 Task: Find and add the Samsung Galaxy S20 FE 5G (Cloud Mint, 8GB RAM, 128GB Storage) to your cart on Amazon.
Action: Mouse moved to (326, 340)
Screenshot: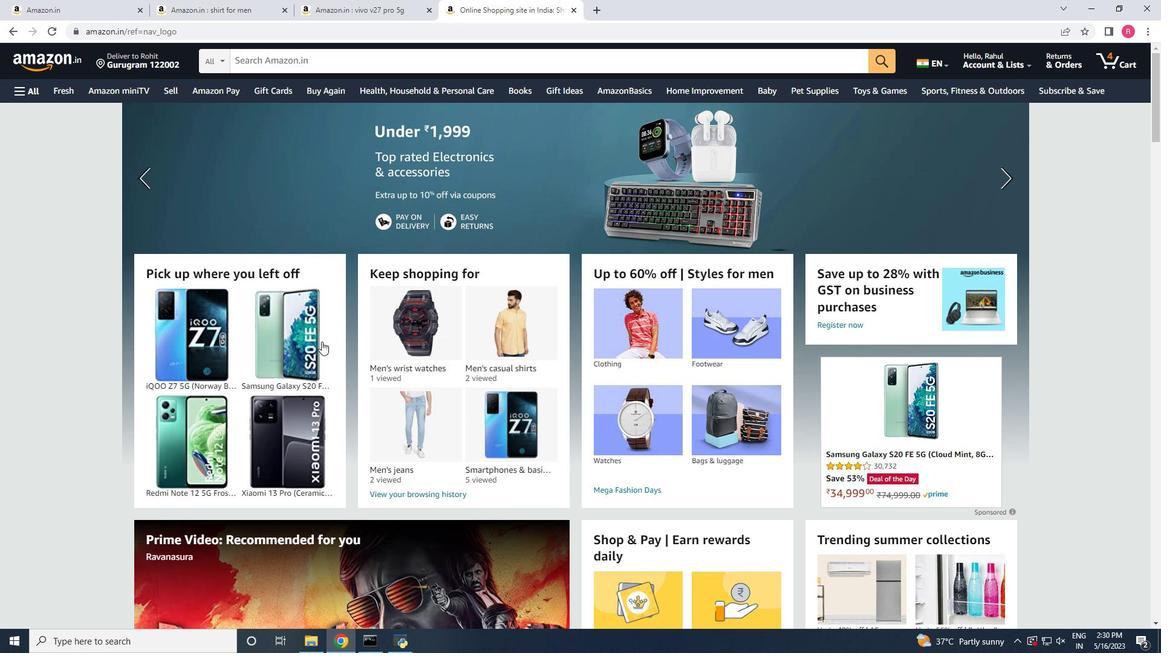 
Action: Mouse pressed left at (326, 340)
Screenshot: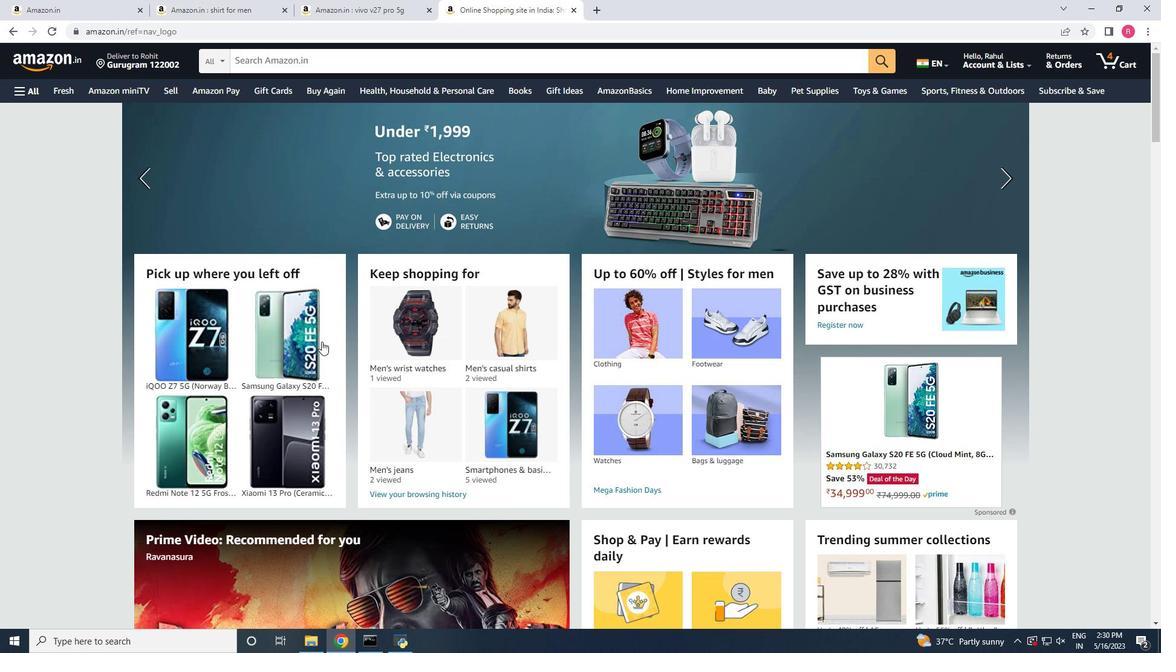 
Action: Mouse moved to (626, 574)
Screenshot: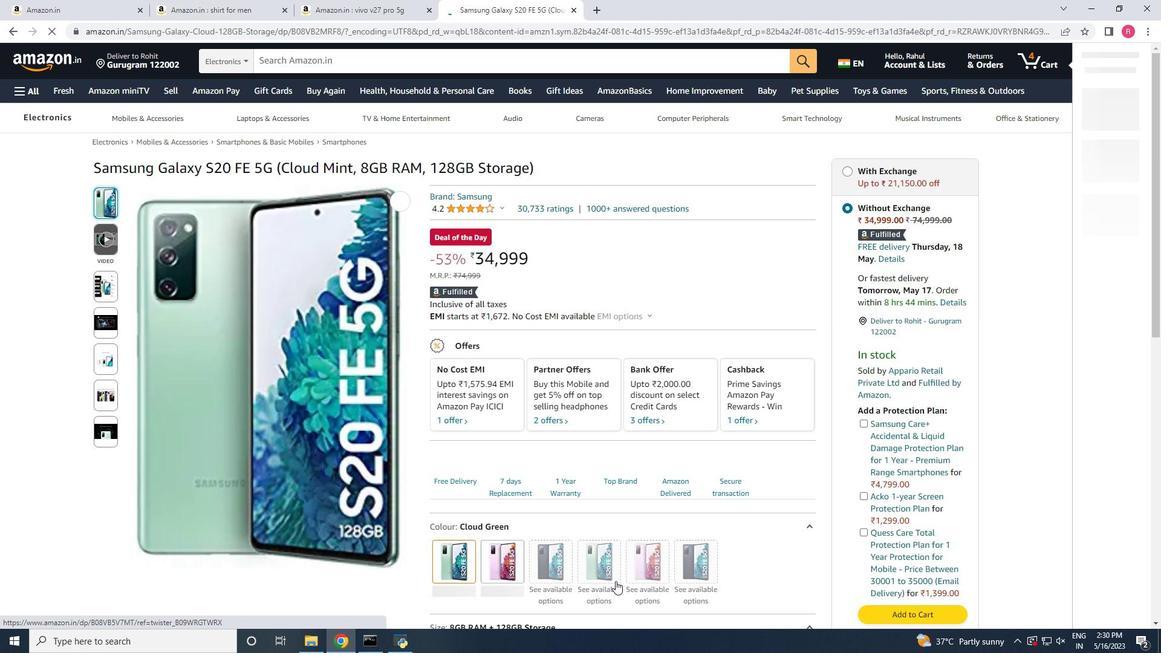 
Action: Mouse scrolled (626, 574) with delta (0, 0)
Screenshot: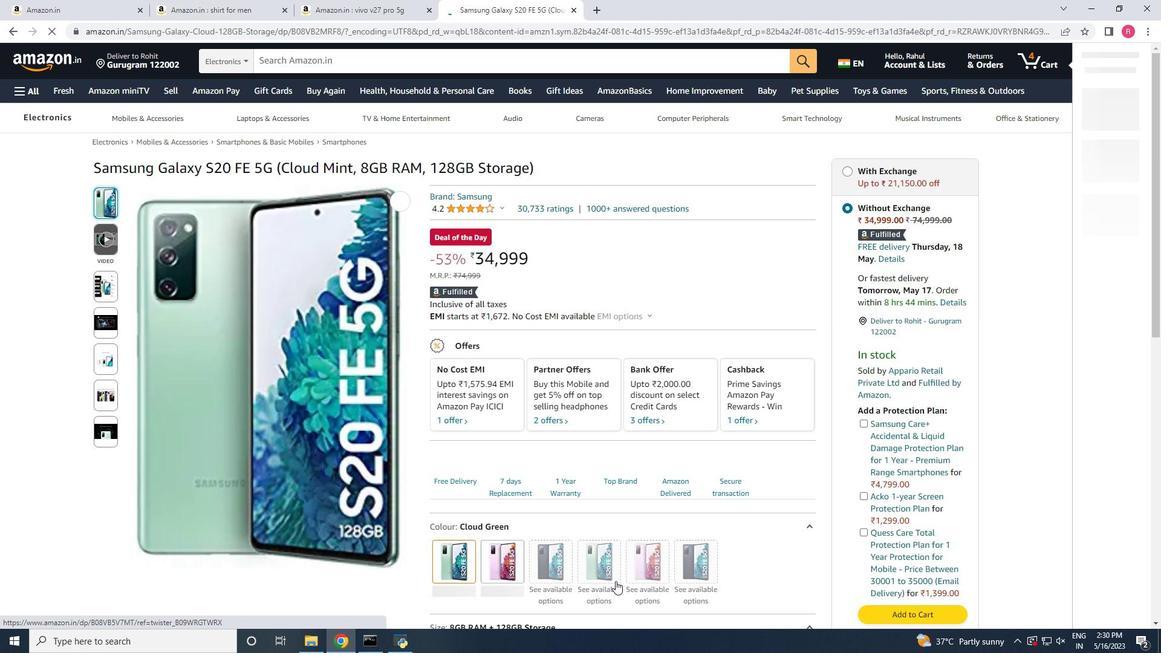 
Action: Mouse moved to (627, 574)
Screenshot: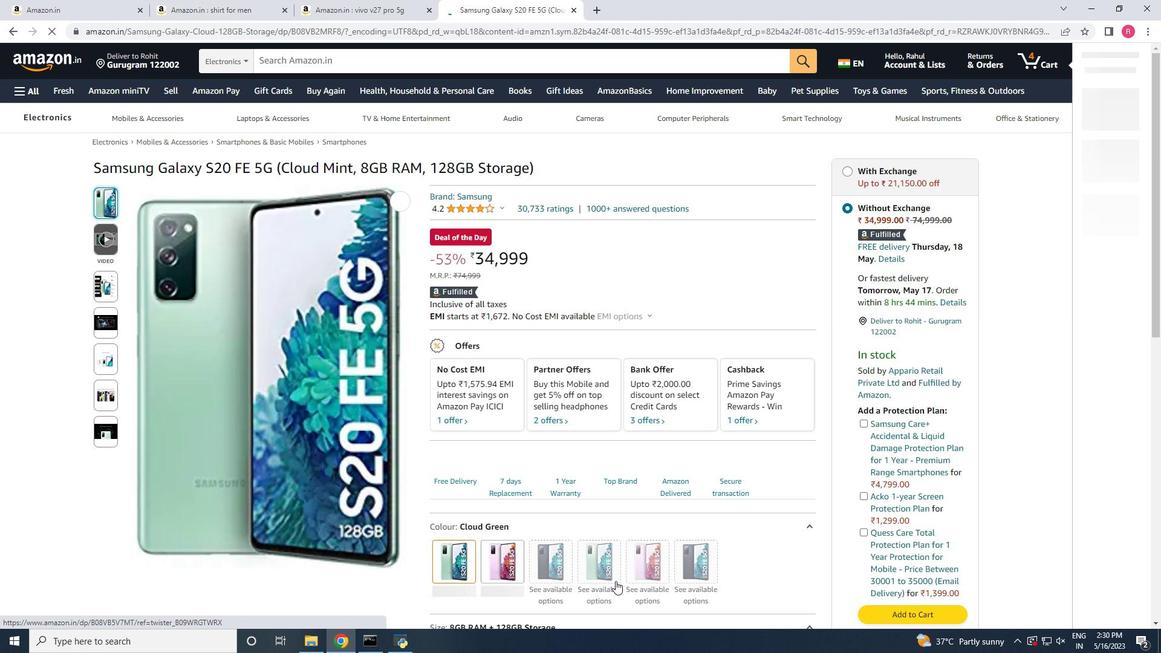 
Action: Mouse scrolled (627, 573) with delta (0, 0)
Screenshot: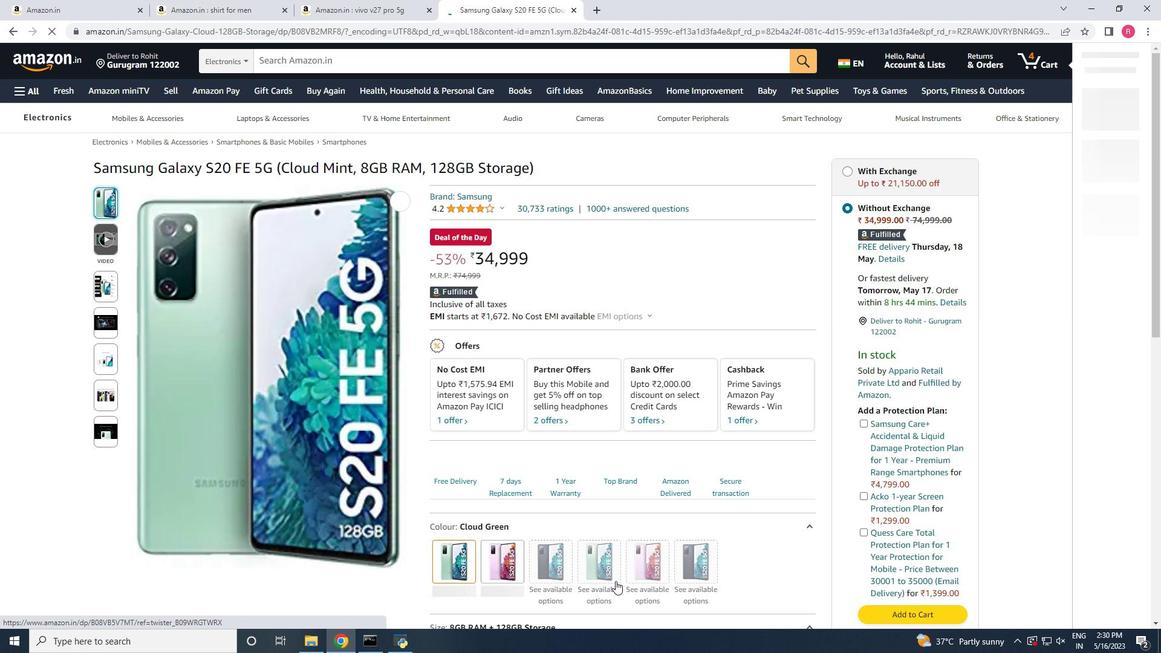 
Action: Mouse moved to (627, 573)
Screenshot: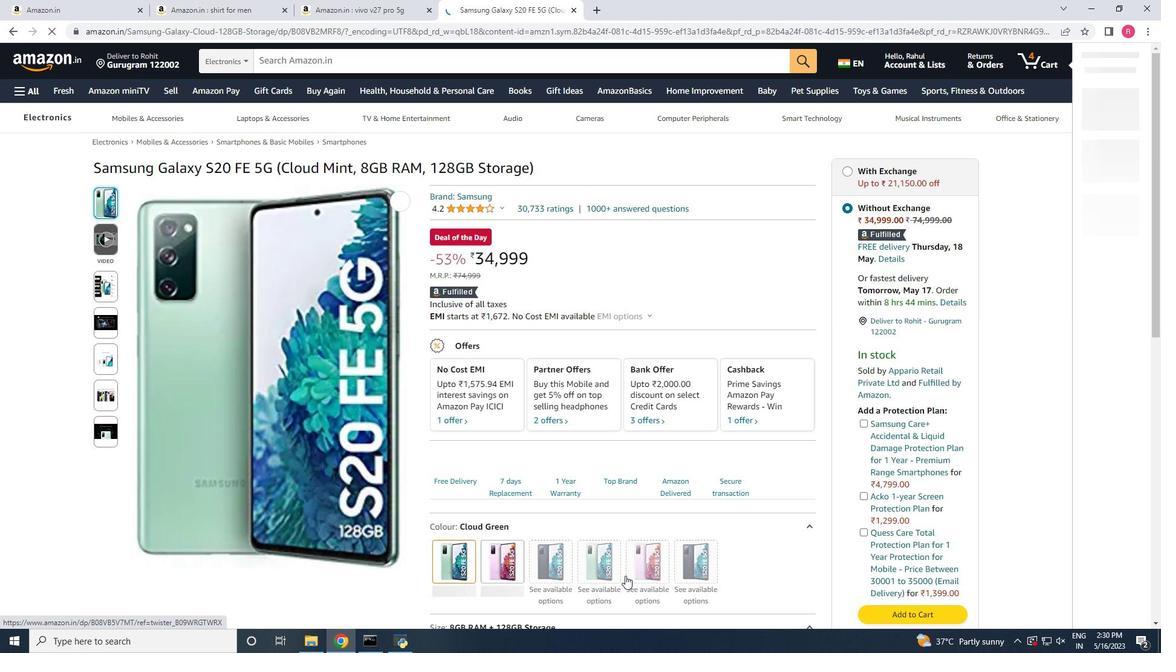
Action: Mouse scrolled (627, 572) with delta (0, 0)
Screenshot: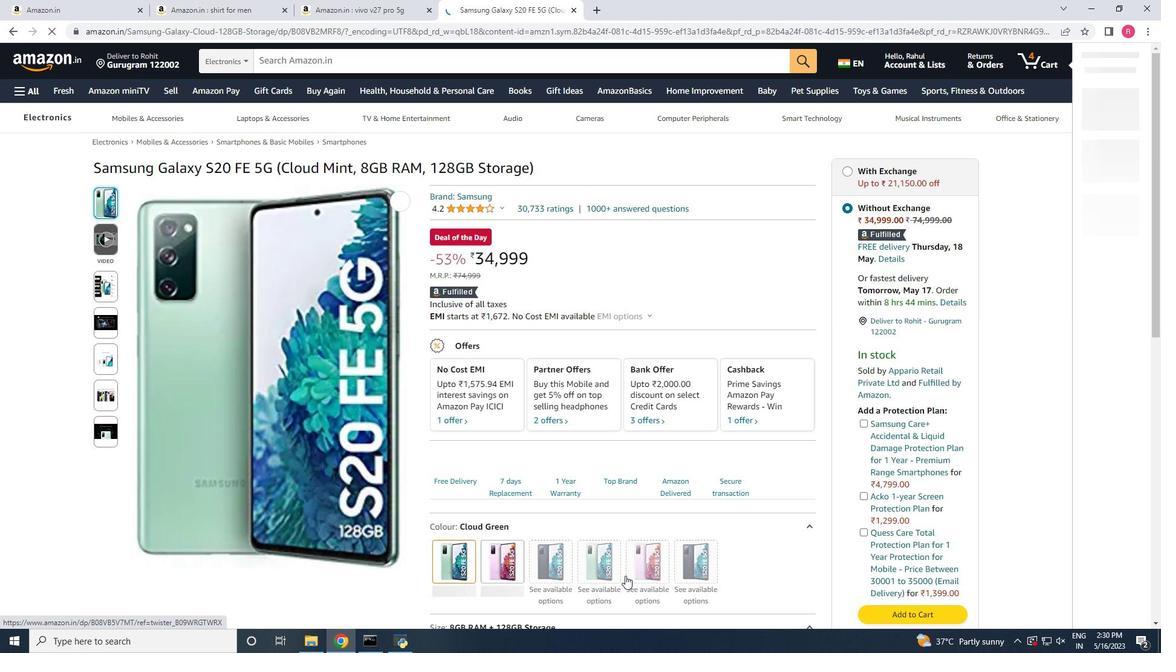 
Action: Mouse moved to (904, 434)
Screenshot: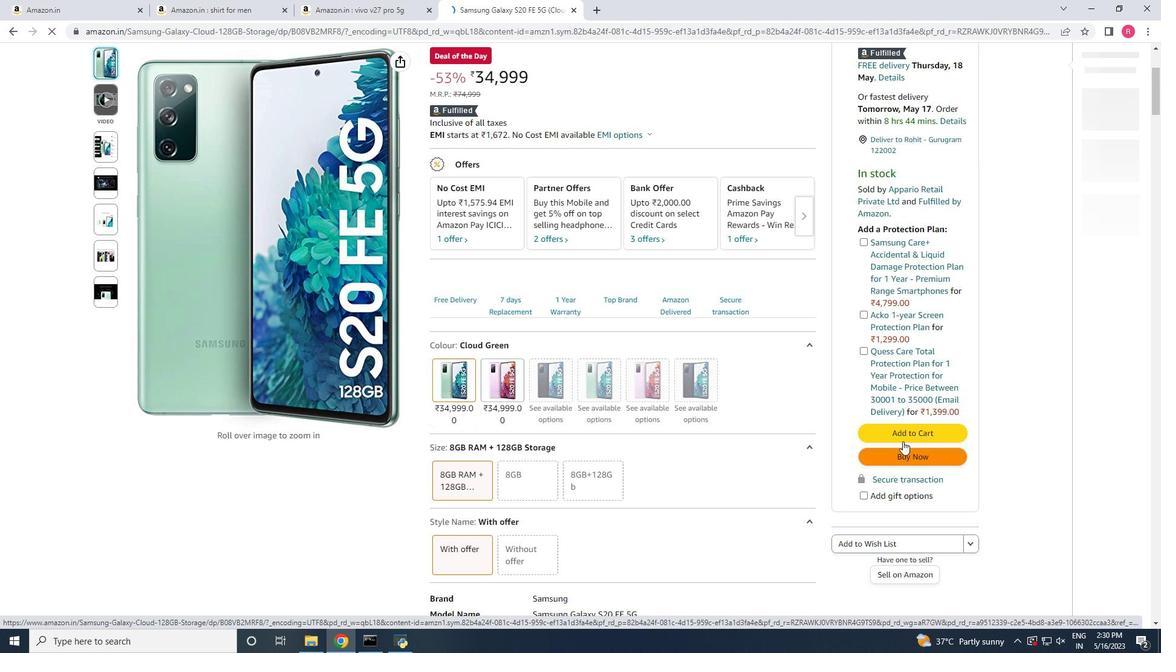 
Action: Mouse pressed left at (904, 434)
Screenshot: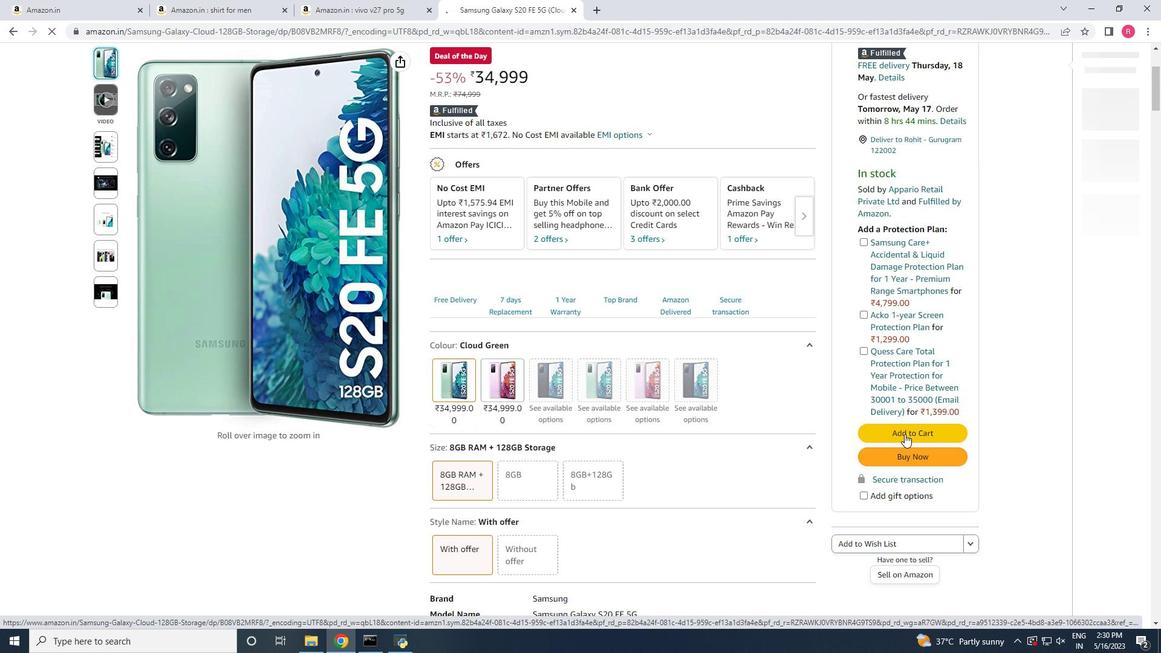 
Action: Mouse moved to (459, 459)
Screenshot: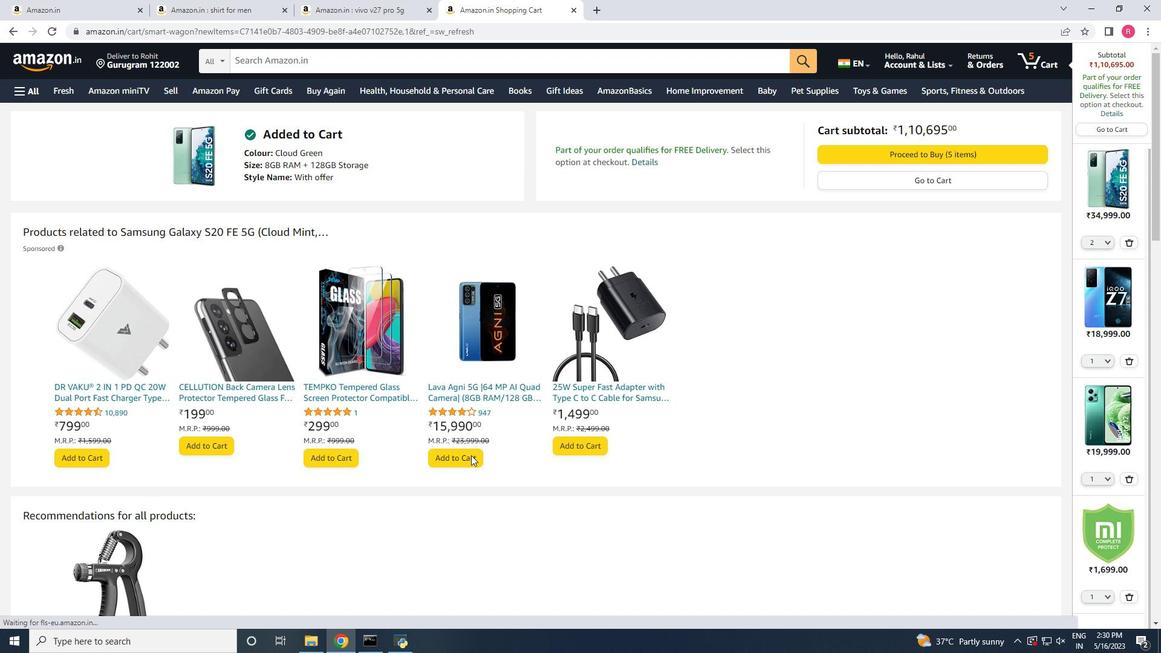 
Action: Mouse scrolled (459, 458) with delta (0, 0)
Screenshot: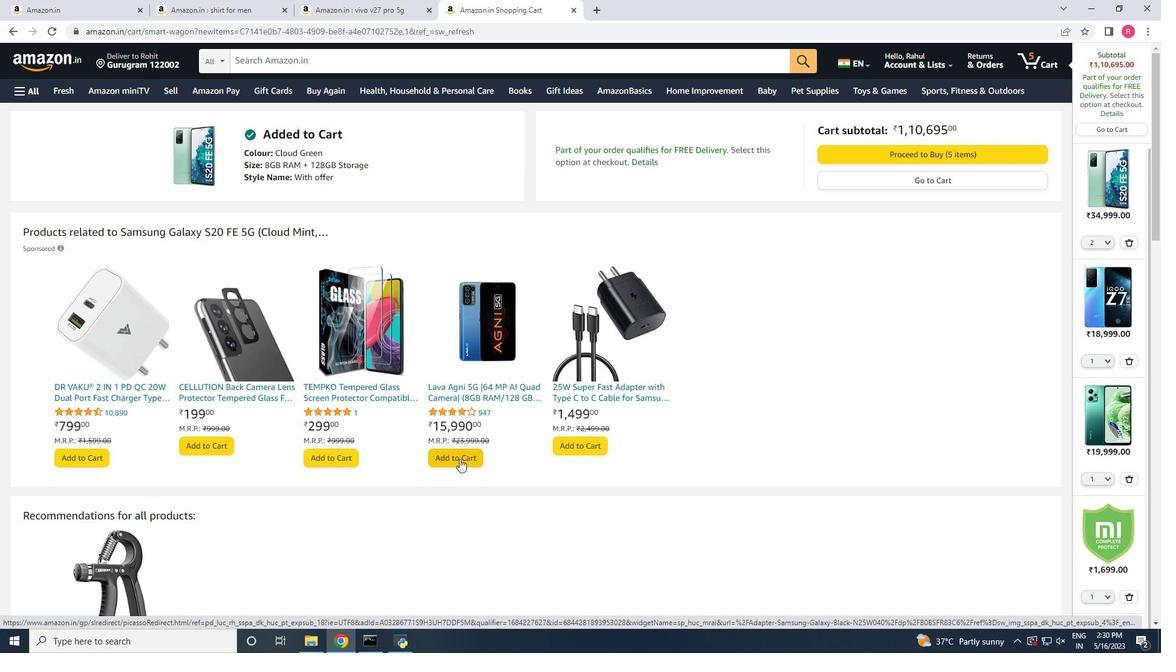 
Action: Mouse scrolled (459, 458) with delta (0, 0)
Screenshot: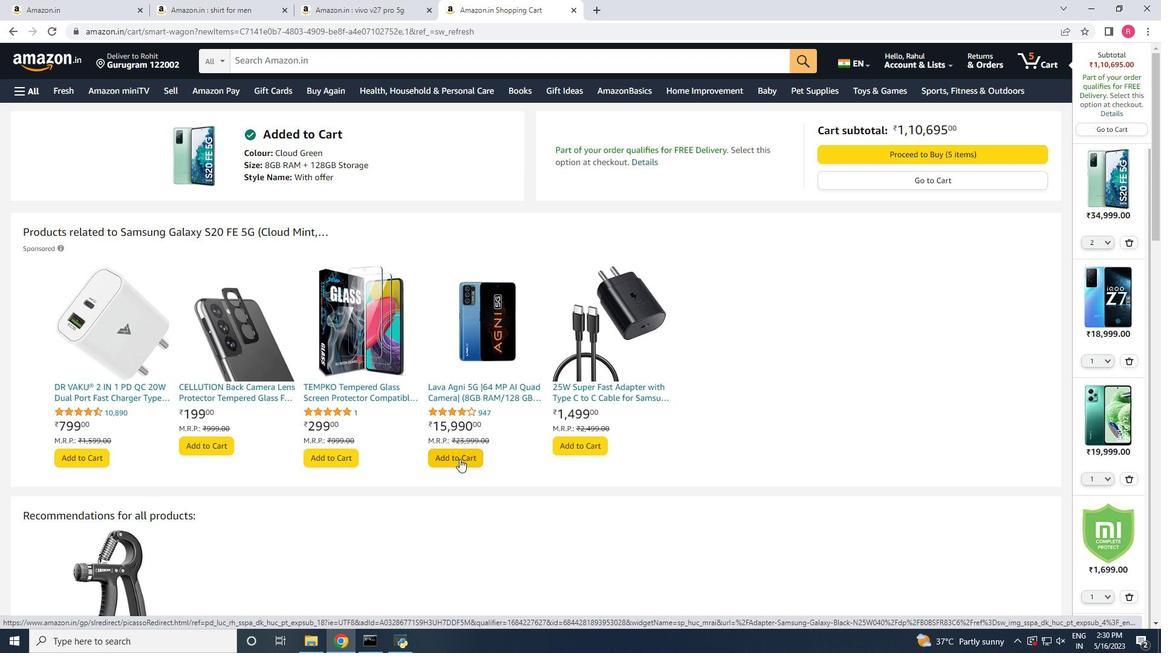 
Action: Mouse scrolled (459, 458) with delta (0, 0)
Screenshot: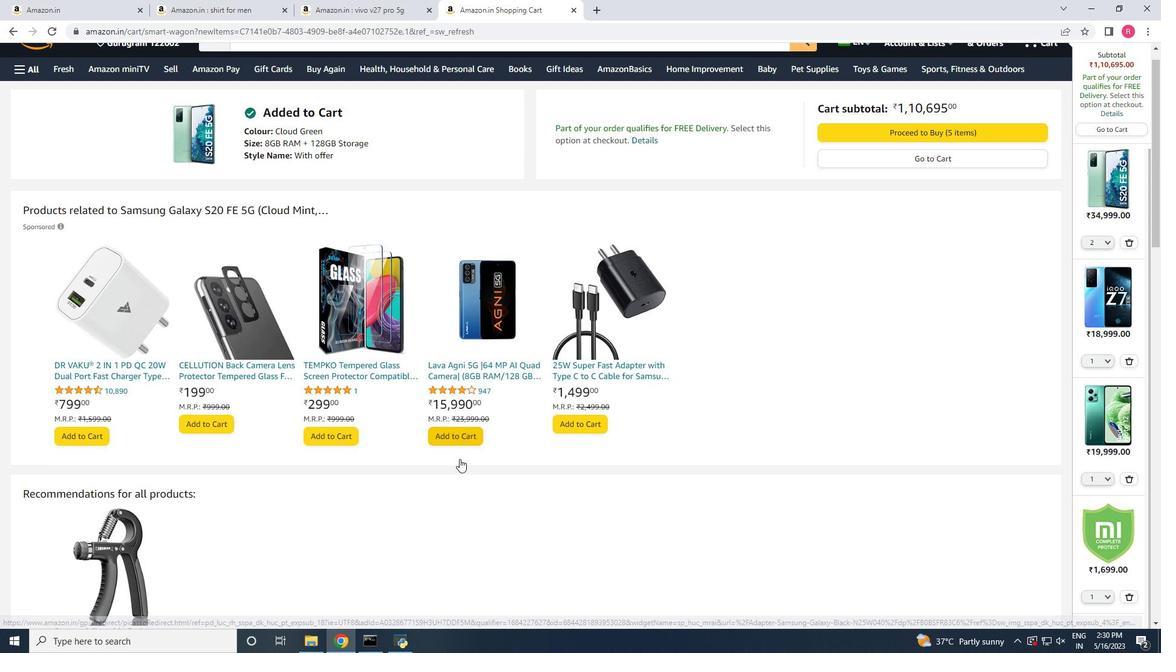 
Action: Mouse scrolled (459, 458) with delta (0, 0)
Screenshot: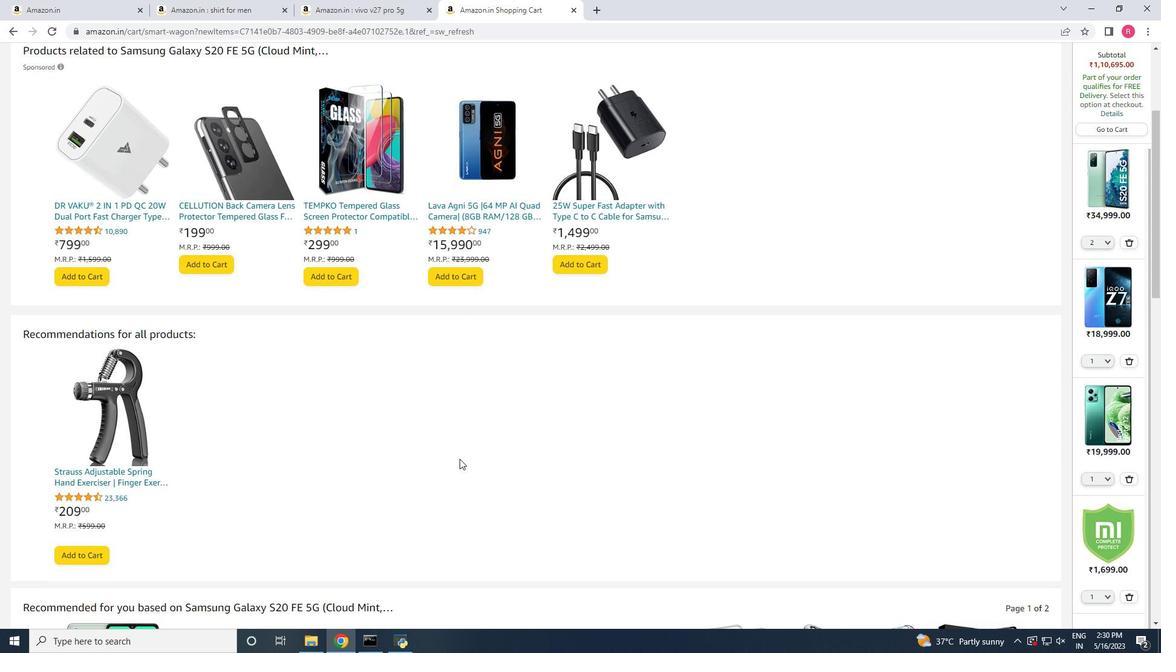 
Action: Mouse scrolled (459, 459) with delta (0, 0)
Screenshot: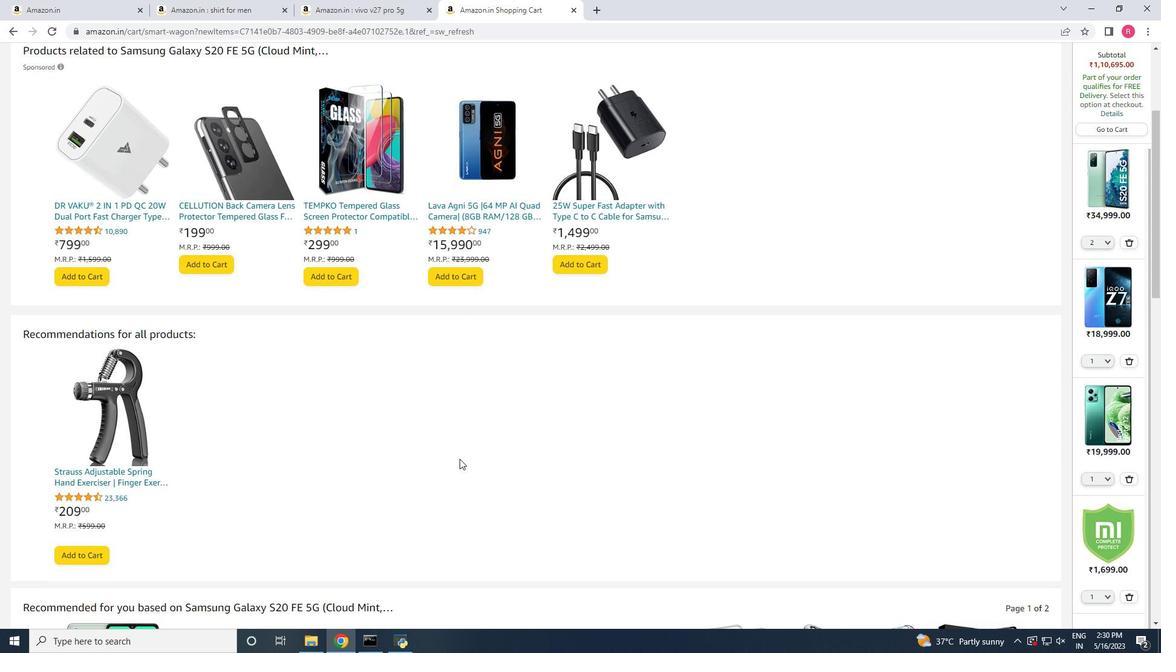 
Action: Mouse scrolled (459, 459) with delta (0, 0)
Screenshot: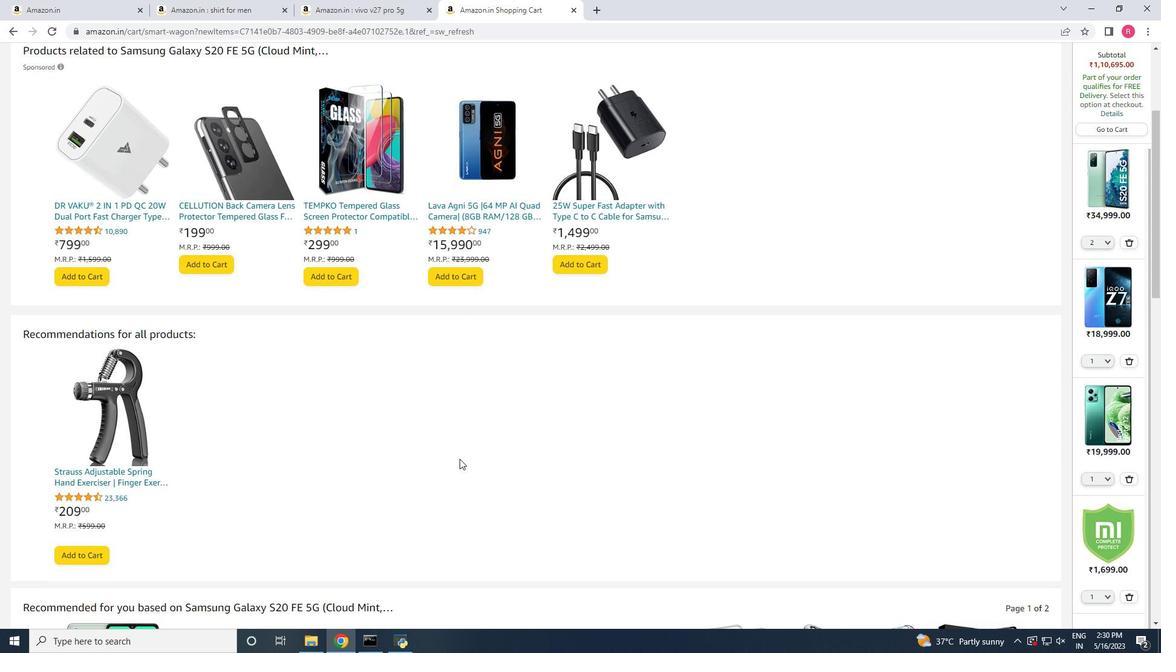 
Action: Mouse moved to (459, 459)
Screenshot: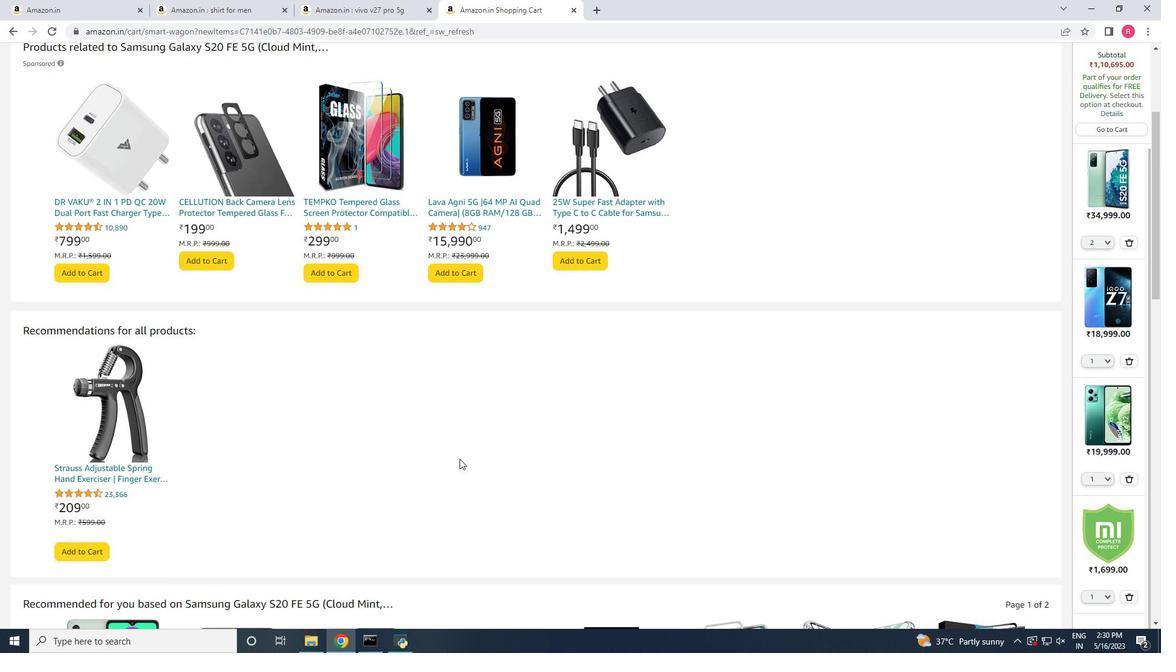 
Action: Mouse scrolled (459, 459) with delta (0, 0)
Screenshot: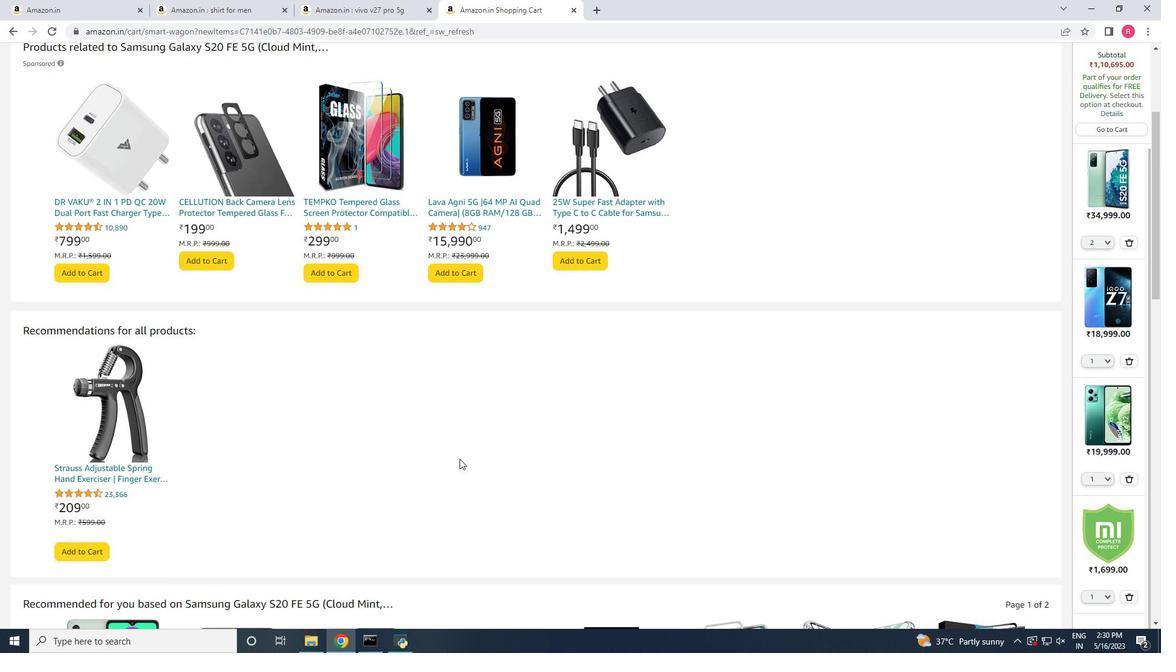 
Action: Mouse moved to (460, 456)
Screenshot: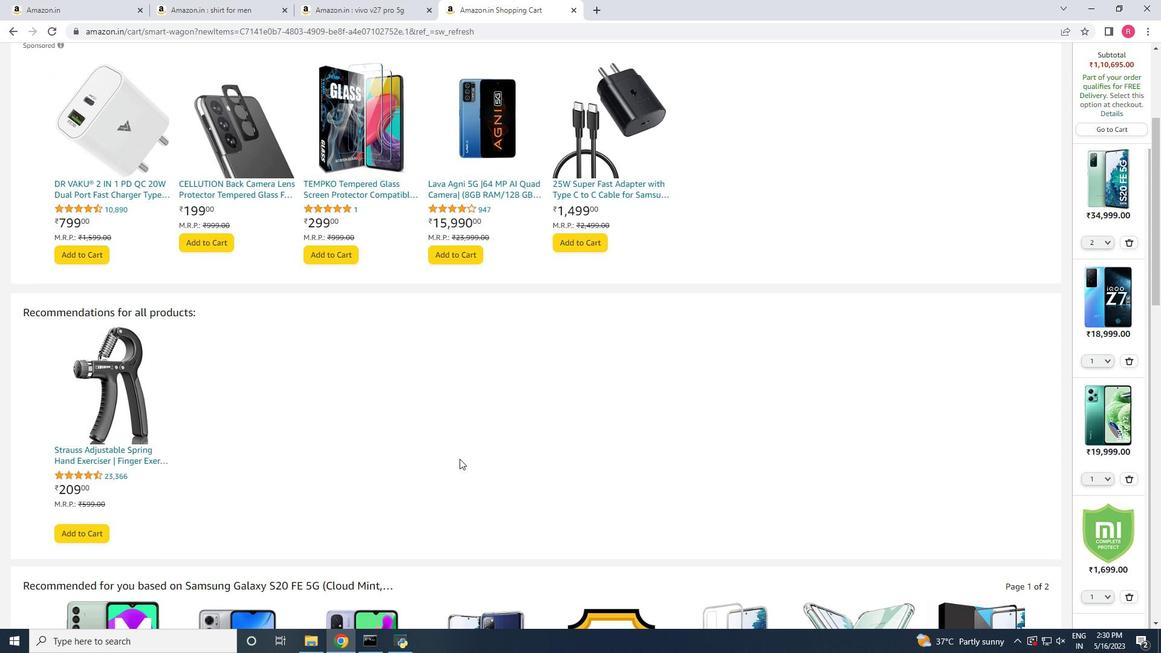 
Action: Mouse scrolled (460, 456) with delta (0, 0)
Screenshot: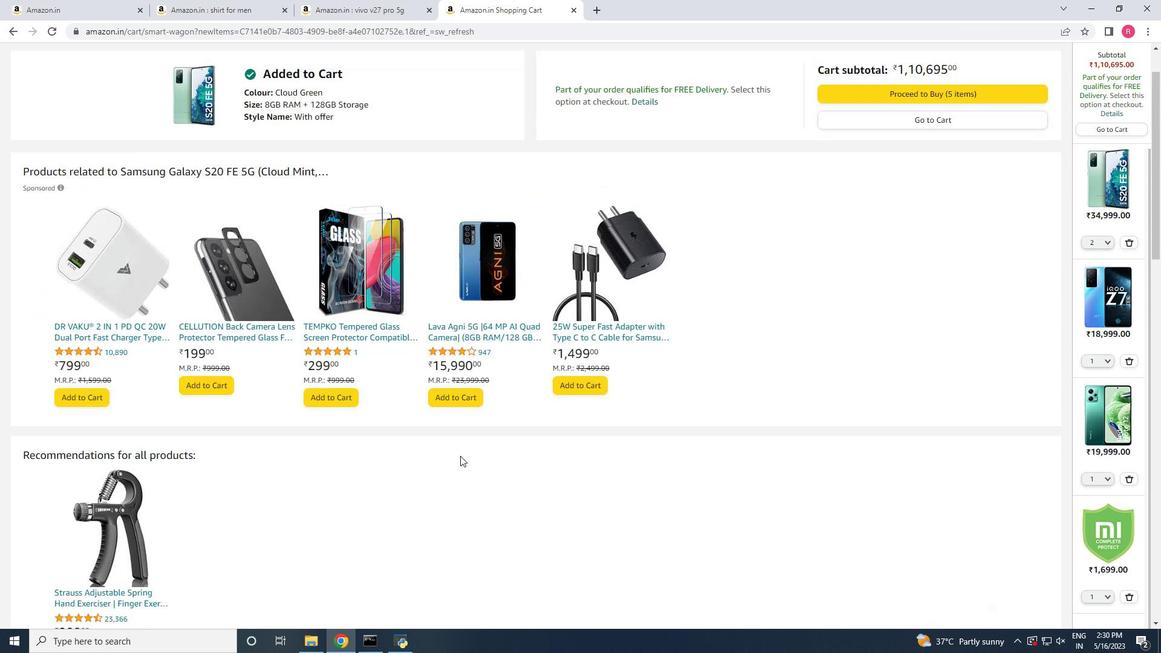 
Action: Mouse scrolled (460, 456) with delta (0, 0)
Screenshot: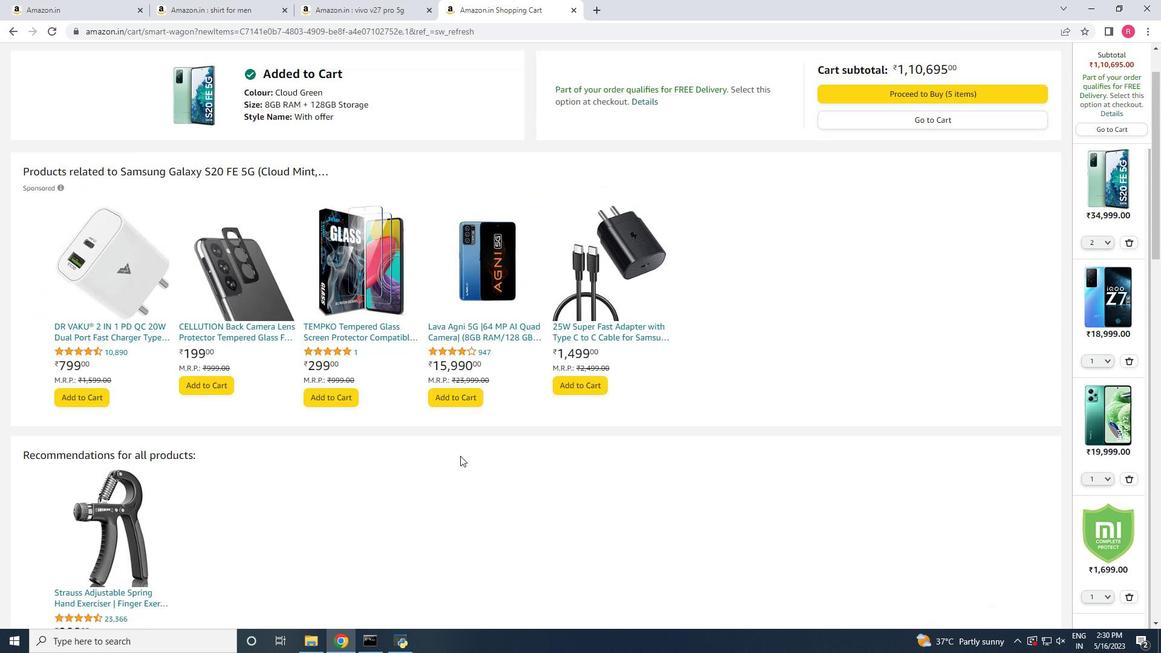 
Action: Mouse scrolled (460, 456) with delta (0, 0)
Screenshot: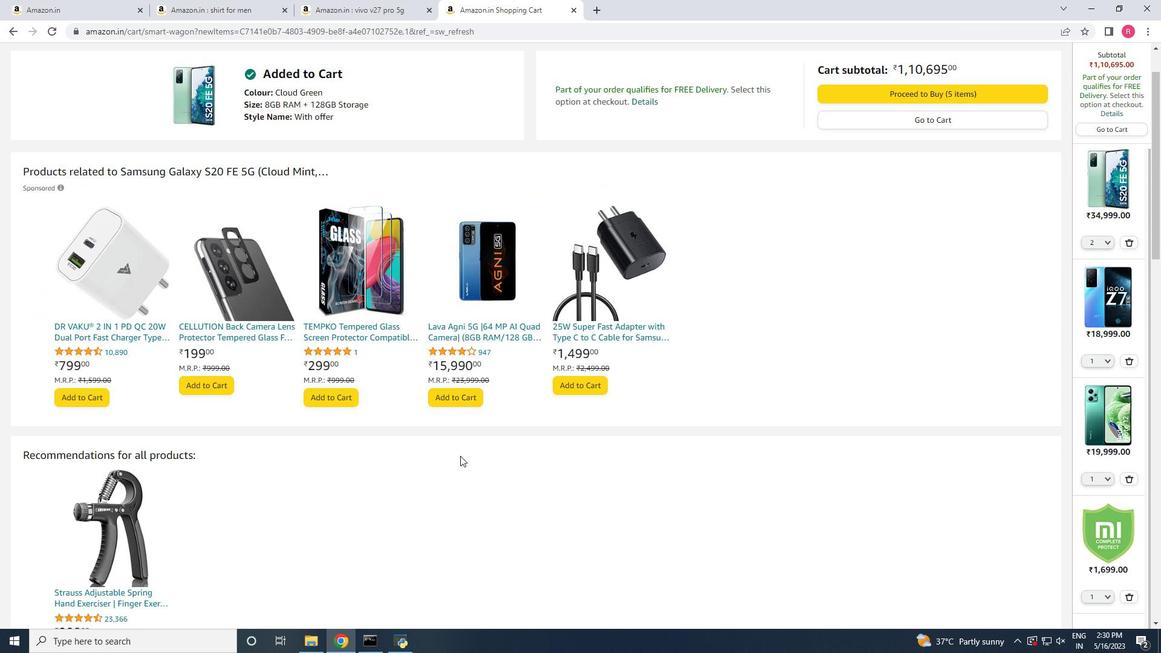 
Action: Mouse scrolled (460, 455) with delta (0, 0)
Screenshot: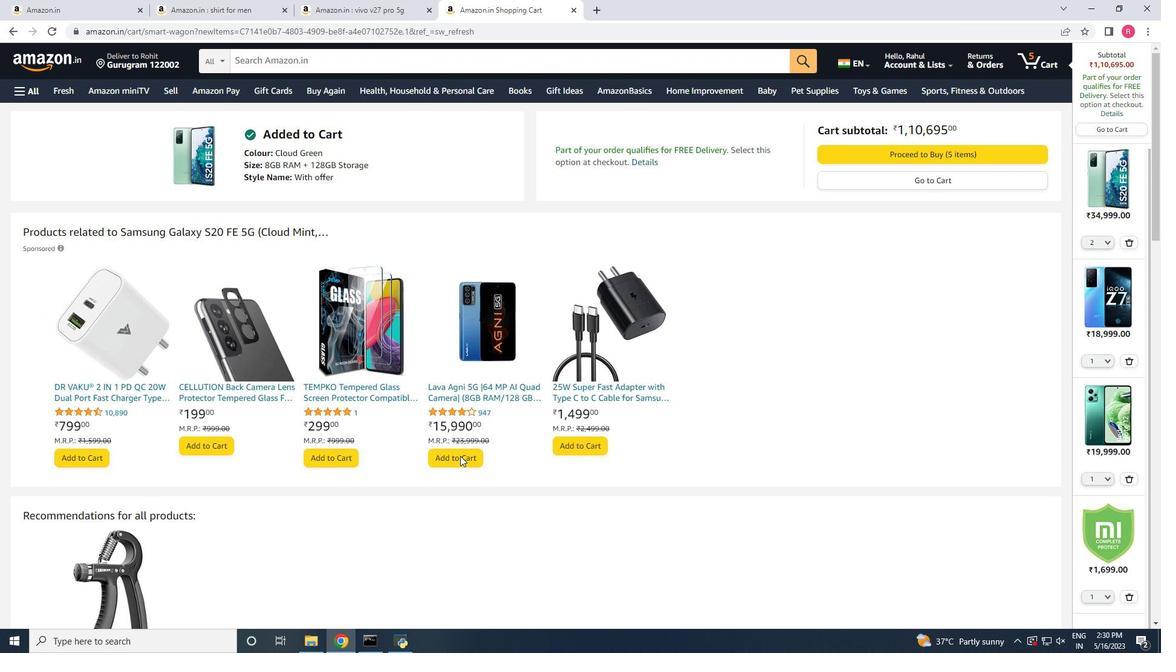 
Action: Mouse scrolled (460, 455) with delta (0, 0)
Screenshot: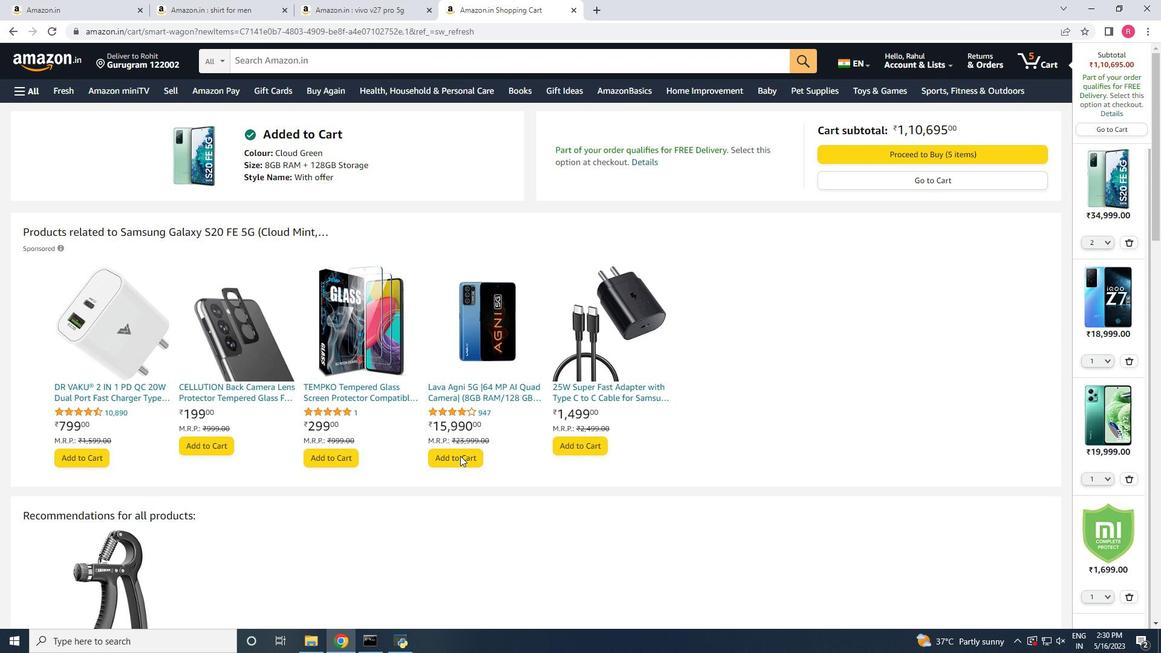 
Action: Mouse scrolled (460, 455) with delta (0, 0)
Screenshot: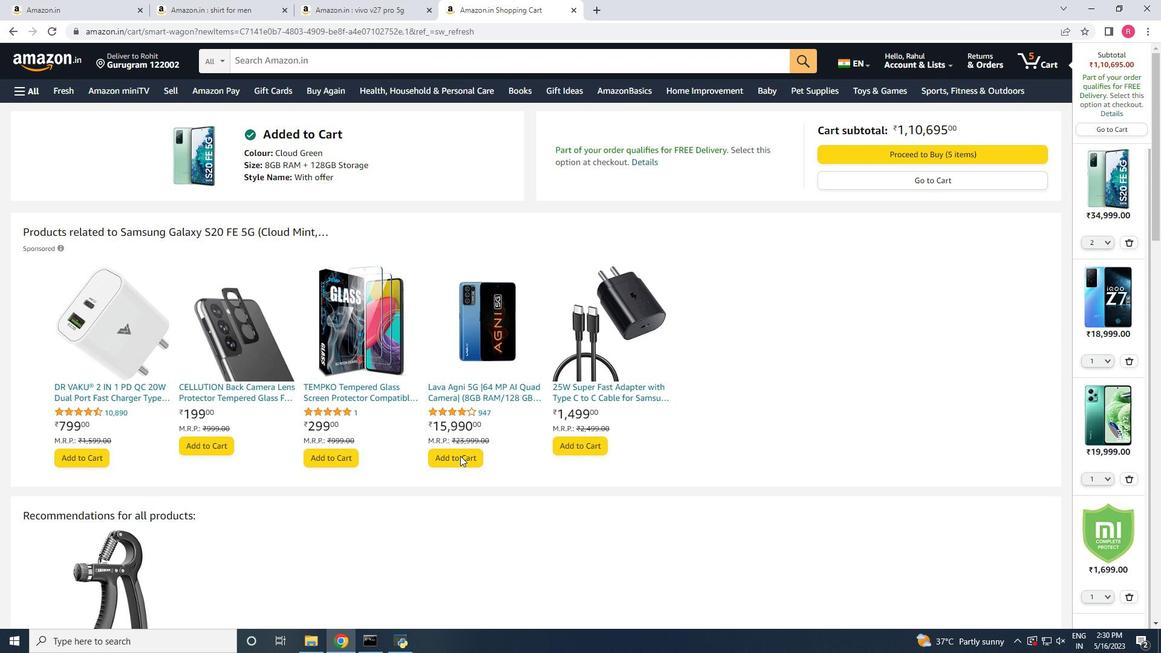 
Action: Mouse scrolled (460, 455) with delta (0, 0)
Screenshot: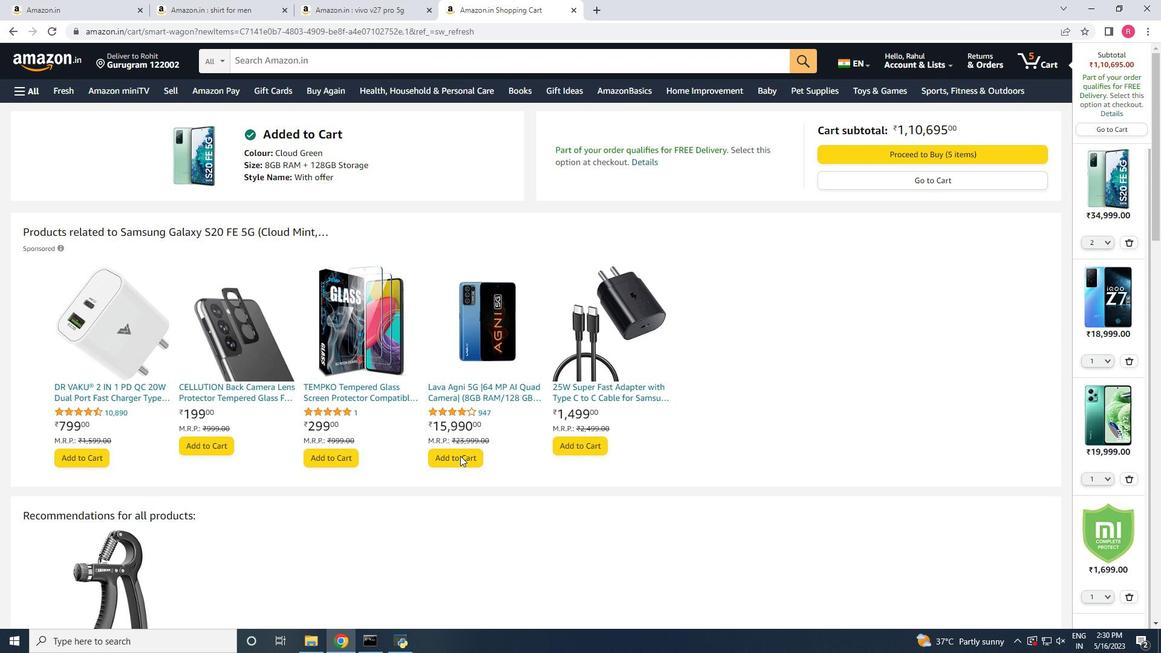 
Action: Mouse scrolled (460, 455) with delta (0, 0)
Screenshot: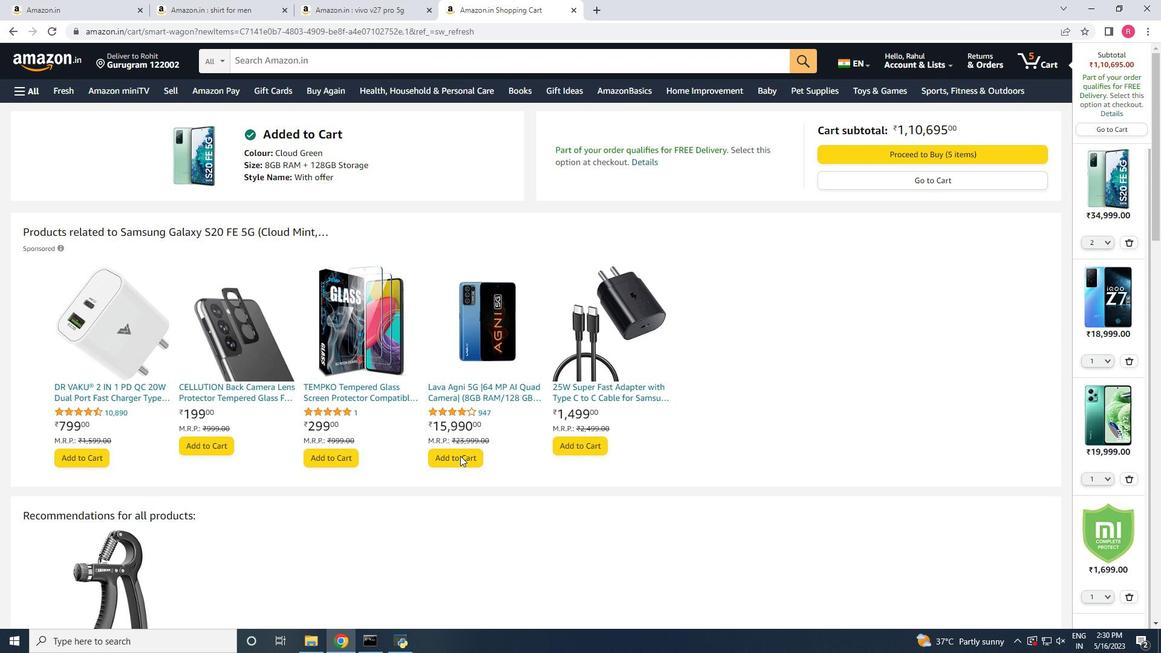 
Action: Mouse scrolled (460, 455) with delta (0, 0)
Screenshot: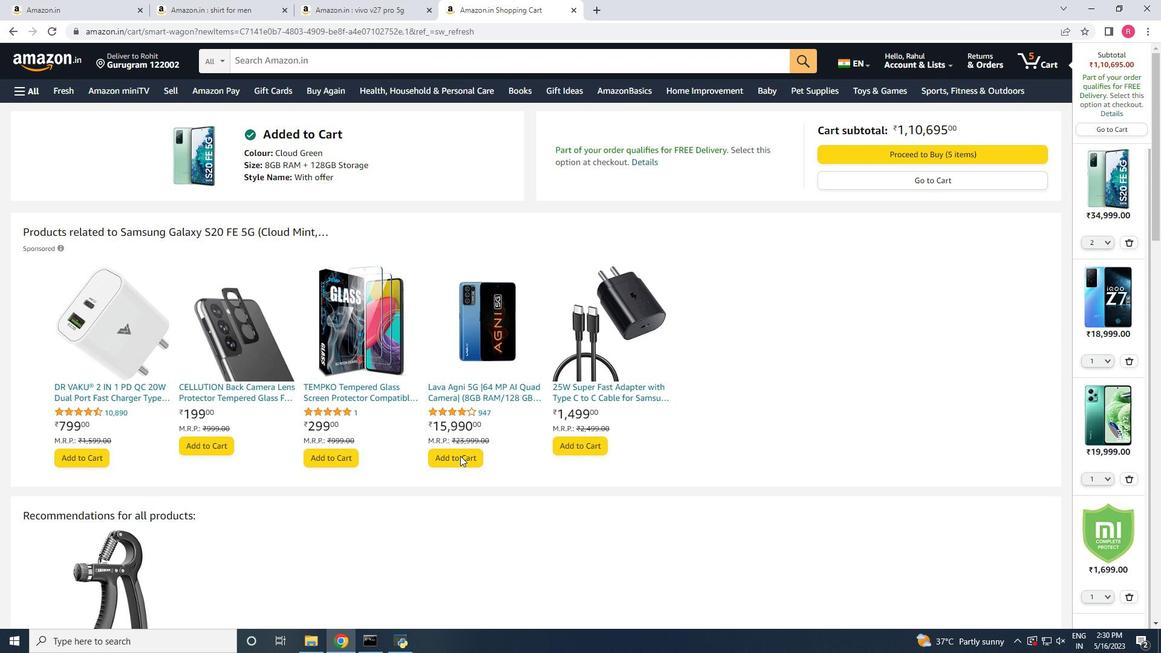 
Action: Mouse scrolled (460, 455) with delta (0, 0)
Screenshot: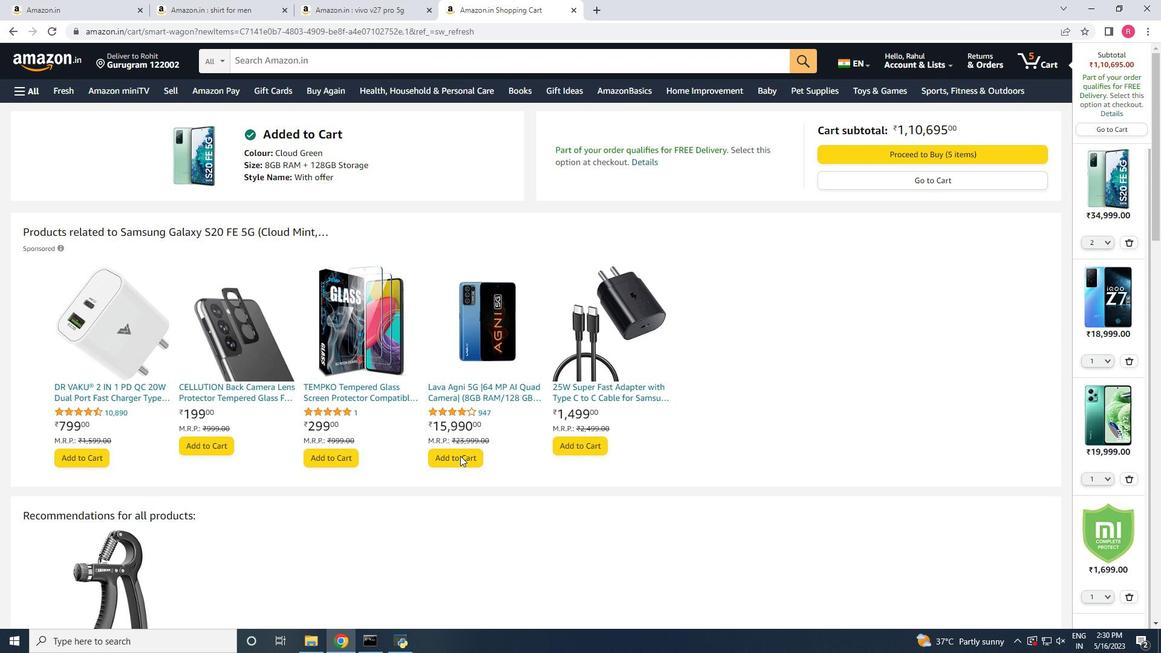 
Action: Mouse scrolled (460, 455) with delta (0, 0)
Screenshot: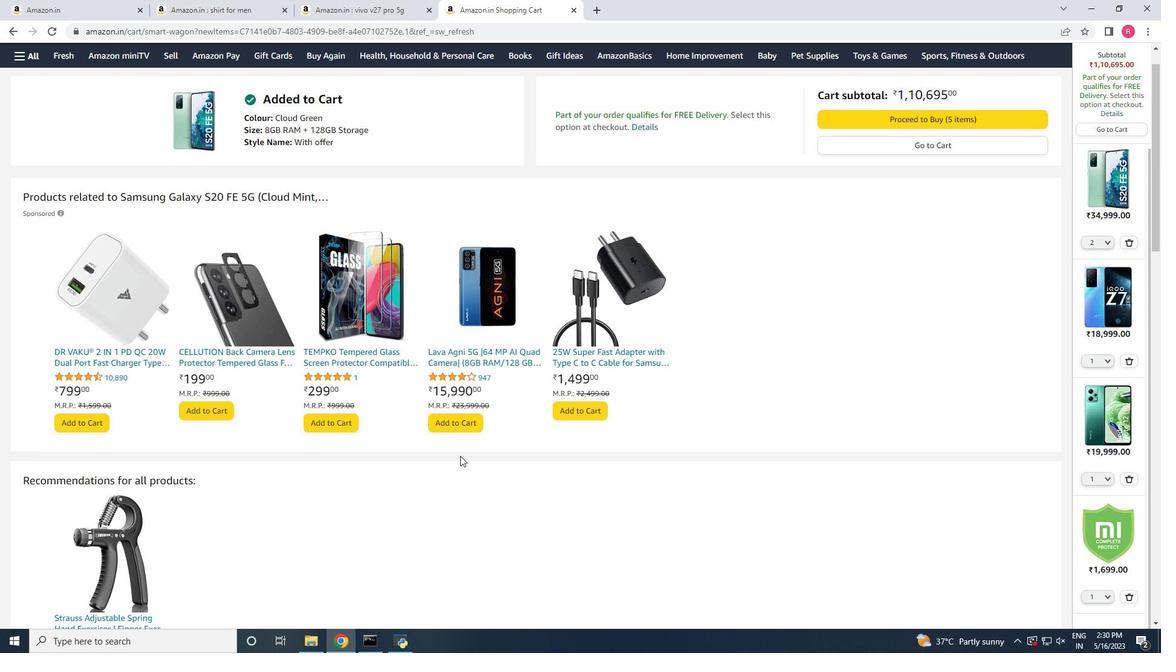 
Action: Mouse scrolled (460, 455) with delta (0, 0)
Screenshot: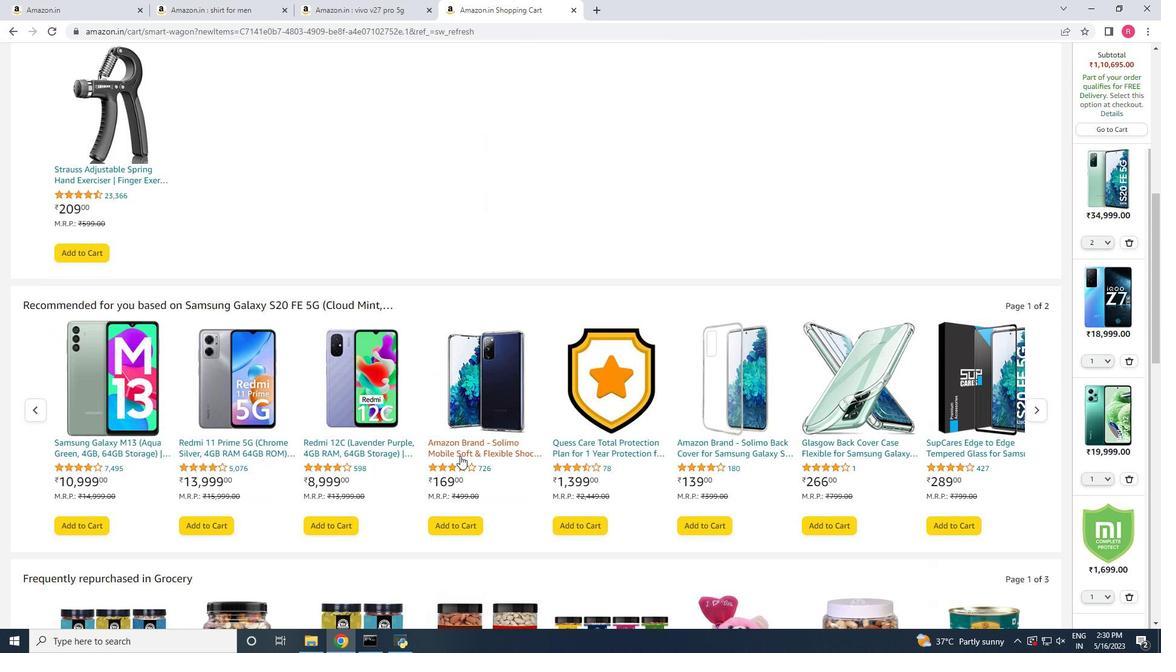 
Action: Mouse scrolled (460, 455) with delta (0, 0)
Screenshot: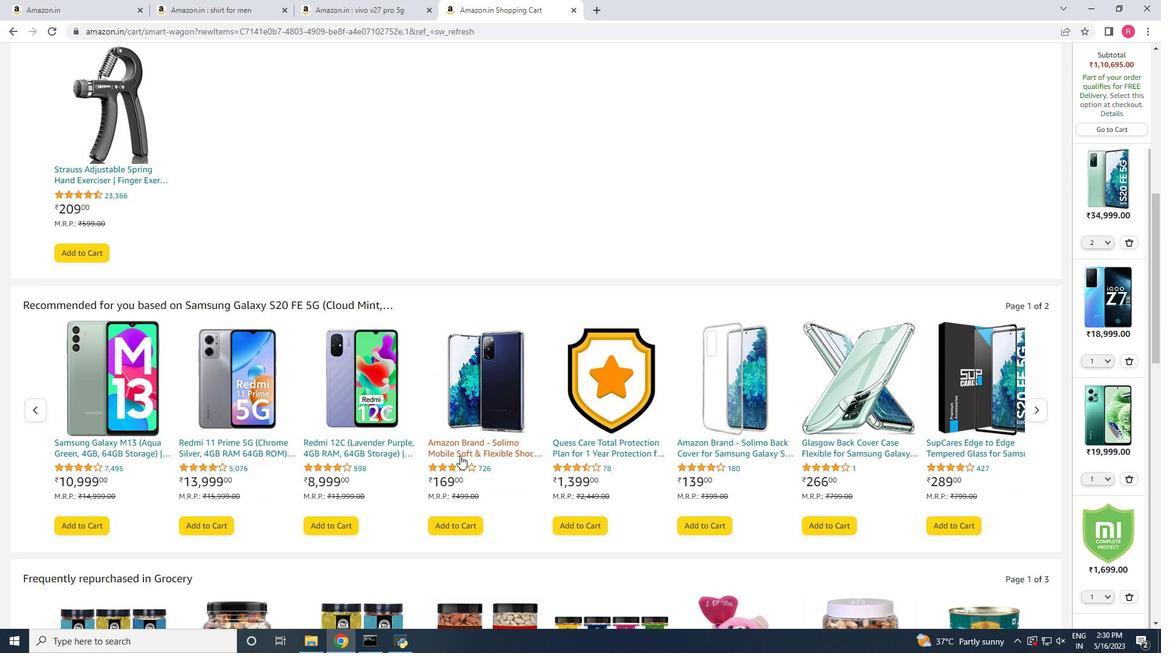 
Action: Mouse scrolled (460, 455) with delta (0, 0)
Screenshot: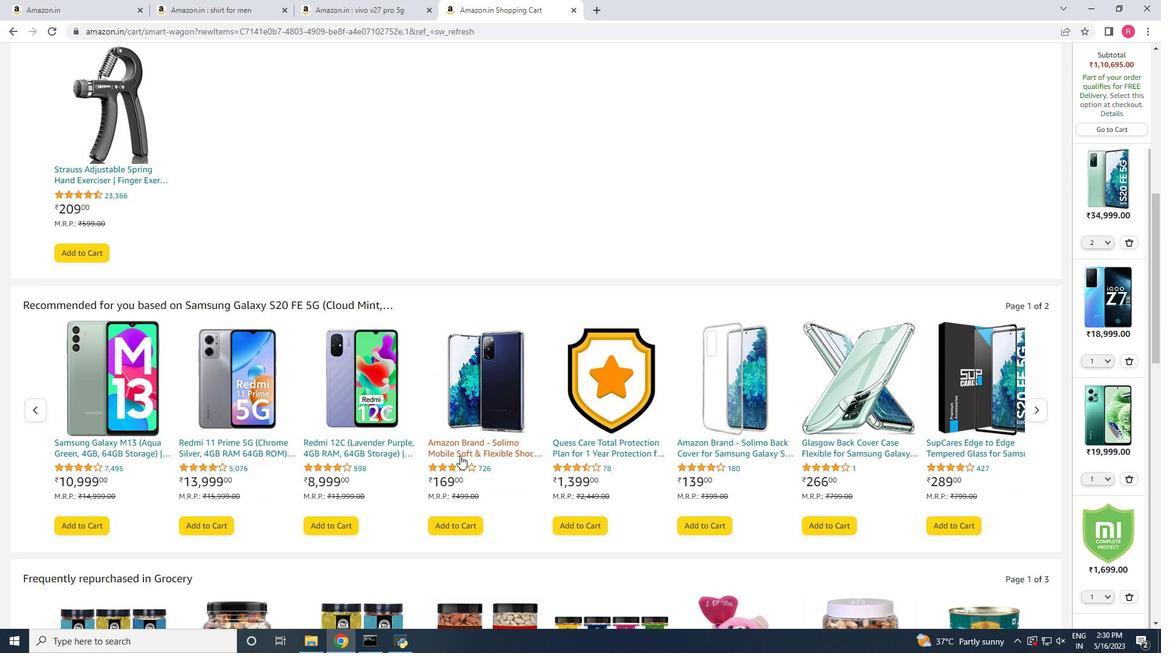 
Action: Mouse scrolled (460, 455) with delta (0, 0)
Screenshot: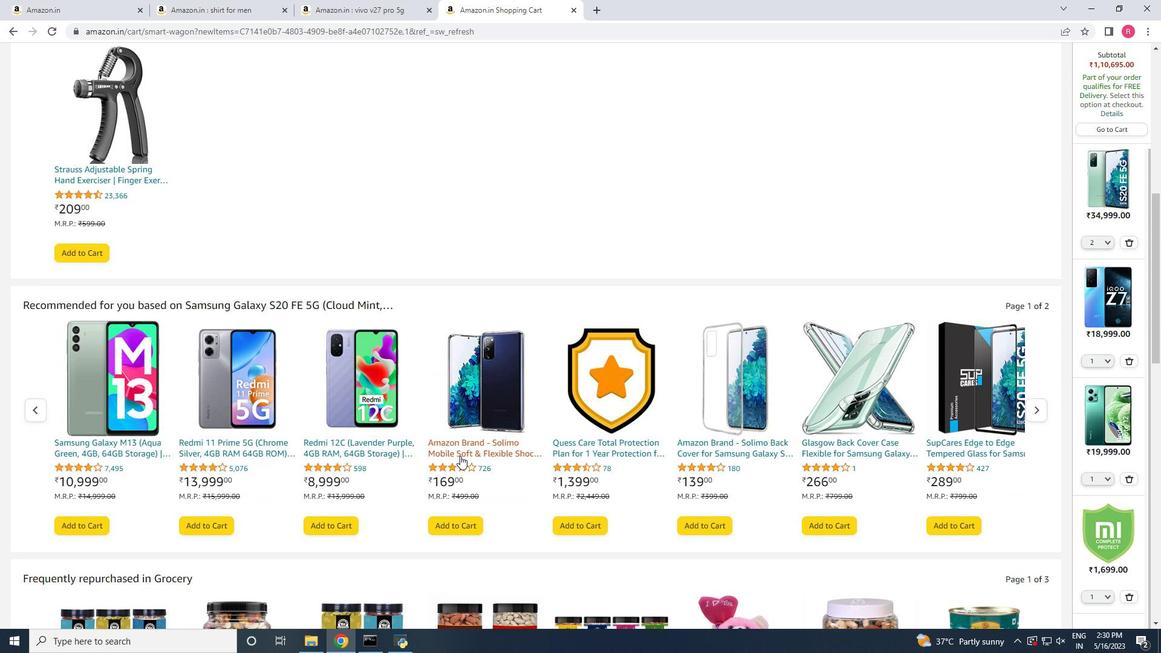 
Action: Mouse scrolled (460, 455) with delta (0, 0)
Screenshot: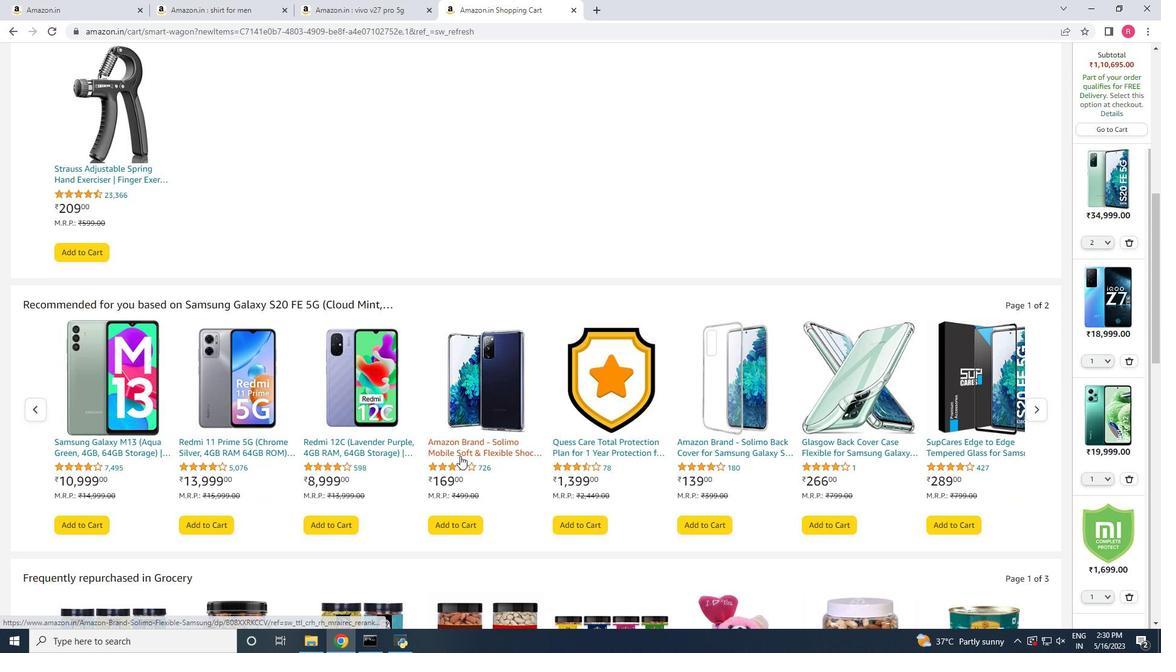 
Action: Mouse scrolled (460, 456) with delta (0, 0)
Screenshot: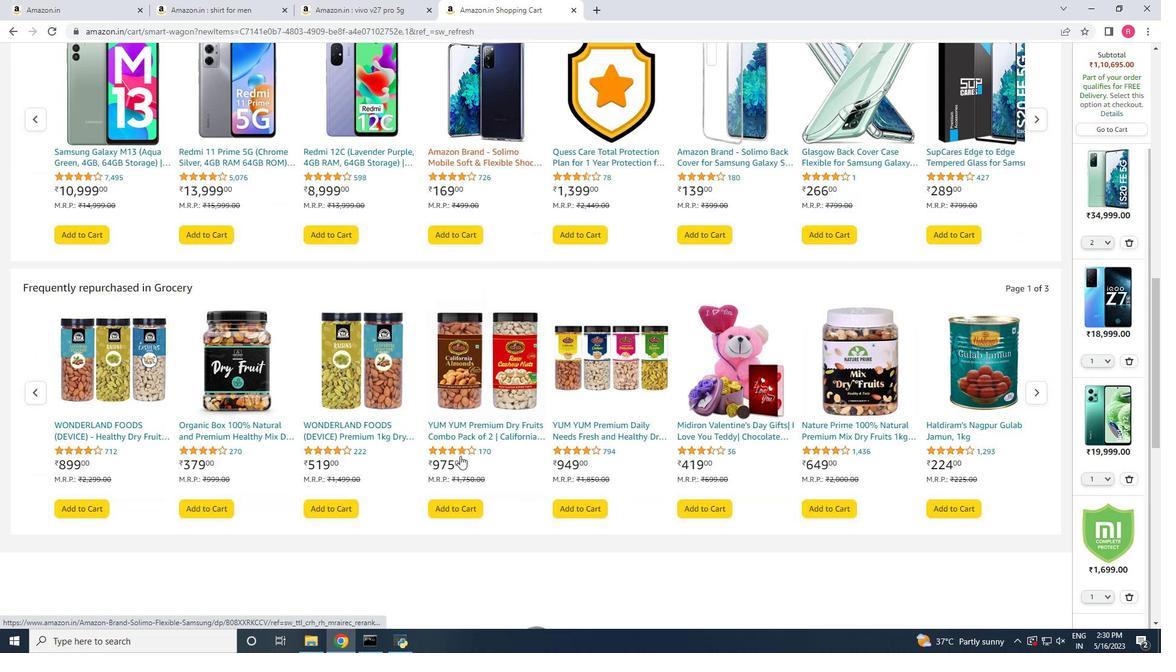 
Action: Mouse scrolled (460, 456) with delta (0, 0)
Screenshot: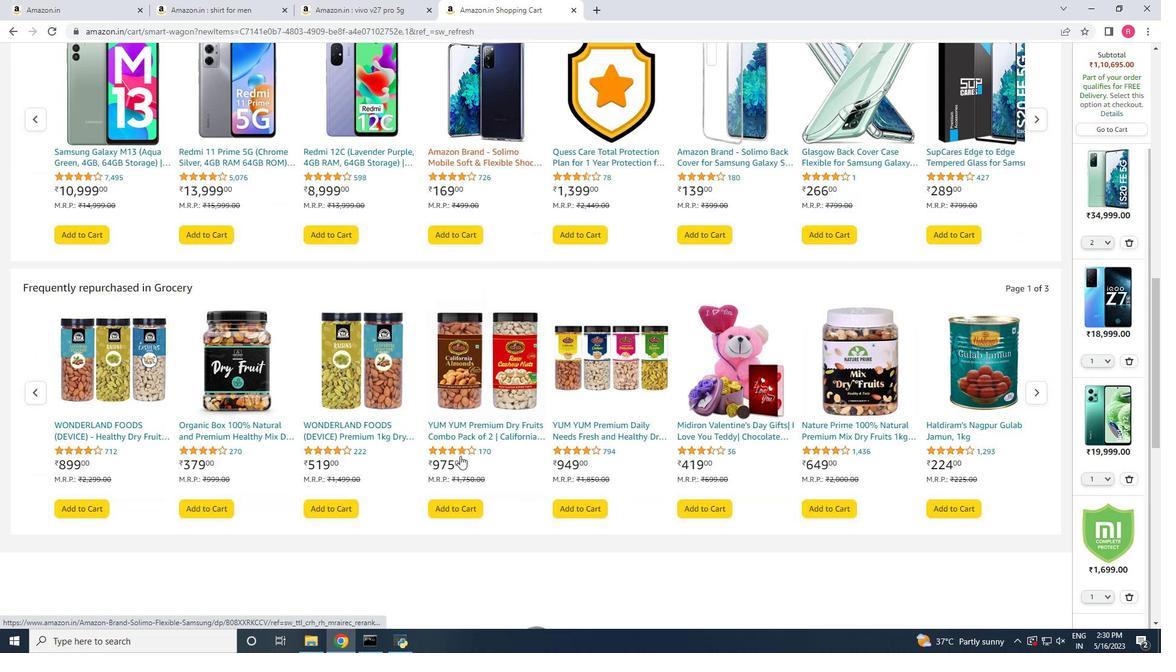 
Action: Mouse scrolled (460, 456) with delta (0, 0)
Screenshot: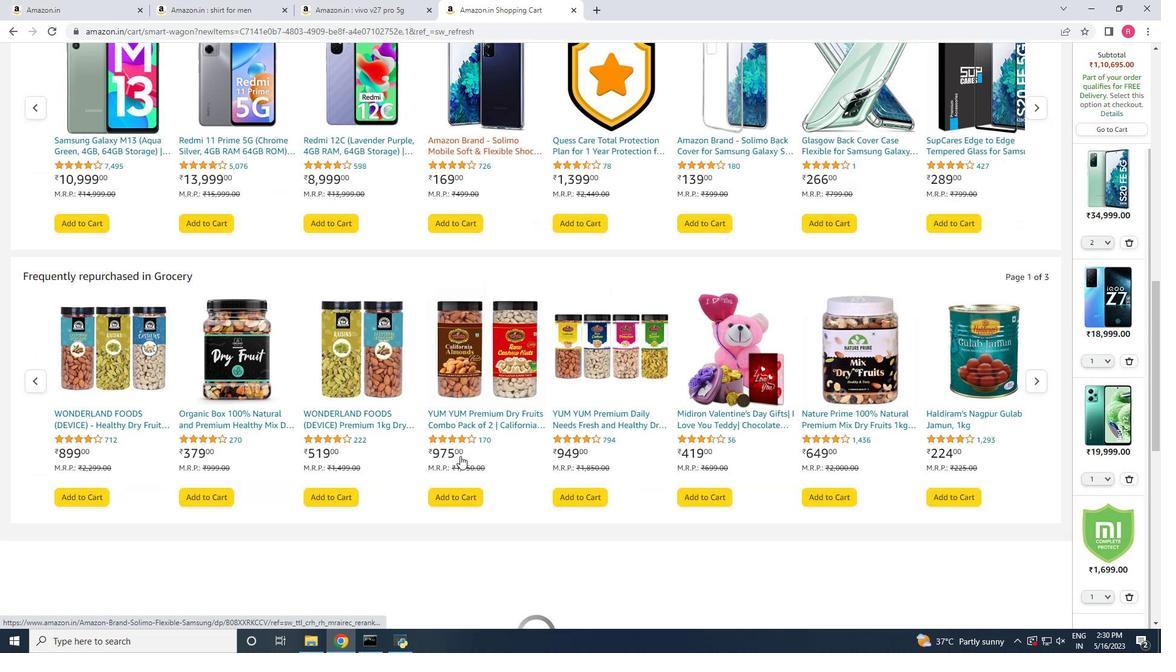 
Action: Mouse scrolled (460, 456) with delta (0, 0)
Screenshot: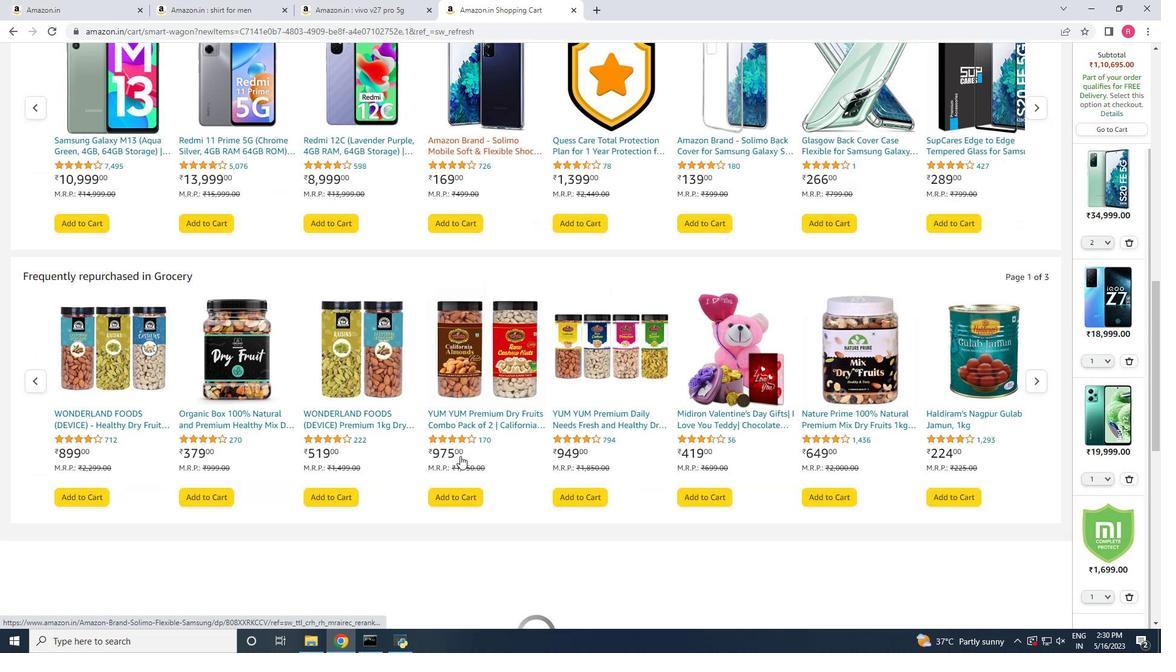 
Action: Mouse scrolled (460, 456) with delta (0, 0)
Screenshot: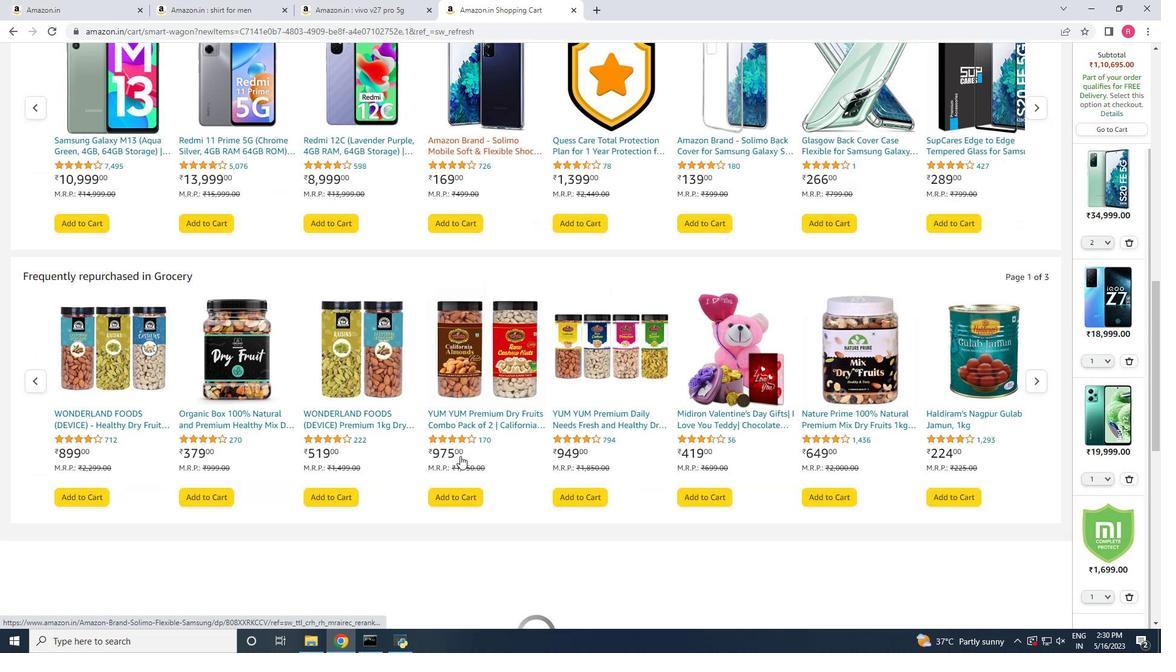 
Action: Mouse scrolled (460, 456) with delta (0, 0)
Screenshot: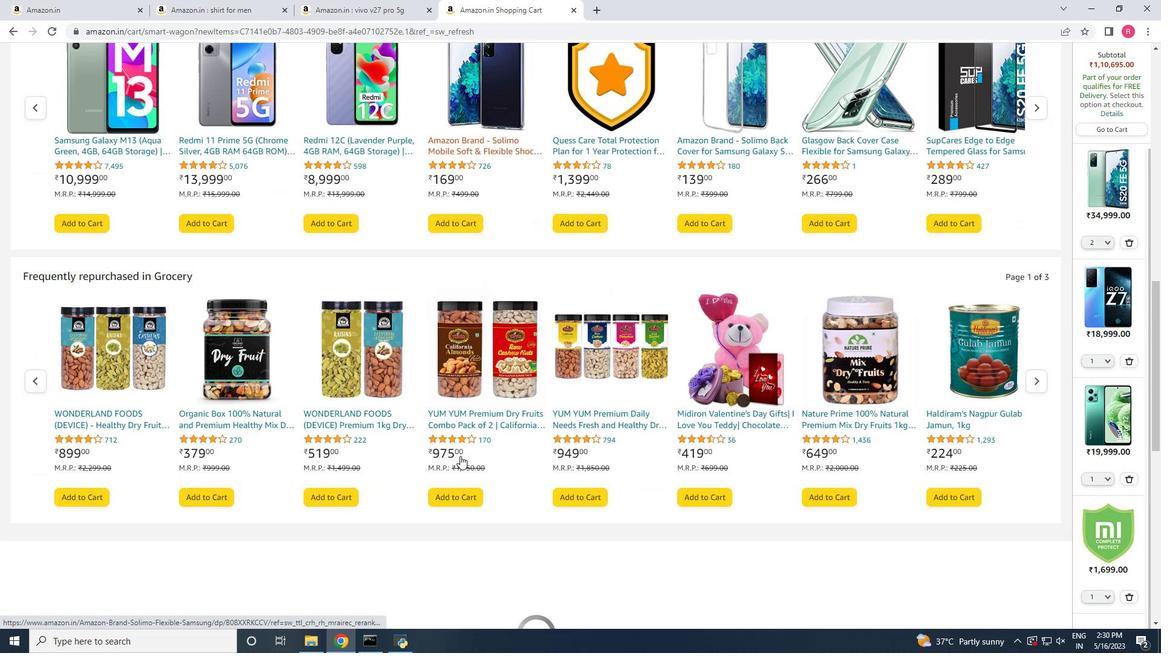 
Action: Mouse scrolled (460, 456) with delta (0, 0)
Screenshot: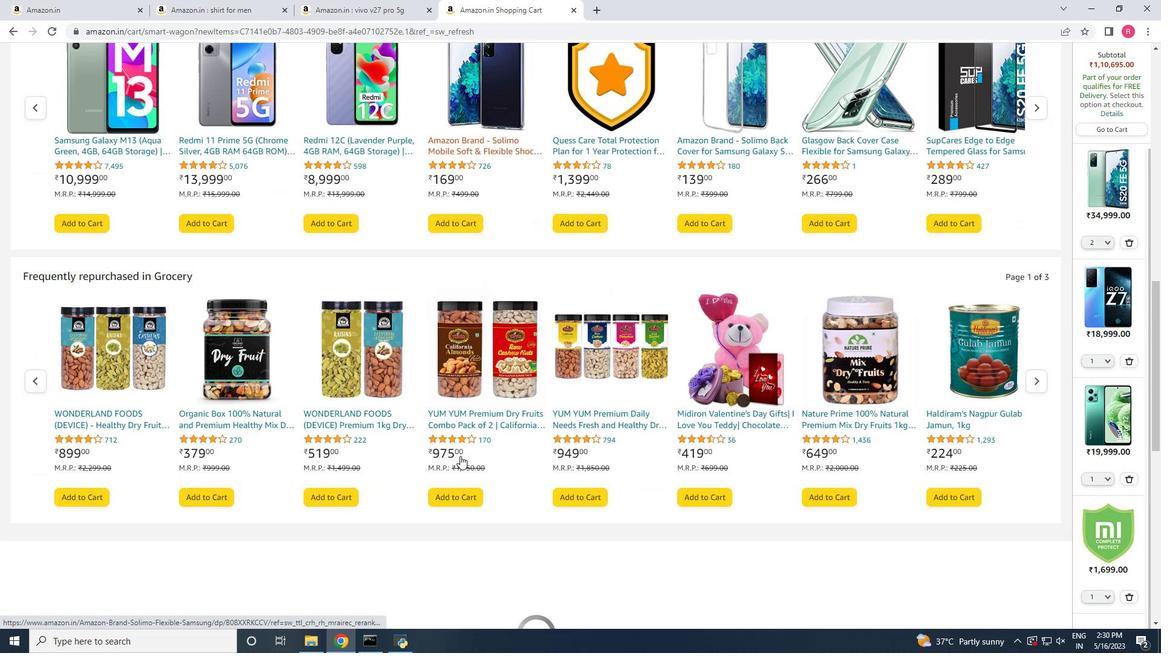 
Action: Mouse scrolled (460, 455) with delta (0, 0)
Screenshot: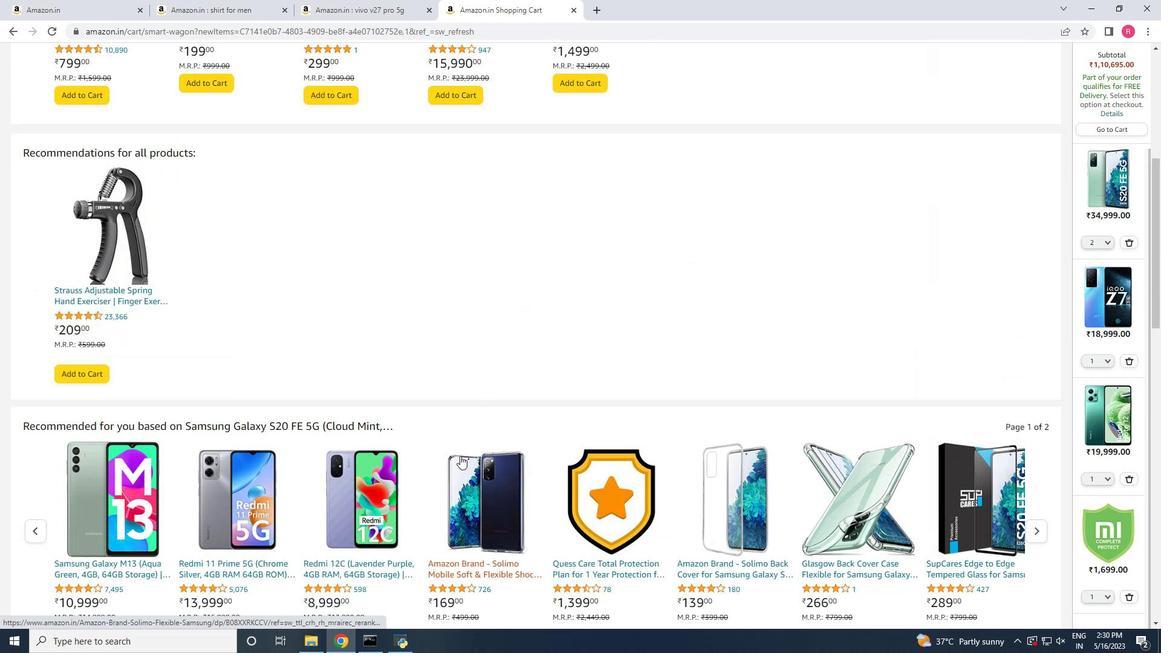 
Action: Mouse scrolled (460, 455) with delta (0, 0)
Screenshot: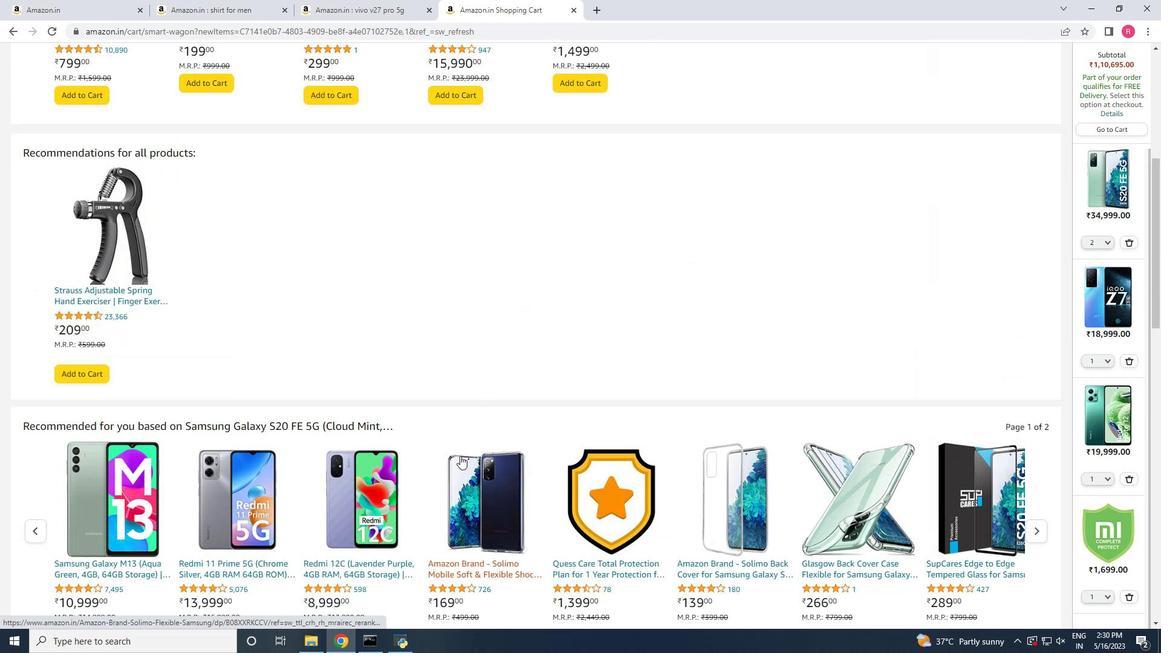 
Action: Mouse scrolled (460, 455) with delta (0, 0)
Screenshot: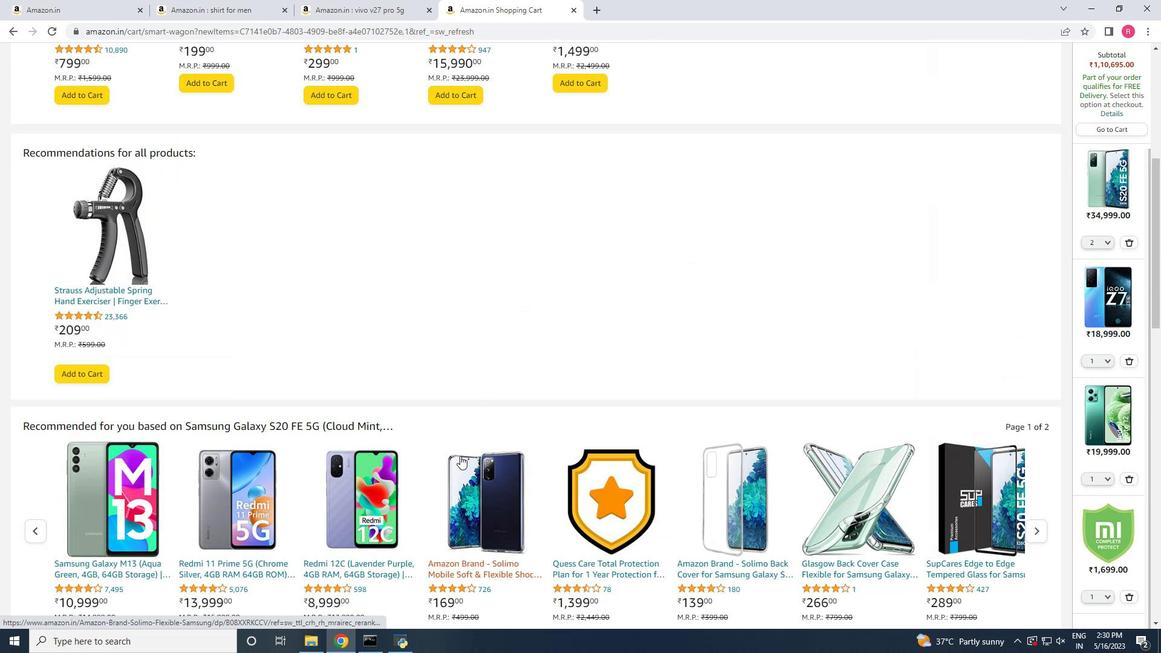 
Action: Mouse scrolled (460, 455) with delta (0, 0)
Screenshot: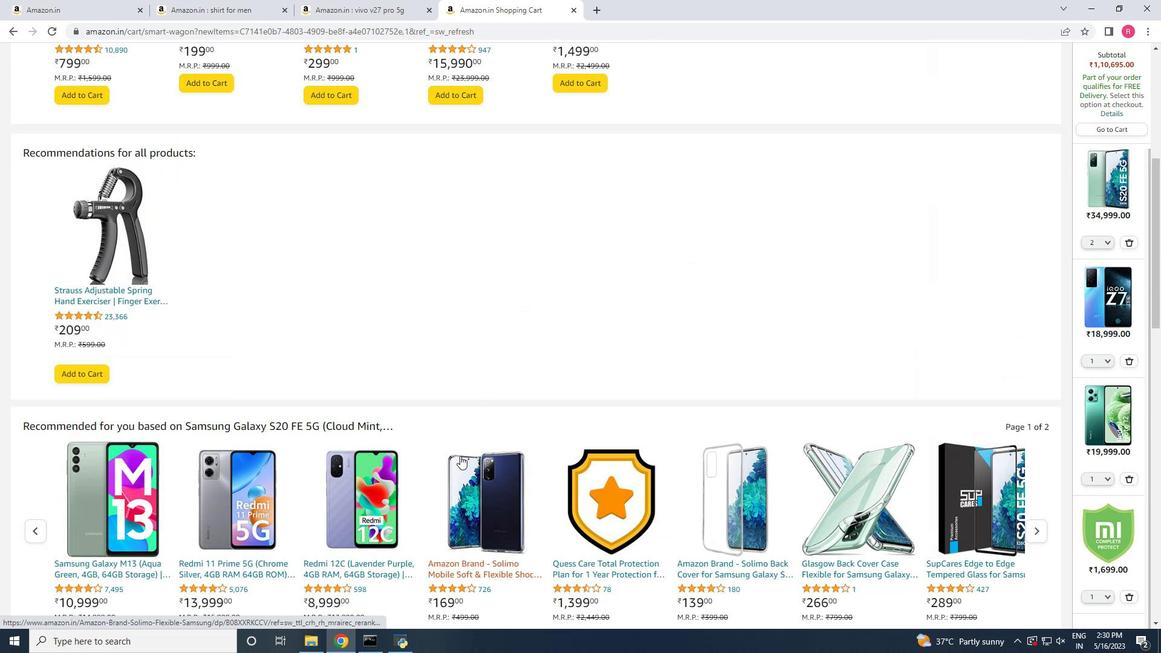 
Action: Mouse scrolled (460, 455) with delta (0, 0)
Screenshot: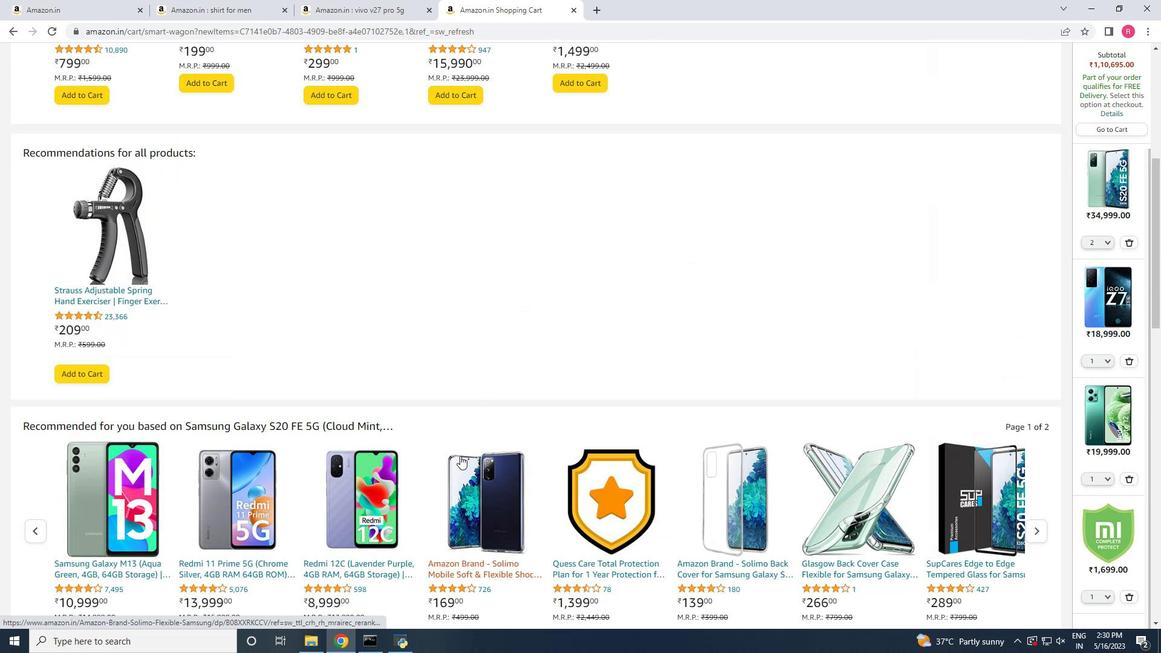 
Action: Mouse scrolled (460, 455) with delta (0, 0)
Screenshot: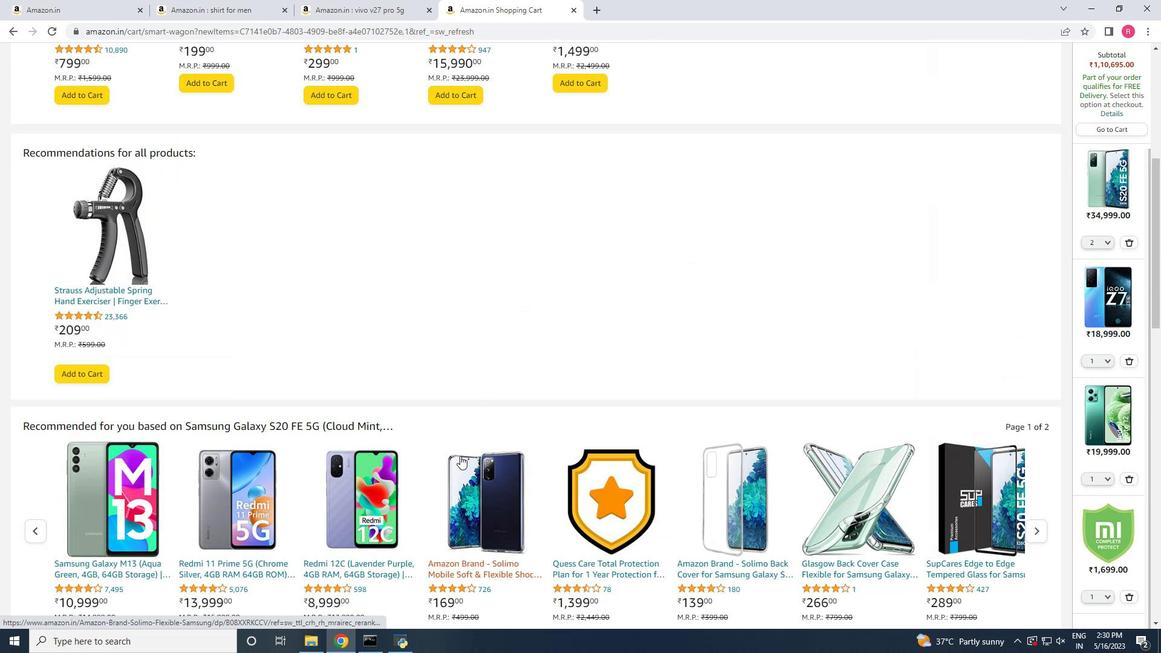 
Action: Mouse scrolled (460, 455) with delta (0, 0)
Screenshot: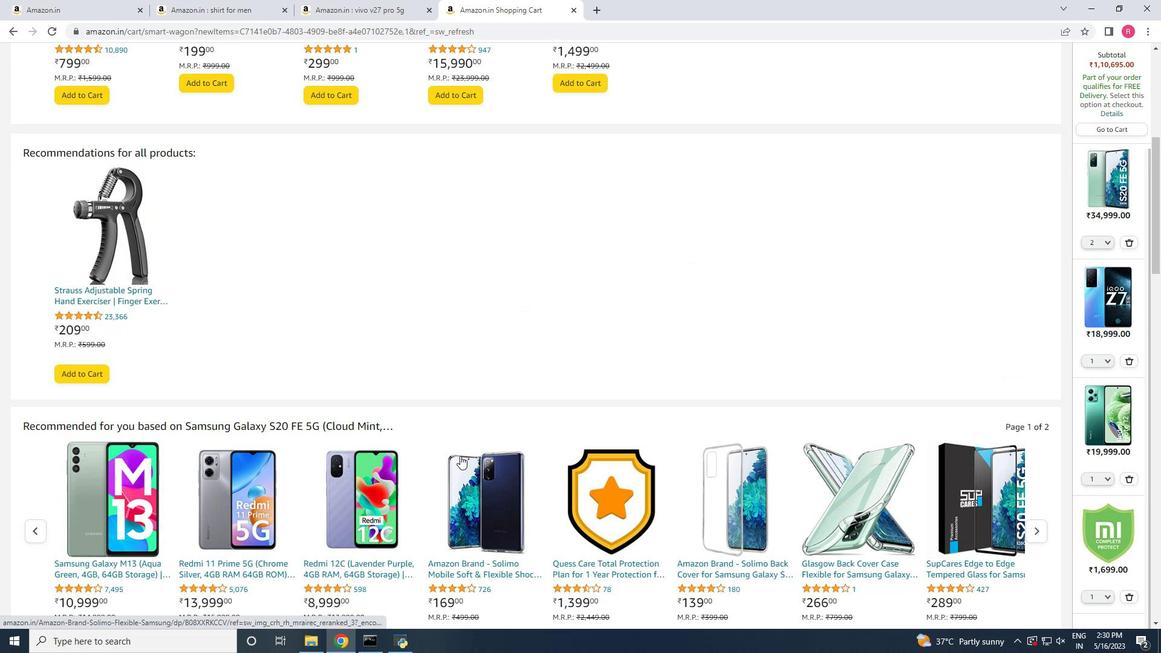 
Action: Mouse scrolled (460, 455) with delta (0, 0)
Screenshot: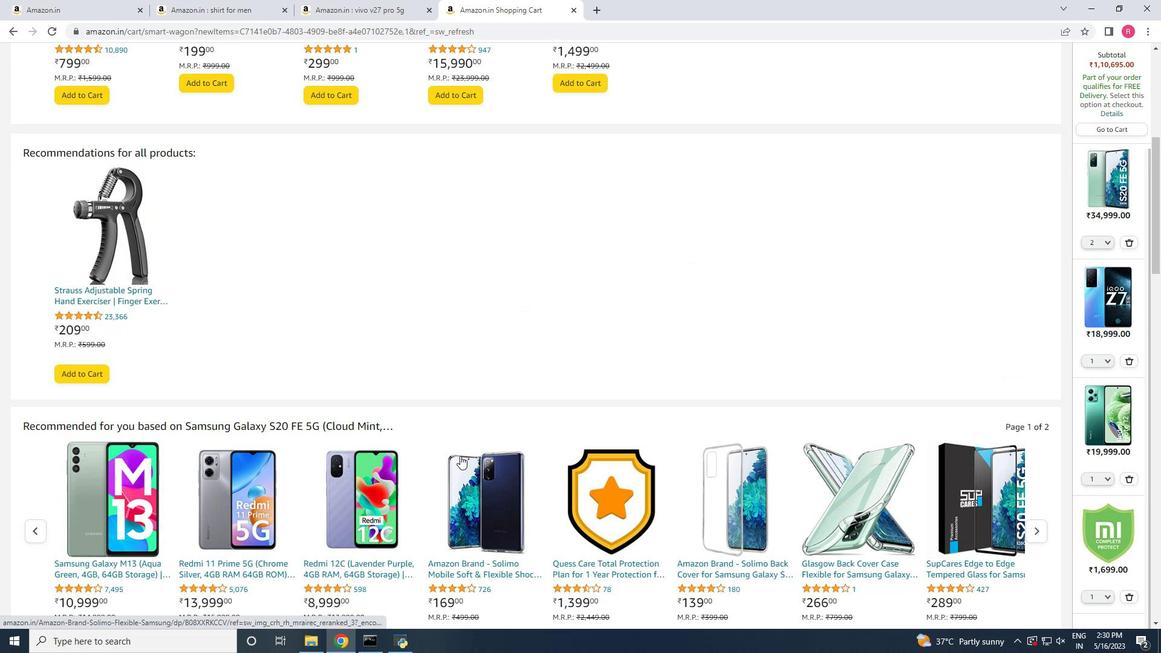 
Action: Mouse scrolled (460, 455) with delta (0, 0)
Screenshot: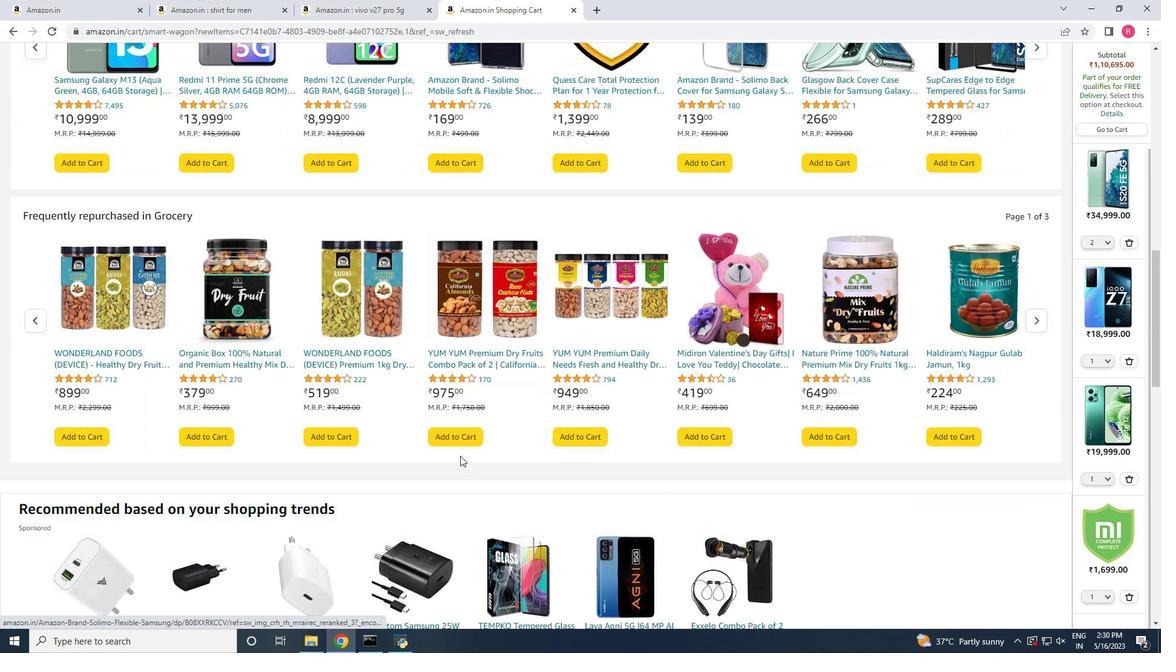 
Action: Mouse scrolled (460, 455) with delta (0, 0)
Screenshot: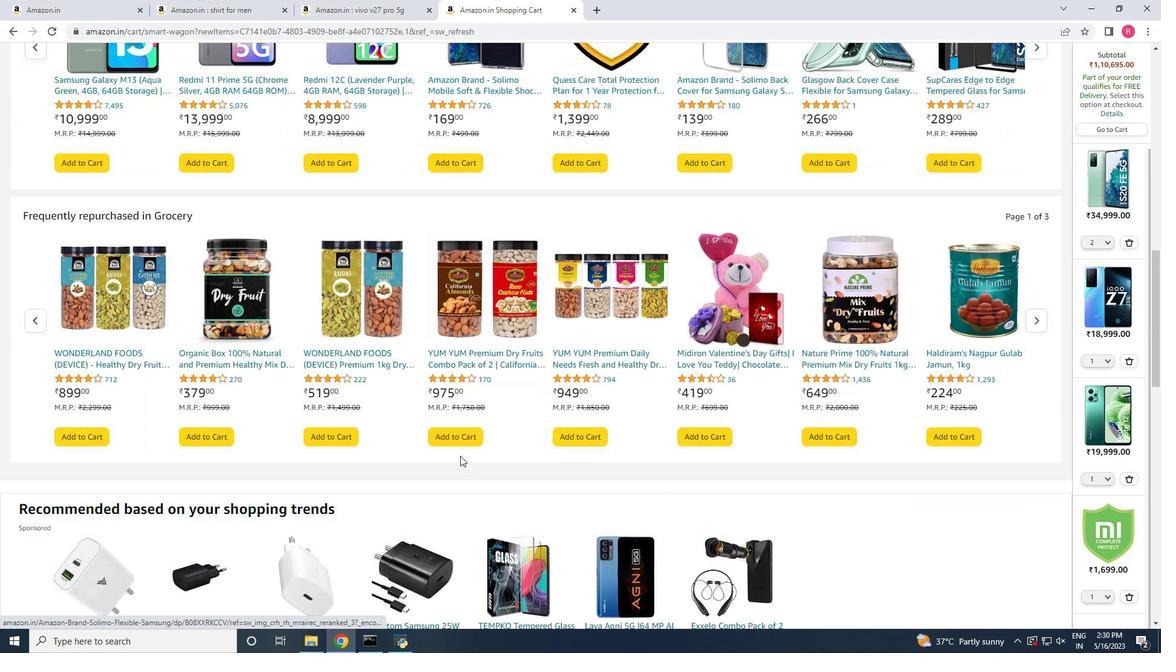 
Action: Mouse scrolled (460, 455) with delta (0, 0)
Screenshot: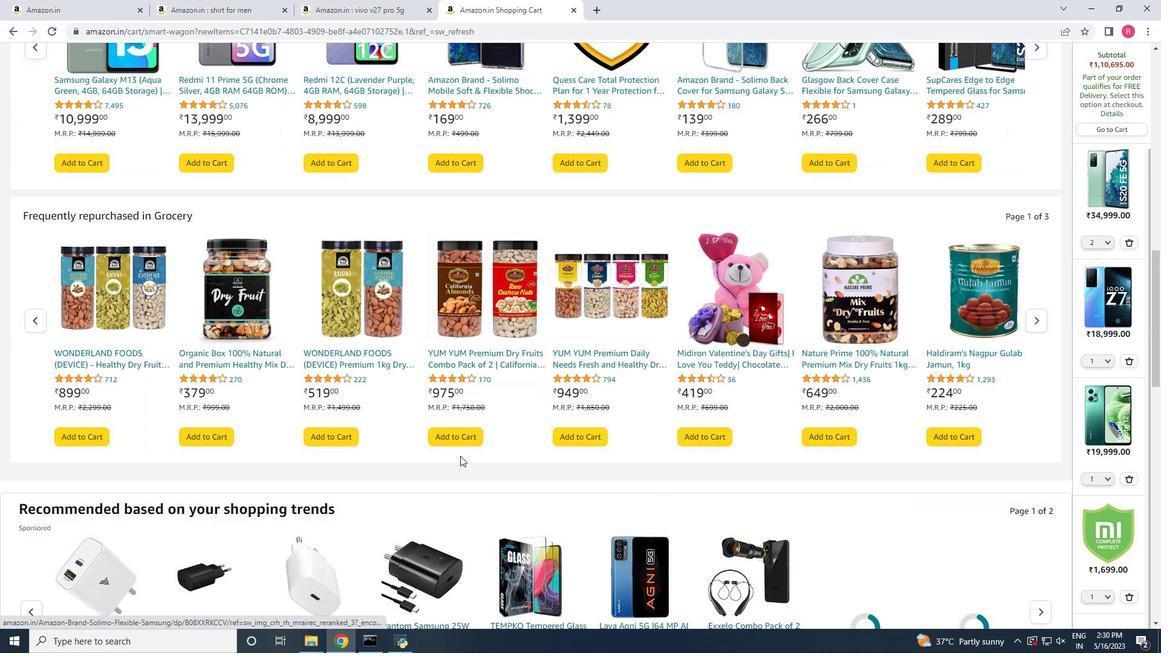 
Action: Mouse scrolled (460, 455) with delta (0, 0)
Screenshot: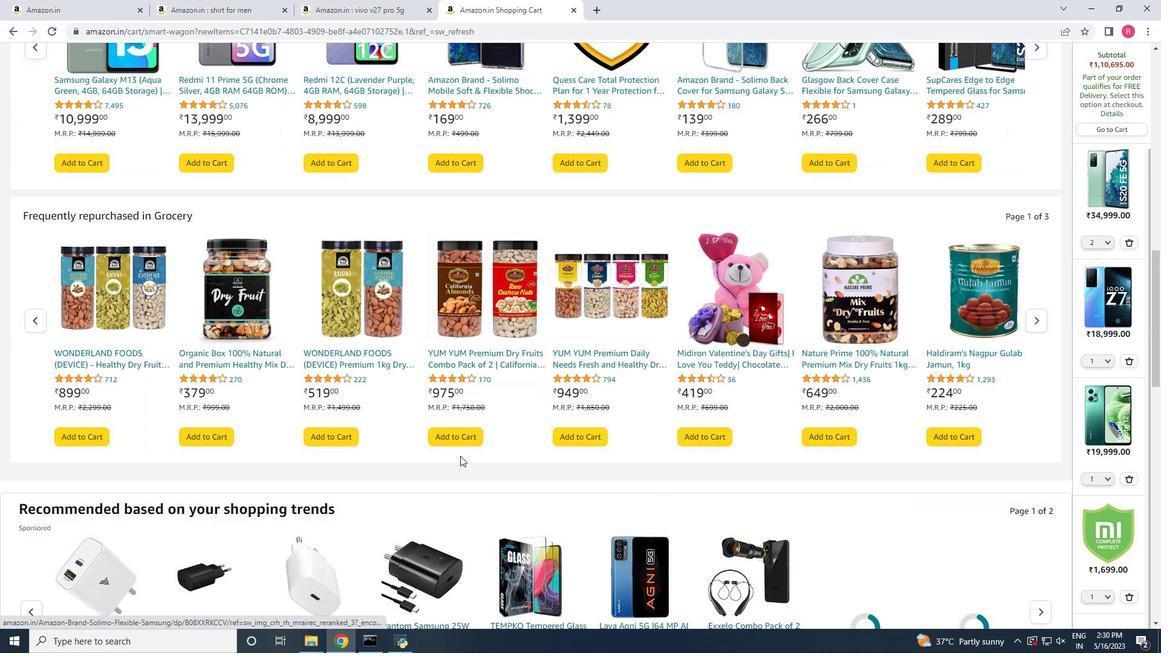 
Action: Mouse scrolled (460, 455) with delta (0, 0)
Screenshot: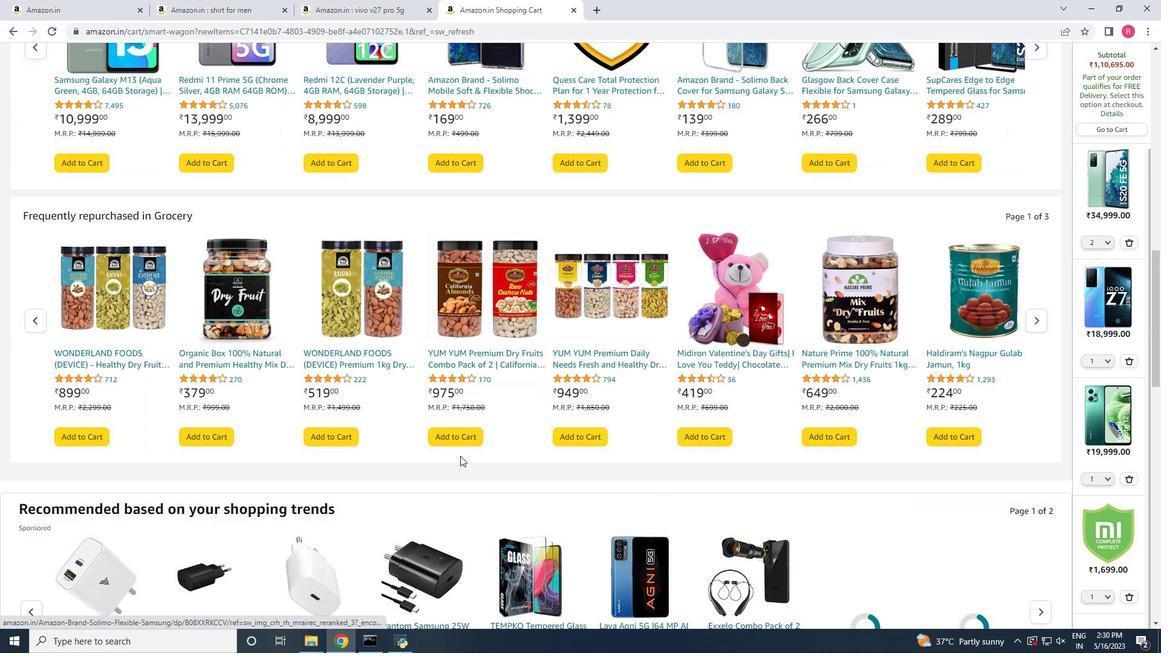 
Action: Mouse scrolled (460, 455) with delta (0, 0)
Screenshot: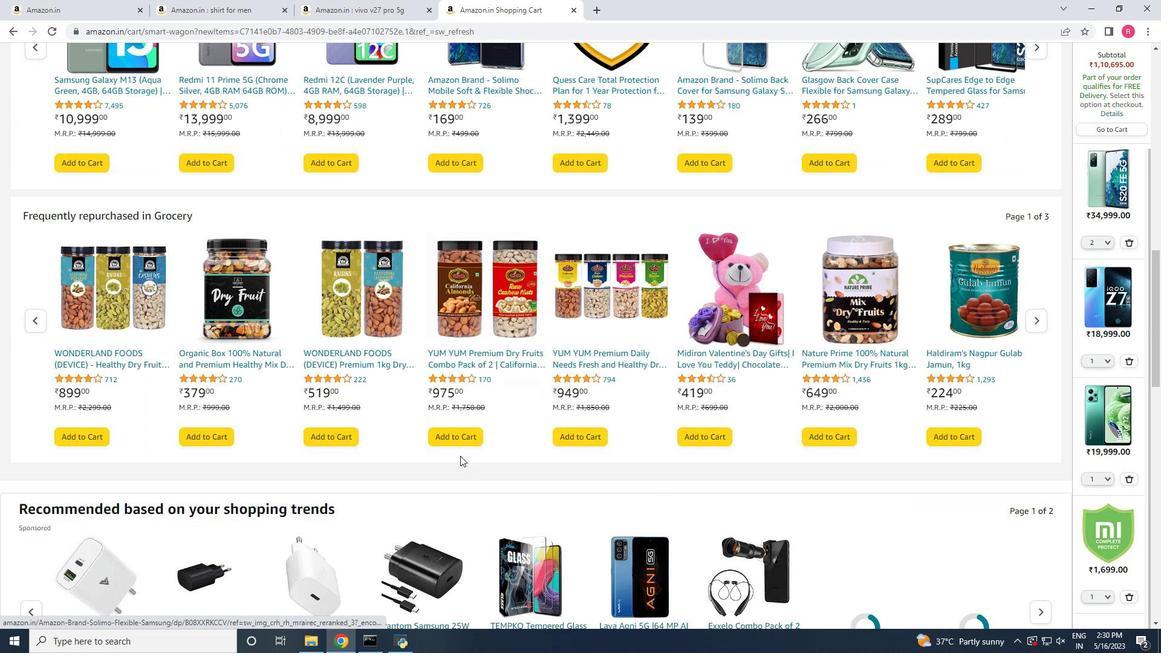 
Action: Mouse scrolled (460, 455) with delta (0, 0)
Screenshot: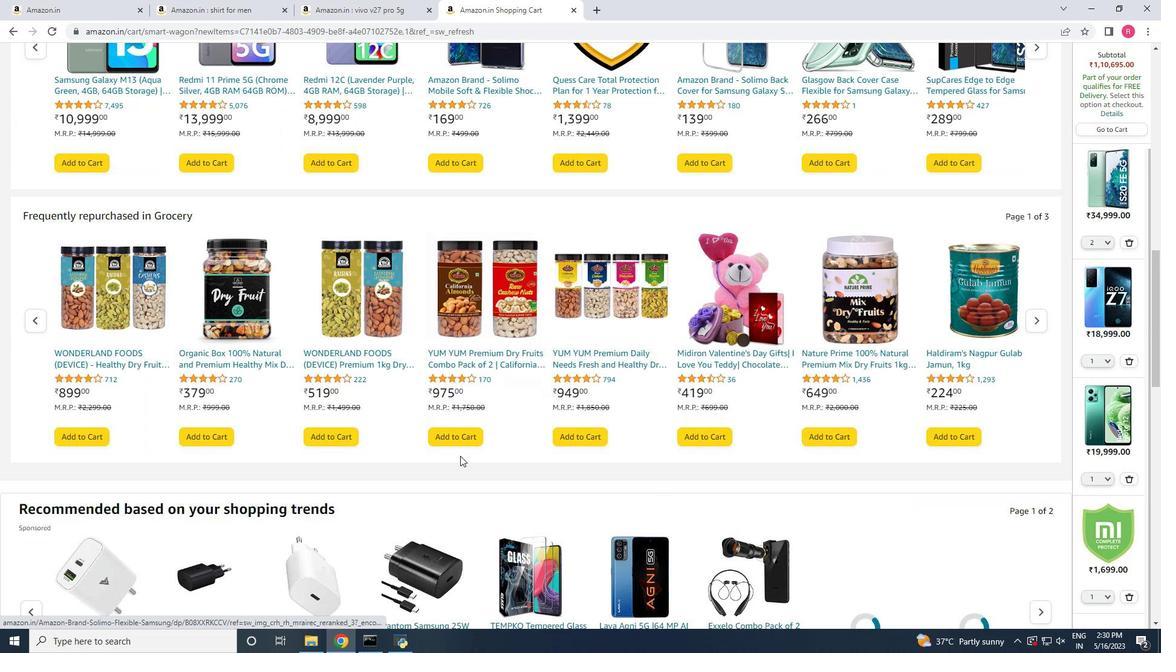 
Action: Mouse moved to (459, 454)
Screenshot: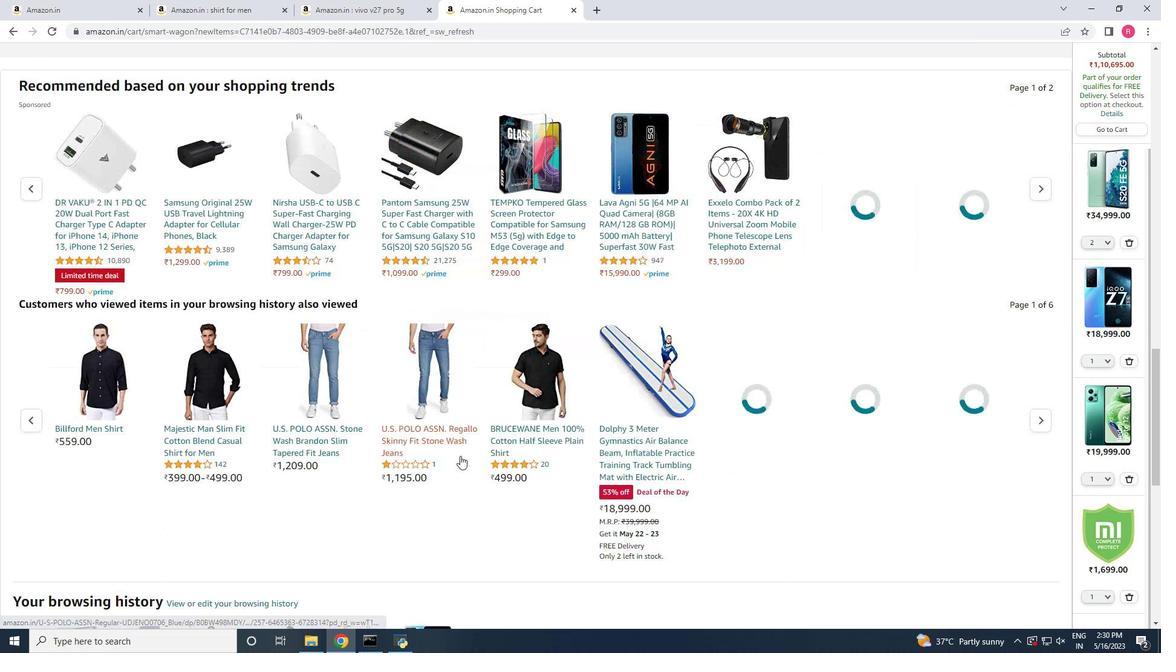 
Action: Mouse scrolled (459, 453) with delta (0, 0)
Screenshot: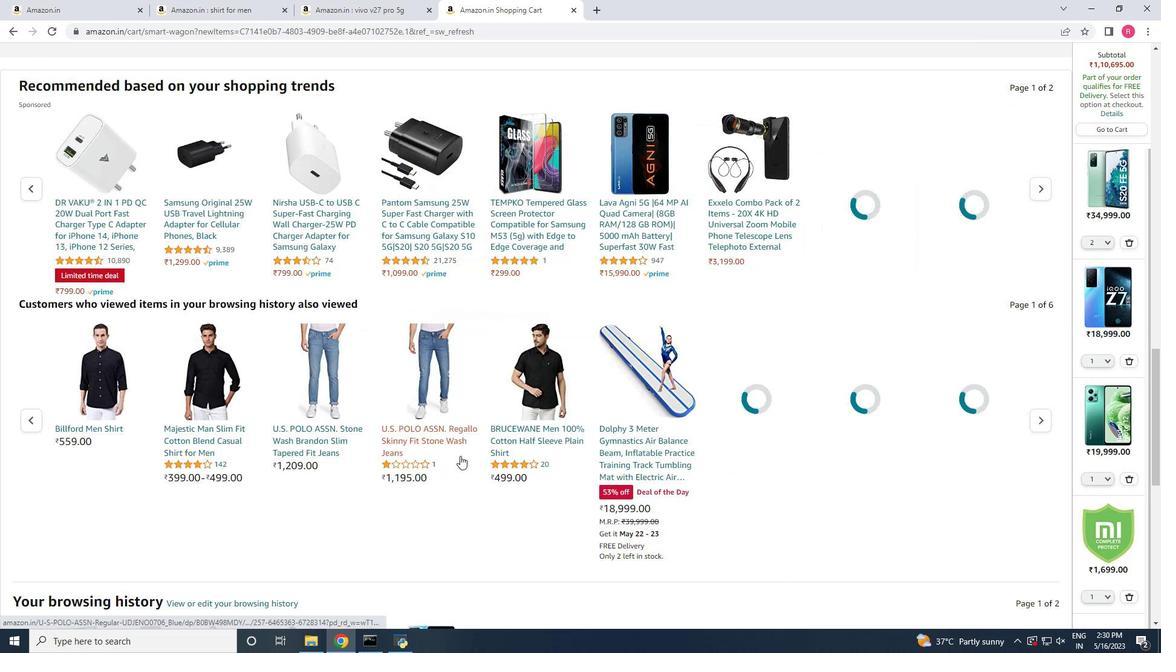 
Action: Mouse scrolled (459, 453) with delta (0, 0)
Screenshot: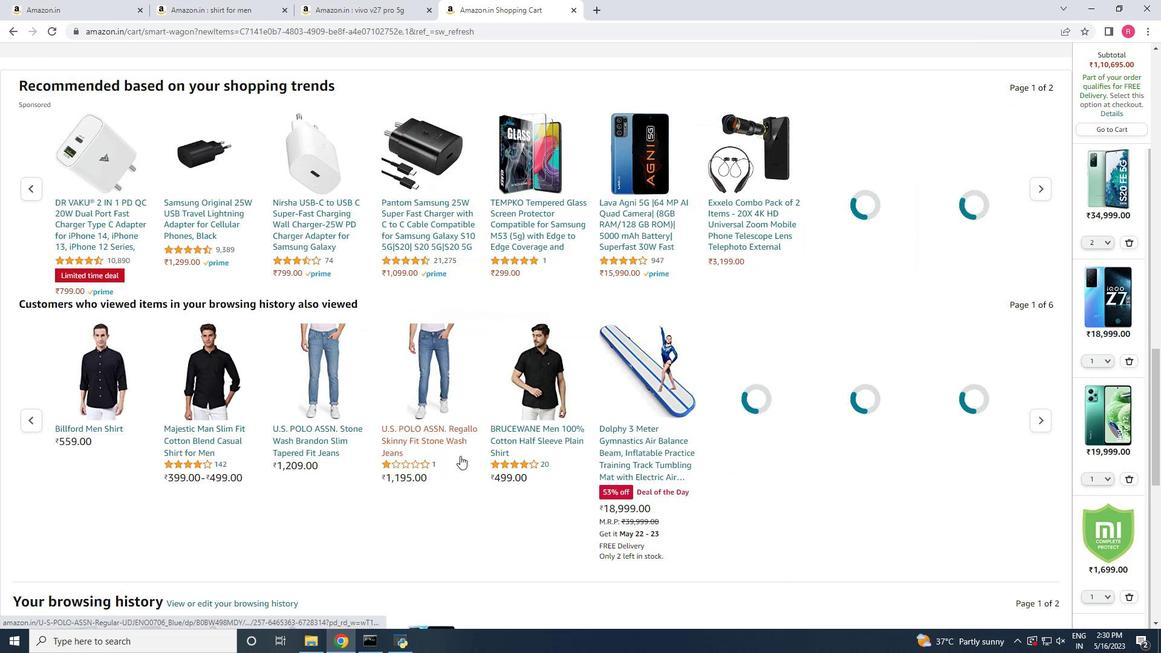 
Action: Mouse scrolled (459, 453) with delta (0, 0)
Screenshot: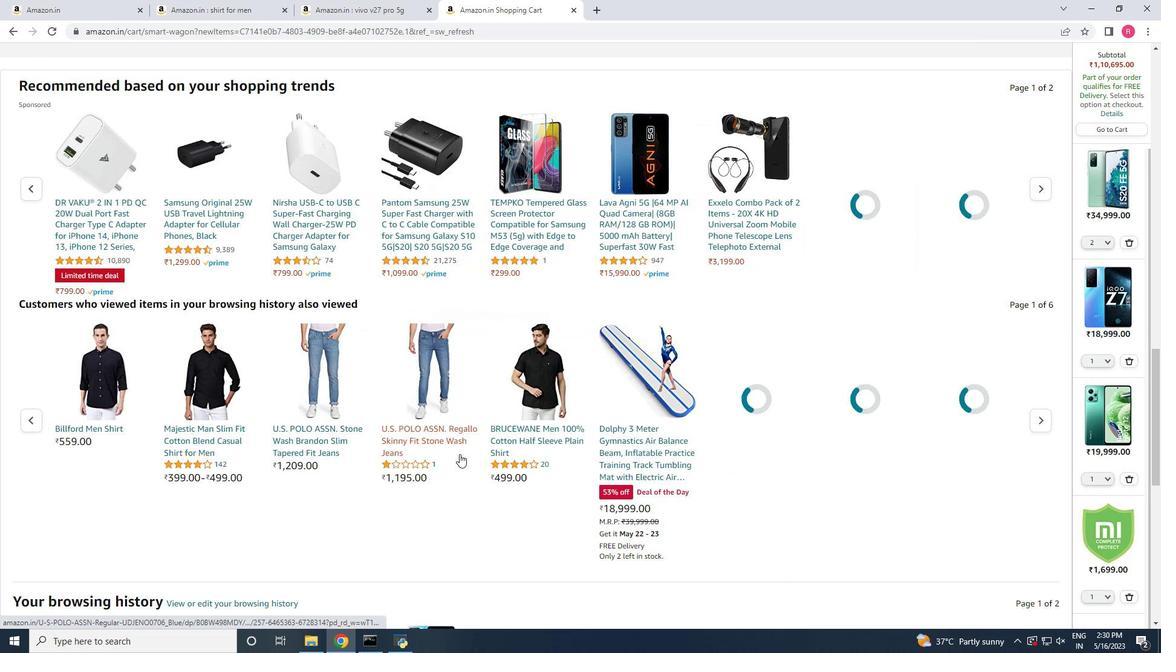 
Action: Mouse scrolled (459, 453) with delta (0, 0)
Screenshot: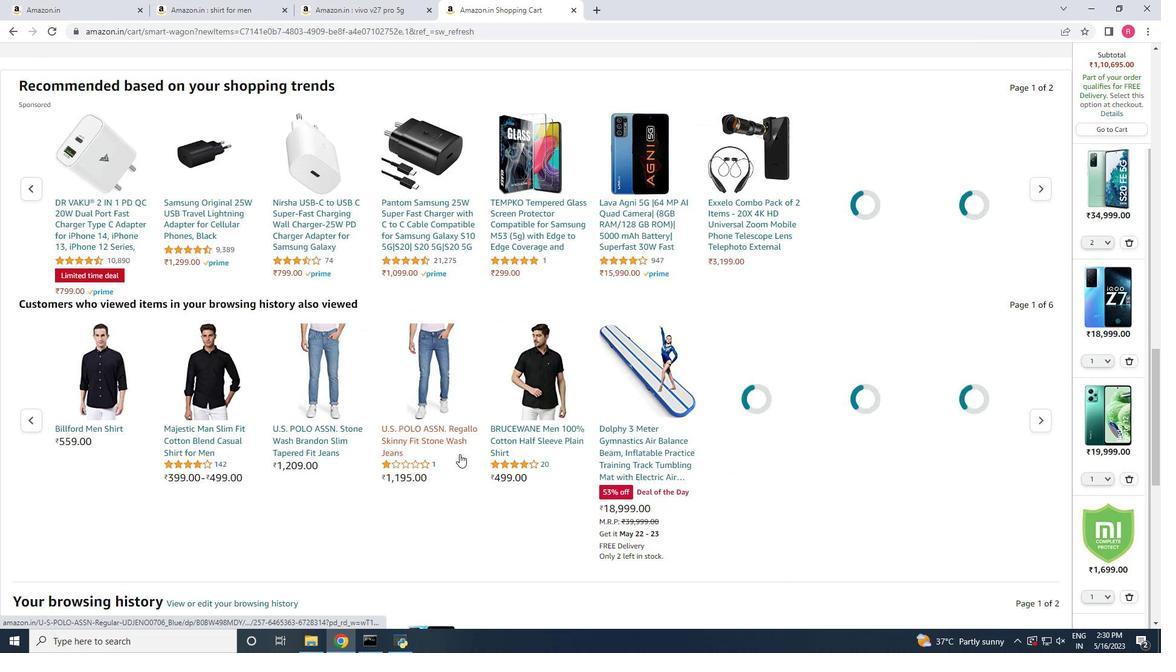 
Action: Mouse scrolled (459, 453) with delta (0, 0)
Screenshot: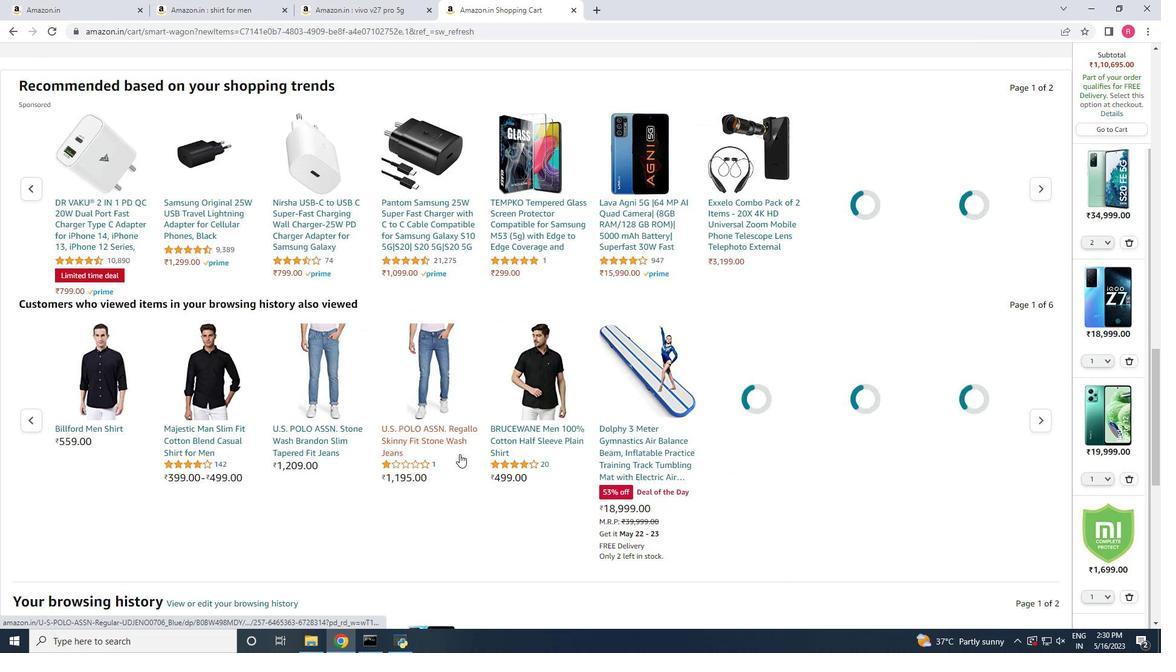 
Action: Mouse scrolled (459, 453) with delta (0, 0)
Screenshot: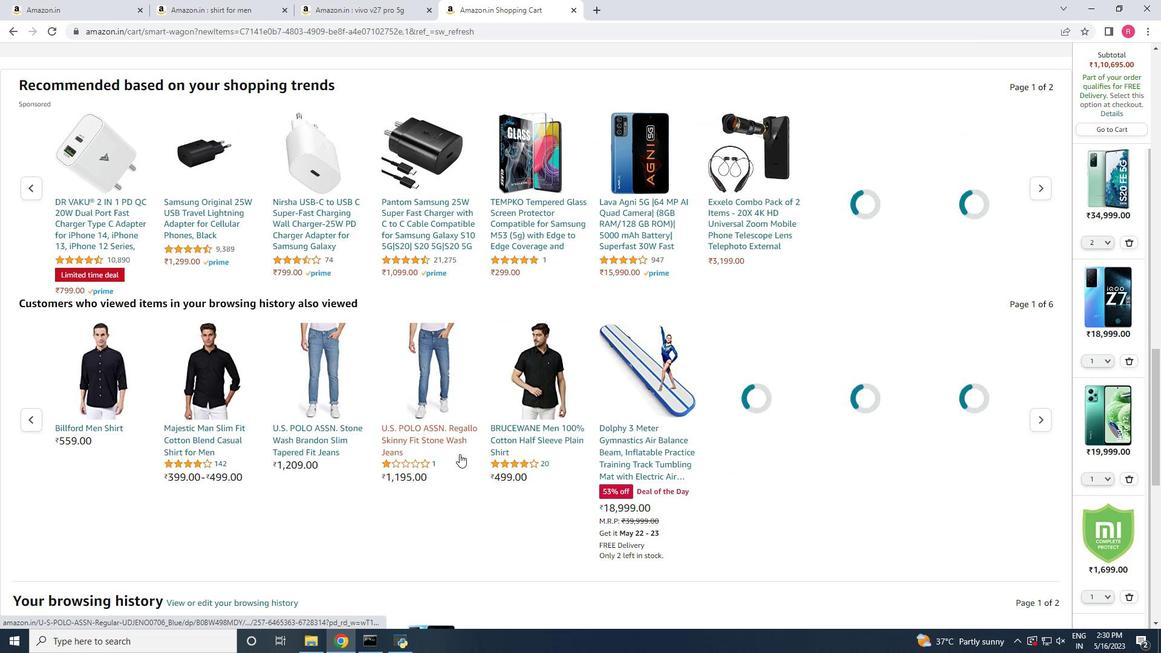 
Action: Mouse scrolled (459, 453) with delta (0, 0)
Screenshot: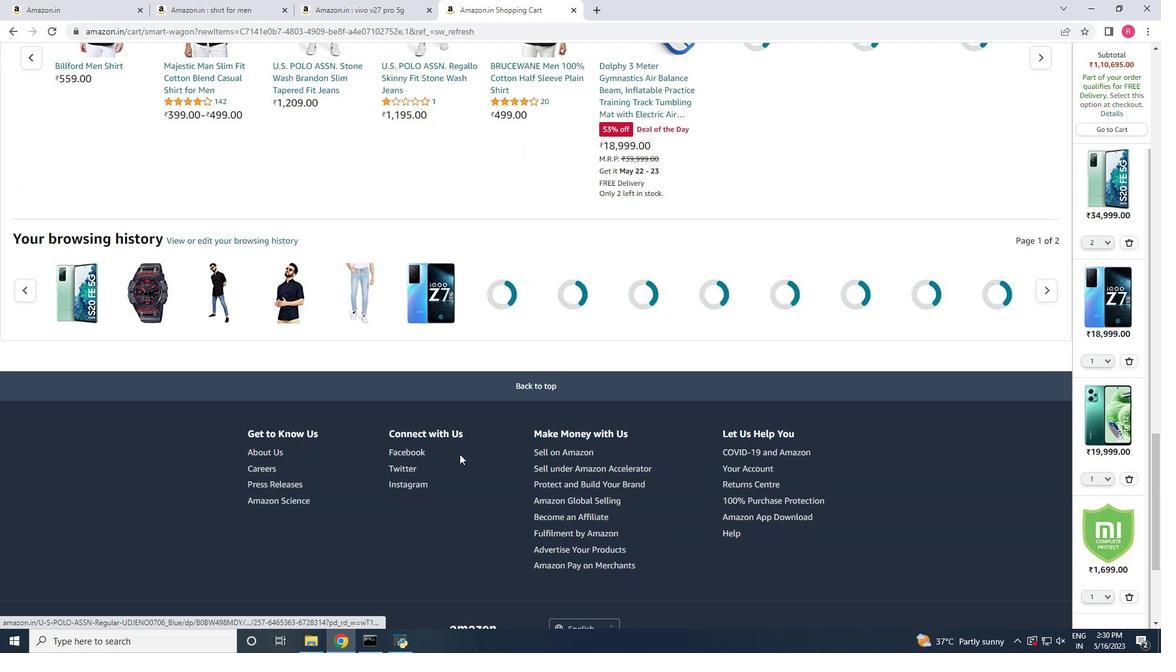
Action: Mouse scrolled (459, 453) with delta (0, 0)
Screenshot: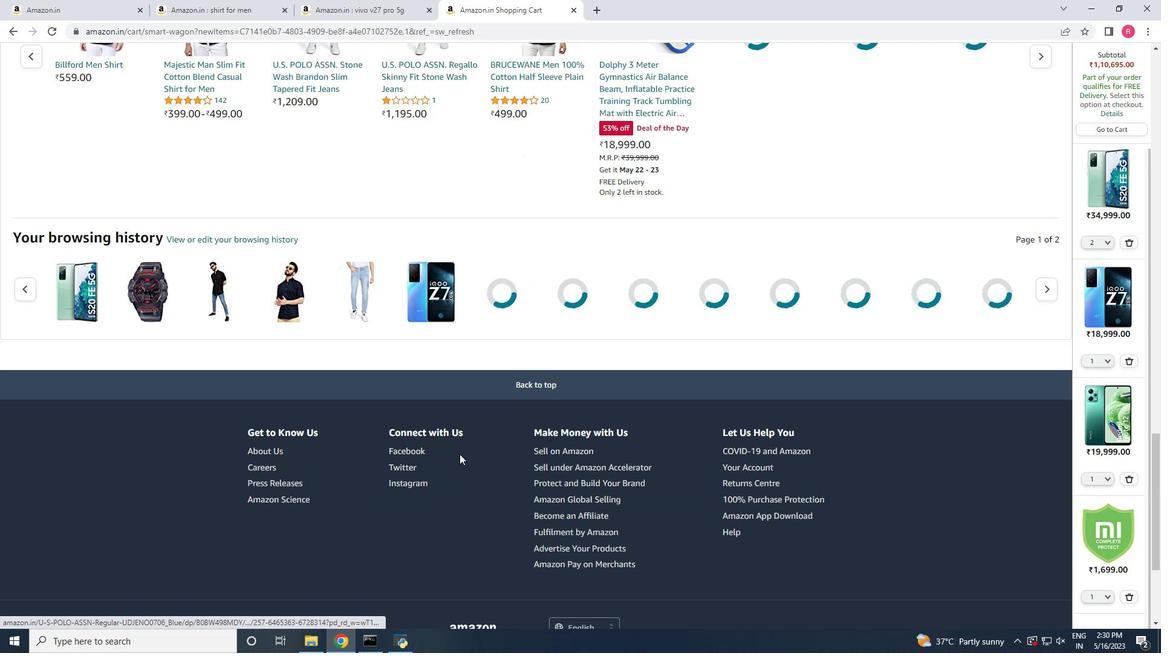 
Action: Mouse moved to (459, 453)
Screenshot: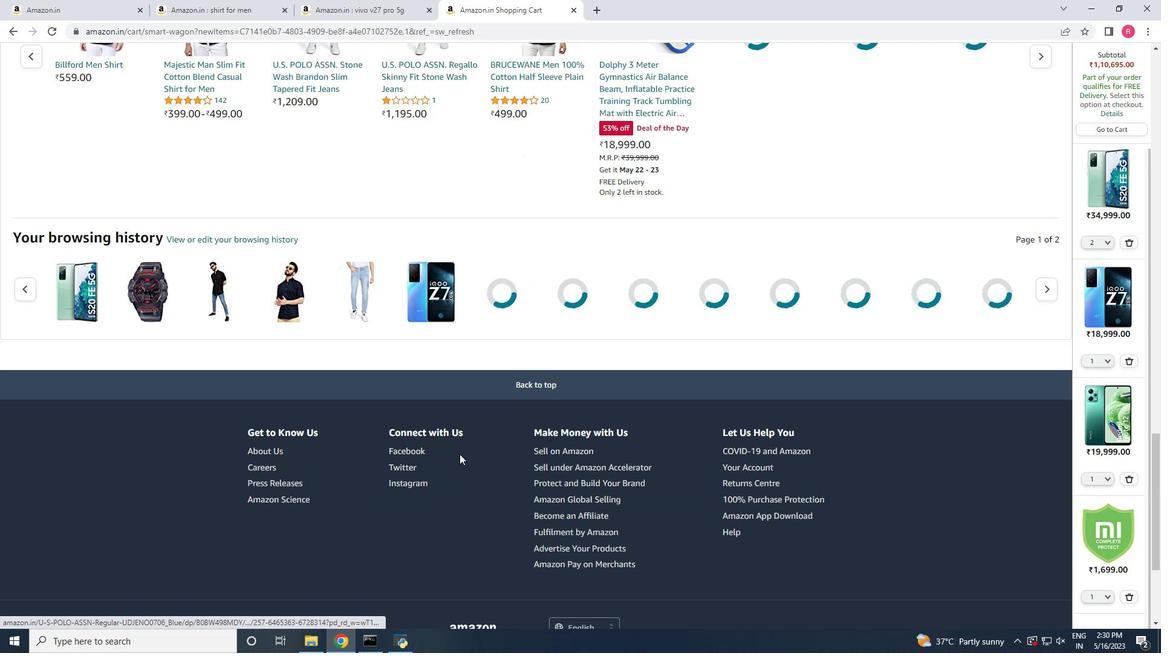 
Action: Mouse scrolled (459, 454) with delta (0, 0)
Screenshot: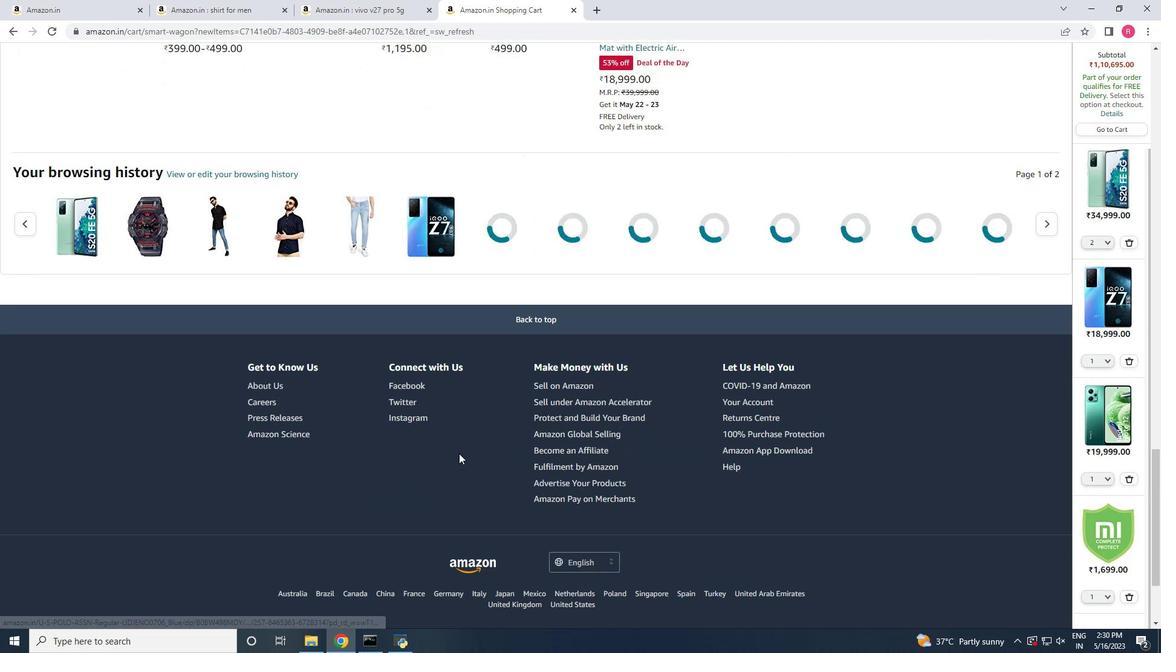 
Action: Mouse scrolled (459, 453) with delta (0, 0)
Screenshot: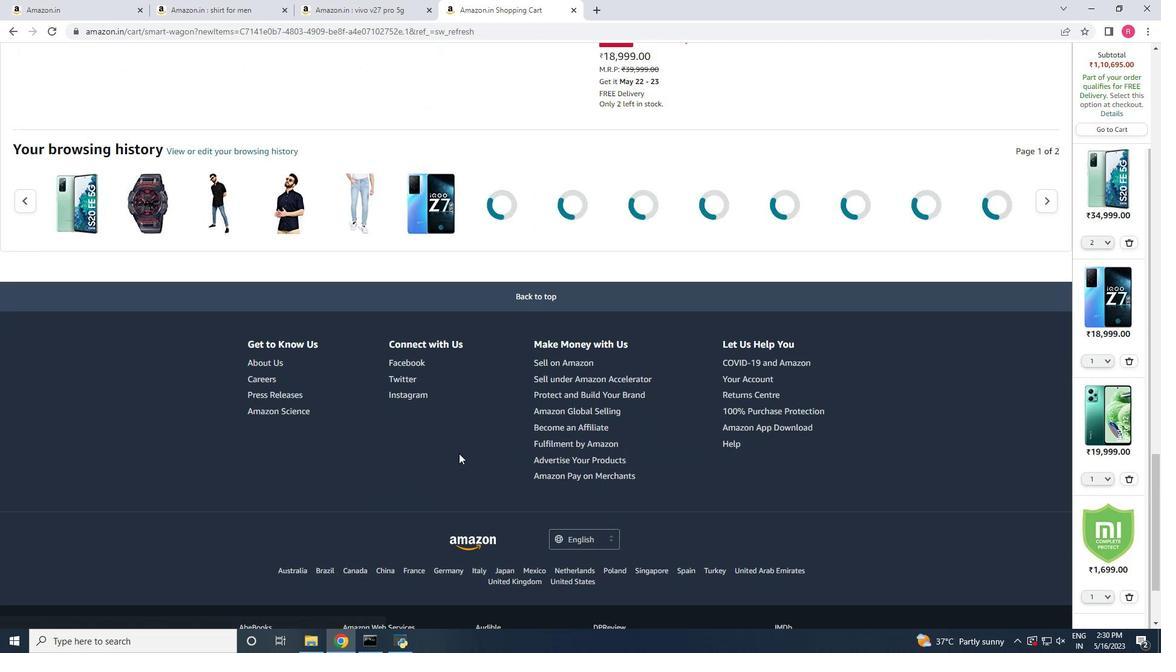 
Action: Mouse scrolled (459, 454) with delta (0, 0)
Screenshot: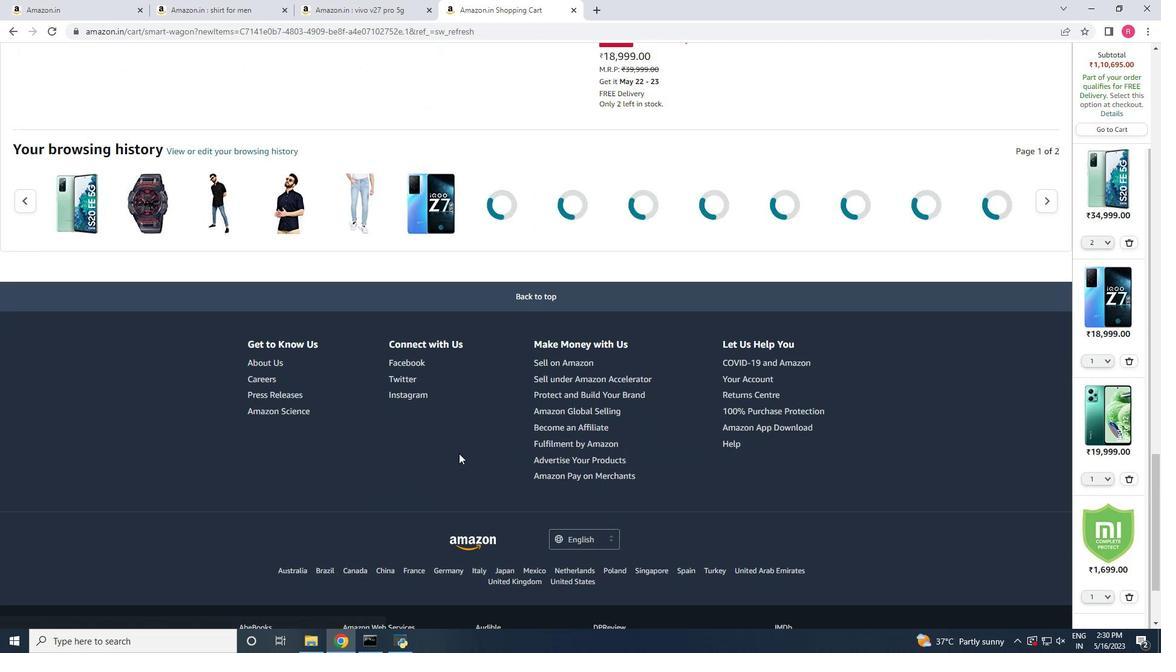 
Action: Mouse scrolled (459, 454) with delta (0, 0)
Screenshot: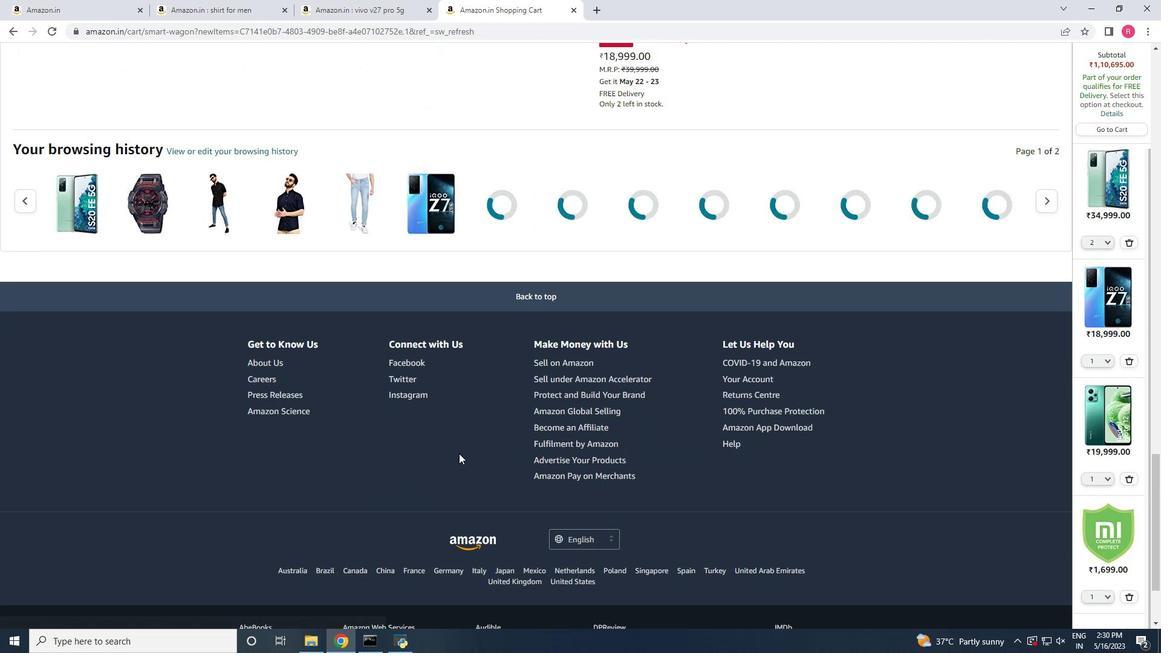 
Action: Mouse scrolled (459, 454) with delta (0, 0)
Screenshot: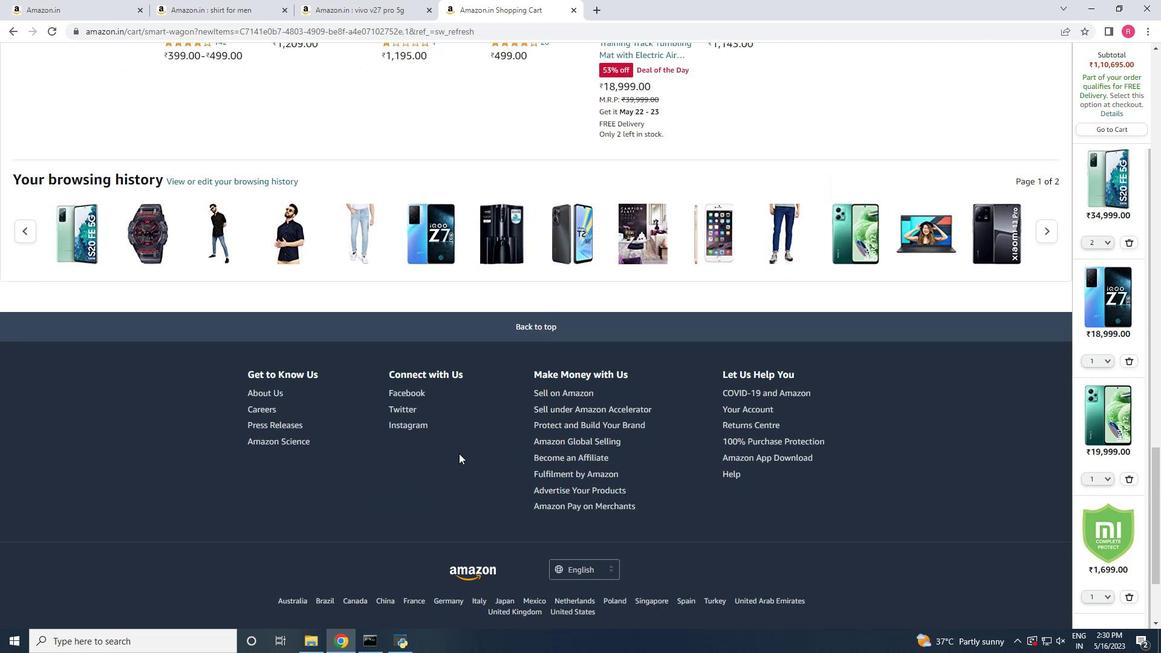 
Action: Mouse scrolled (459, 454) with delta (0, 0)
Screenshot: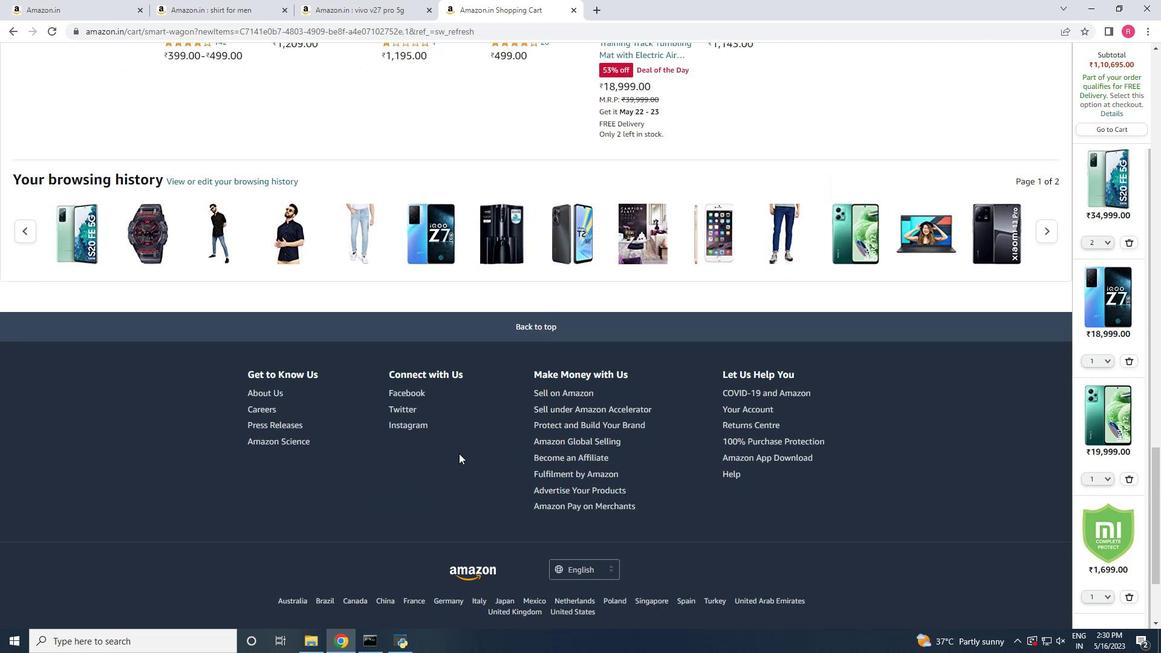 
Action: Mouse scrolled (459, 454) with delta (0, 0)
Screenshot: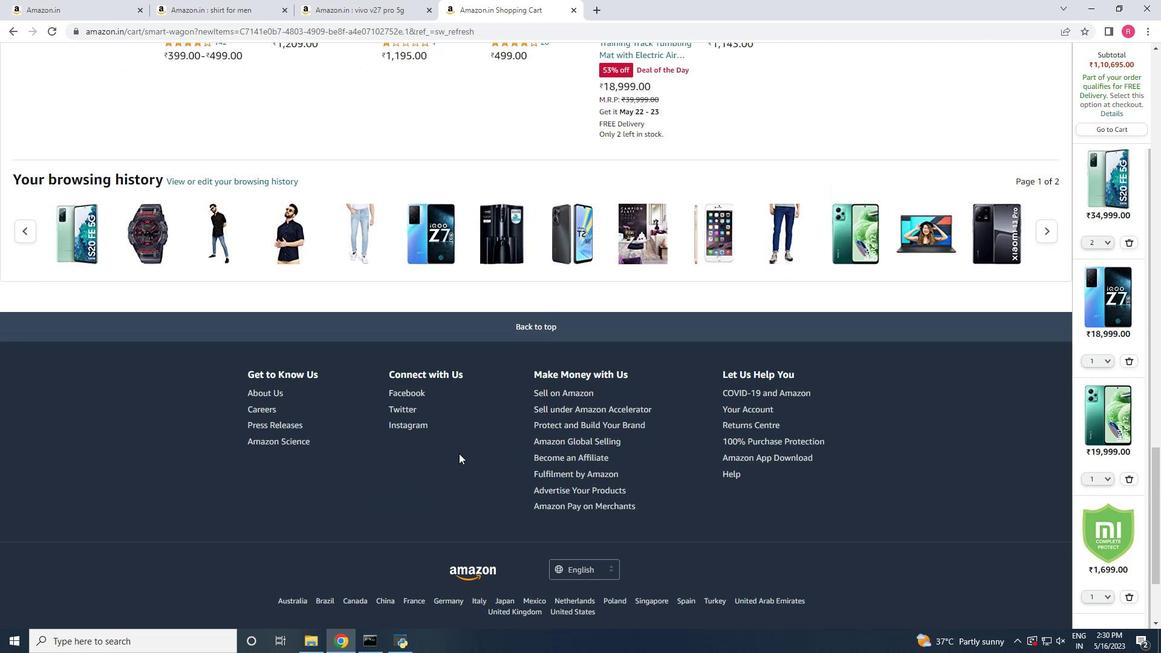 
Action: Mouse scrolled (459, 454) with delta (0, 0)
Screenshot: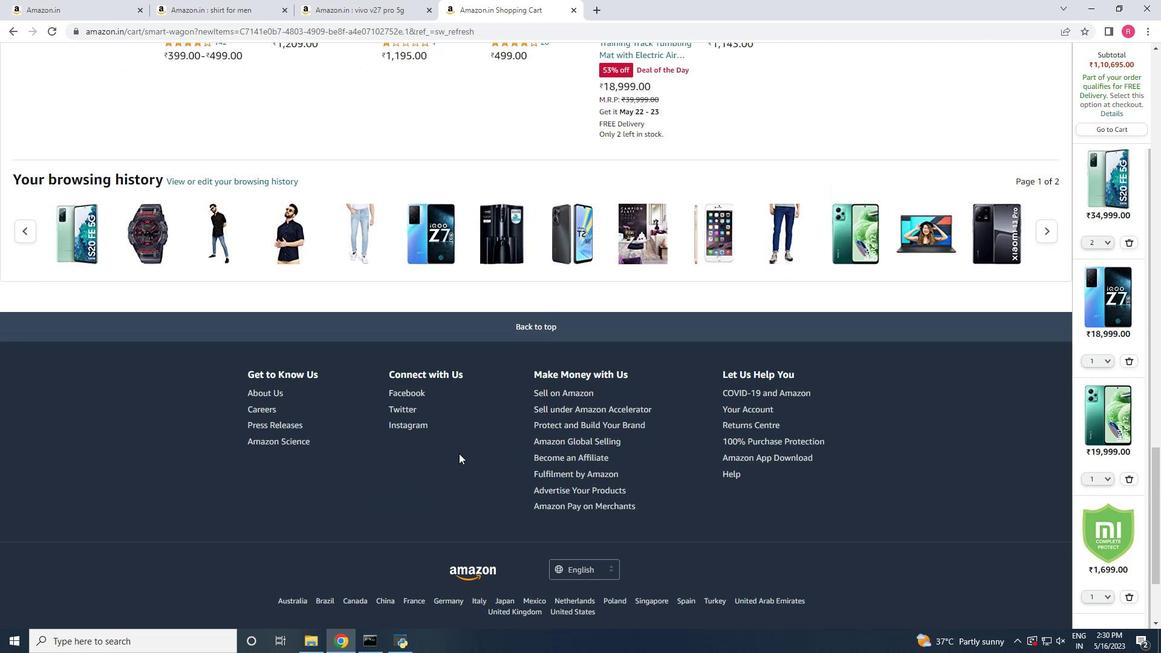 
Action: Mouse scrolled (459, 454) with delta (0, 0)
Screenshot: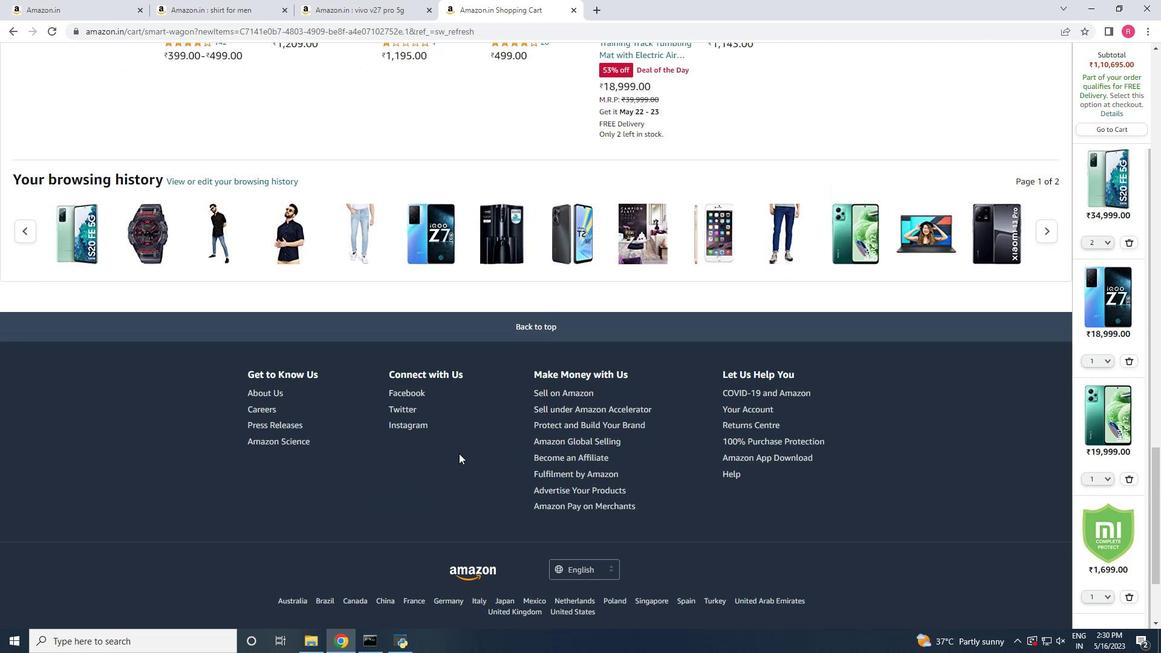 
Action: Mouse scrolled (459, 454) with delta (0, 0)
Screenshot: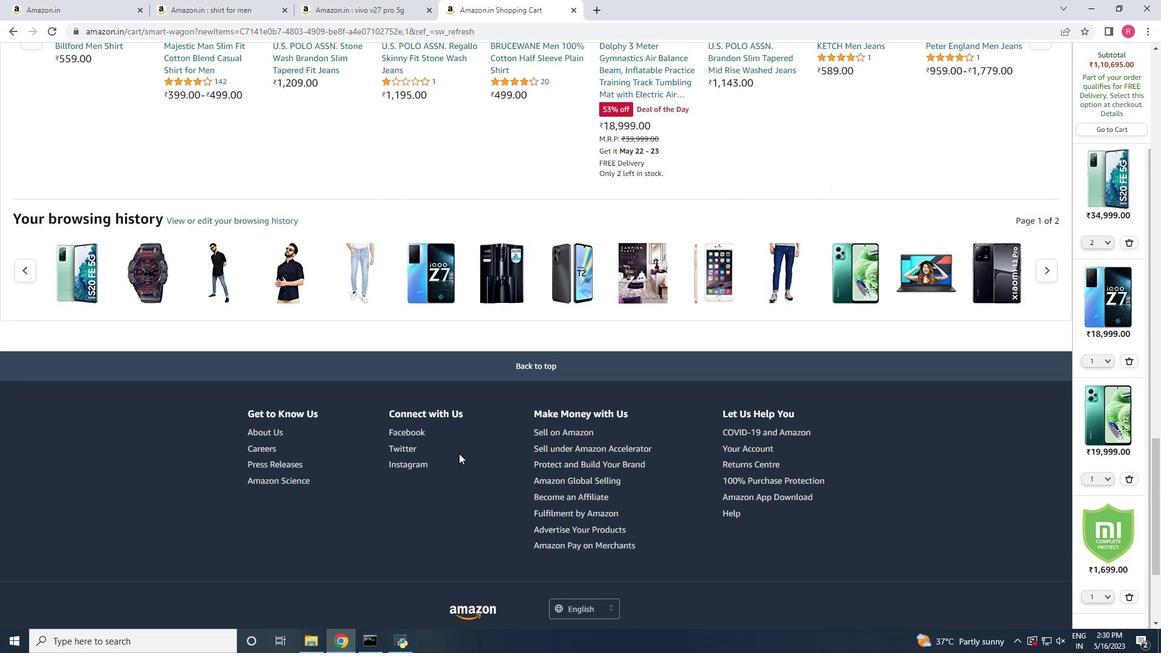 
Action: Mouse scrolled (459, 454) with delta (0, 0)
Screenshot: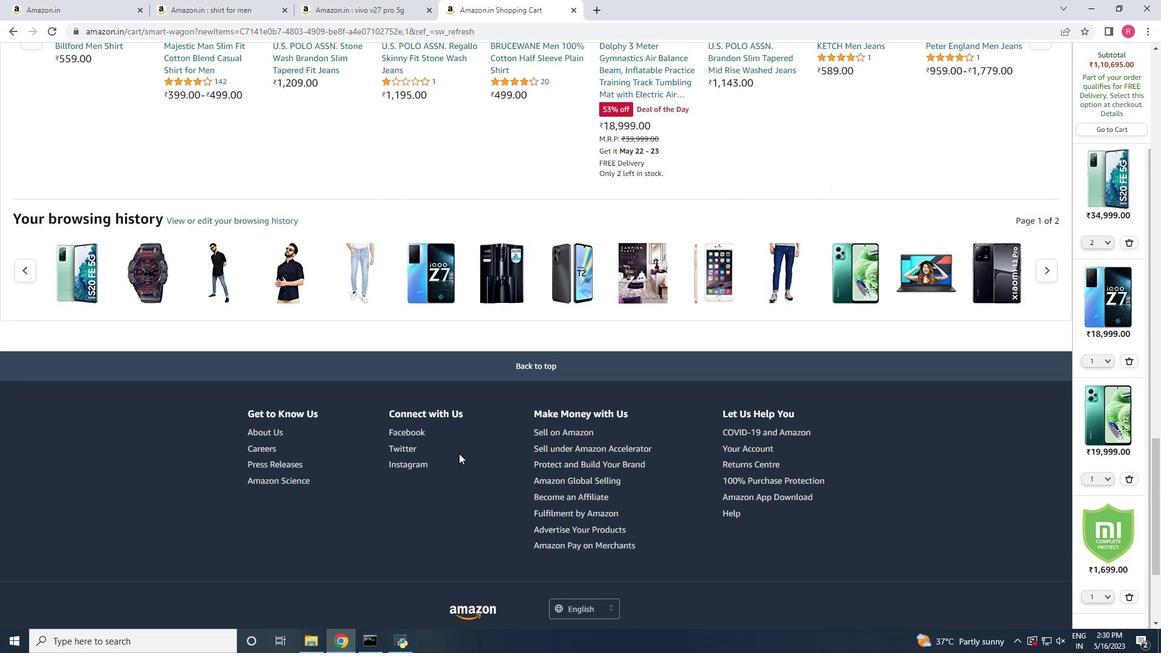 
Action: Mouse scrolled (459, 454) with delta (0, 0)
Screenshot: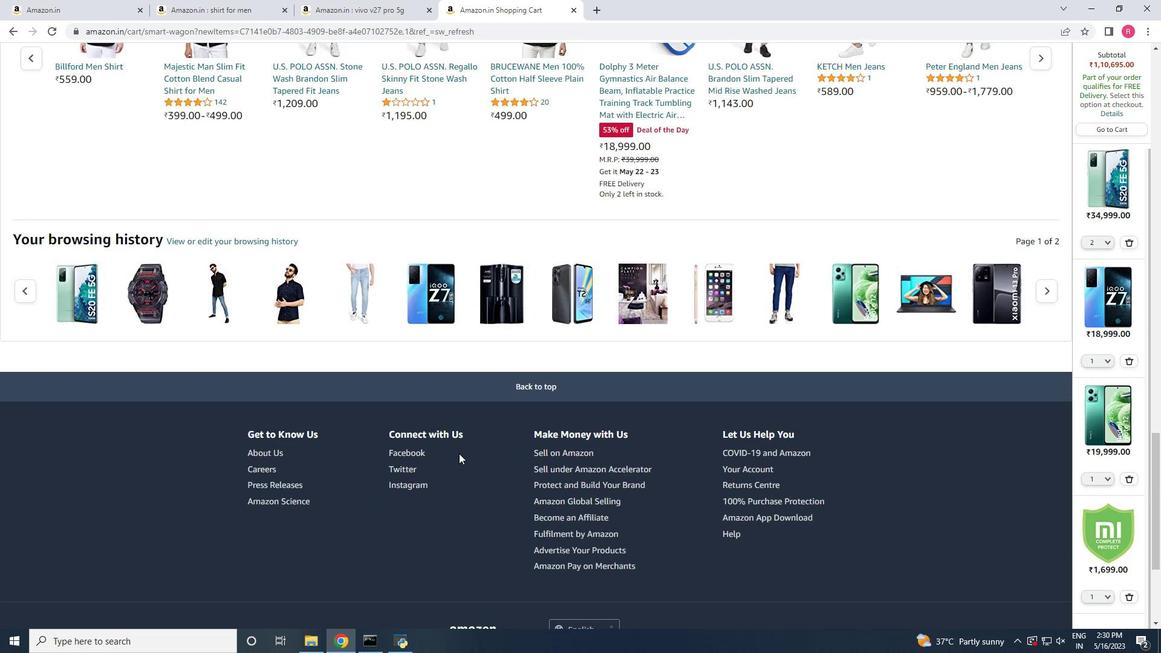 
Action: Mouse scrolled (459, 454) with delta (0, 0)
Screenshot: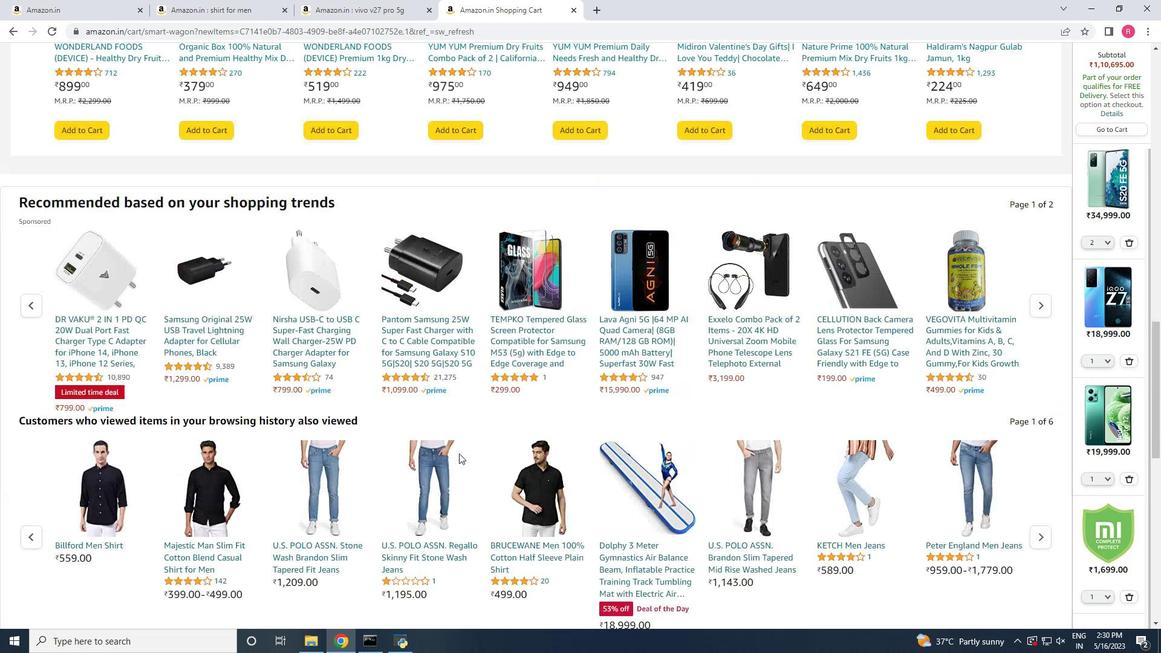 
Action: Mouse scrolled (459, 454) with delta (0, 0)
Screenshot: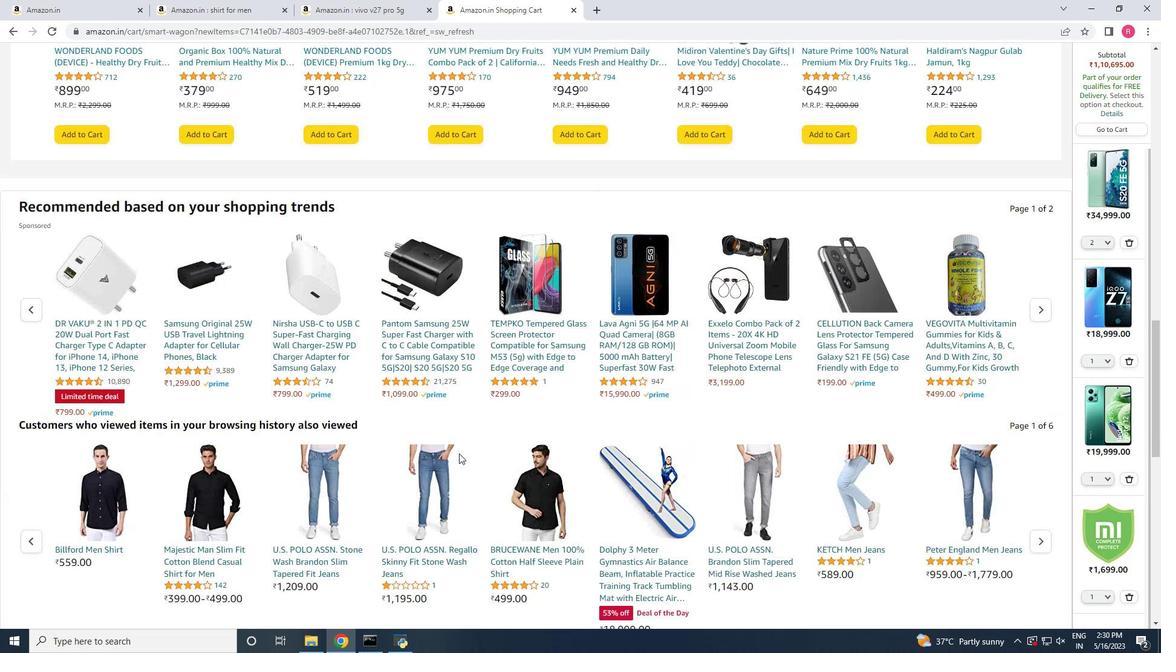 
Action: Mouse scrolled (459, 454) with delta (0, 0)
Screenshot: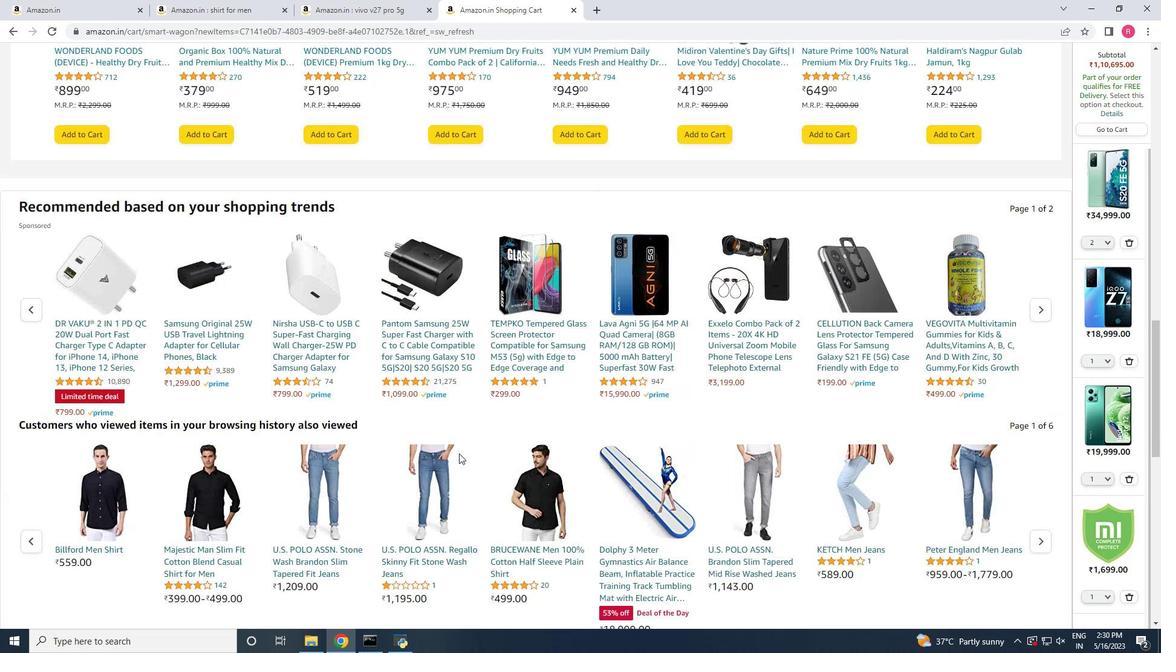 
Action: Mouse scrolled (459, 454) with delta (0, 0)
Screenshot: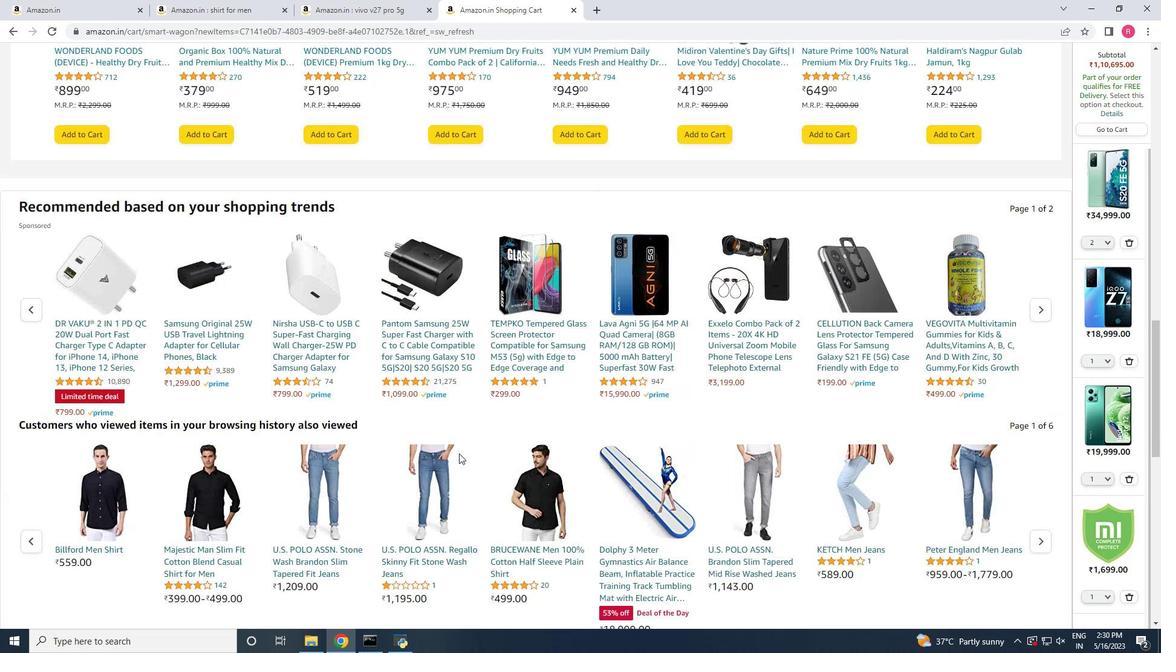 
Action: Mouse scrolled (459, 454) with delta (0, 0)
Screenshot: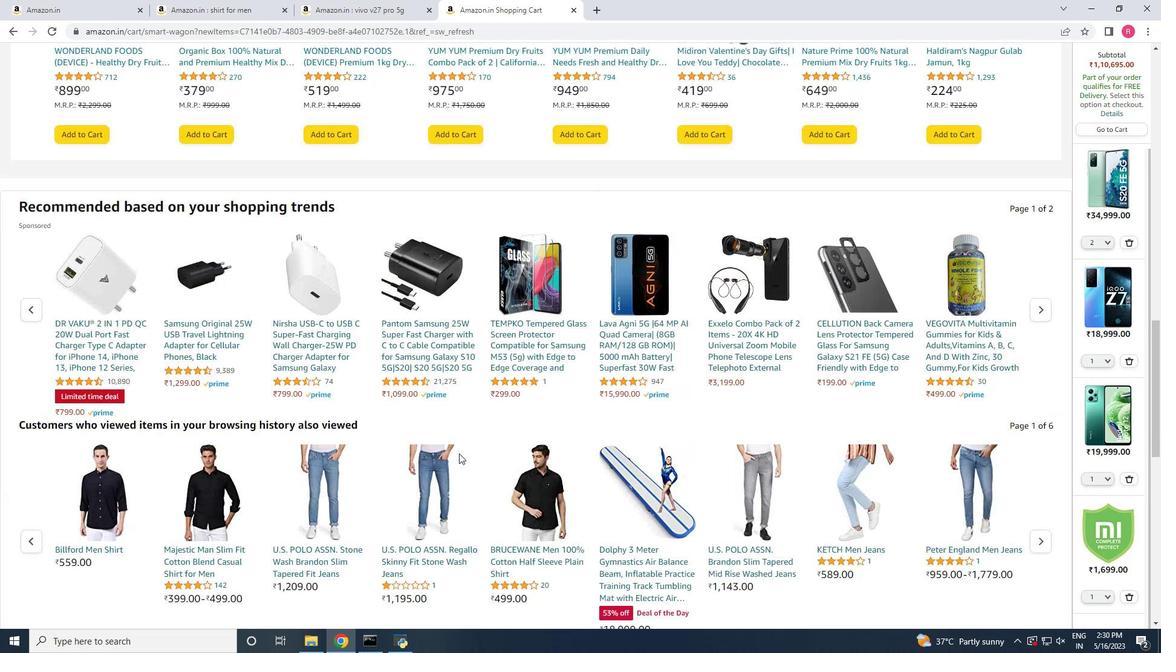
Action: Mouse scrolled (459, 454) with delta (0, 0)
Screenshot: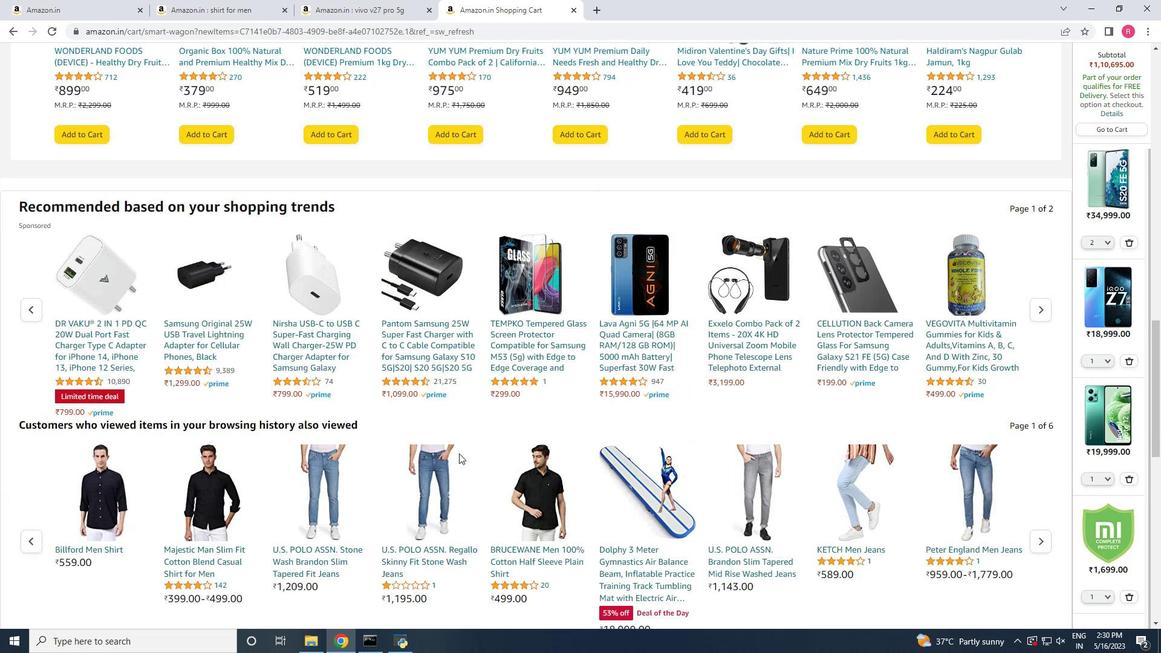 
Action: Mouse scrolled (459, 454) with delta (0, 0)
Screenshot: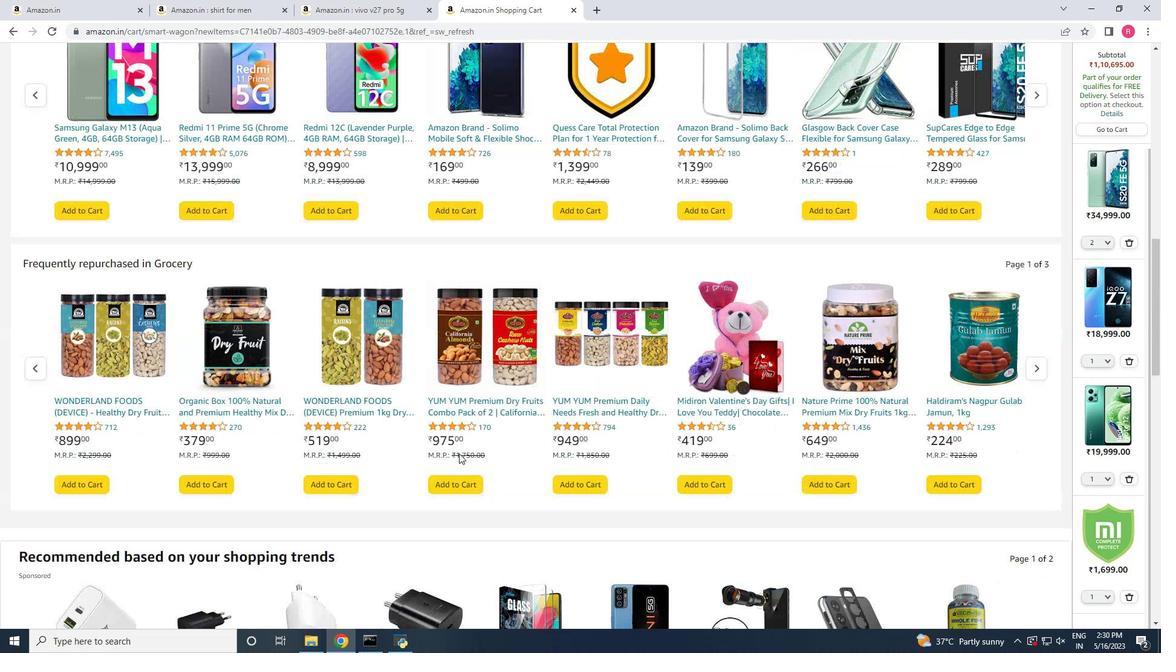 
Action: Mouse scrolled (459, 454) with delta (0, 0)
Screenshot: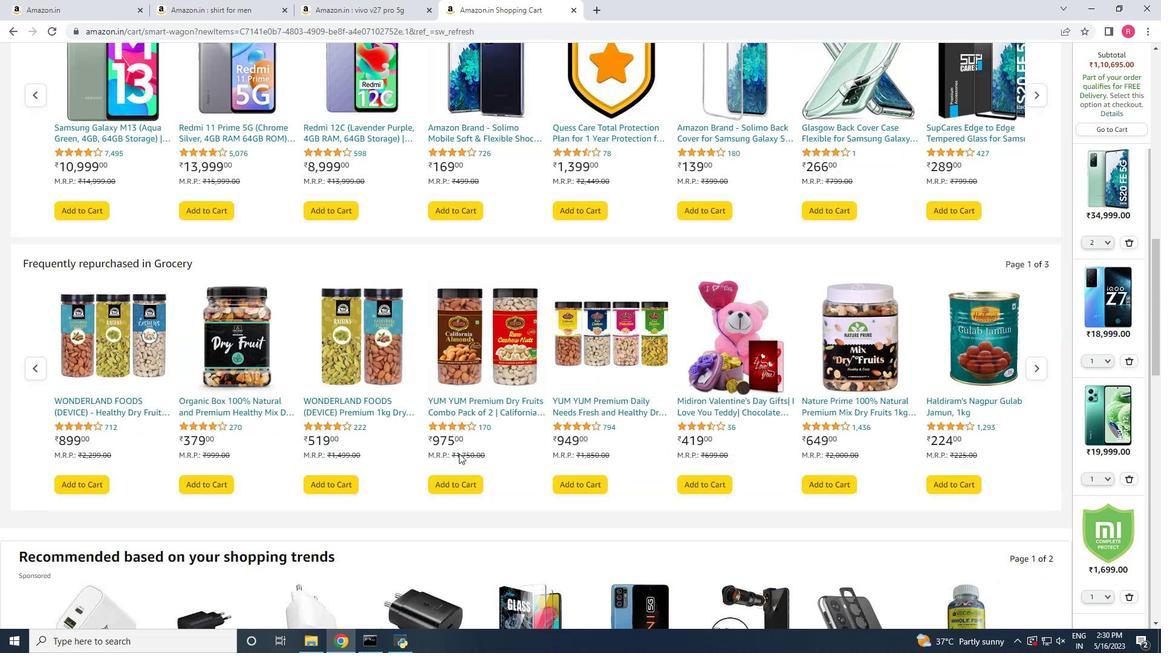 
Action: Mouse scrolled (459, 454) with delta (0, 0)
Screenshot: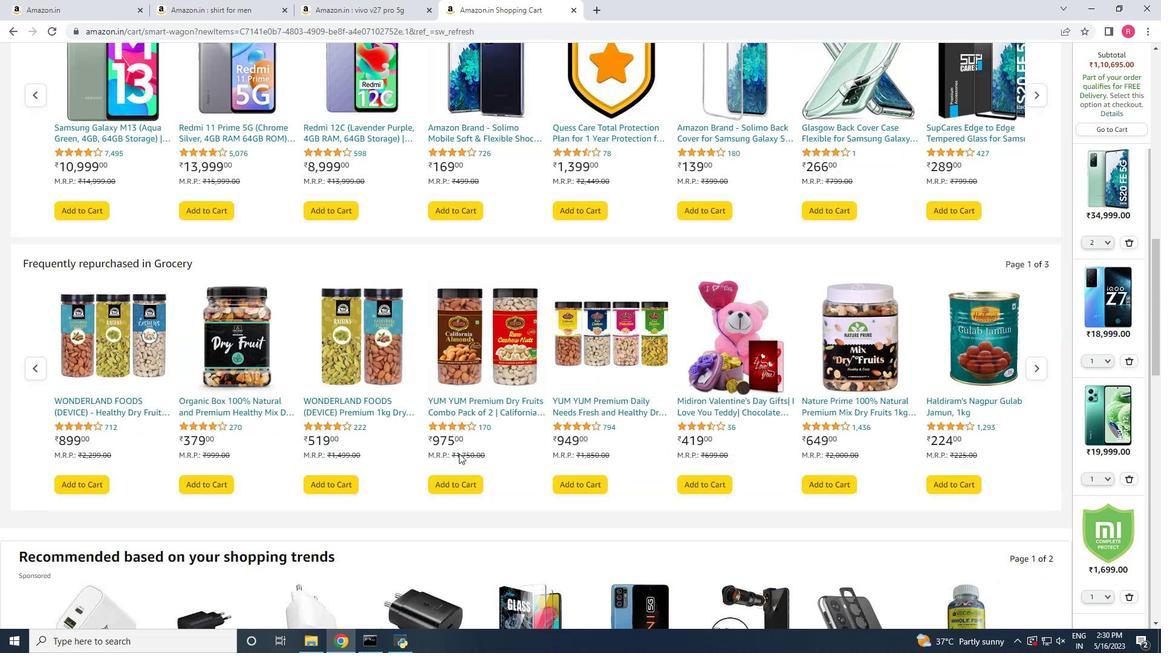 
Action: Mouse scrolled (459, 454) with delta (0, 1)
Screenshot: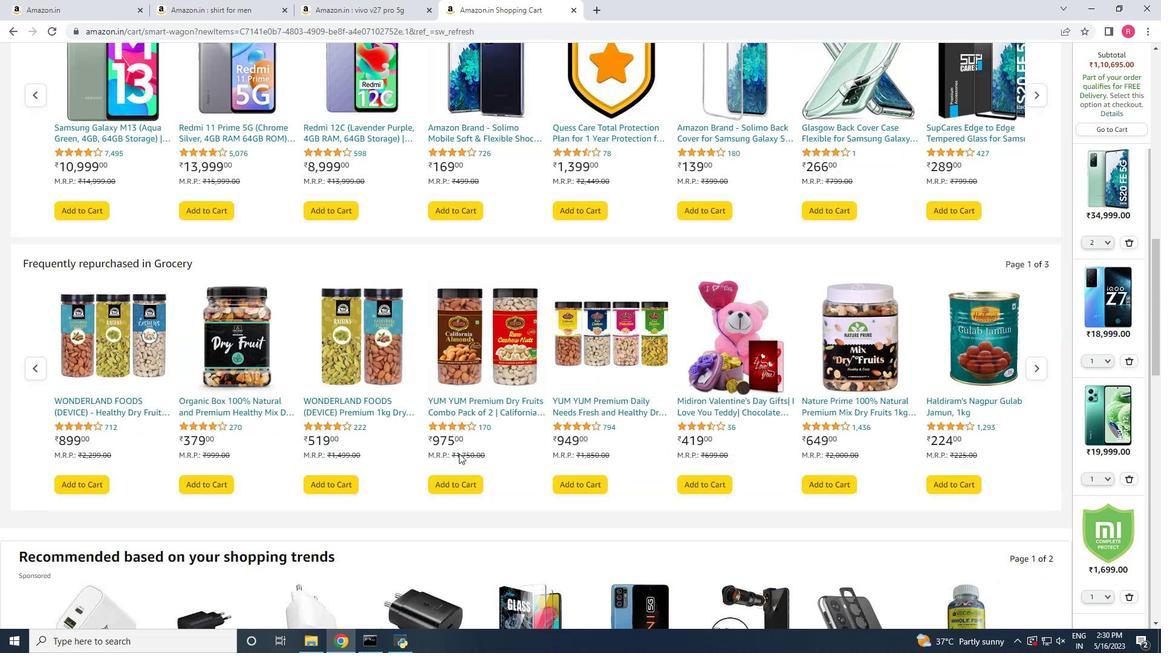 
Action: Mouse scrolled (459, 454) with delta (0, 0)
Screenshot: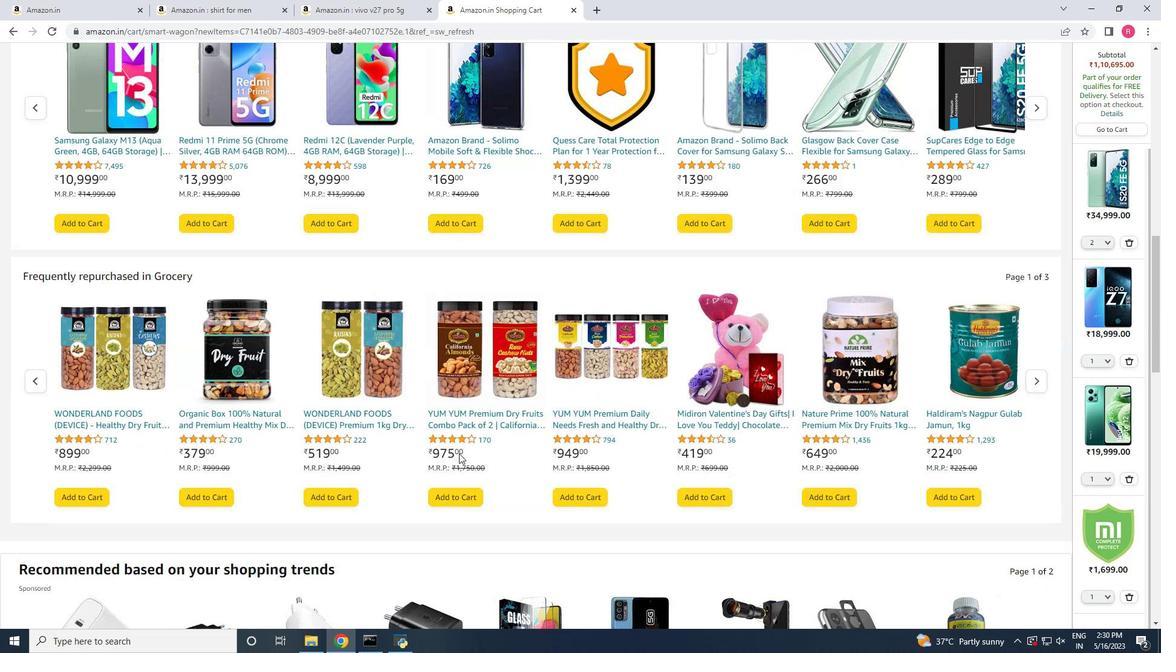 
Action: Mouse scrolled (459, 454) with delta (0, 0)
Screenshot: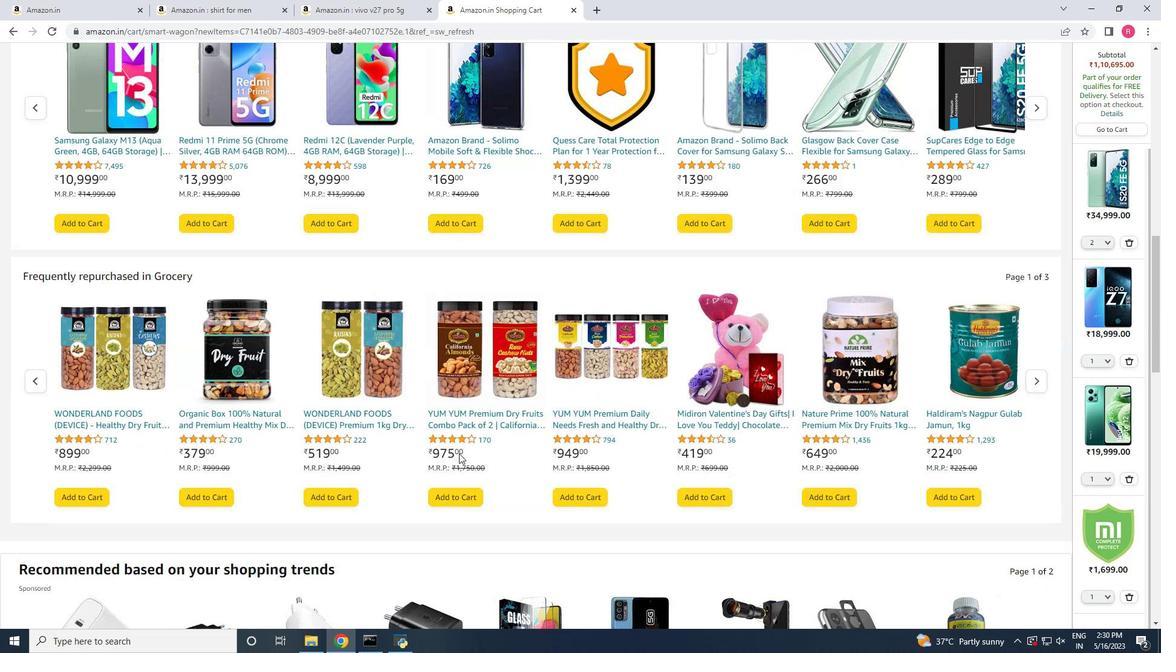 
Action: Mouse scrolled (459, 454) with delta (0, 0)
Screenshot: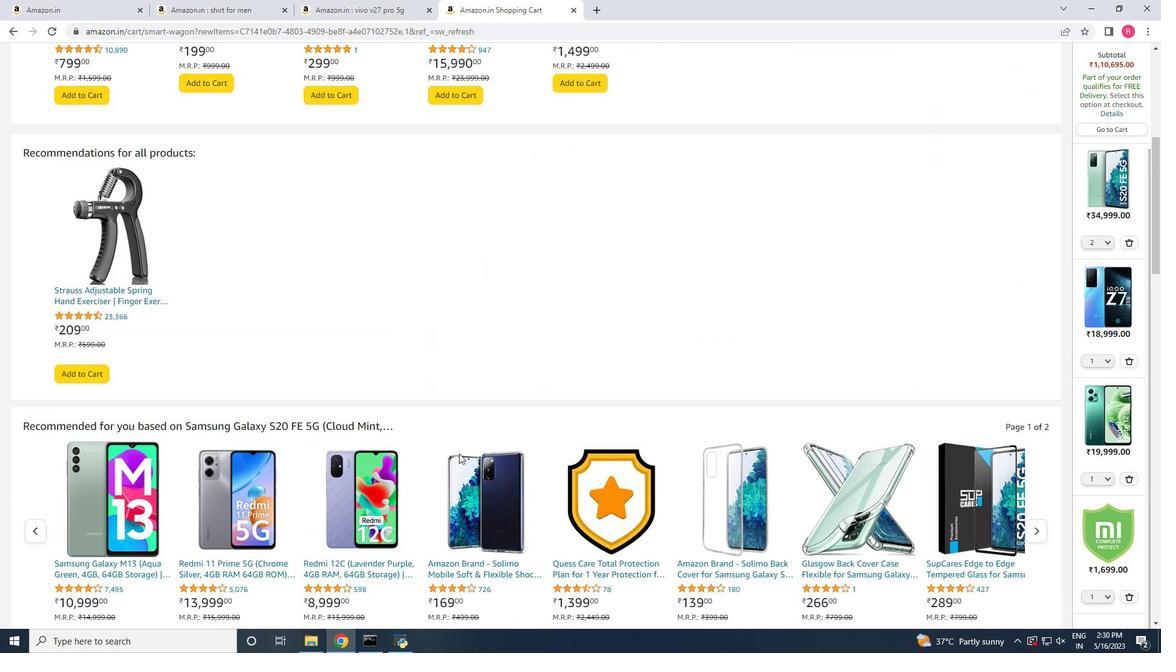 
Action: Mouse scrolled (459, 454) with delta (0, 0)
Screenshot: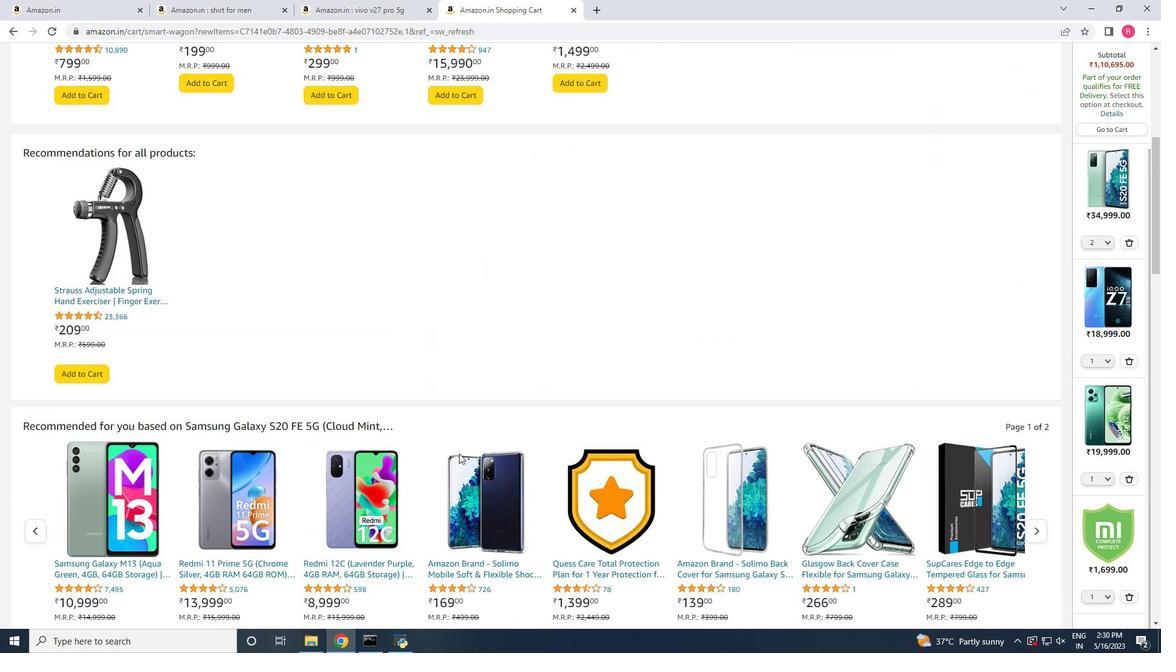
Action: Mouse scrolled (459, 454) with delta (0, 0)
Screenshot: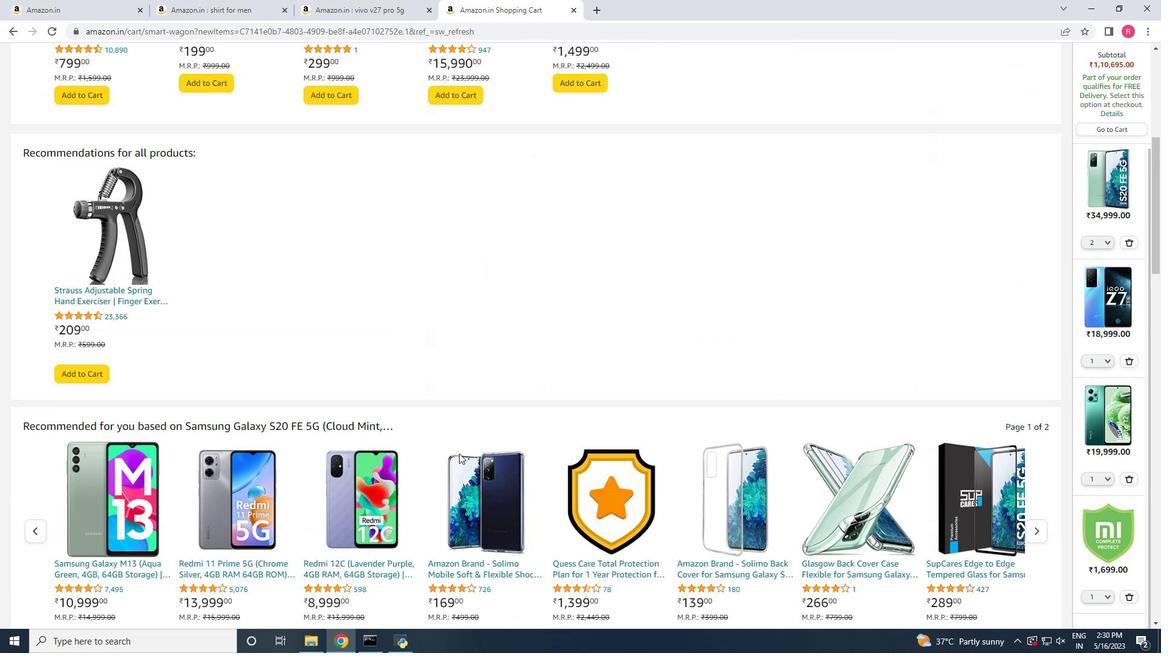 
Action: Mouse scrolled (459, 454) with delta (0, 0)
Screenshot: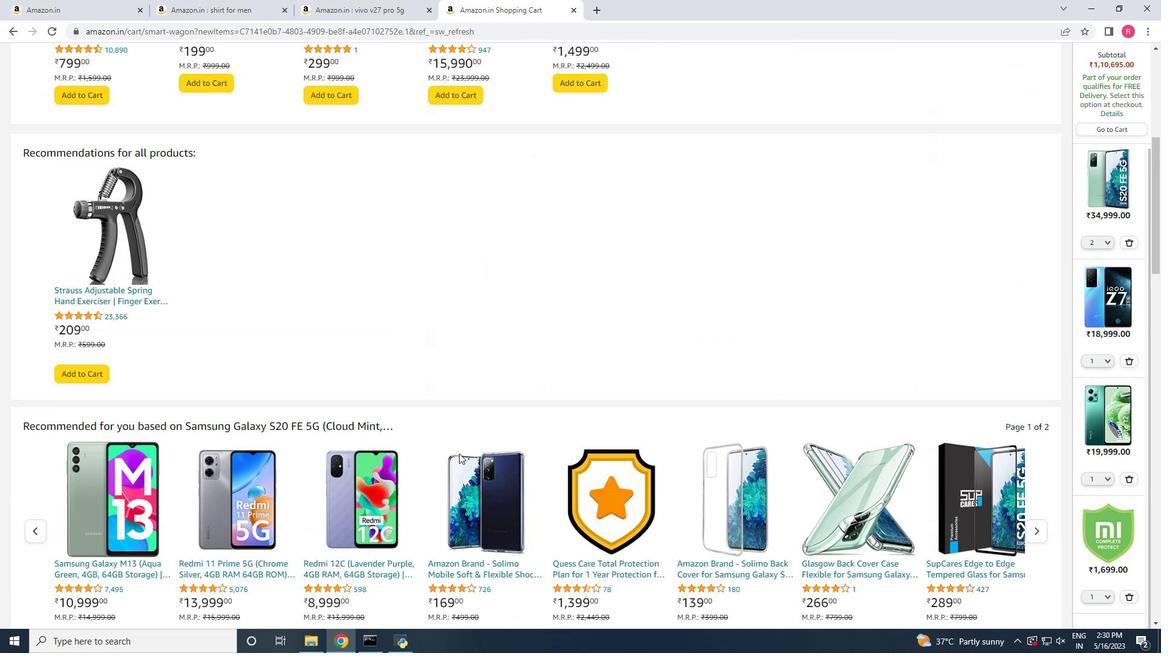 
Action: Mouse scrolled (459, 454) with delta (0, 0)
Screenshot: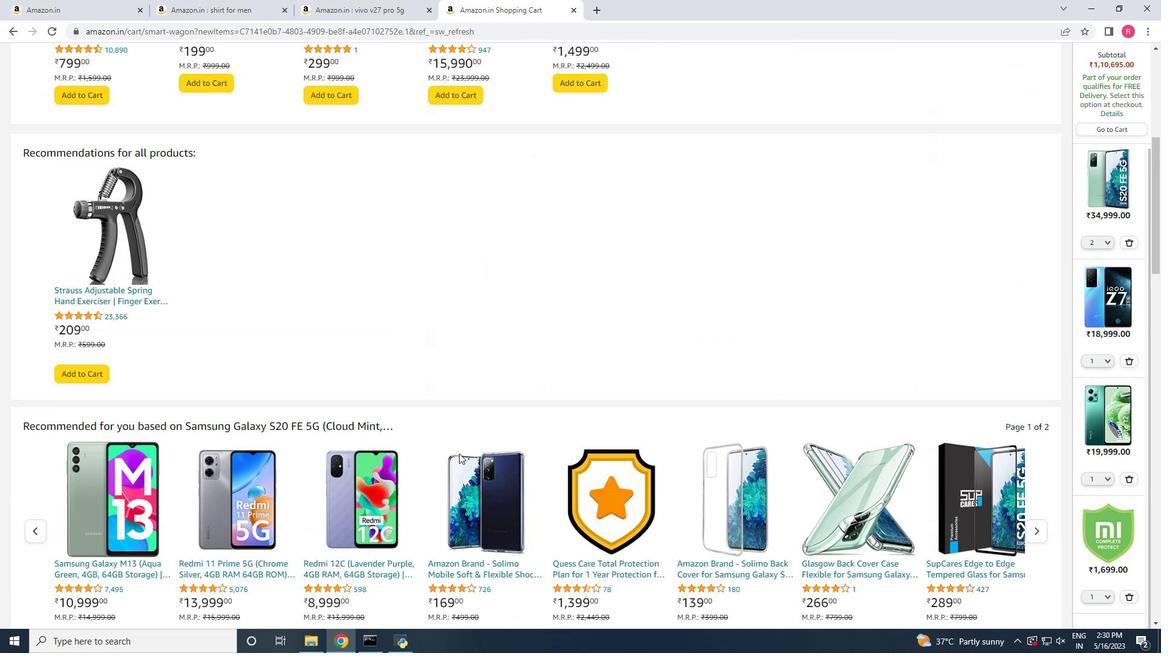 
Action: Mouse scrolled (459, 454) with delta (0, 0)
Screenshot: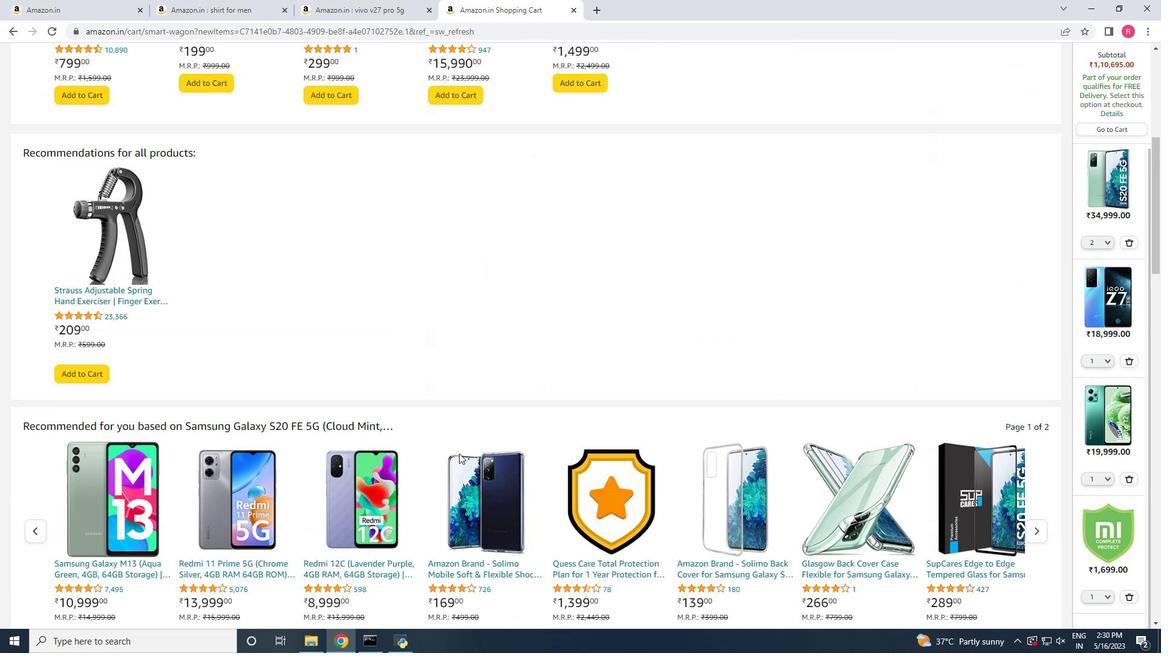 
Action: Mouse moved to (319, 151)
Screenshot: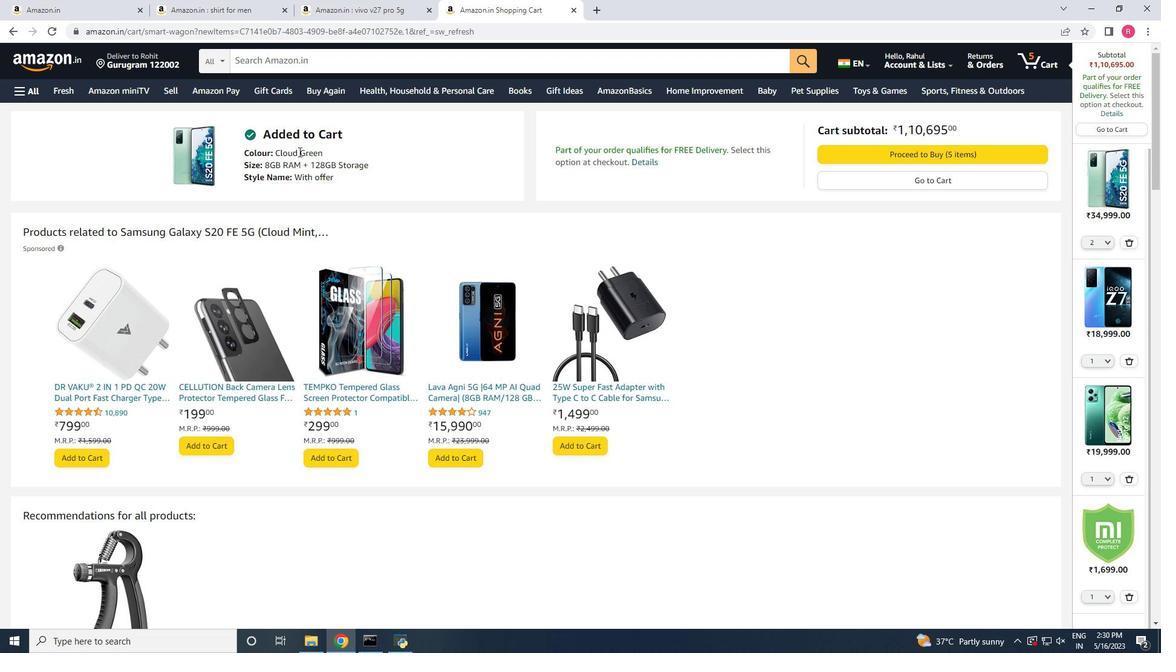 
Action: Mouse pressed left at (319, 151)
Screenshot: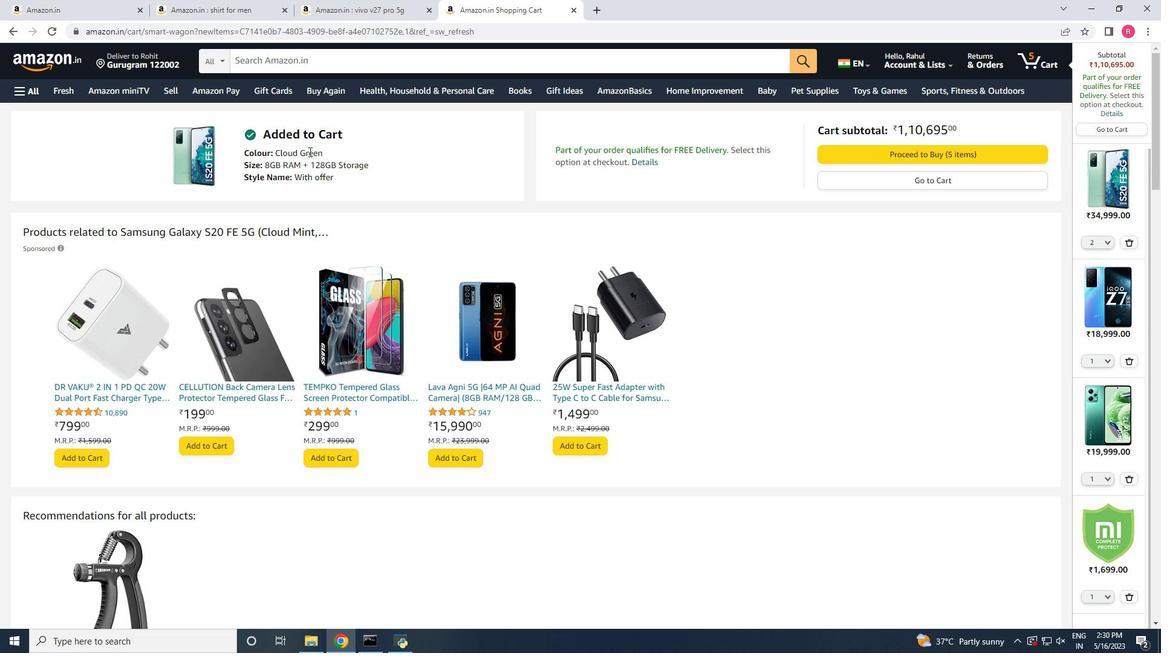 
Action: Mouse moved to (270, 170)
Screenshot: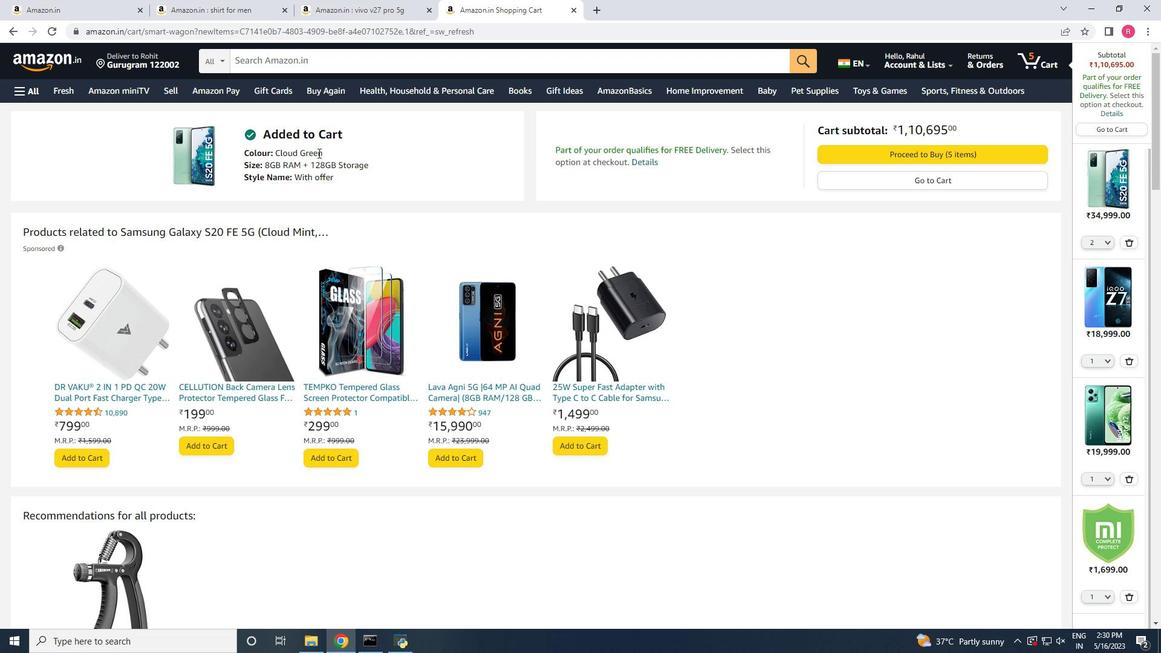 
Action: Mouse pressed left at (270, 170)
Screenshot: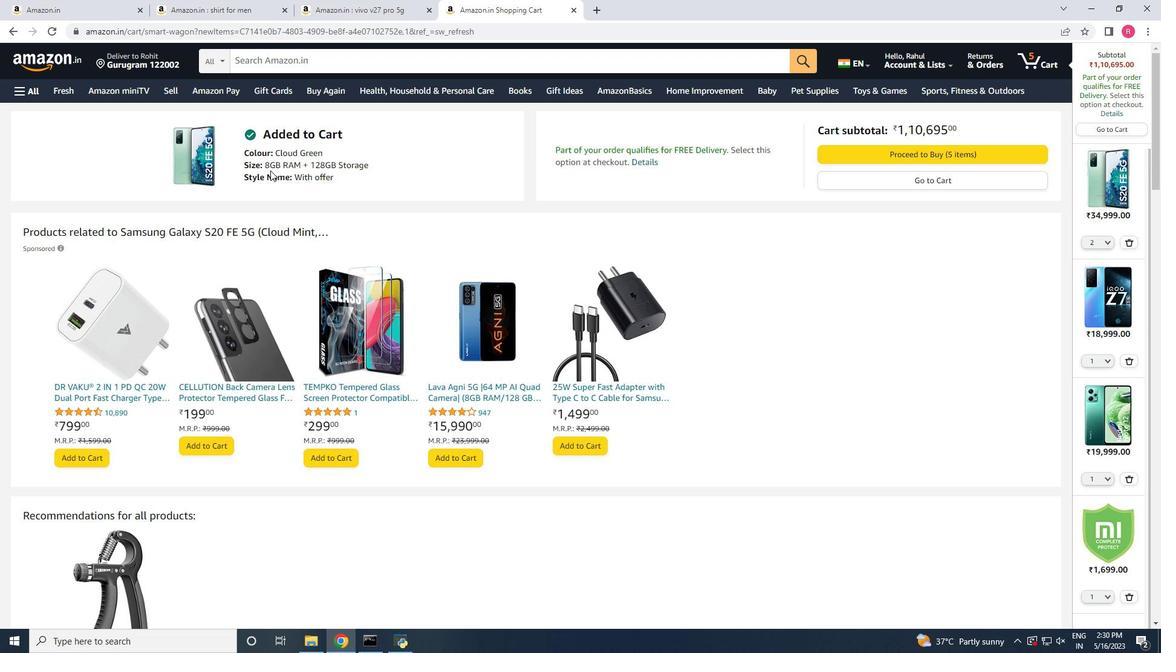 
Action: Mouse moved to (894, 180)
Screenshot: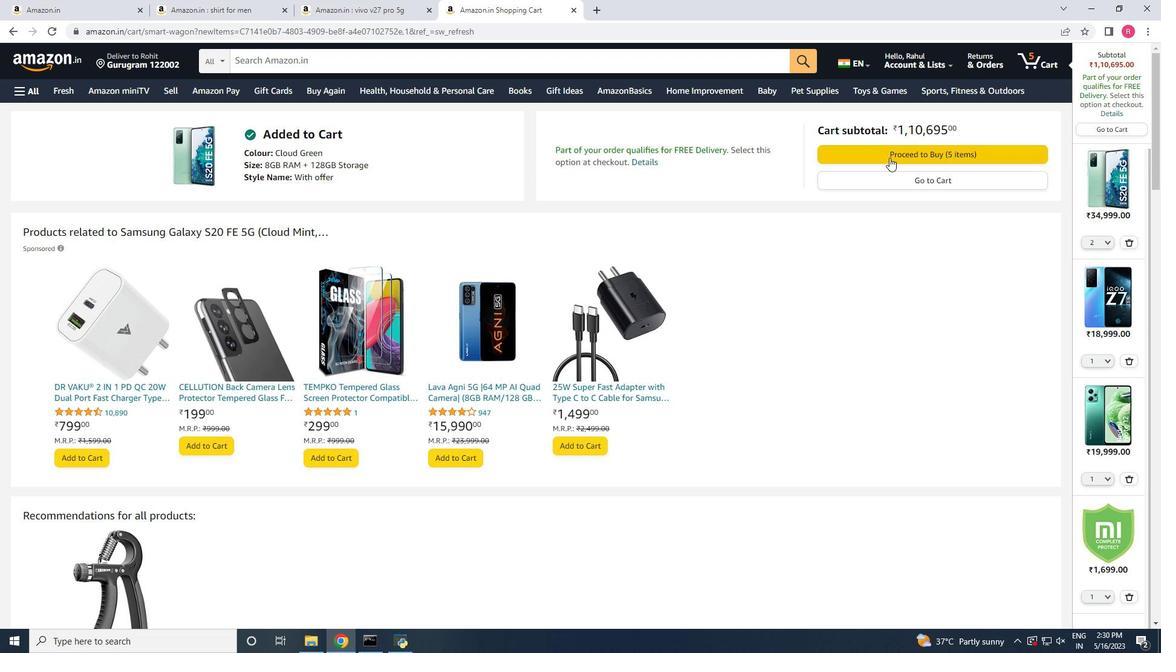 
Action: Mouse pressed left at (894, 180)
Screenshot: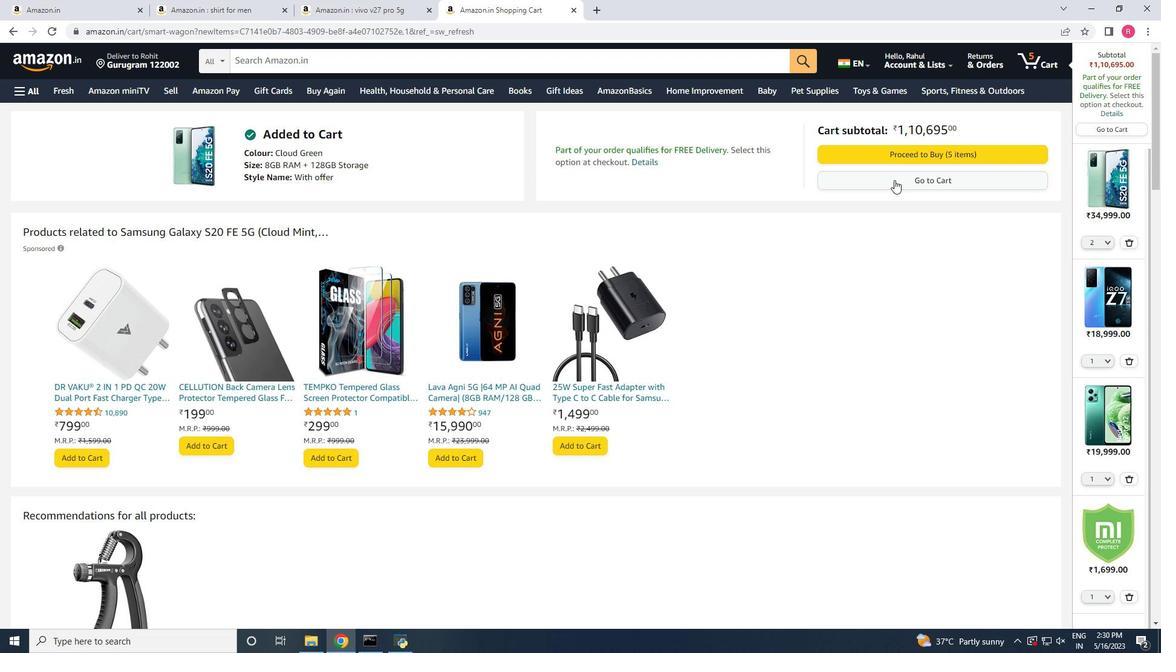 
Action: Mouse moved to (236, 395)
Screenshot: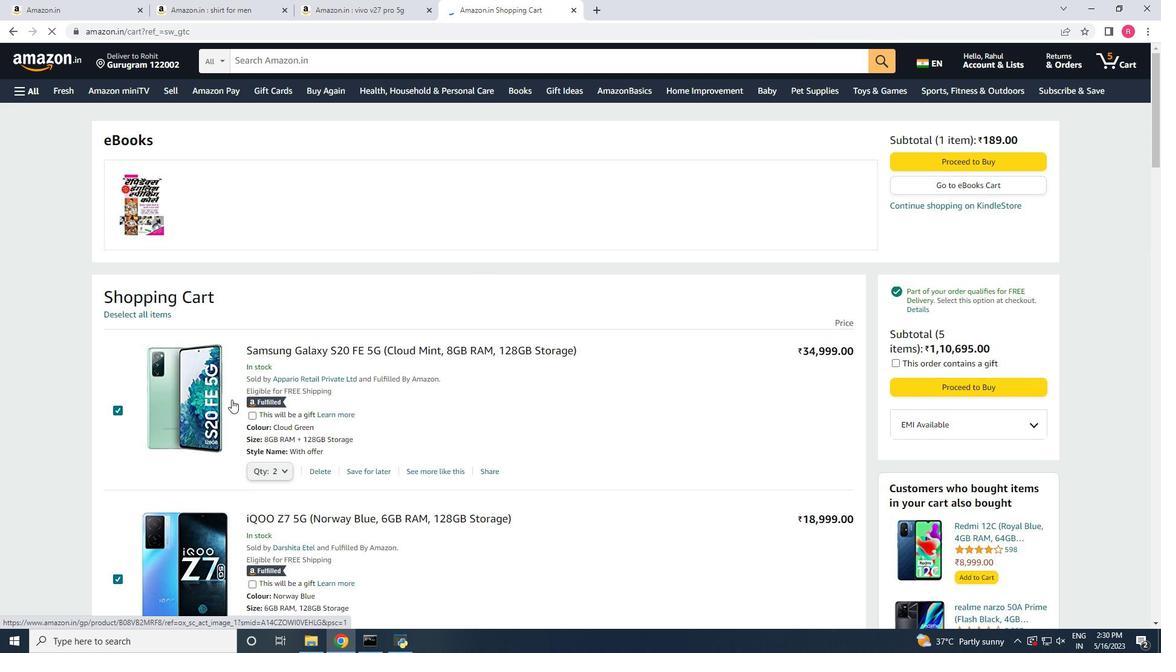 
Action: Mouse pressed left at (236, 395)
Screenshot: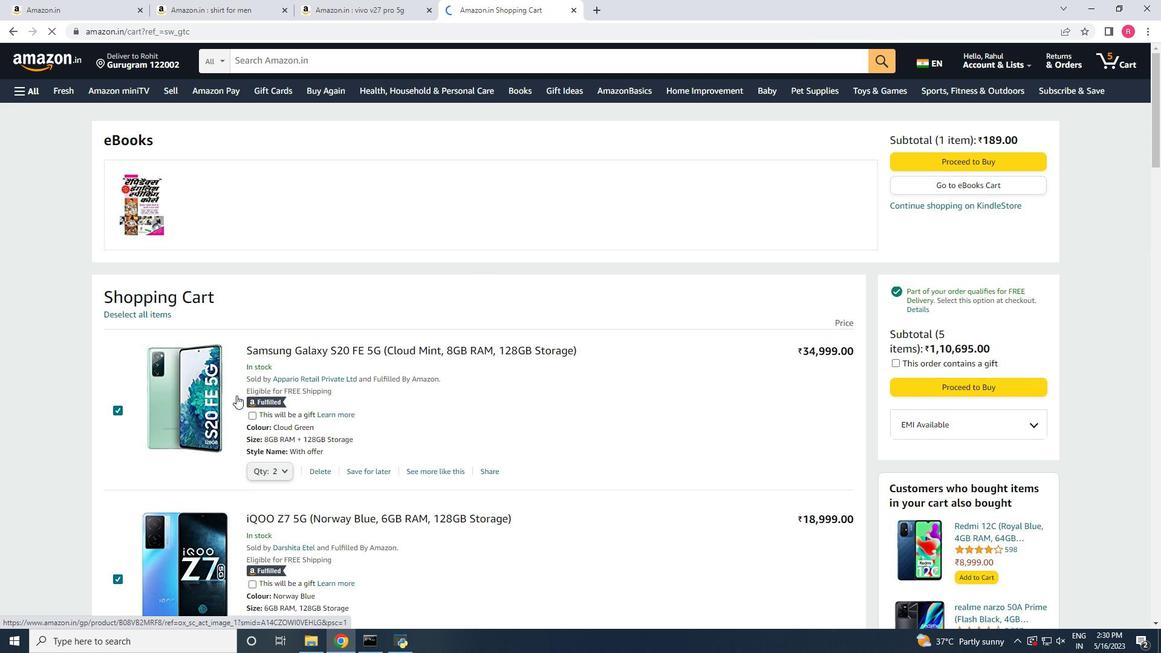 
Action: Mouse moved to (335, 392)
Screenshot: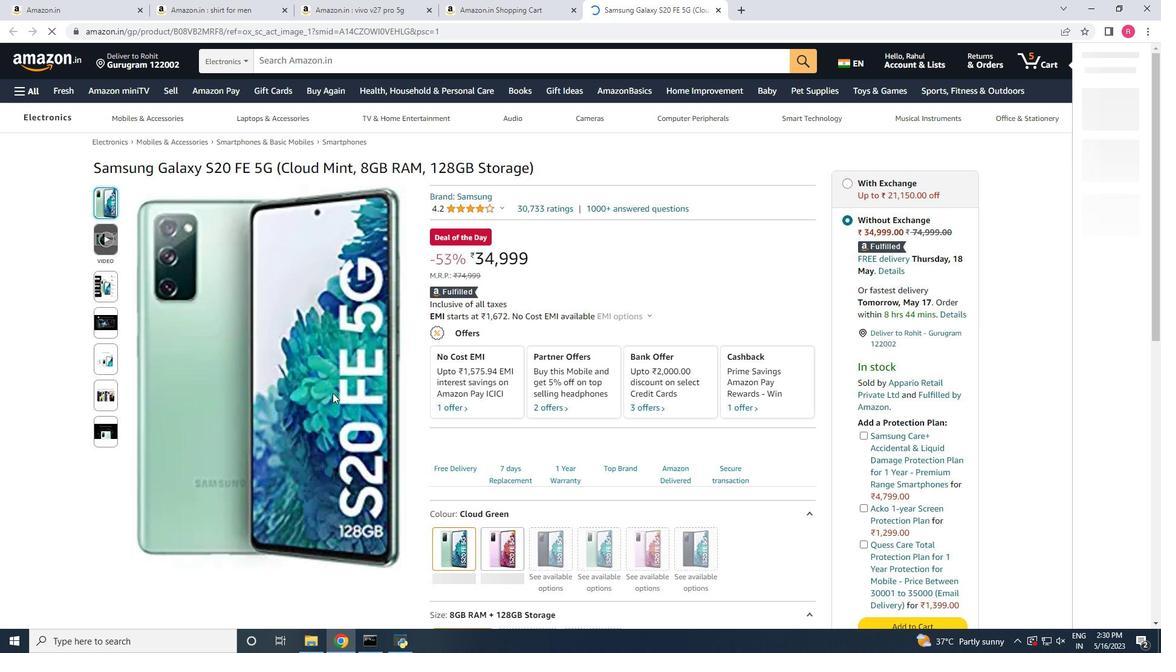 
Action: Mouse scrolled (335, 391) with delta (0, 0)
Screenshot: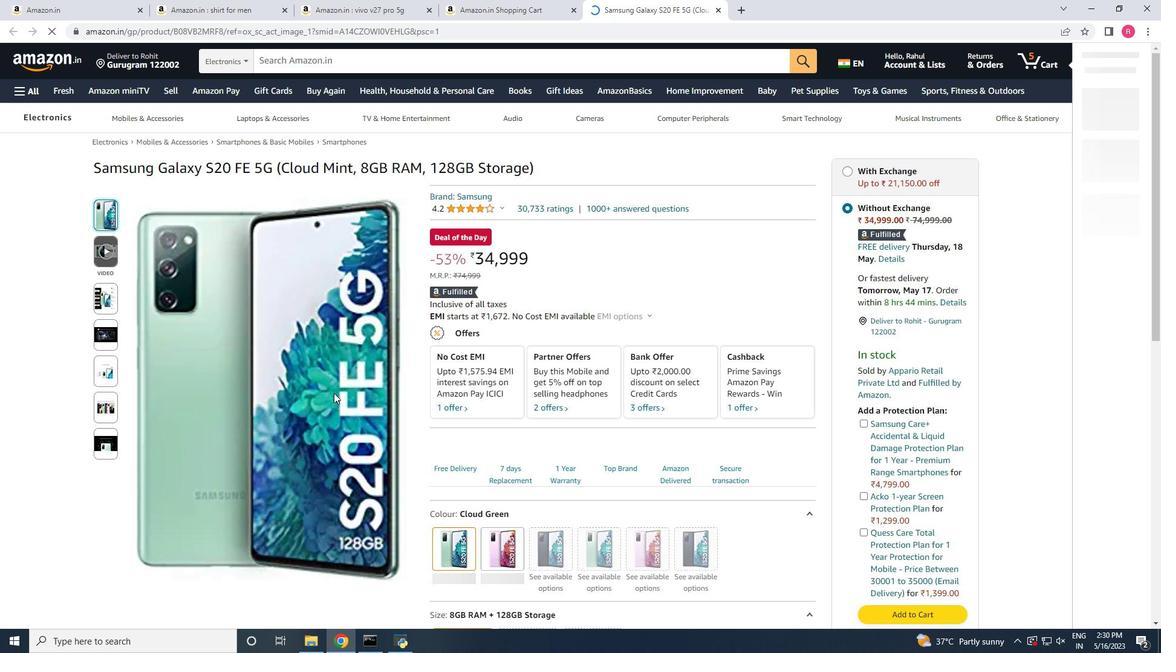 
Action: Mouse scrolled (335, 391) with delta (0, 0)
Screenshot: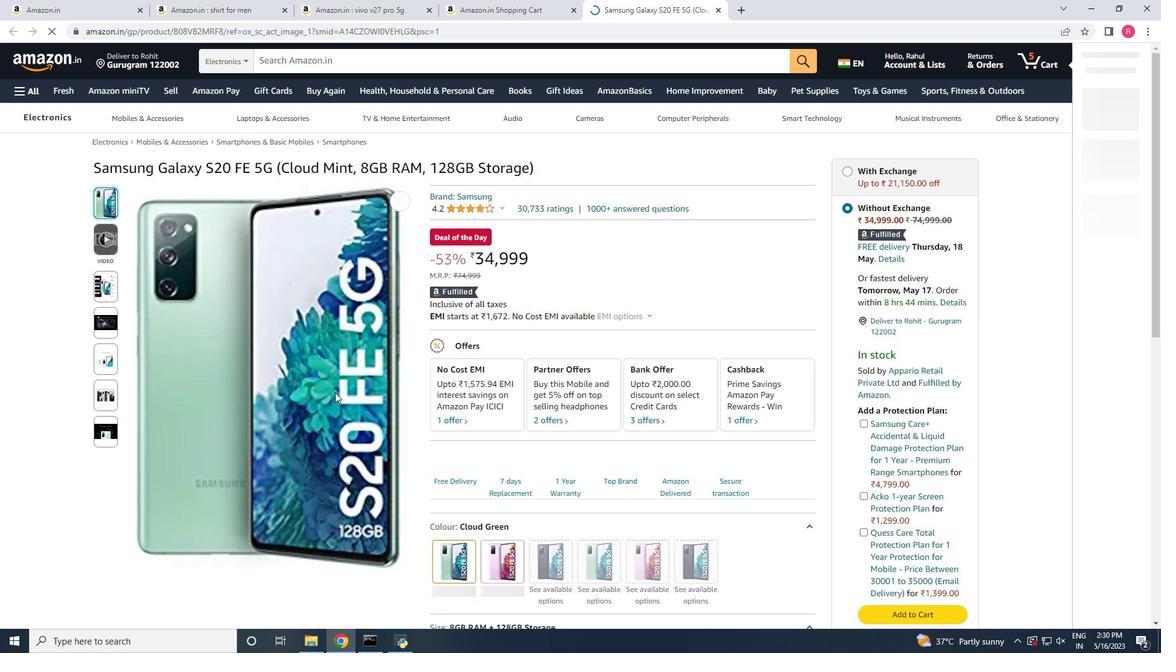 
Action: Mouse scrolled (335, 391) with delta (0, 0)
Screenshot: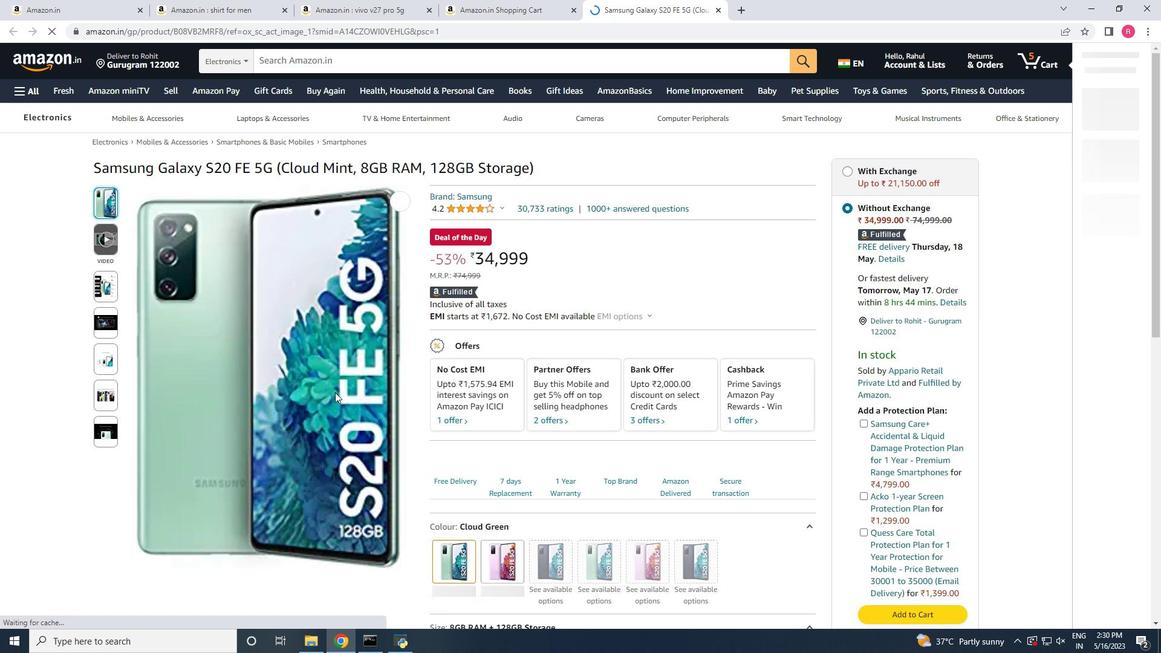 
Action: Mouse scrolled (335, 391) with delta (0, 0)
Screenshot: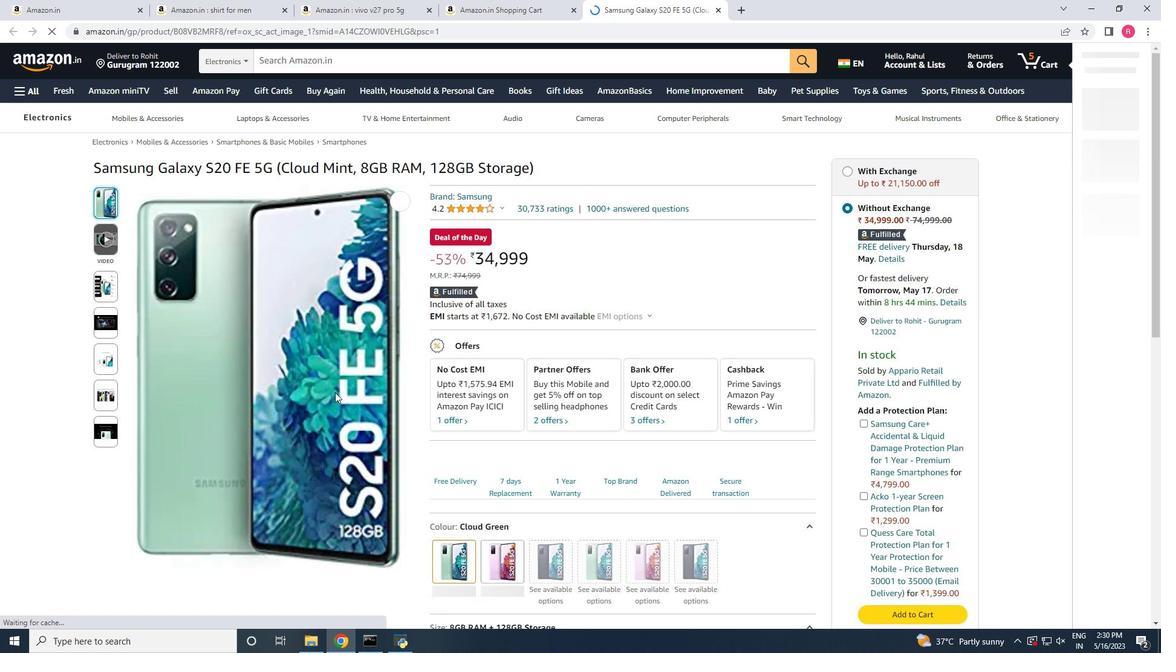 
Action: Mouse scrolled (335, 391) with delta (0, 0)
Screenshot: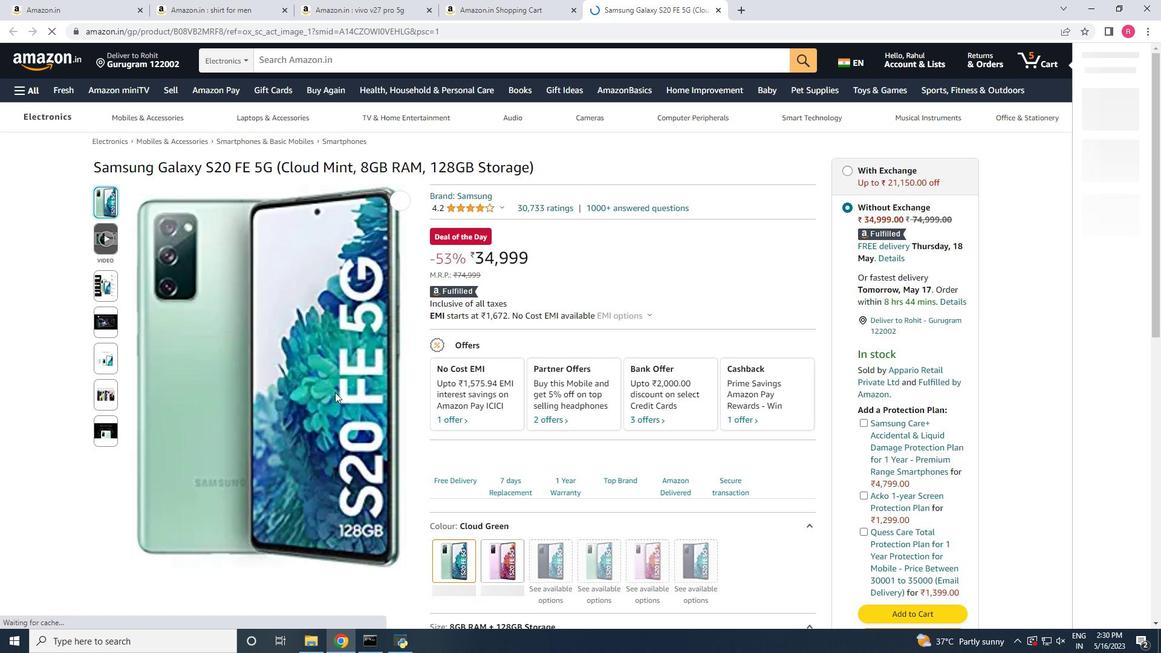 
Action: Mouse scrolled (335, 391) with delta (0, 0)
Screenshot: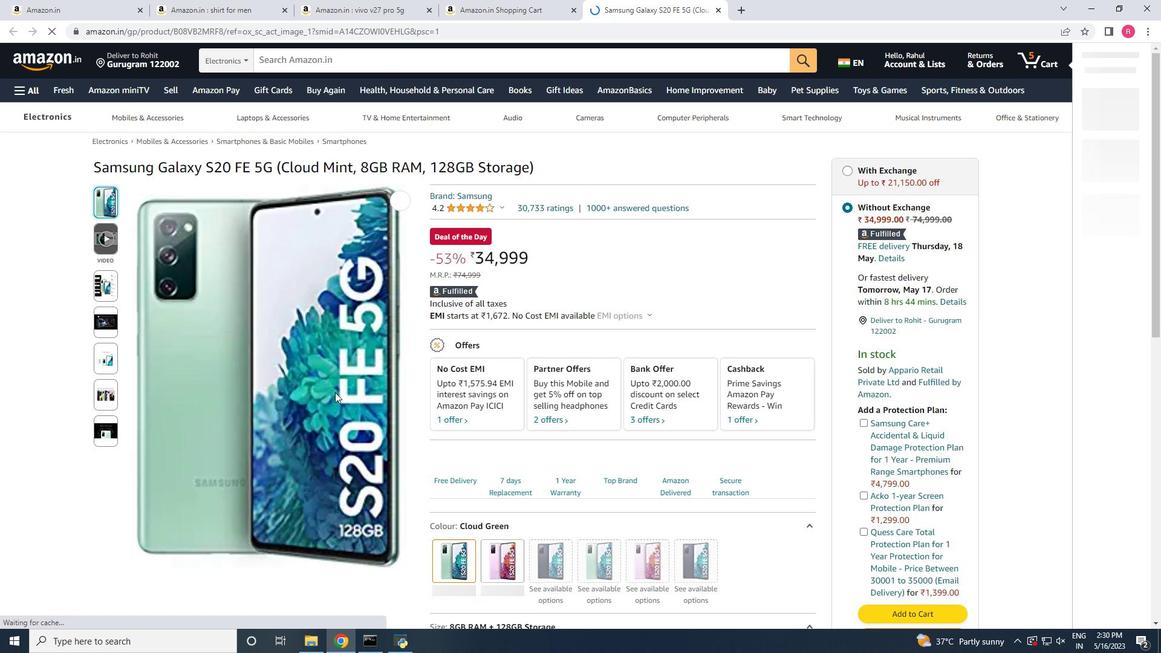 
Action: Mouse scrolled (335, 391) with delta (0, 0)
Screenshot: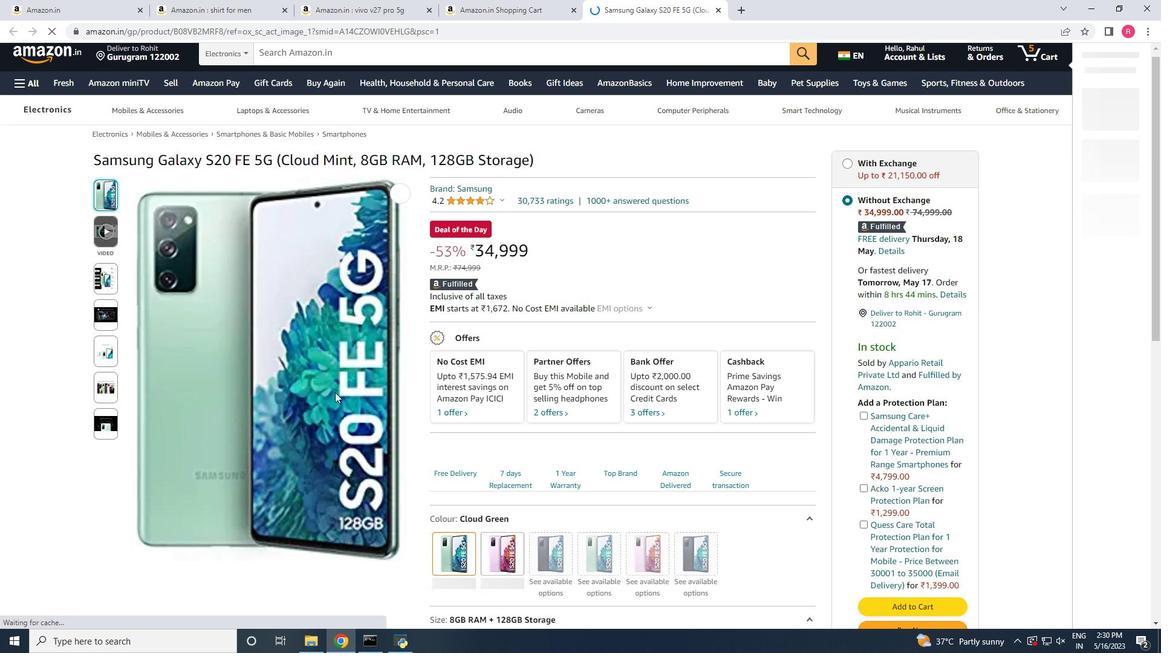 
Action: Mouse moved to (336, 390)
Screenshot: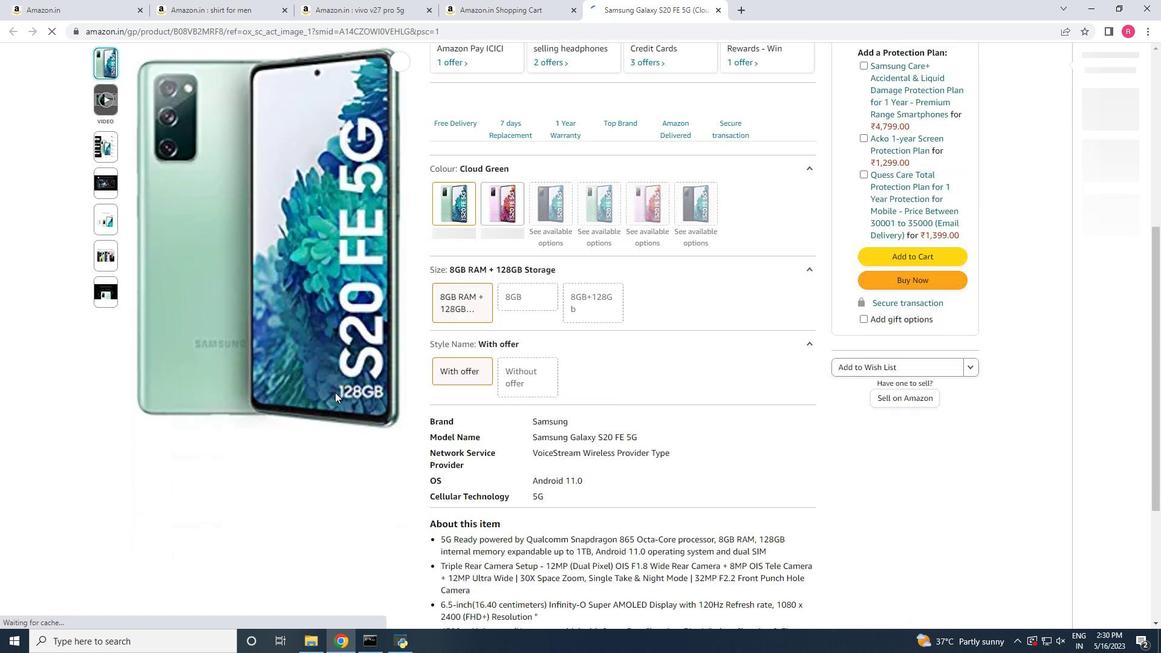 
Action: Mouse scrolled (336, 390) with delta (0, 0)
Screenshot: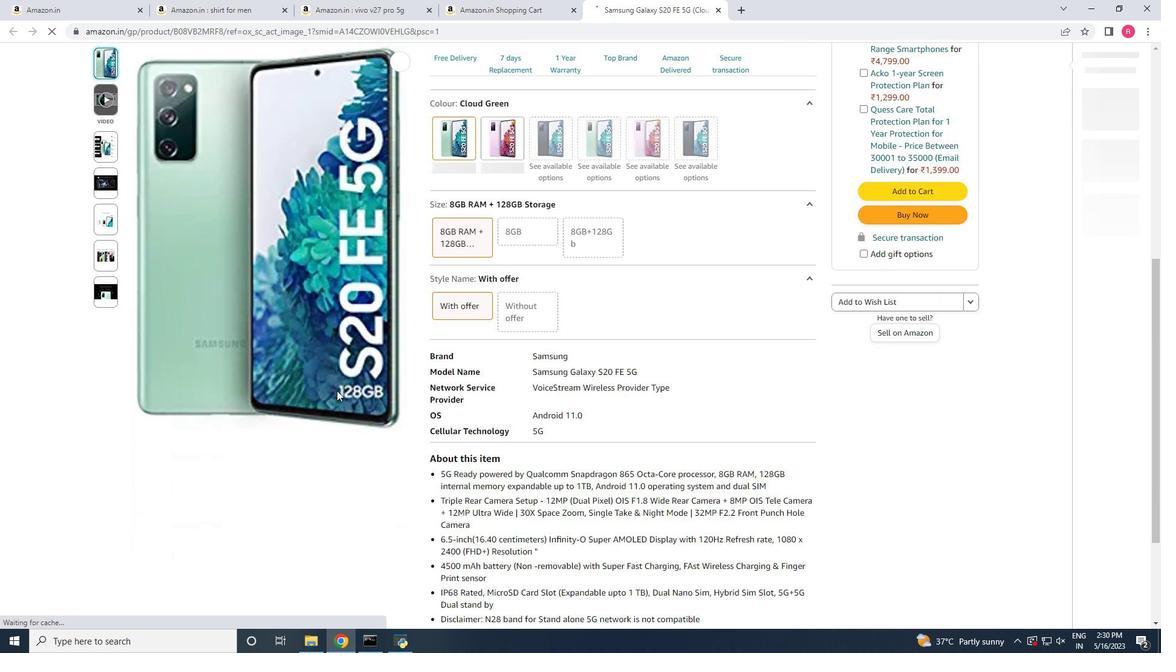 
Action: Mouse scrolled (336, 390) with delta (0, 0)
Screenshot: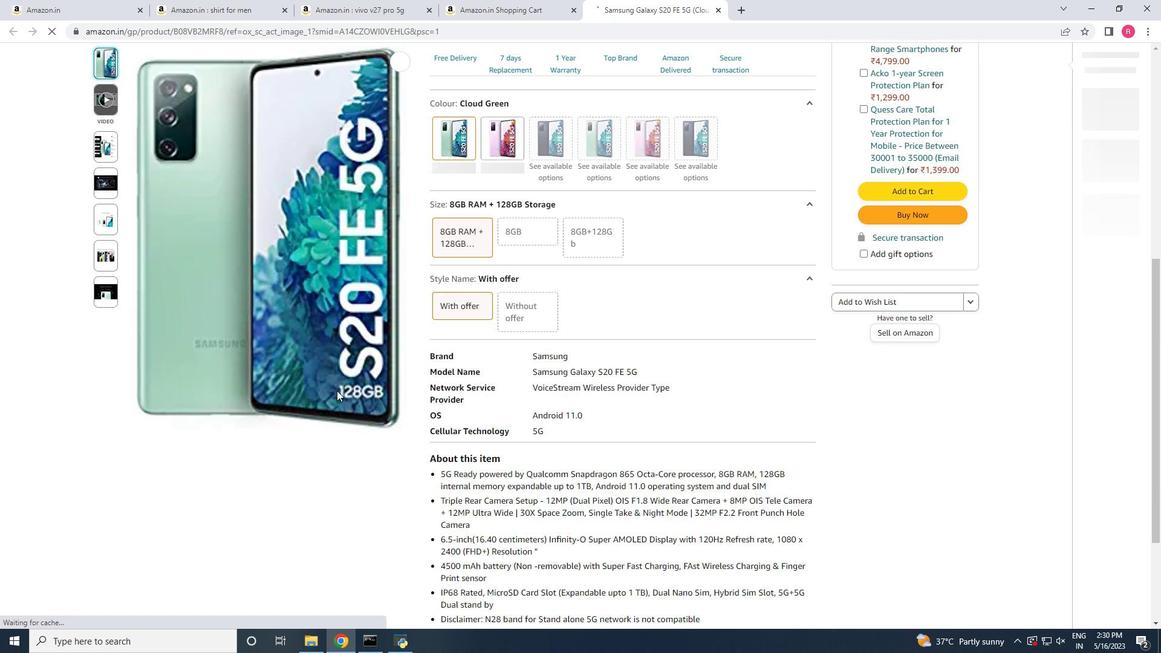 
Action: Mouse scrolled (336, 390) with delta (0, 0)
Screenshot: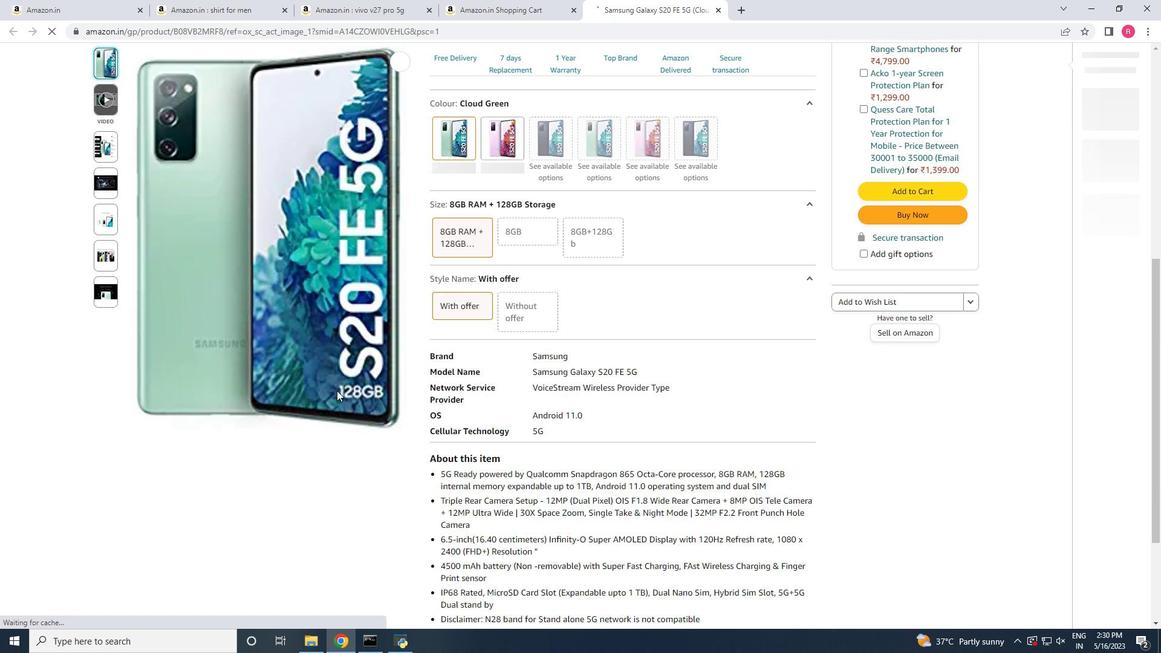
Action: Mouse scrolled (336, 390) with delta (0, 0)
Screenshot: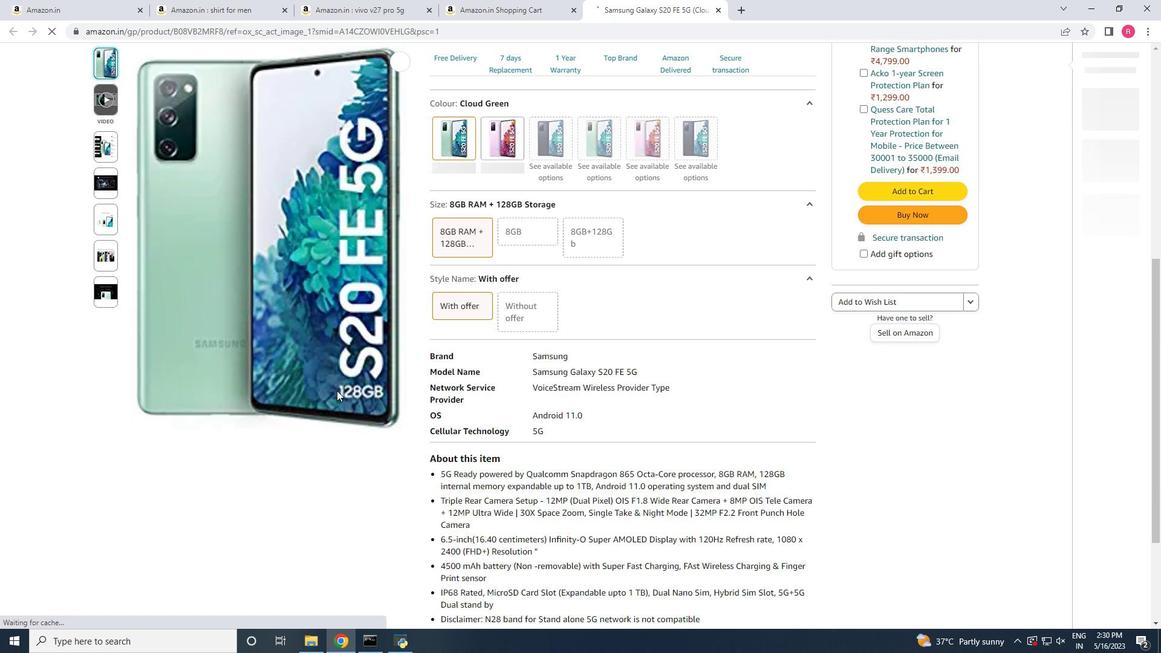 
Action: Mouse scrolled (336, 390) with delta (0, 0)
Screenshot: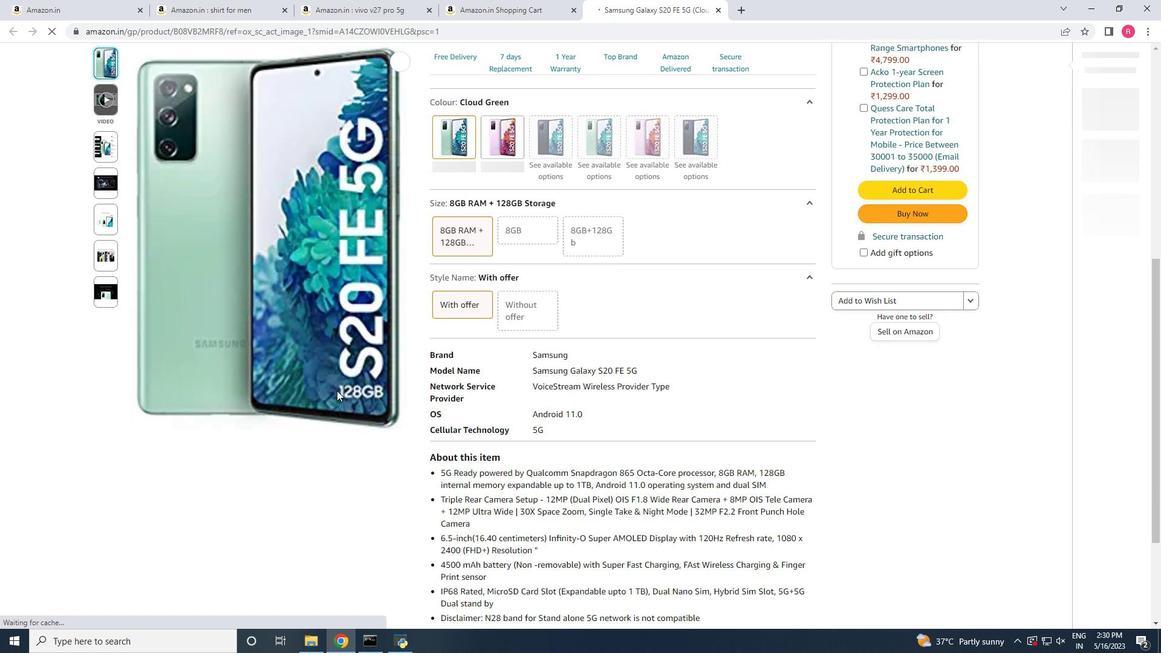 
Action: Mouse scrolled (336, 390) with delta (0, 0)
Screenshot: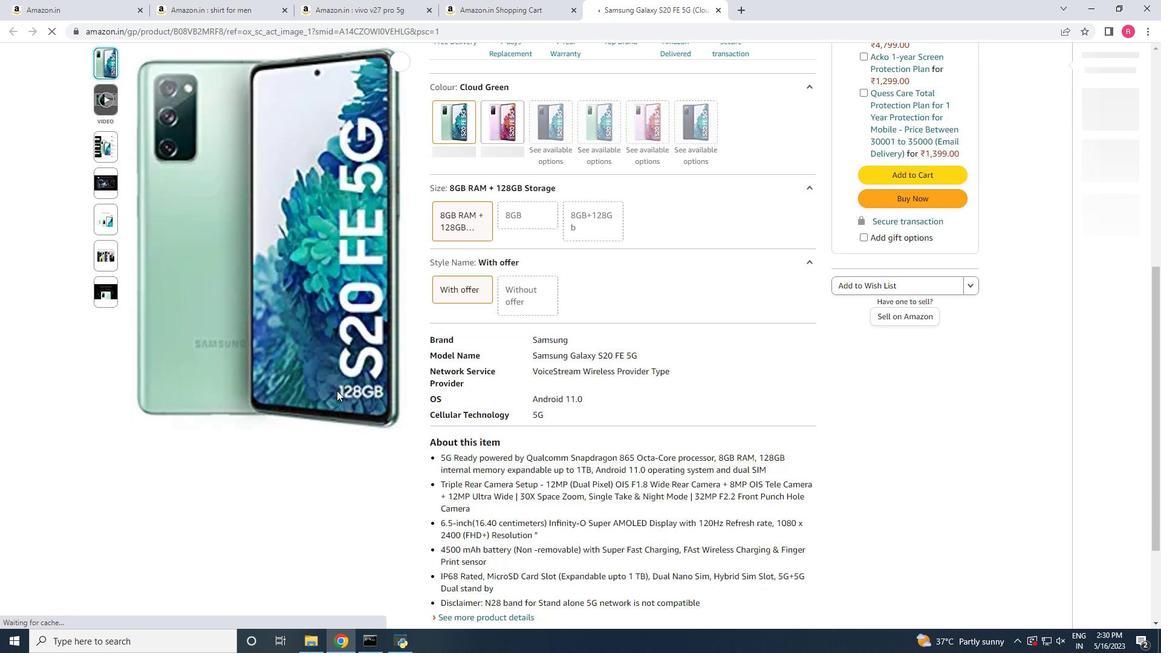 
Action: Mouse scrolled (336, 390) with delta (0, 0)
Screenshot: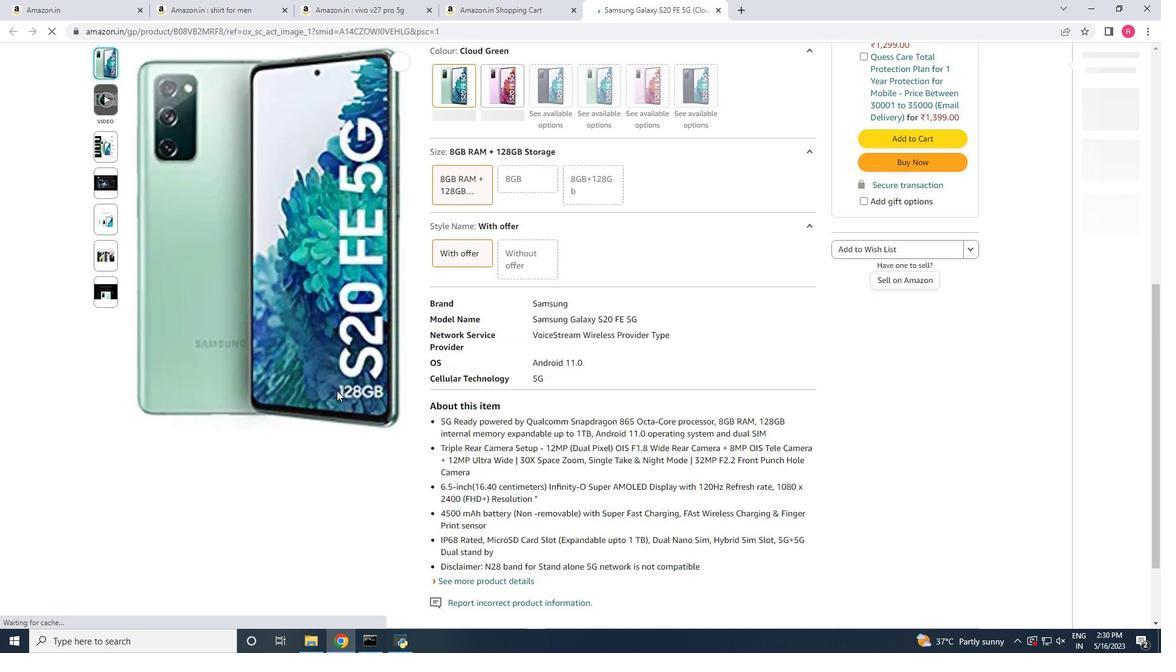 
Action: Mouse moved to (459, 434)
Screenshot: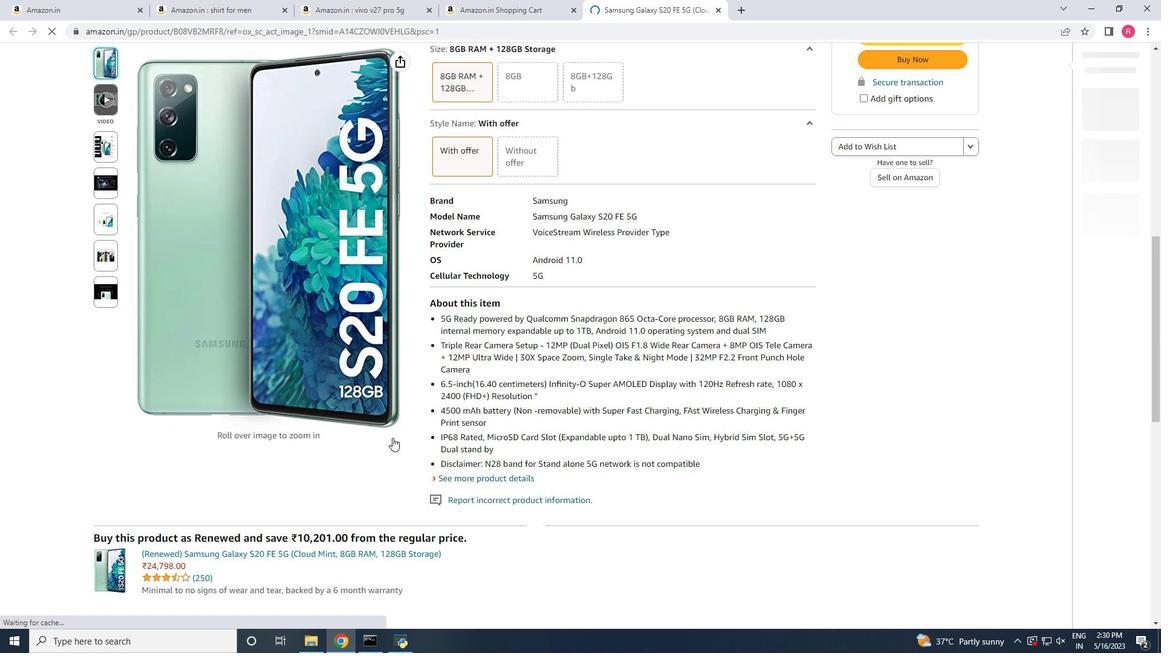 
Action: Mouse scrolled (459, 434) with delta (0, 0)
Screenshot: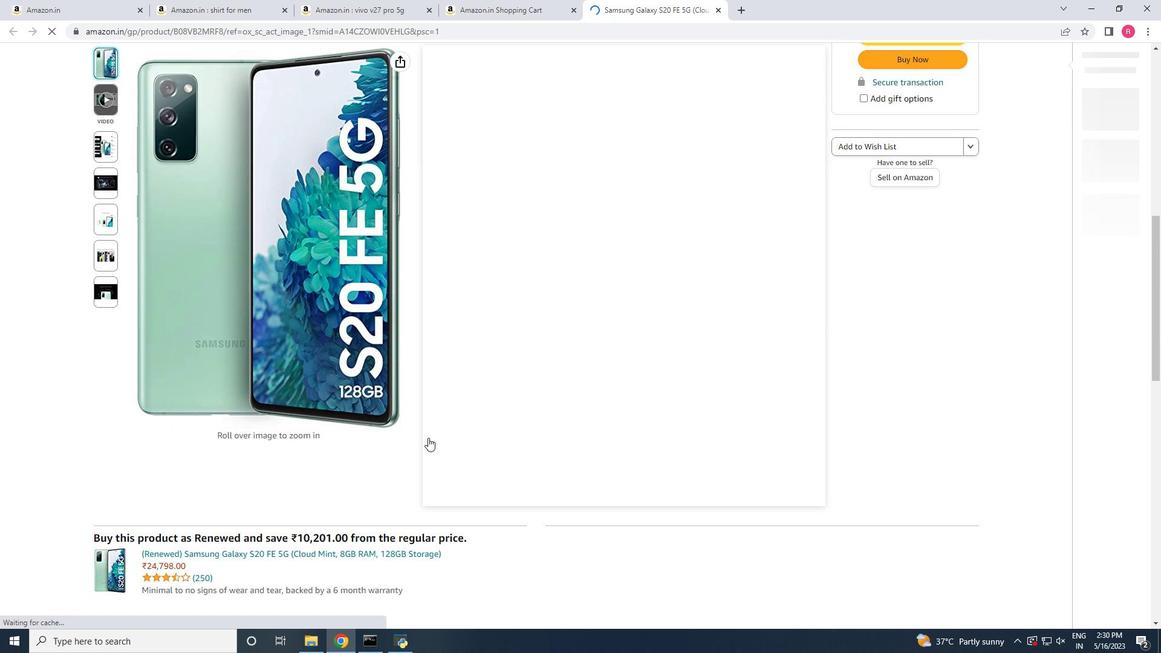
Action: Mouse scrolled (459, 434) with delta (0, 0)
Screenshot: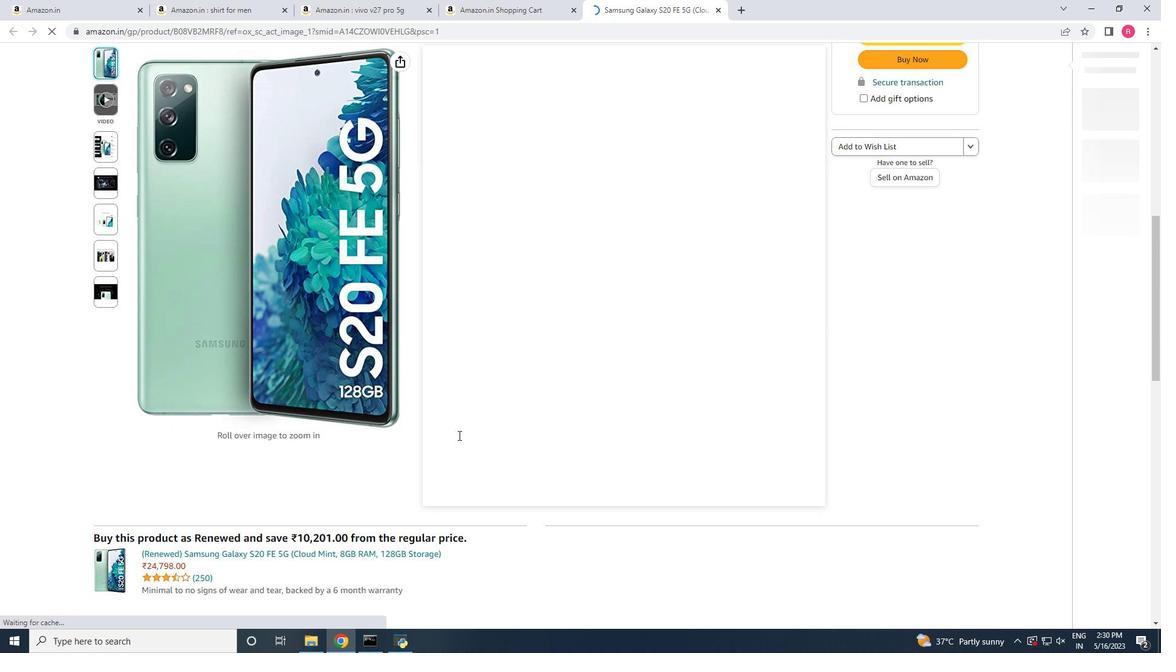 
Action: Mouse scrolled (459, 434) with delta (0, 0)
Screenshot: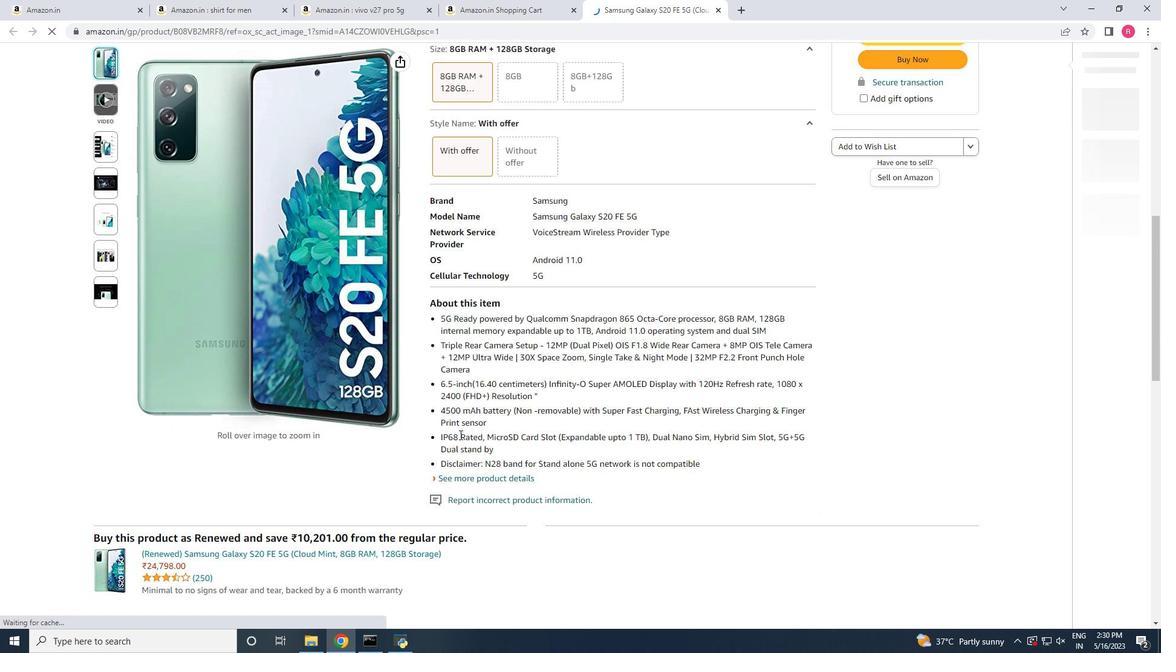 
Action: Mouse scrolled (459, 434) with delta (0, 0)
Screenshot: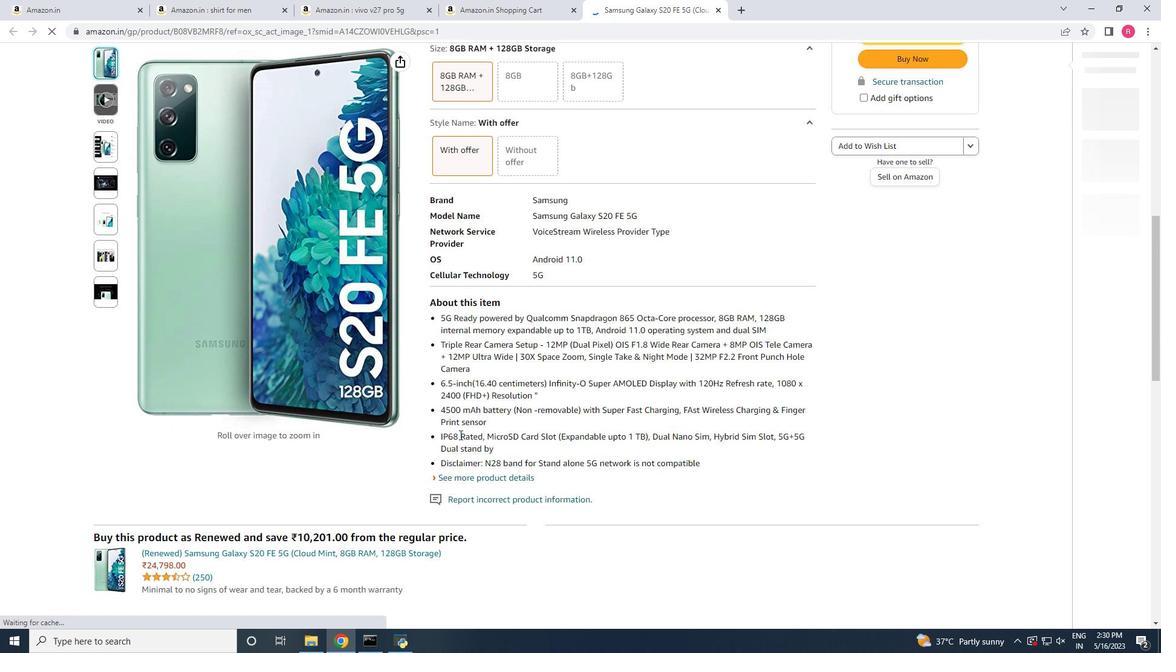 
Action: Mouse scrolled (459, 434) with delta (0, 0)
Screenshot: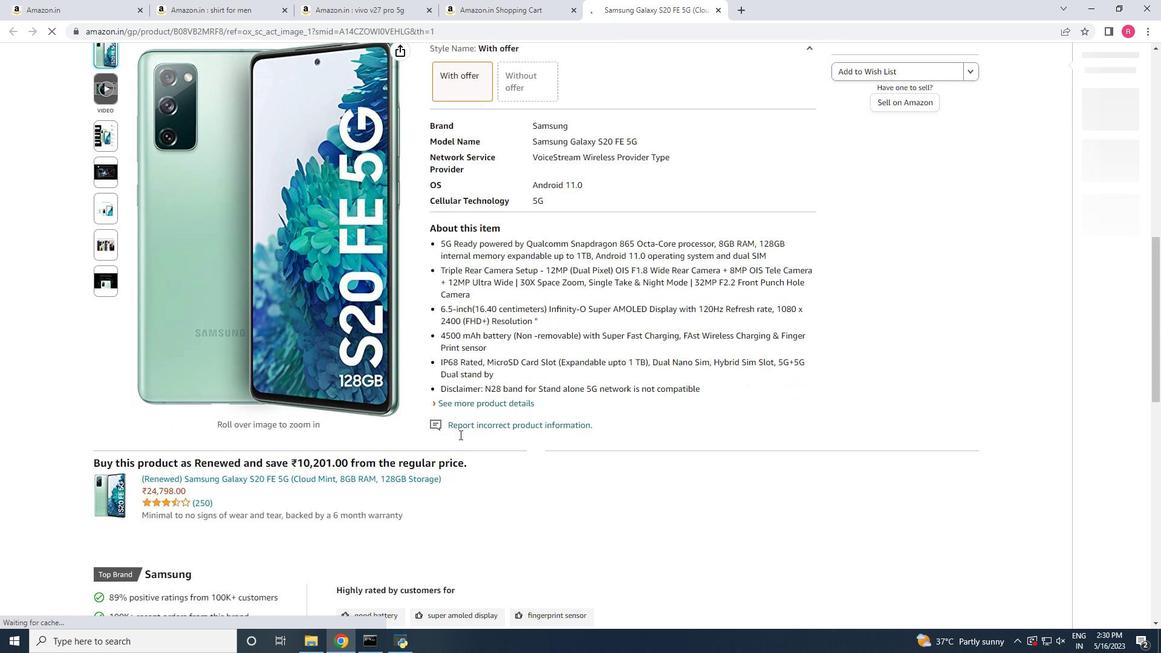 
Action: Mouse scrolled (459, 434) with delta (0, 0)
Screenshot: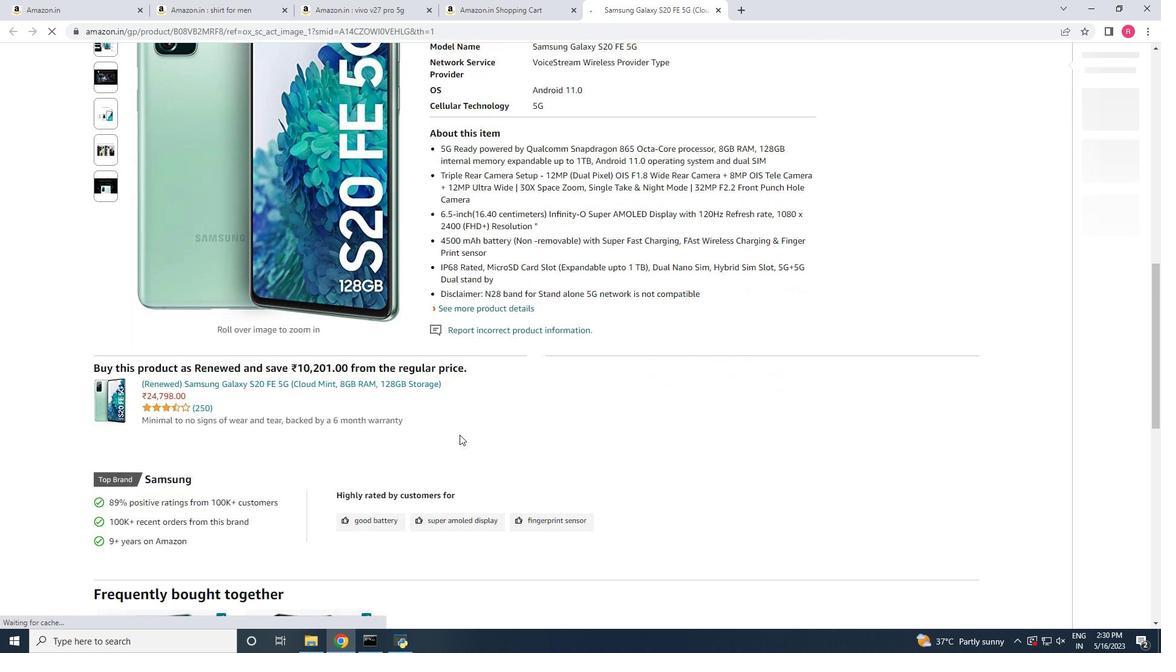 
Action: Mouse moved to (459, 432)
Screenshot: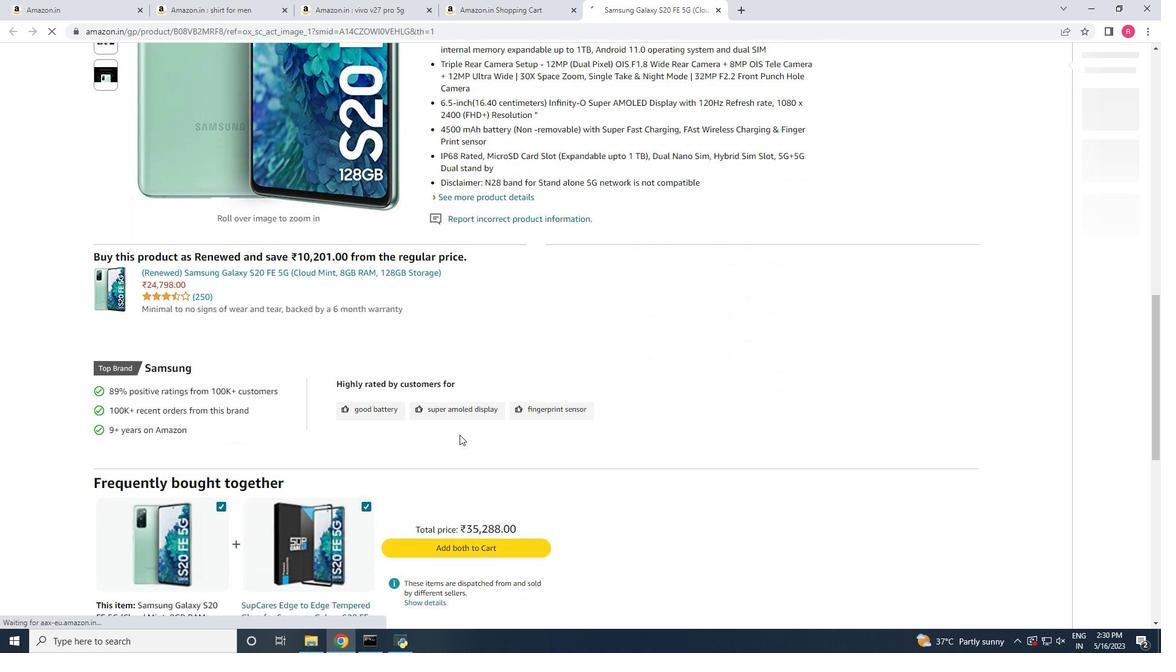 
Action: Mouse scrolled (459, 431) with delta (0, 0)
Screenshot: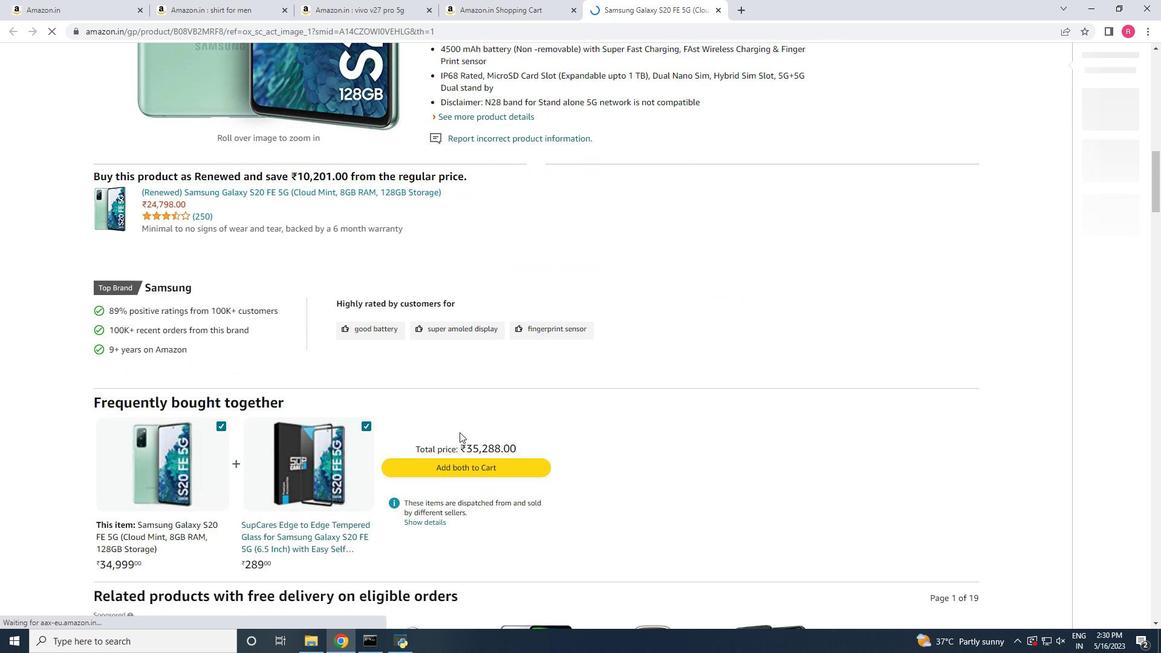 
Action: Mouse scrolled (459, 431) with delta (0, 0)
Screenshot: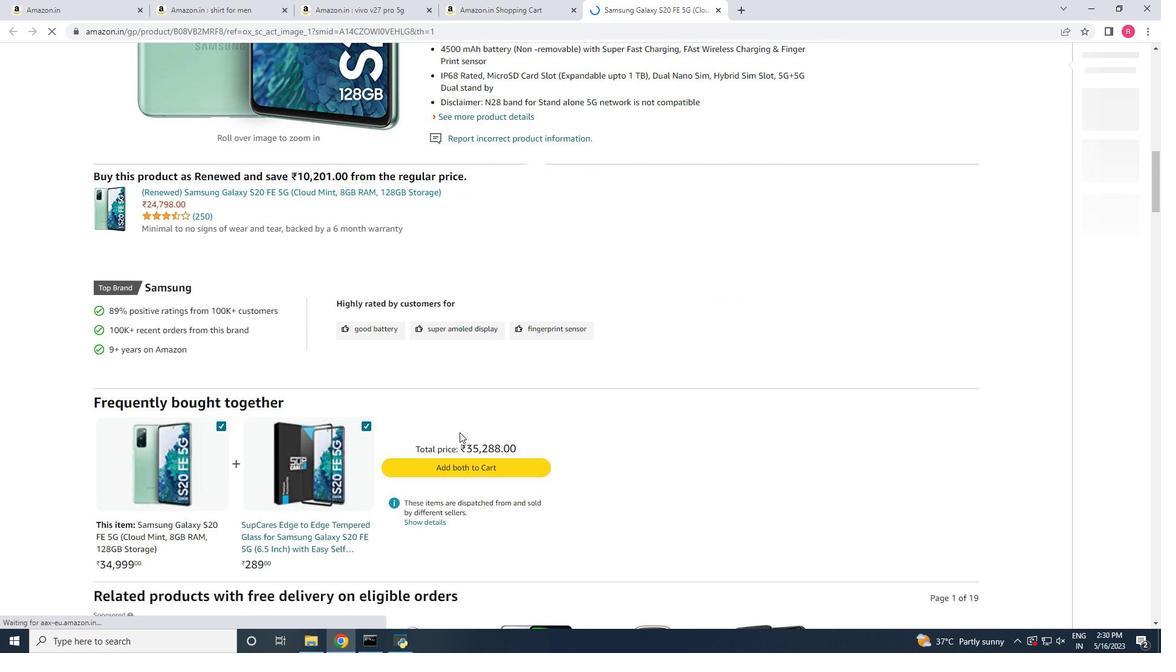 
Action: Mouse scrolled (459, 431) with delta (0, 0)
Screenshot: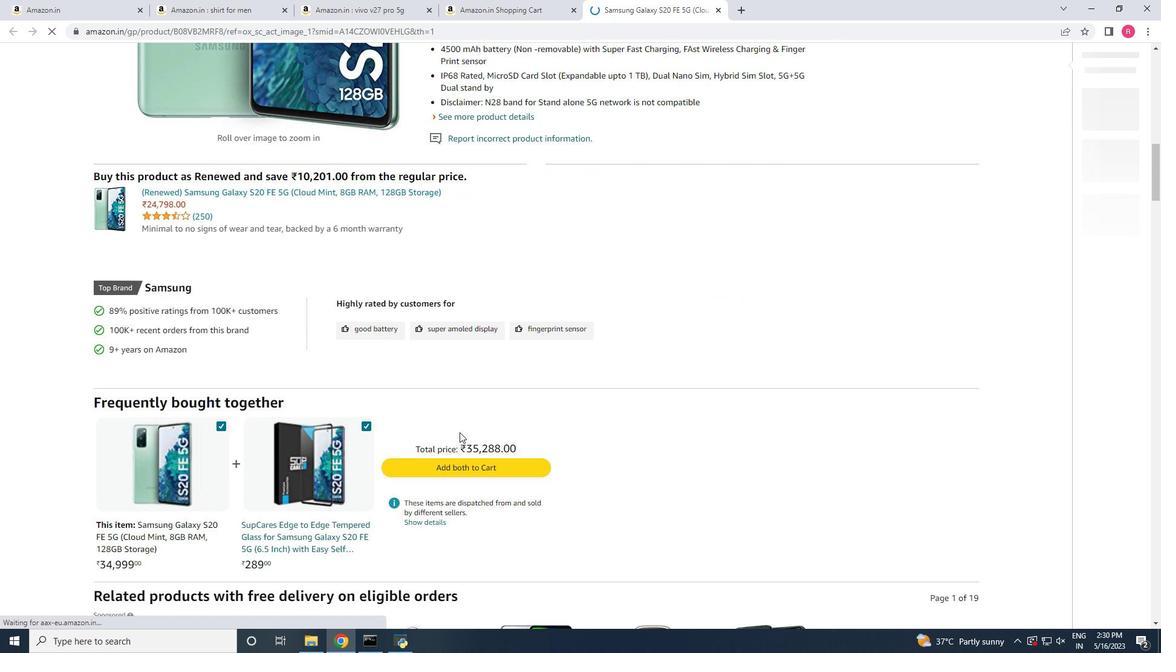 
Action: Mouse moved to (460, 431)
Screenshot: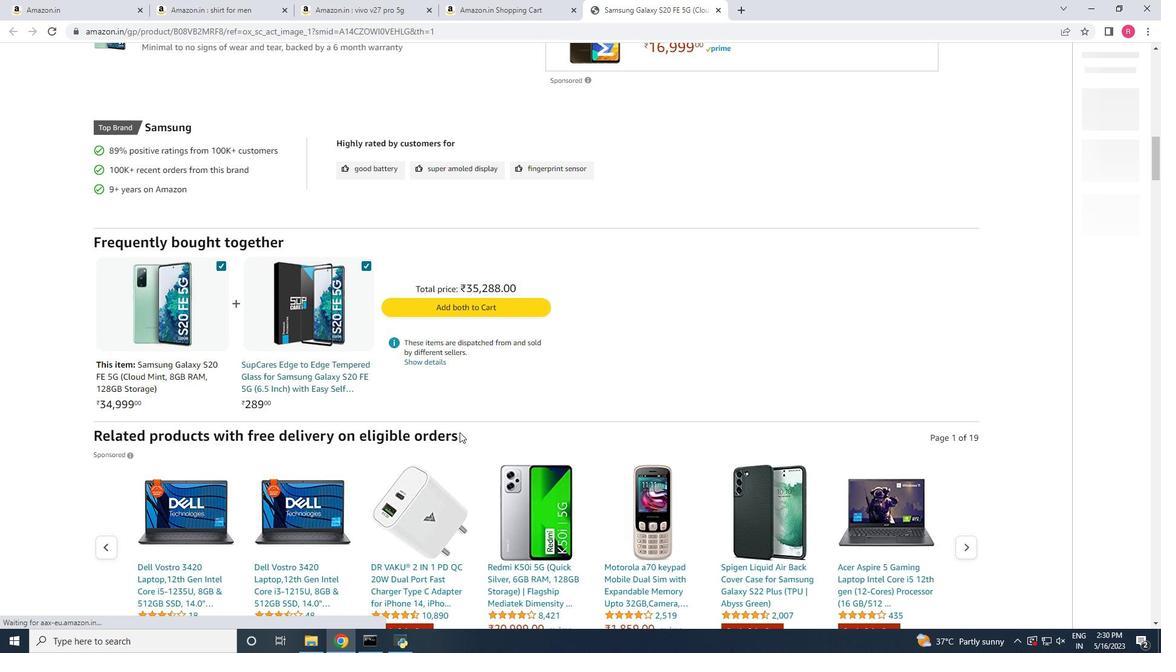
Action: Mouse scrolled (460, 432) with delta (0, 0)
Screenshot: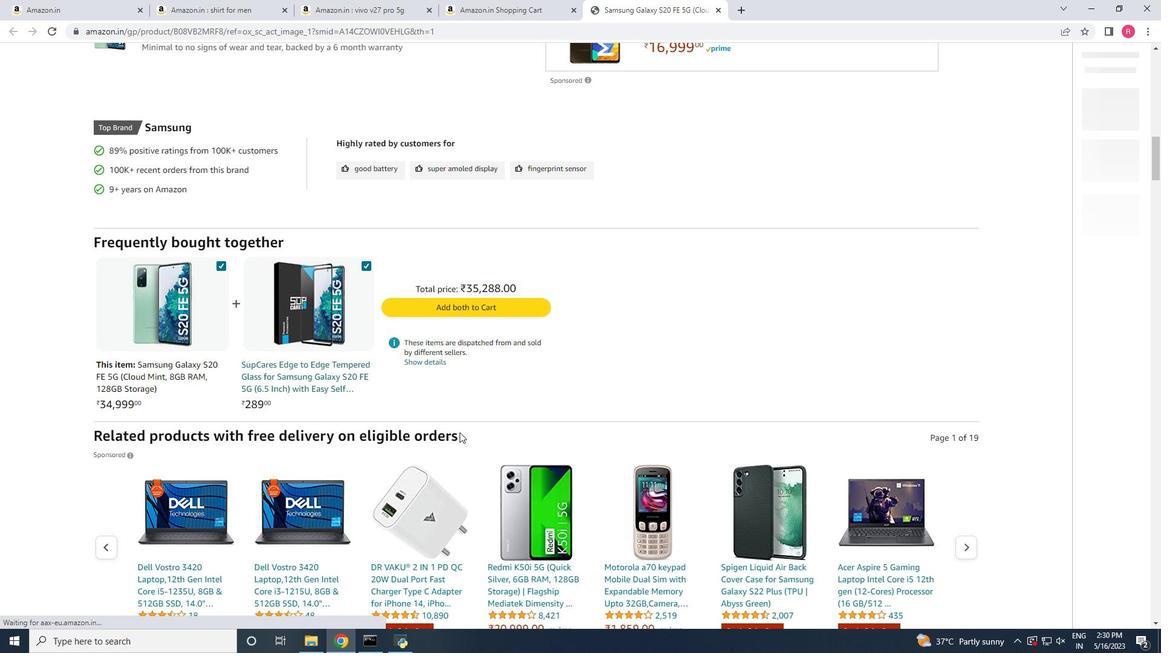 
Action: Mouse moved to (460, 431)
Screenshot: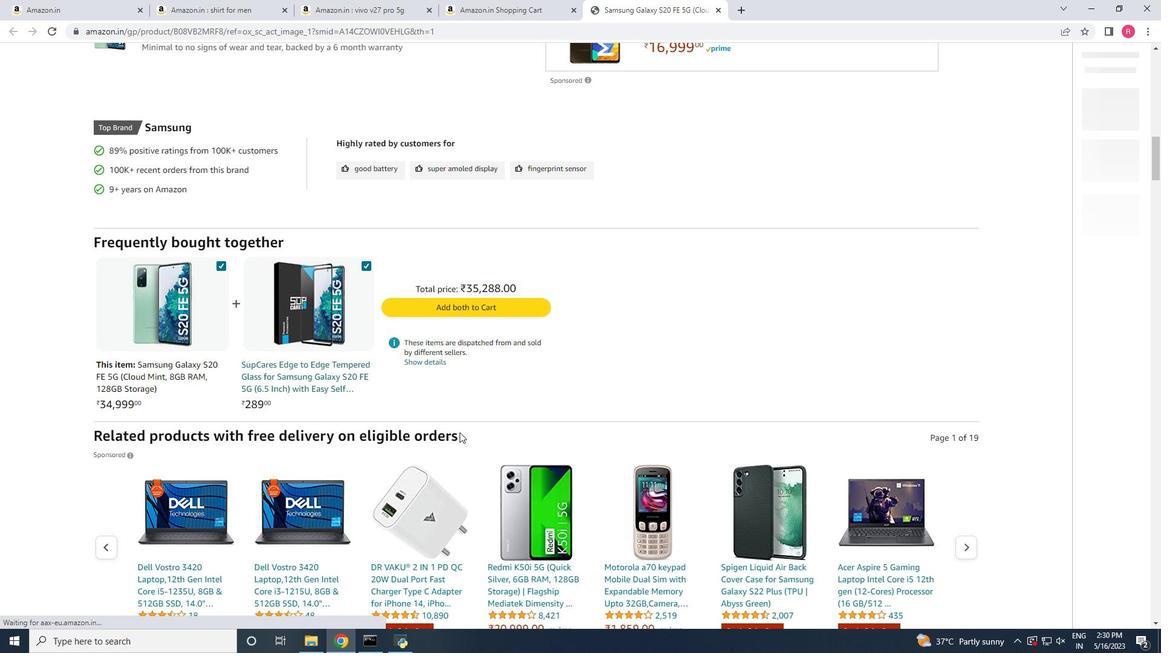 
Action: Mouse scrolled (460, 431) with delta (0, 0)
Screenshot: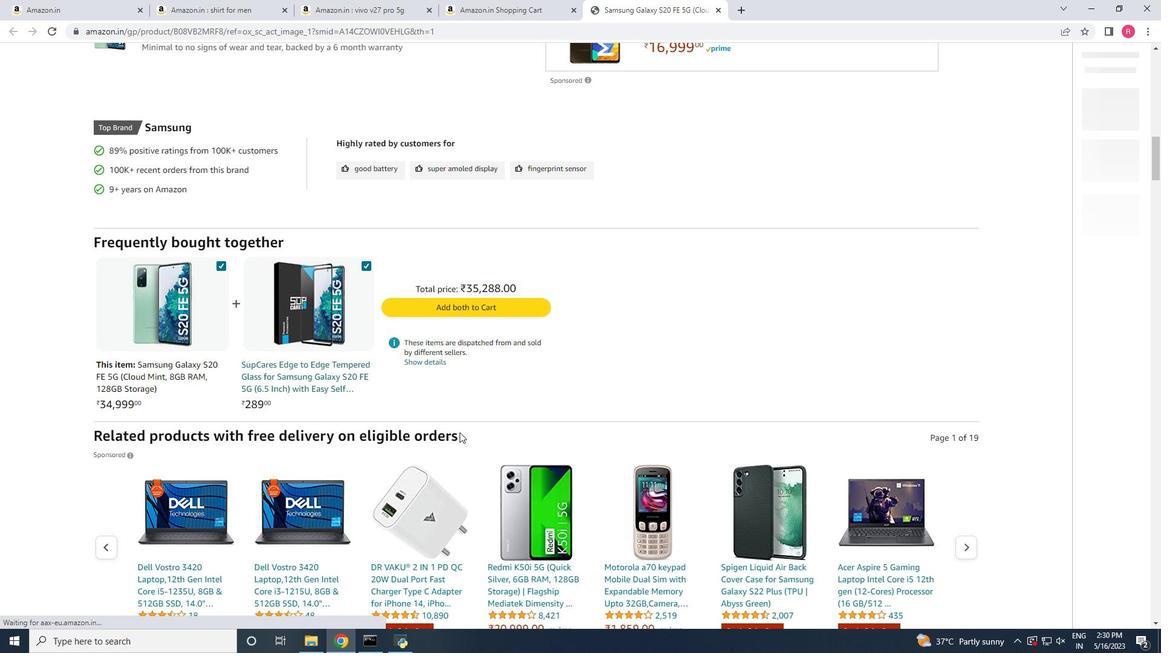 
Action: Mouse scrolled (460, 431) with delta (0, 0)
Screenshot: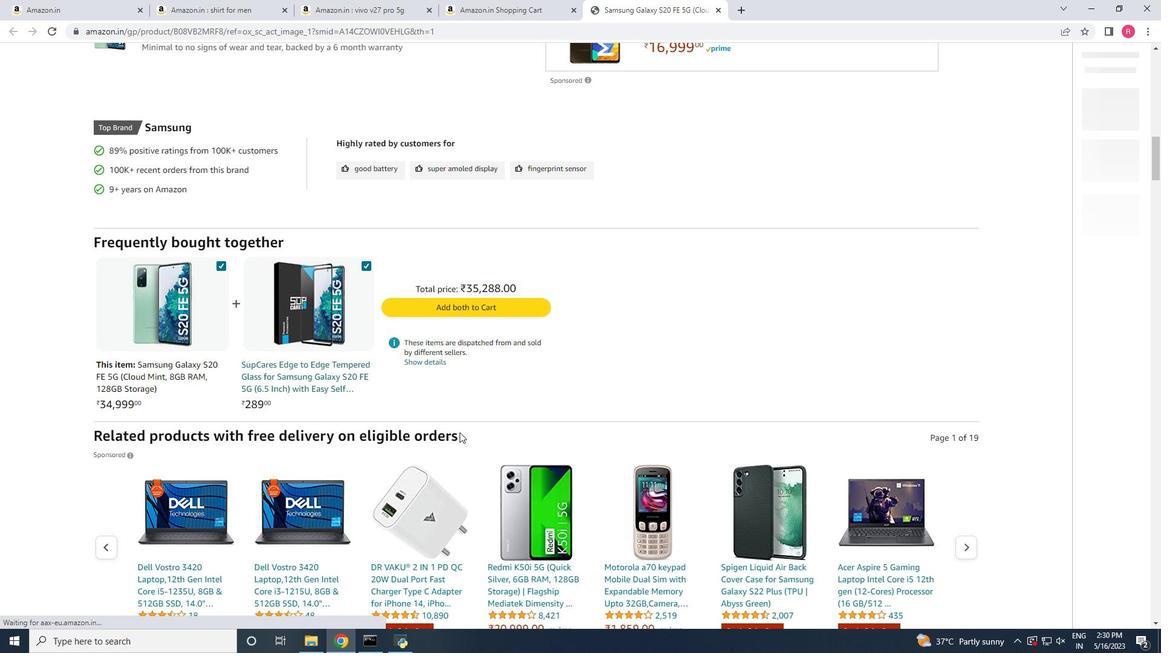
Action: Mouse scrolled (460, 431) with delta (0, 0)
Screenshot: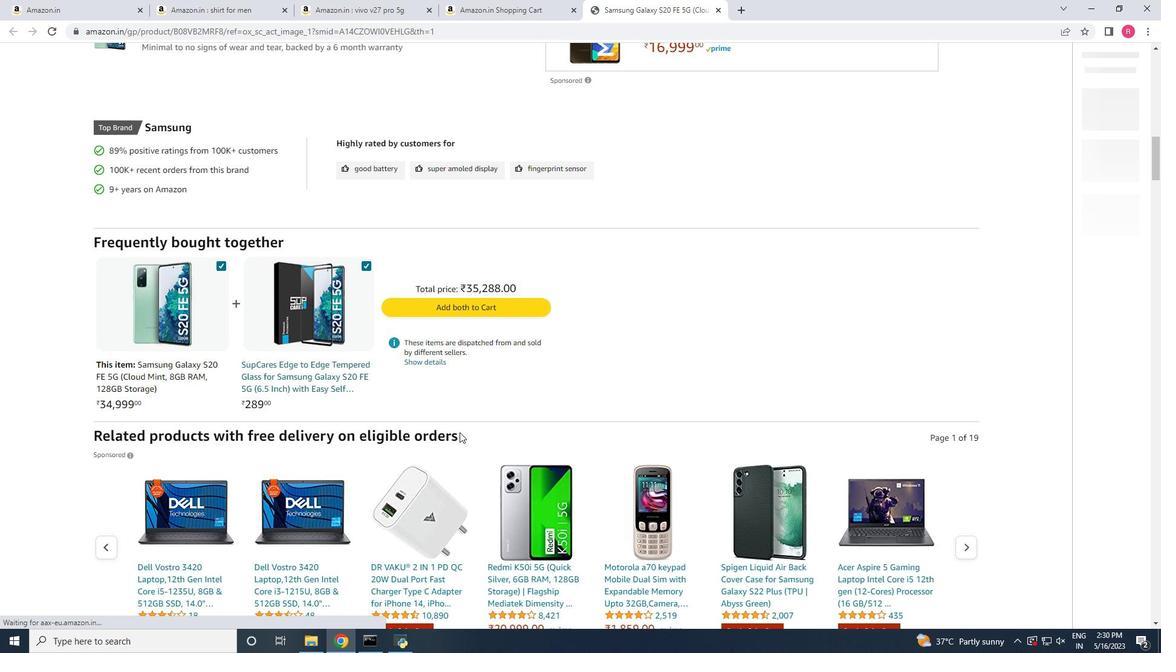 
Action: Mouse scrolled (460, 431) with delta (0, 0)
Screenshot: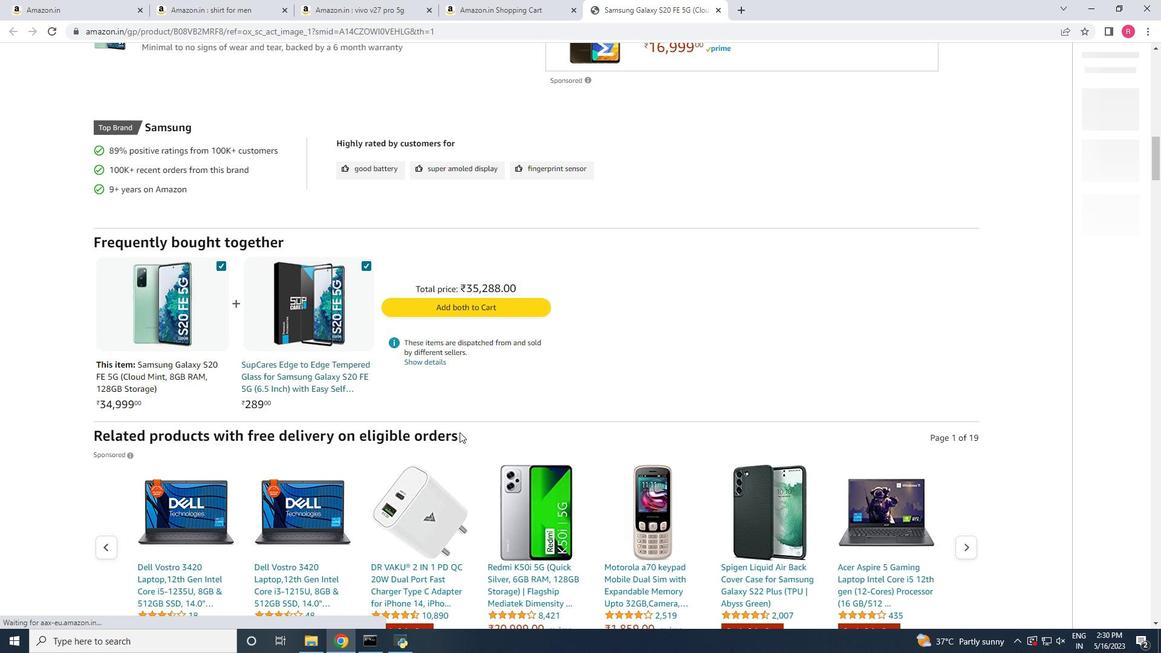 
Action: Mouse scrolled (460, 431) with delta (0, 0)
Screenshot: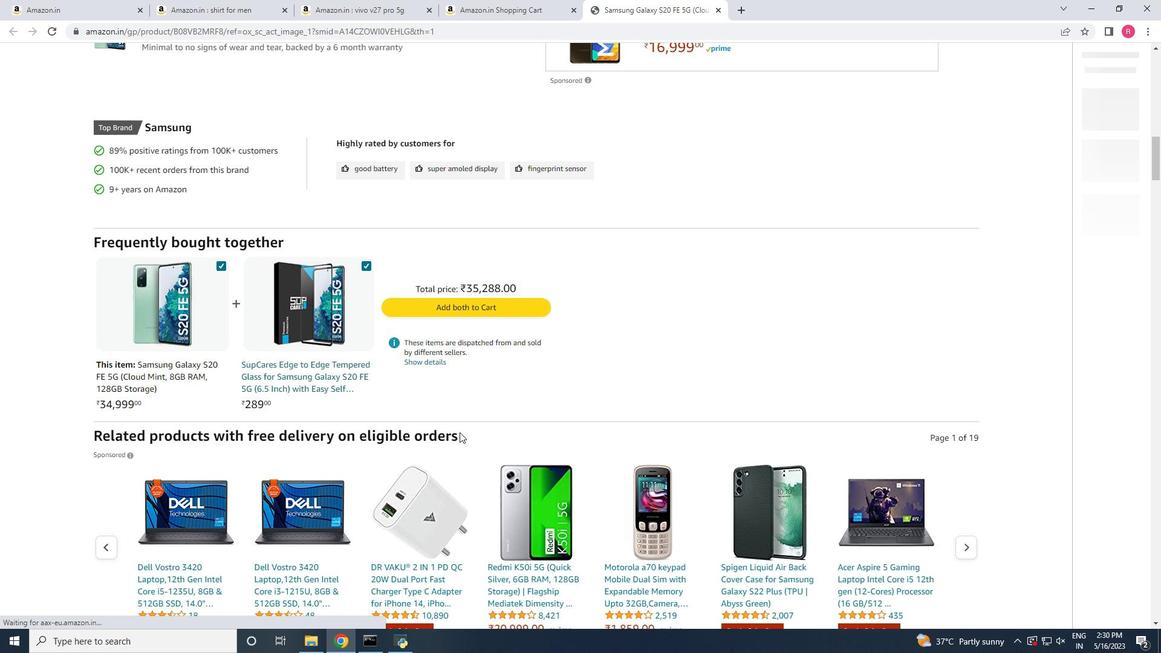 
Action: Mouse moved to (490, 350)
Screenshot: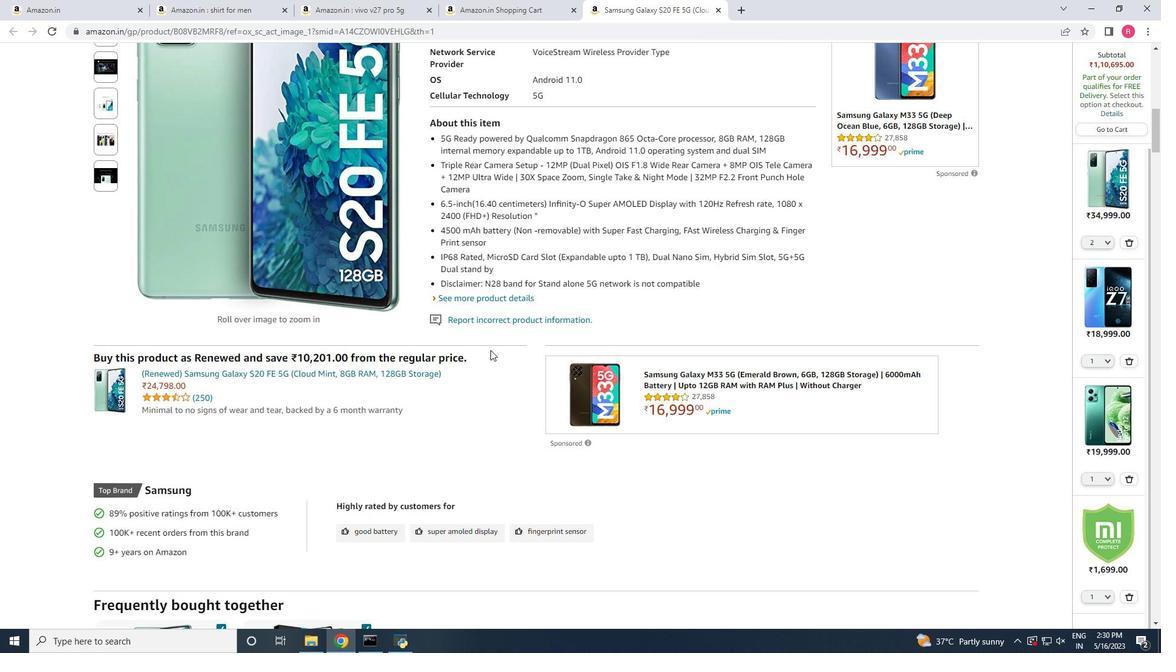 
Action: Mouse scrolled (490, 349) with delta (0, 0)
Screenshot: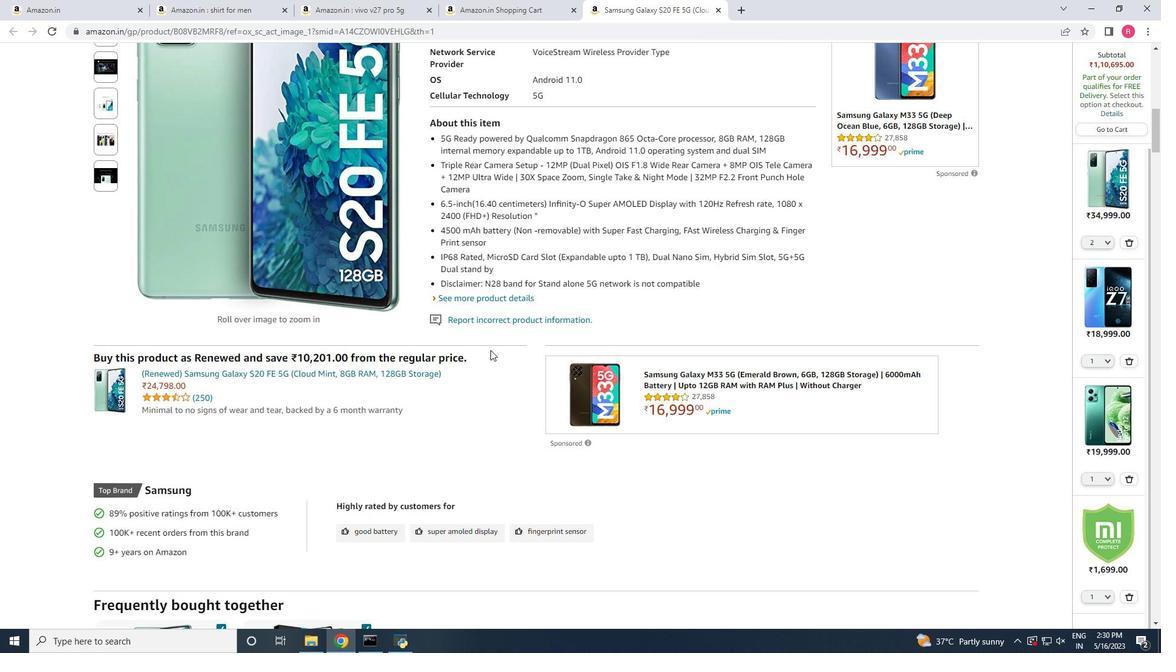 
Action: Mouse moved to (490, 351)
Screenshot: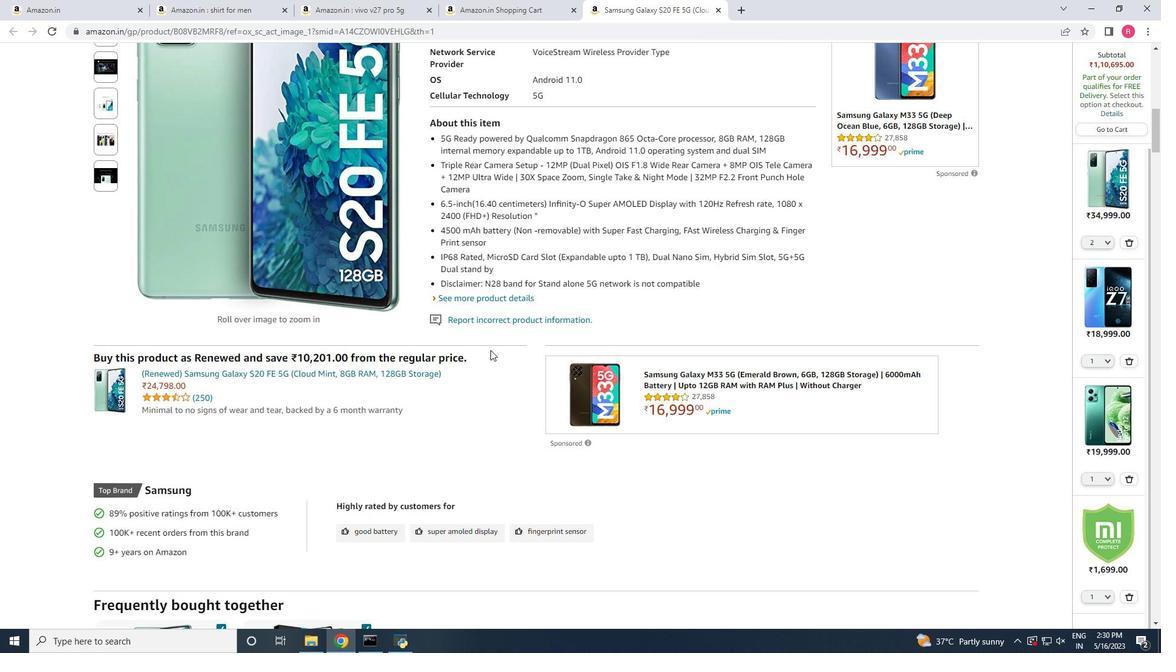 
Action: Mouse scrolled (490, 350) with delta (0, 0)
Screenshot: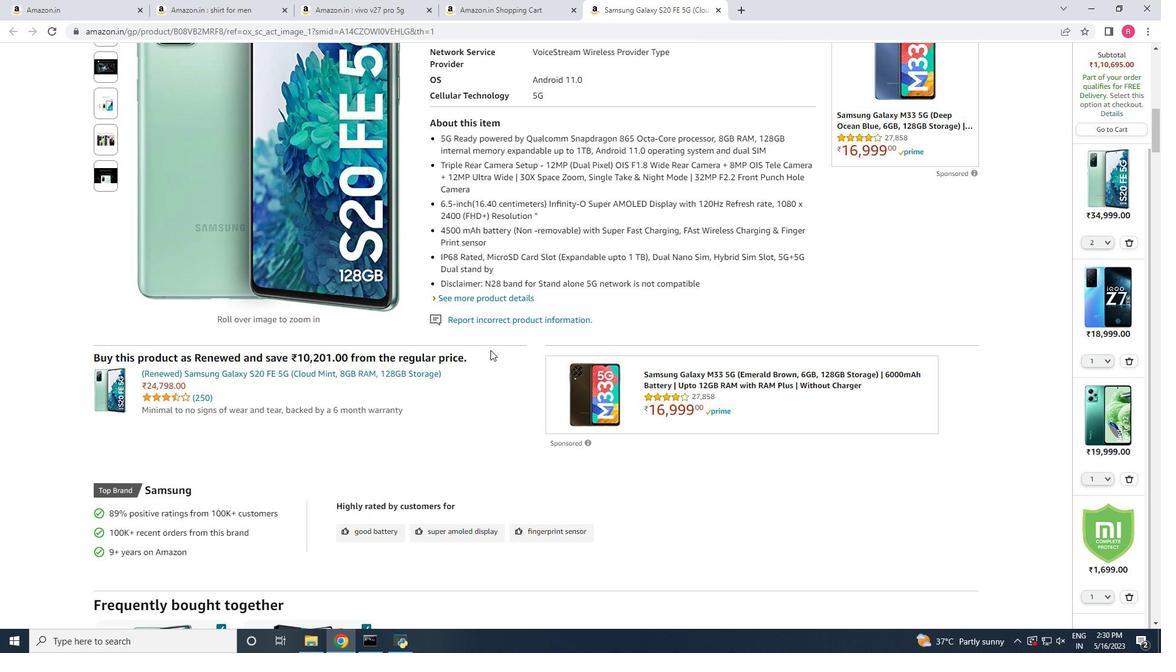 
Action: Mouse scrolled (490, 350) with delta (0, 0)
Screenshot: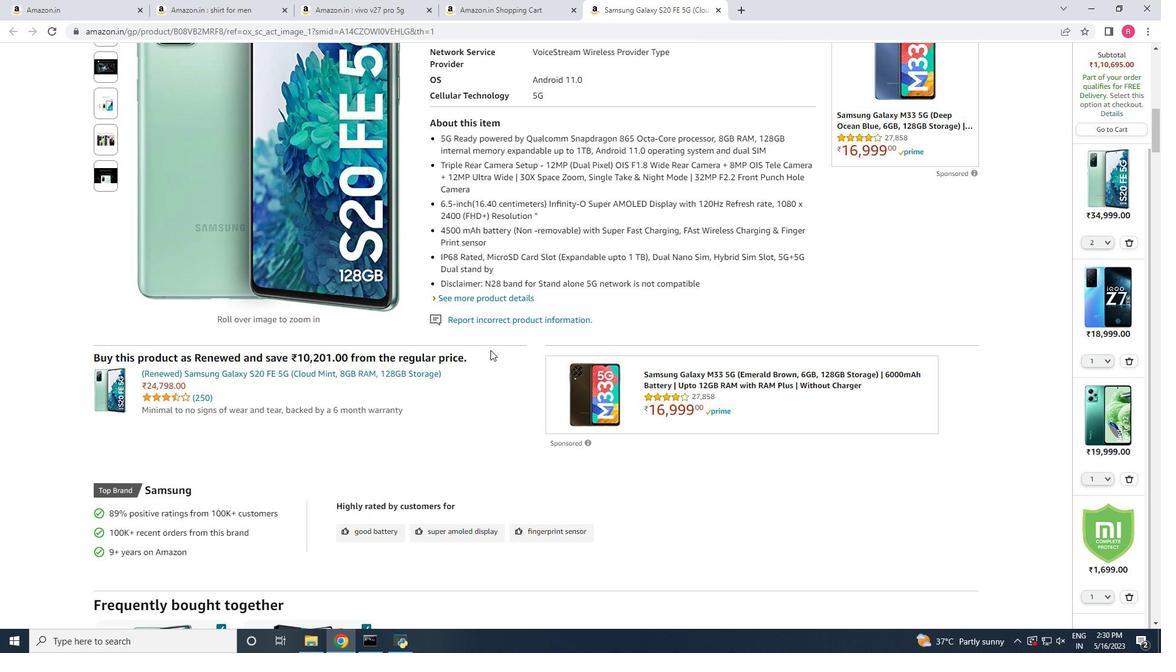 
Action: Mouse scrolled (490, 350) with delta (0, 0)
Screenshot: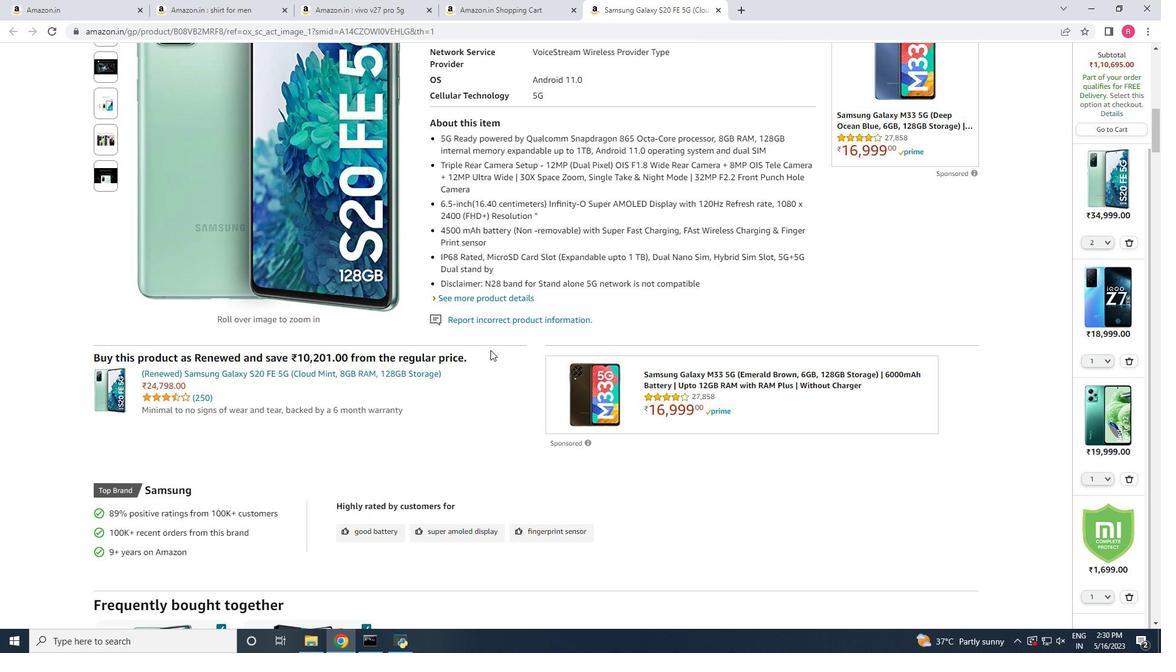 
Action: Mouse moved to (490, 351)
Screenshot: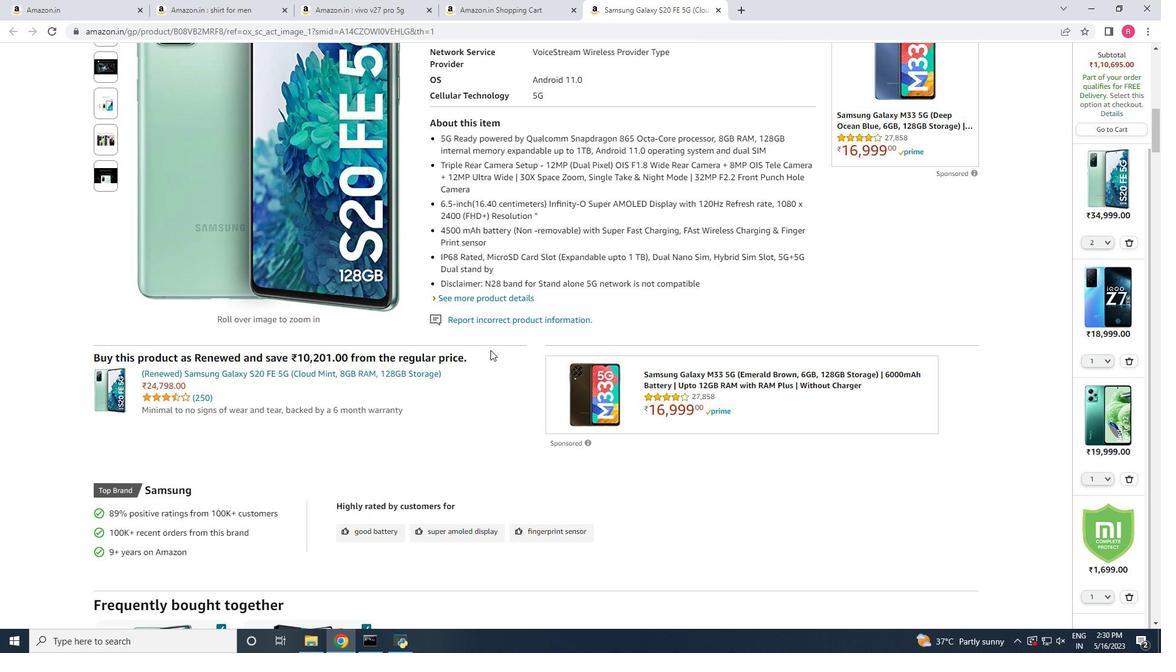 
Action: Mouse scrolled (490, 350) with delta (0, 0)
Screenshot: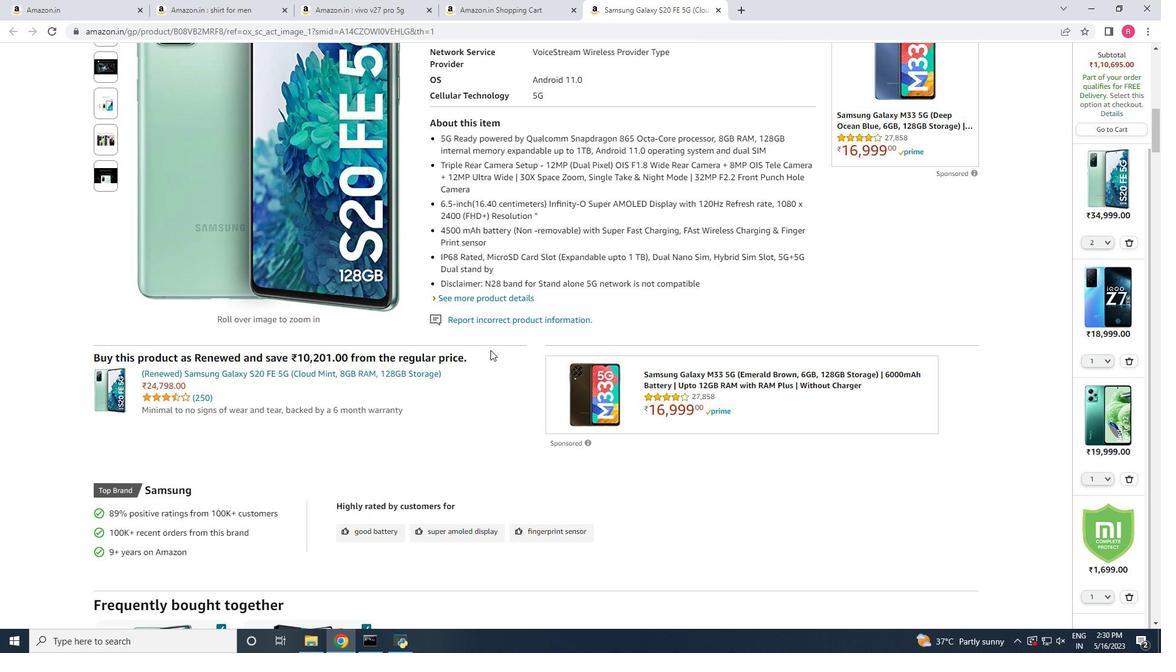
Action: Mouse moved to (490, 353)
Screenshot: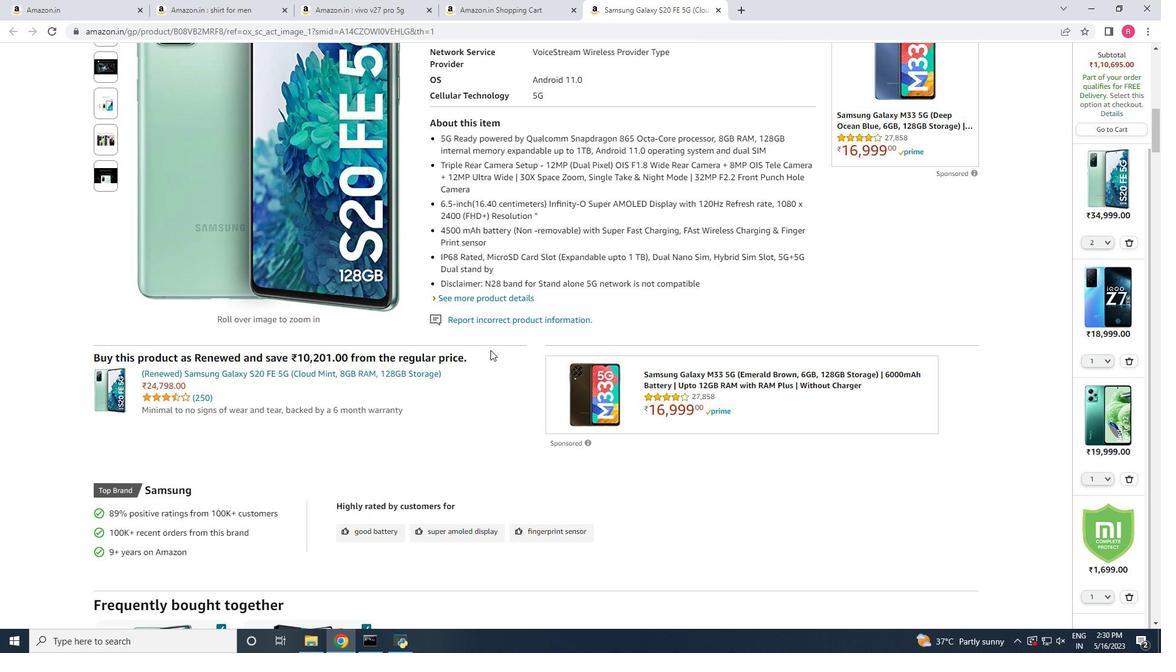 
Action: Mouse scrolled (490, 352) with delta (0, 0)
Screenshot: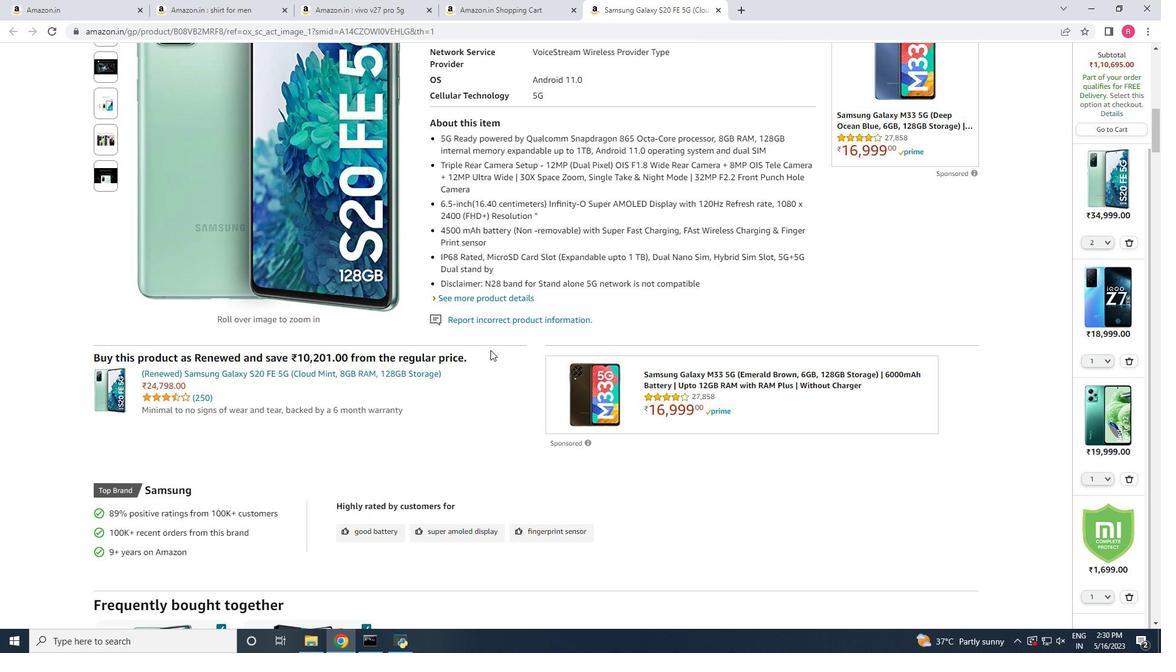 
Action: Mouse scrolled (490, 352) with delta (0, 0)
Screenshot: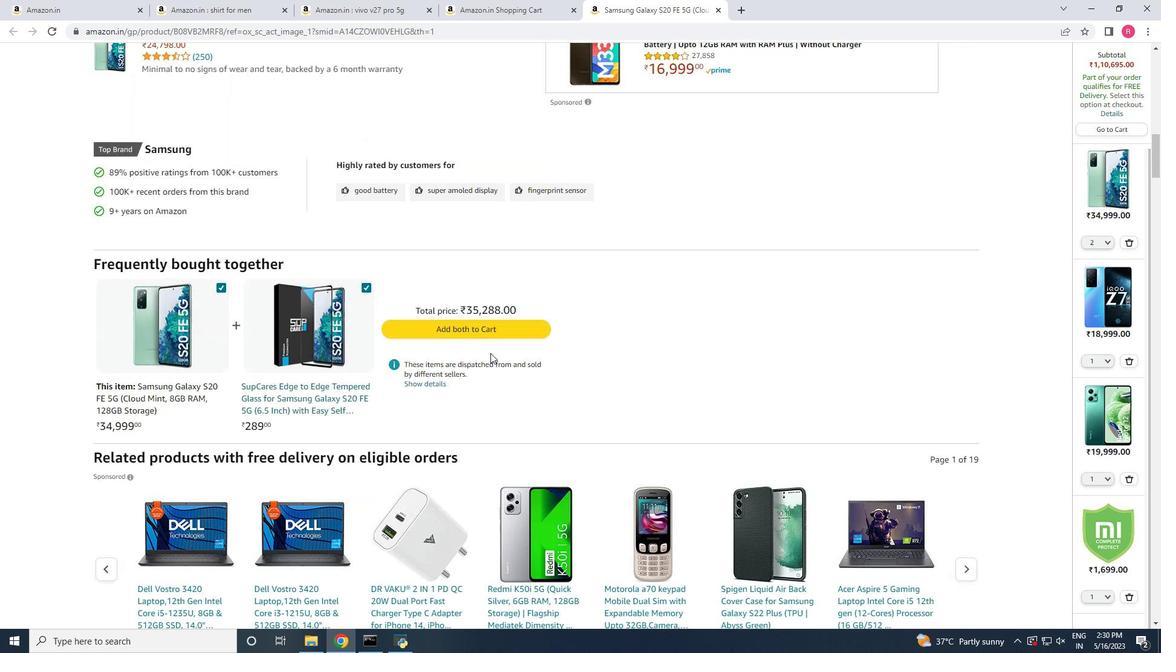 
Action: Mouse scrolled (490, 352) with delta (0, 0)
Screenshot: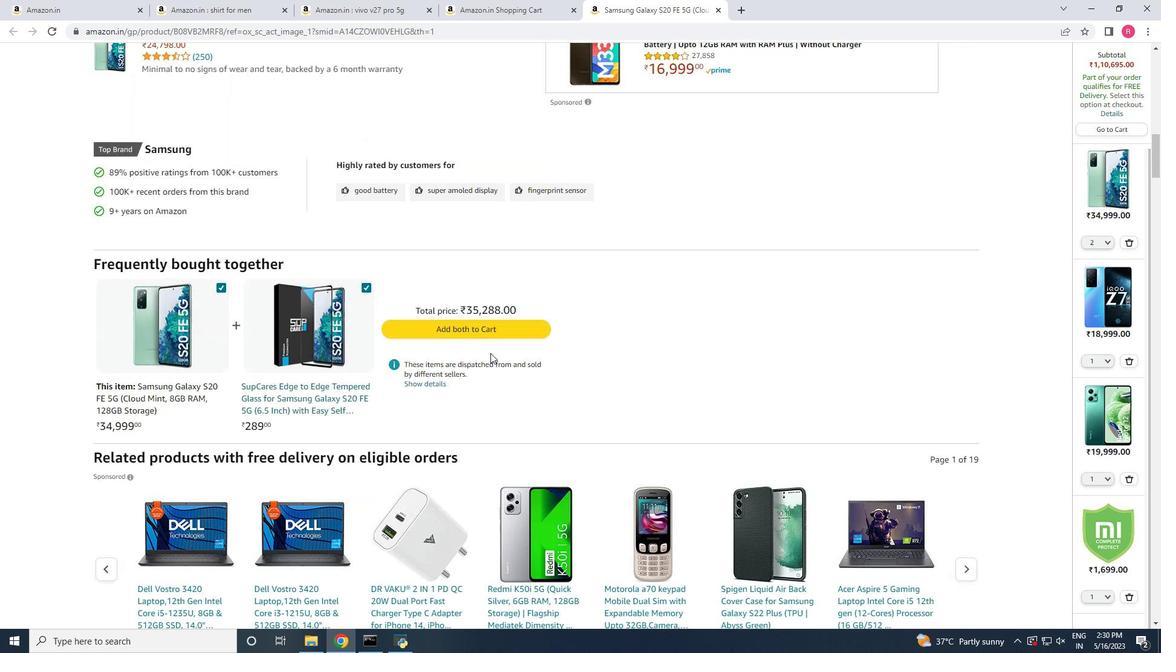 
Action: Mouse scrolled (490, 352) with delta (0, 0)
Screenshot: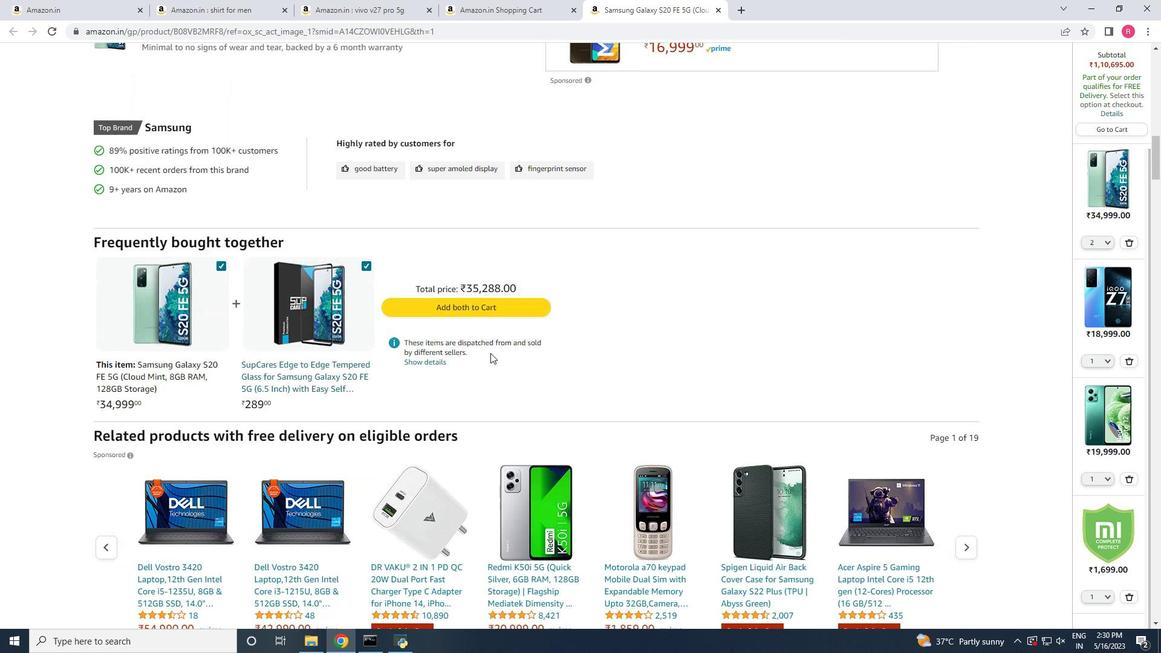
Action: Mouse moved to (490, 353)
Screenshot: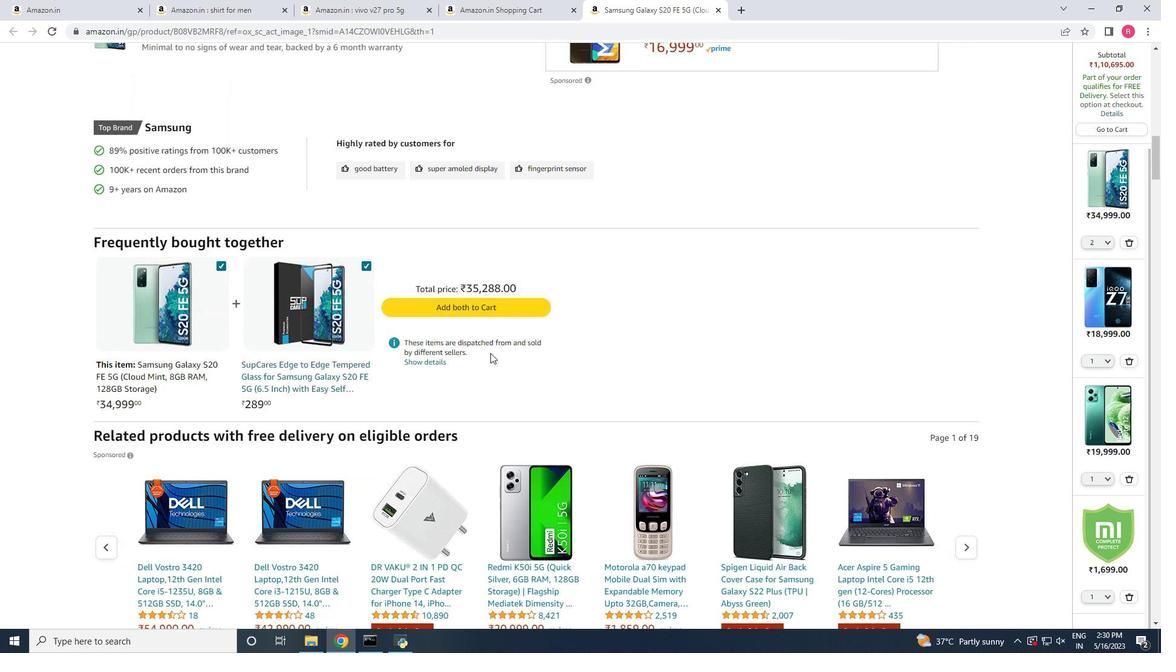 
Action: Mouse scrolled (490, 353) with delta (0, 0)
Screenshot: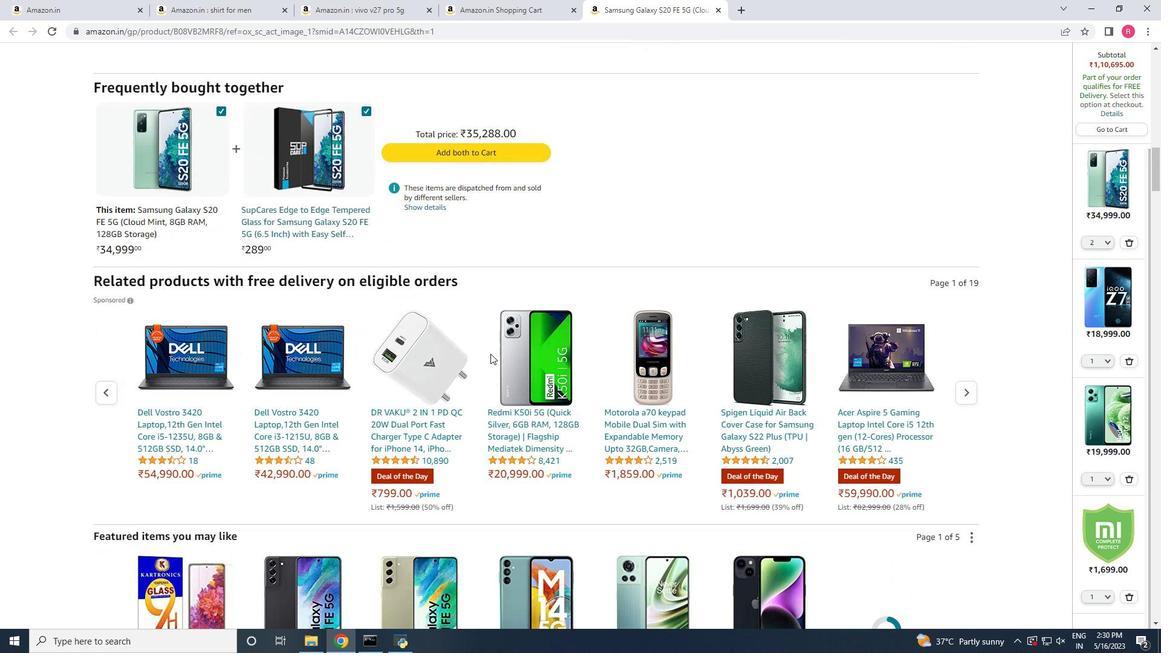 
Action: Mouse scrolled (490, 353) with delta (0, 0)
Screenshot: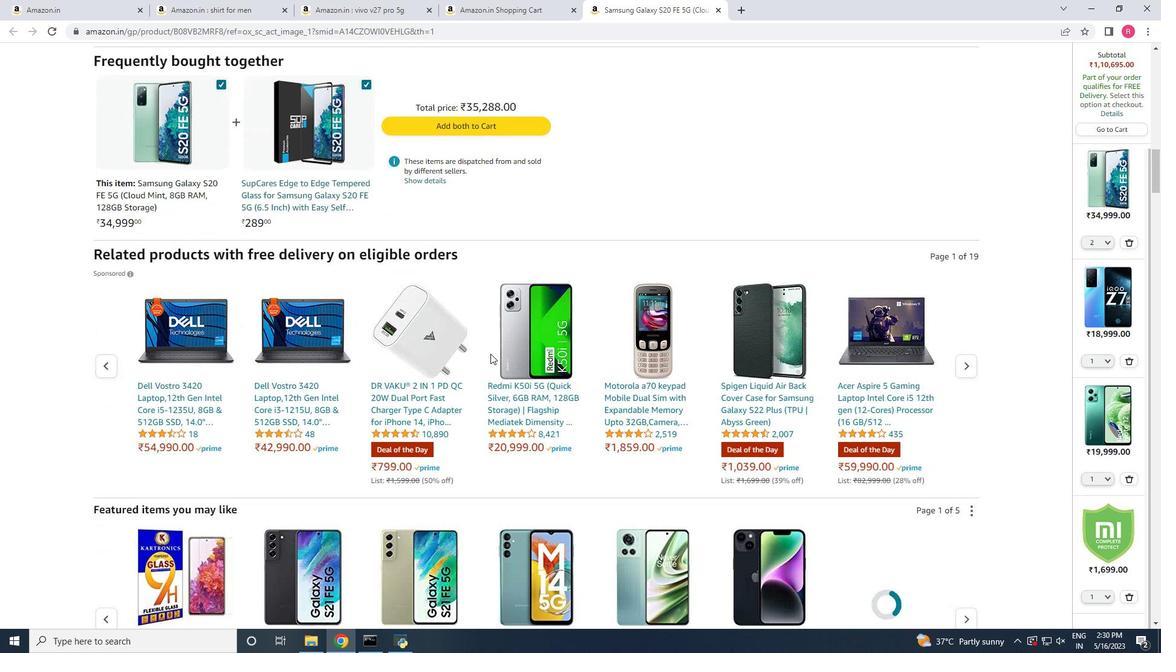 
Action: Mouse scrolled (490, 353) with delta (0, 0)
Screenshot: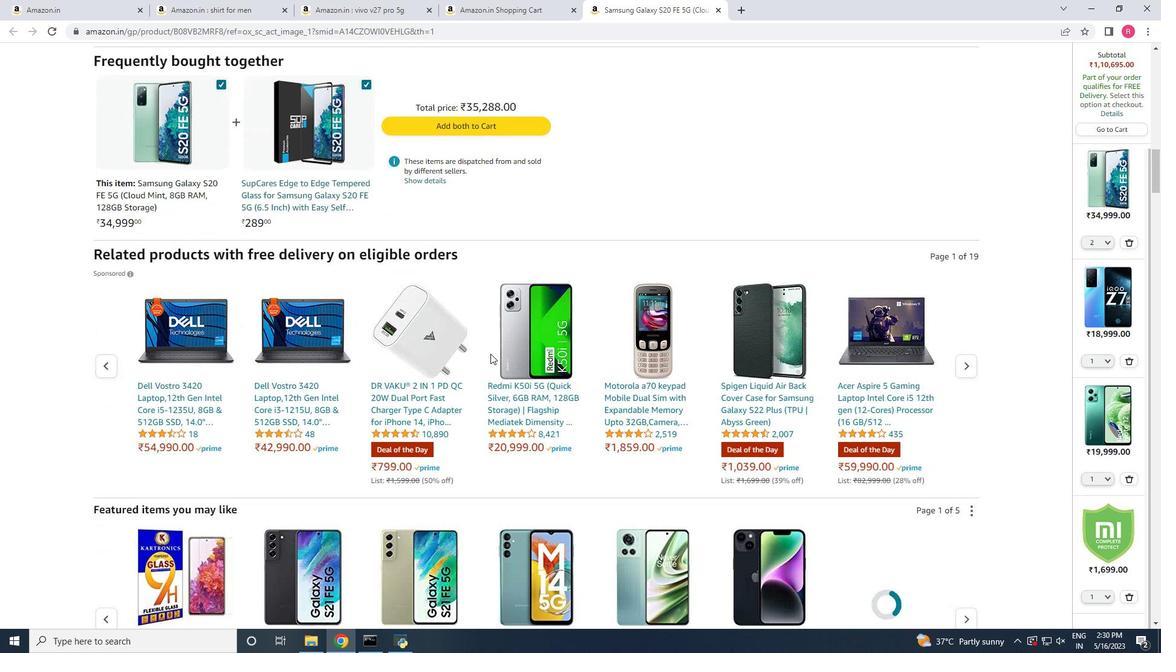 
Action: Mouse scrolled (490, 353) with delta (0, 0)
Screenshot: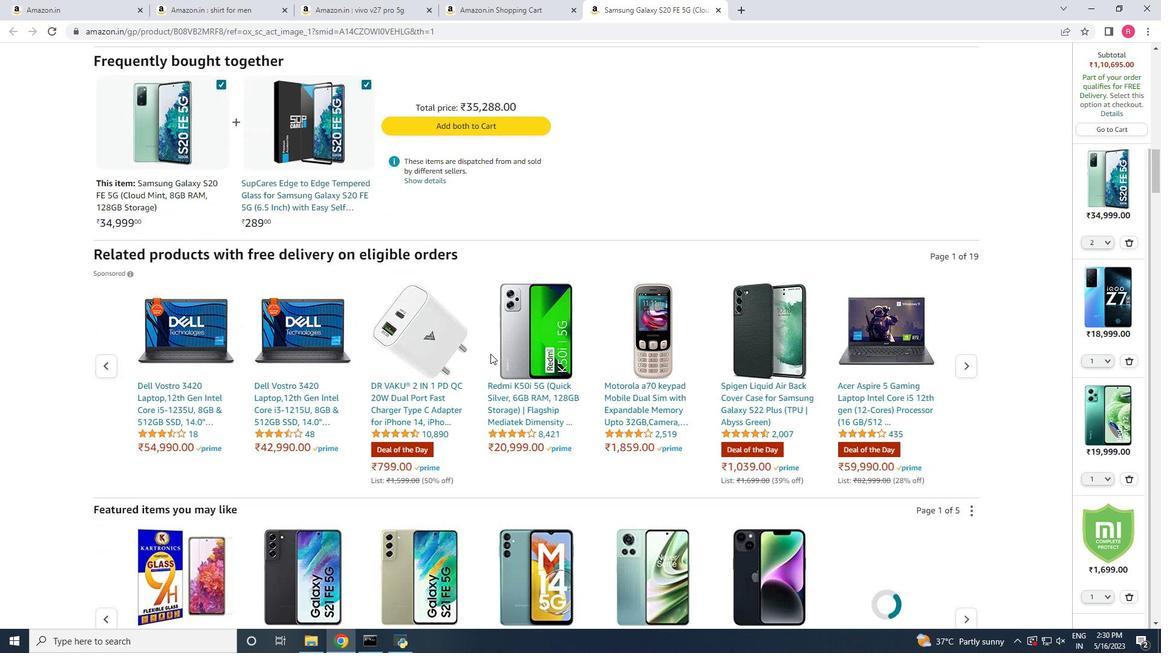 
Action: Mouse scrolled (490, 353) with delta (0, 0)
Screenshot: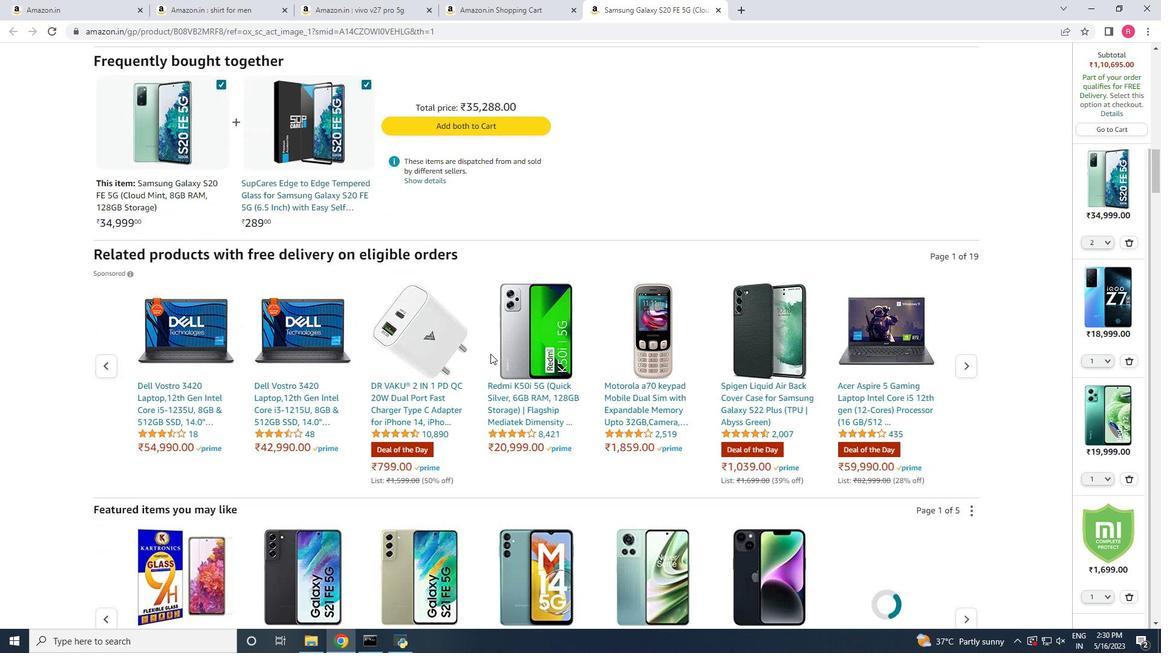 
Action: Mouse scrolled (490, 353) with delta (0, 0)
Screenshot: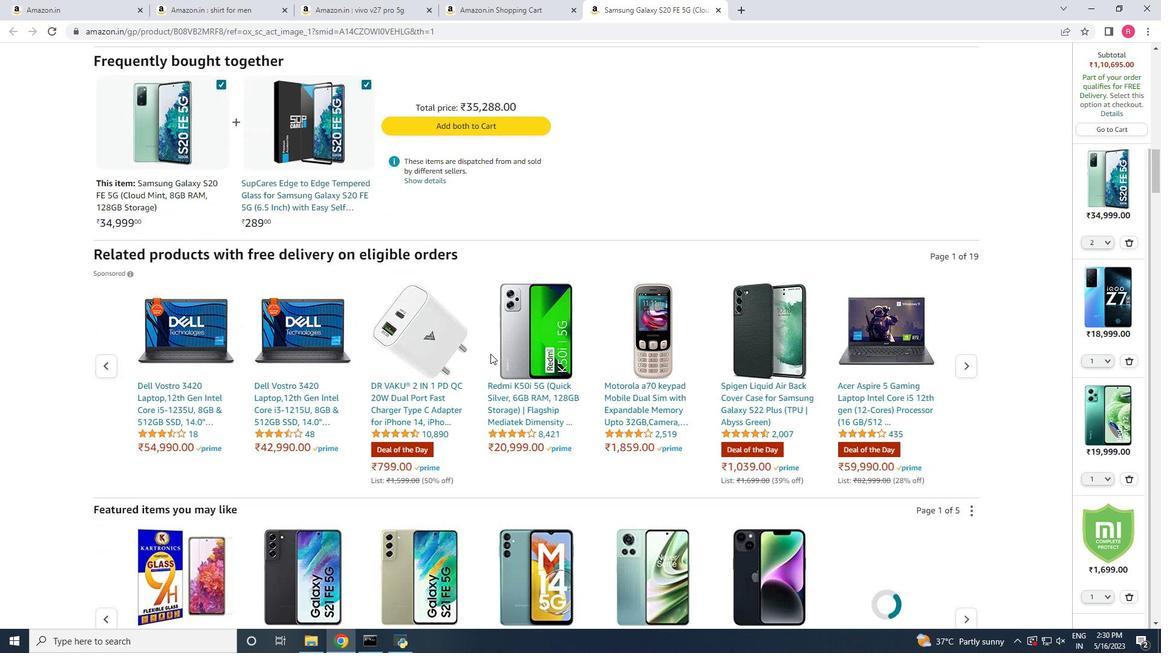 
Action: Mouse scrolled (490, 353) with delta (0, 0)
Screenshot: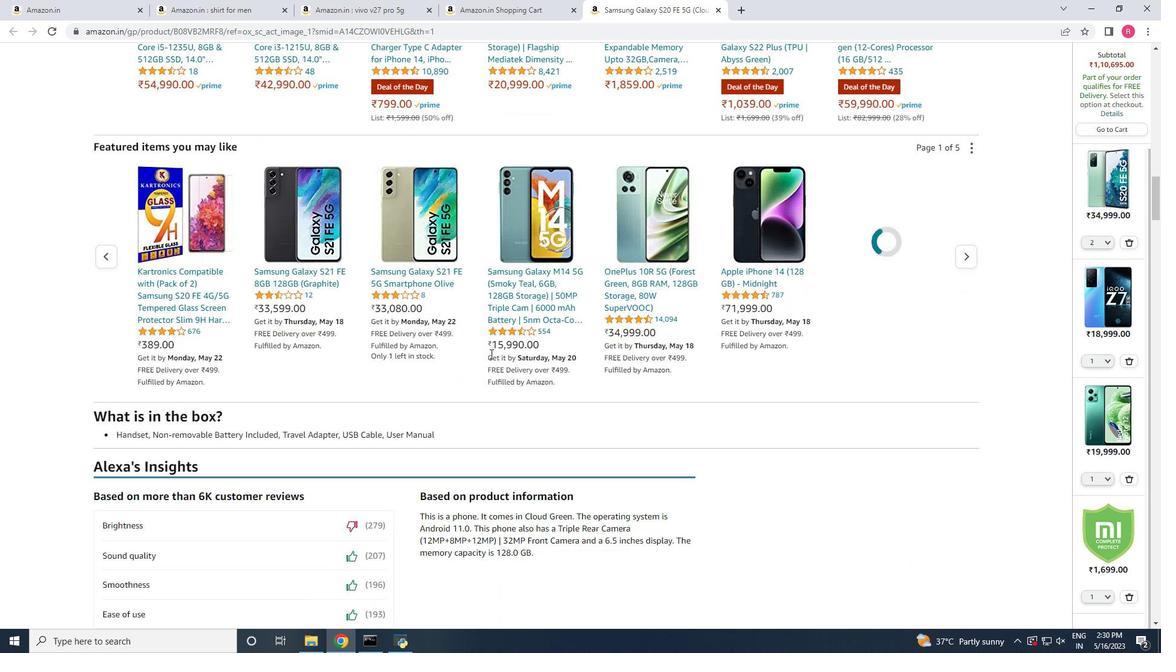 
Action: Mouse scrolled (490, 353) with delta (0, 0)
Screenshot: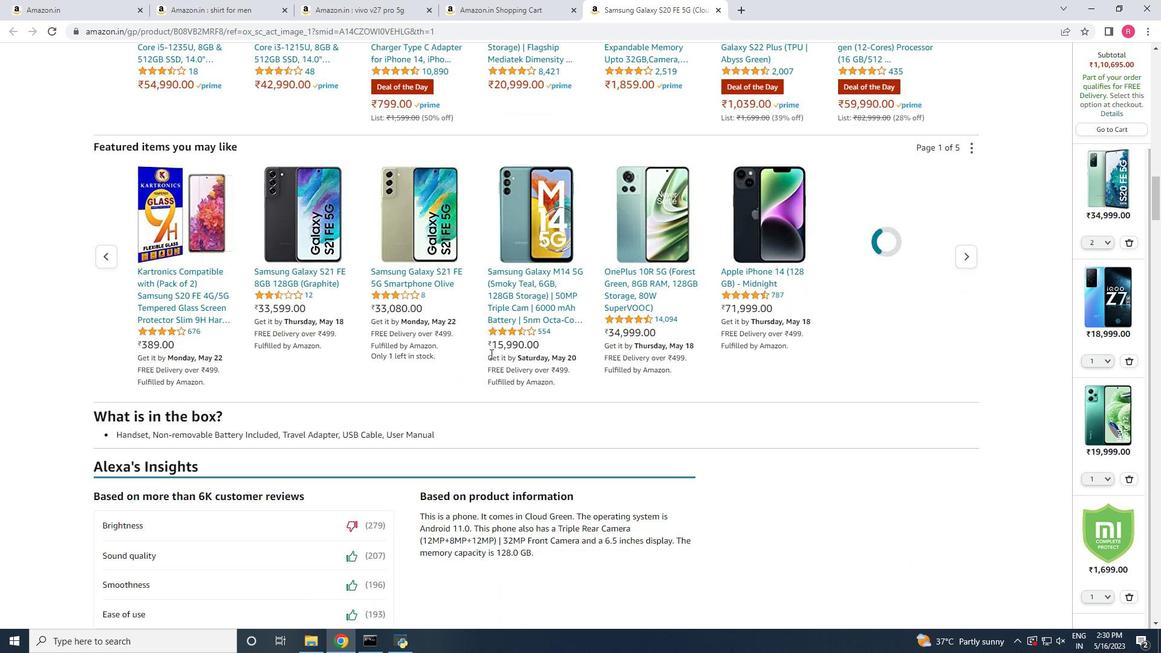 
Action: Mouse scrolled (490, 353) with delta (0, 0)
Screenshot: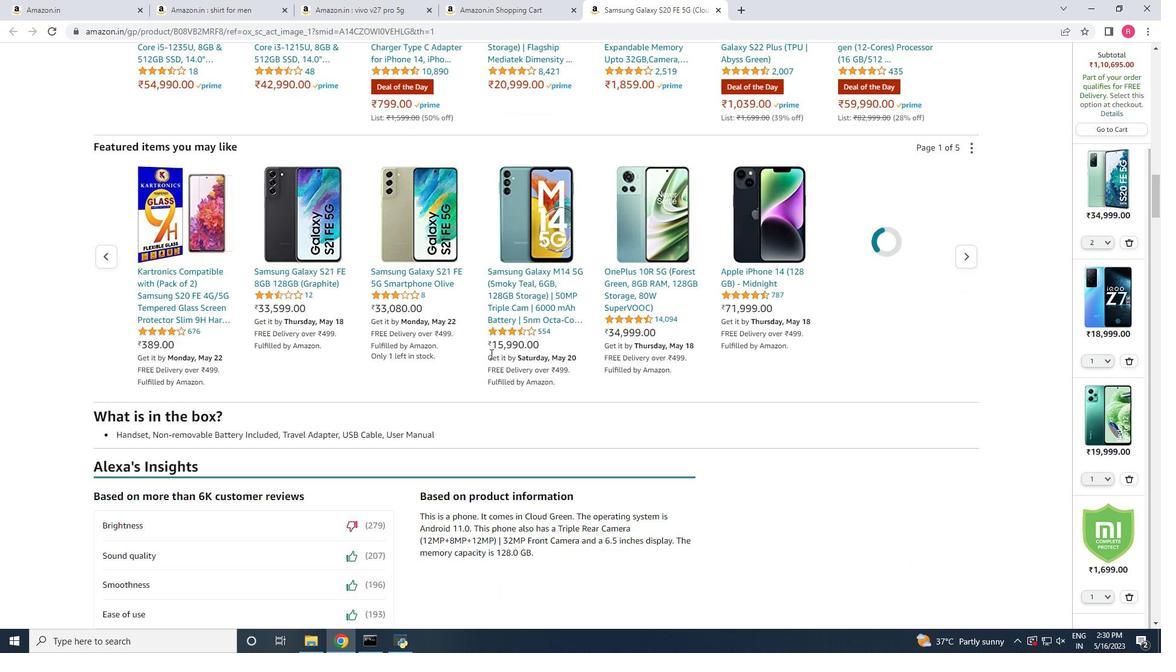 
Action: Mouse scrolled (490, 353) with delta (0, 0)
Screenshot: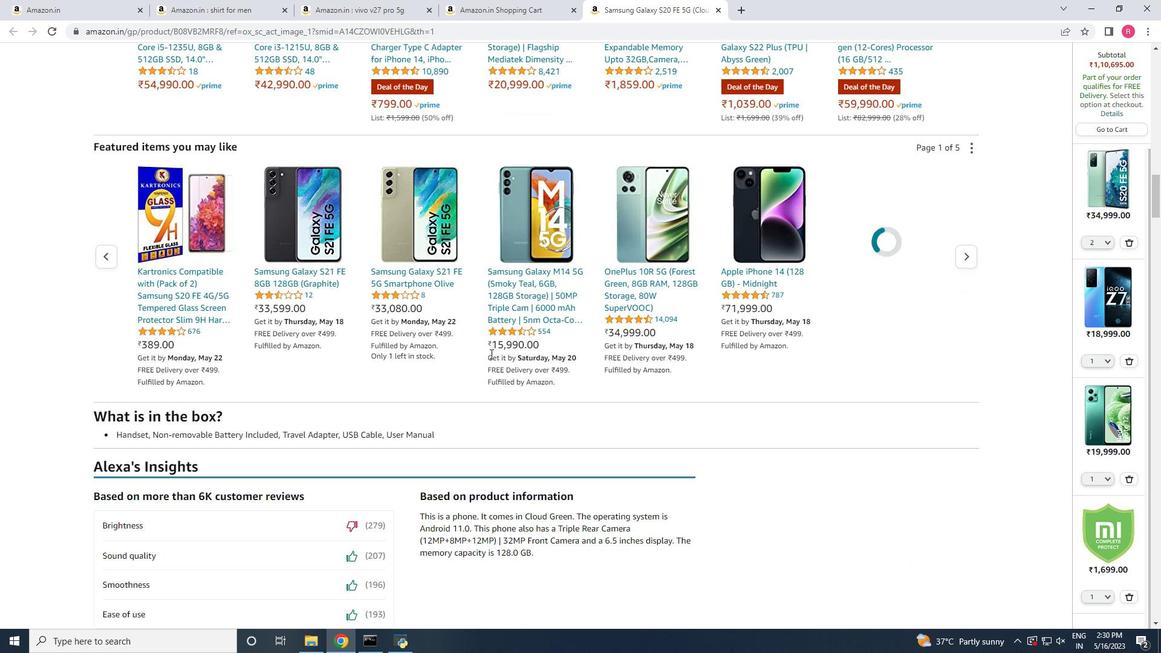 
Action: Mouse scrolled (490, 353) with delta (0, 0)
Screenshot: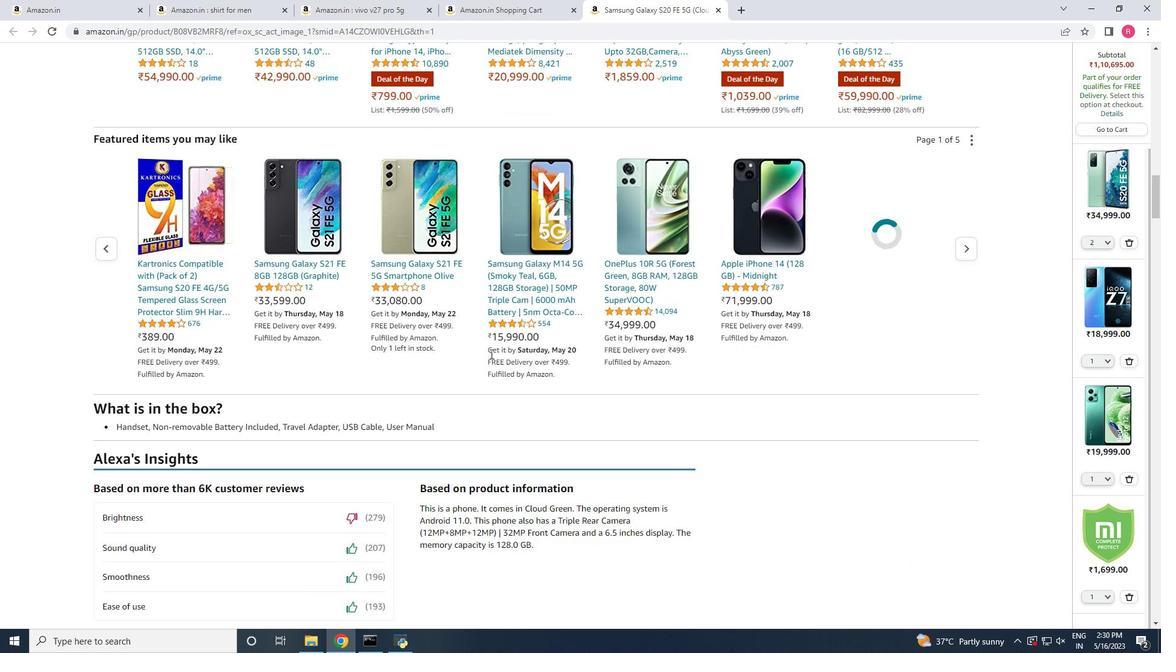 
Action: Mouse scrolled (490, 353) with delta (0, 0)
Screenshot: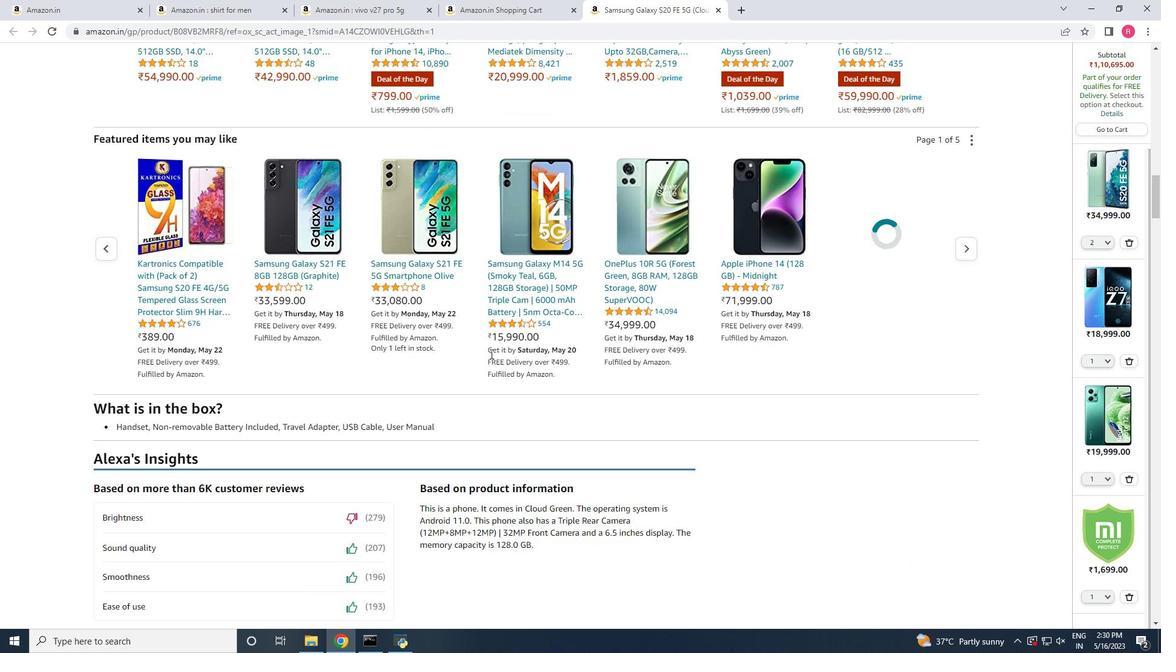 
Action: Mouse moved to (388, 264)
Screenshot: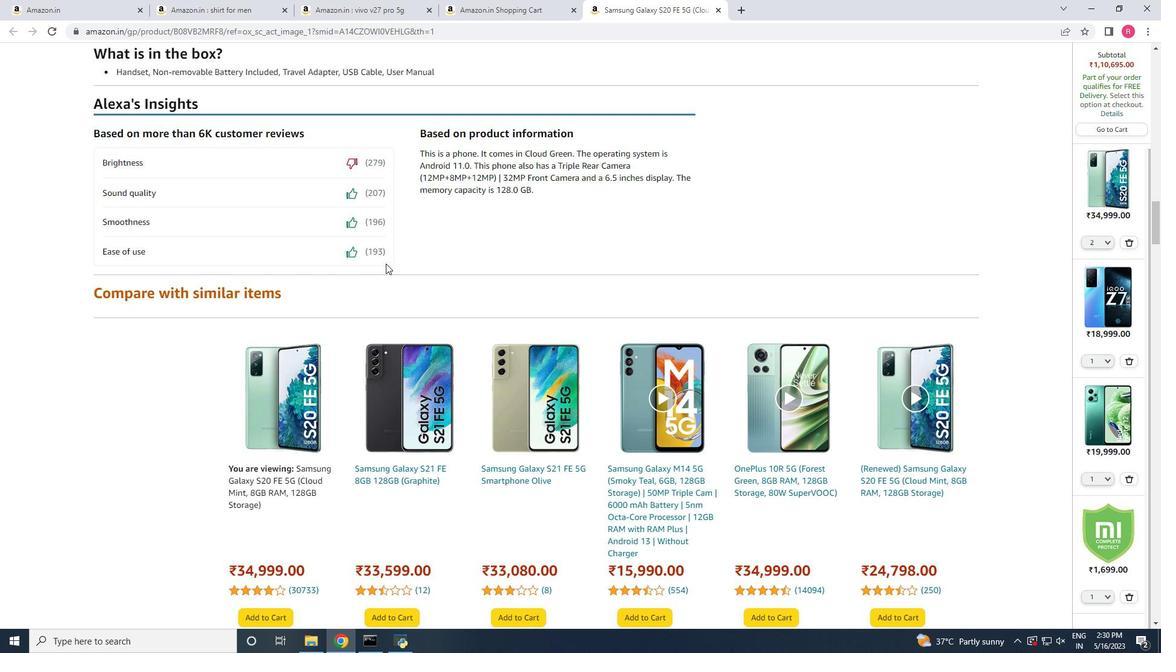 
Action: Mouse scrolled (388, 264) with delta (0, 0)
Screenshot: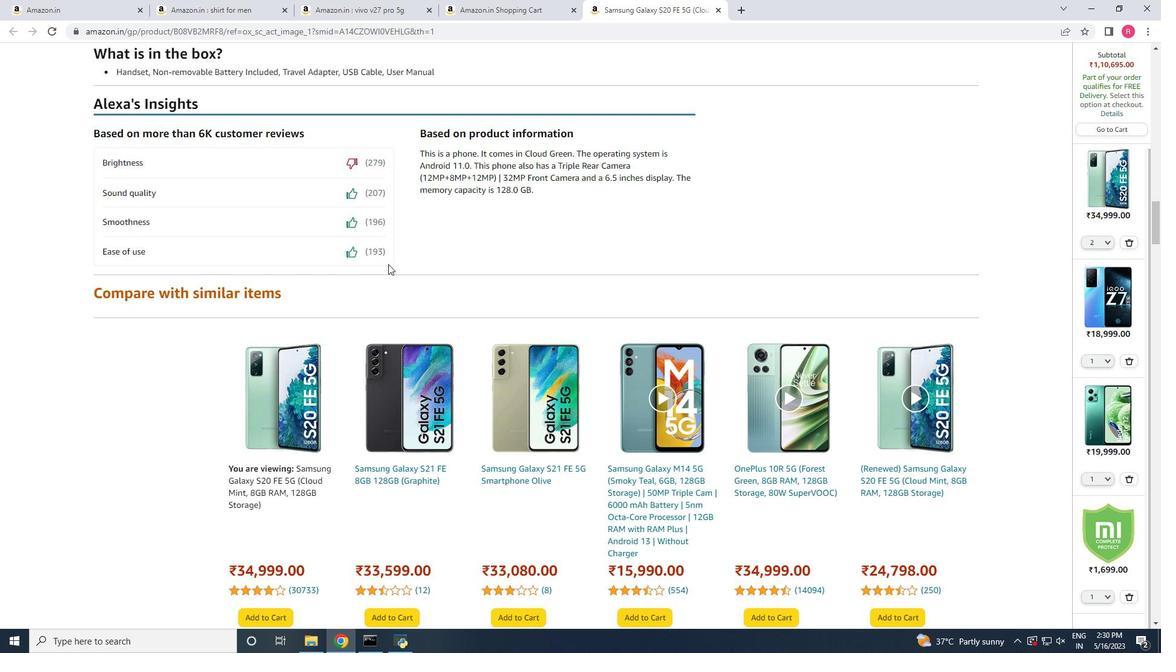 
Action: Mouse scrolled (388, 264) with delta (0, 0)
Screenshot: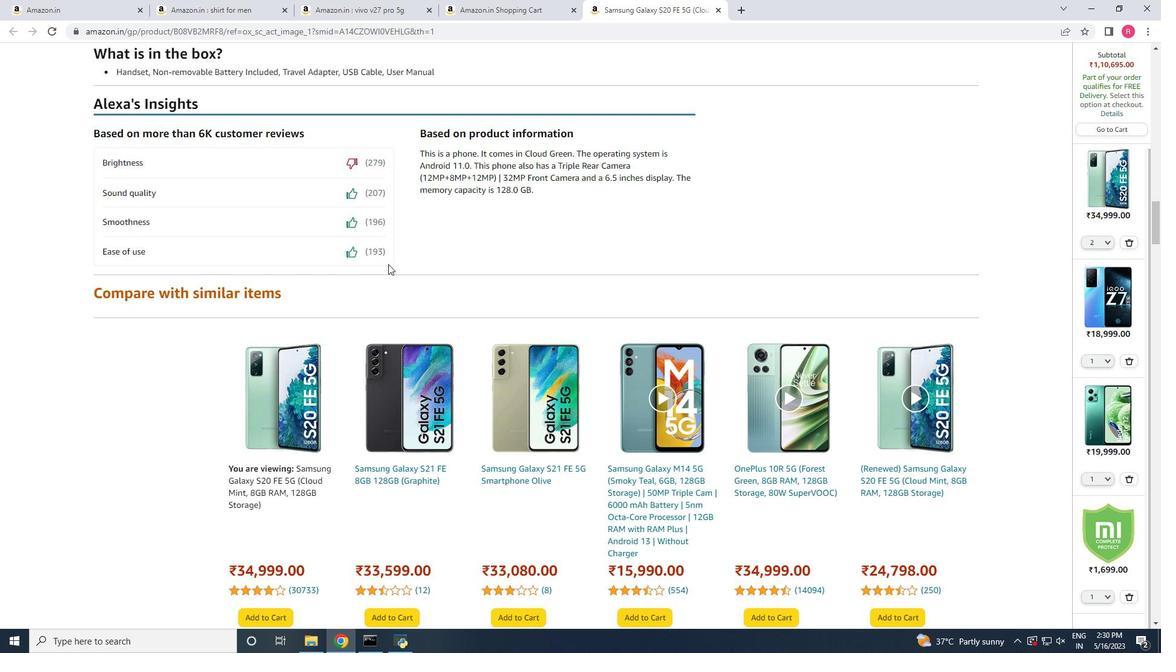 
Action: Mouse scrolled (388, 264) with delta (0, 0)
Screenshot: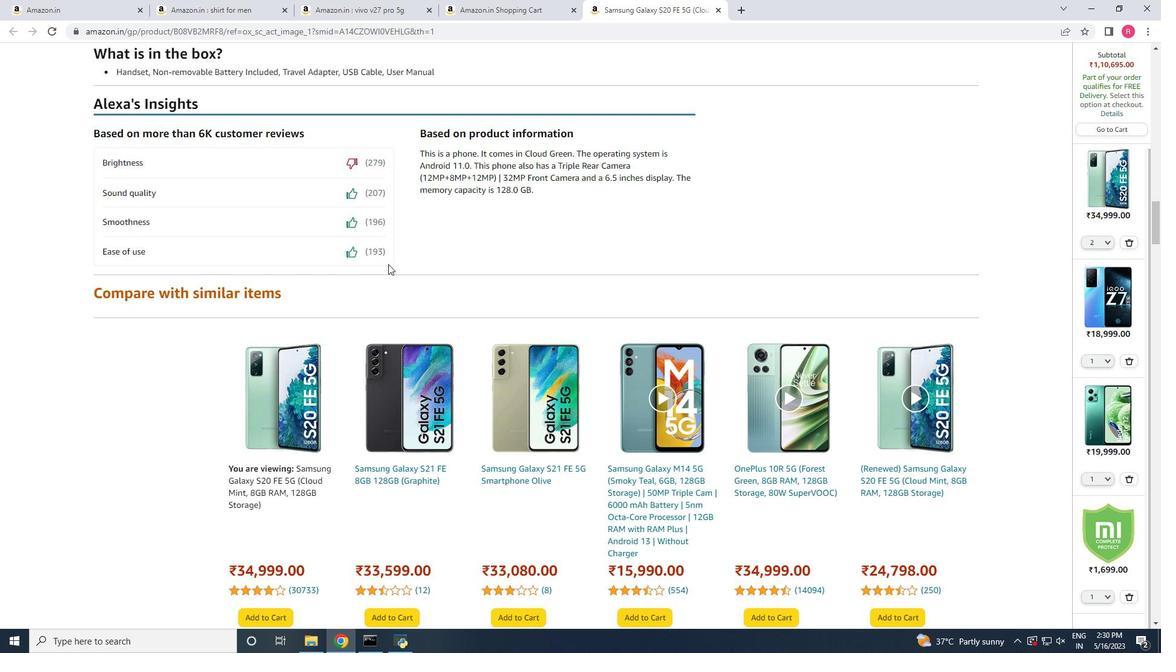 
Action: Mouse scrolled (388, 264) with delta (0, 0)
Screenshot: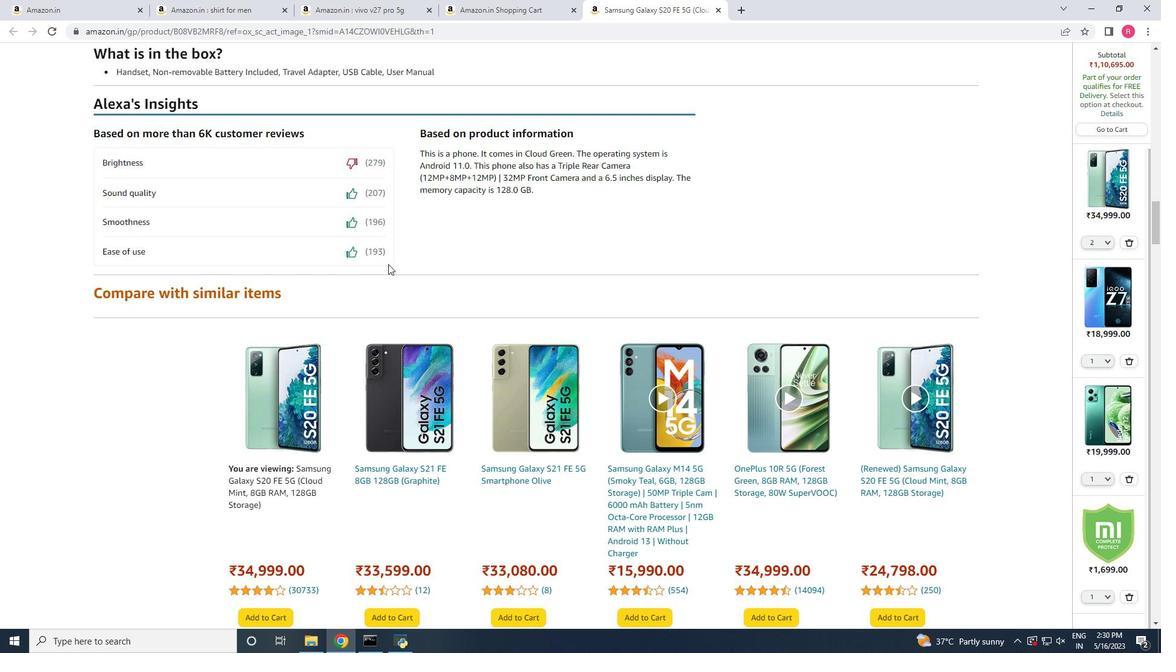 
Action: Mouse scrolled (388, 264) with delta (0, 0)
Screenshot: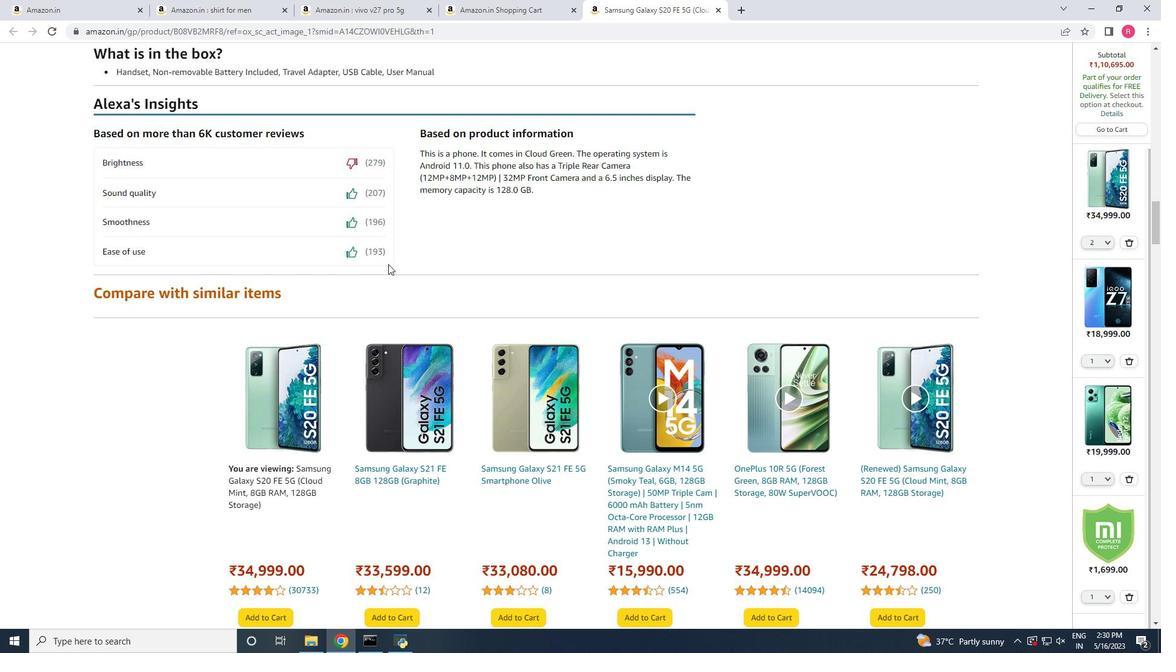 
Action: Mouse moved to (467, 482)
Screenshot: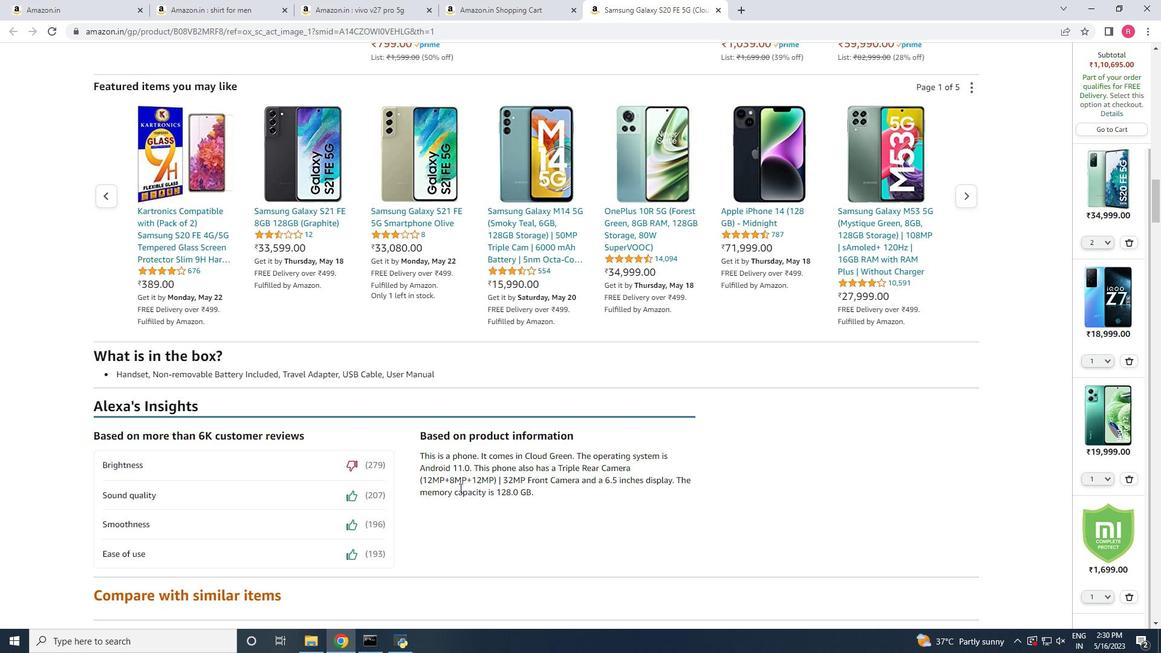 
Action: Mouse scrolled (467, 482) with delta (0, 0)
Screenshot: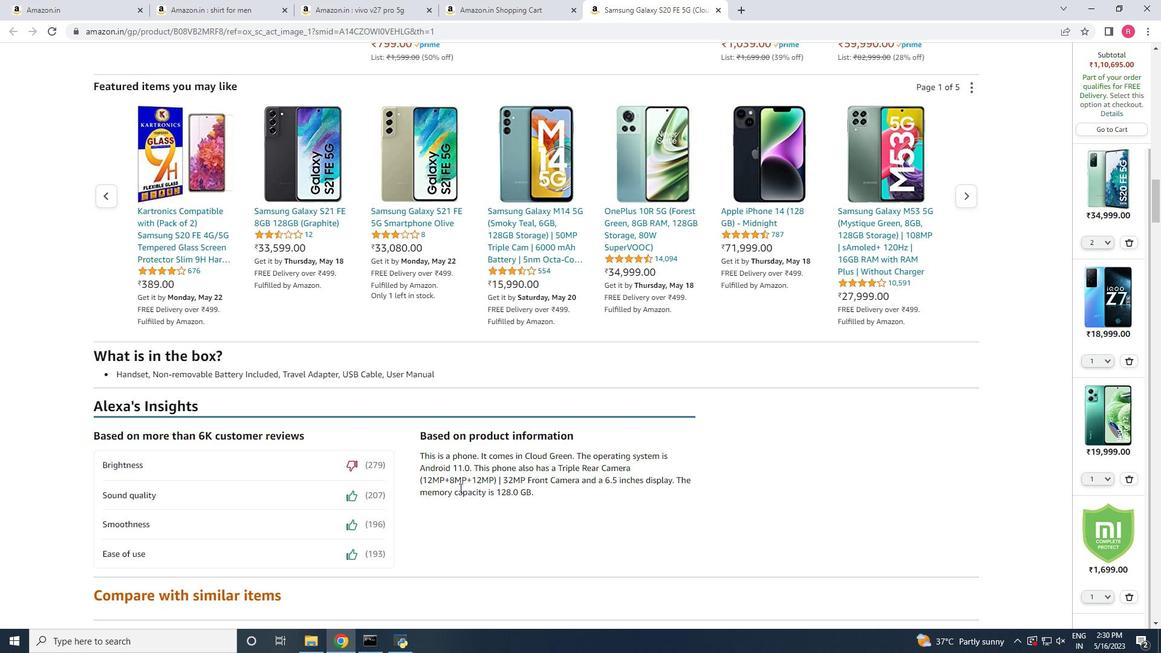 
Action: Mouse scrolled (467, 482) with delta (0, 0)
Screenshot: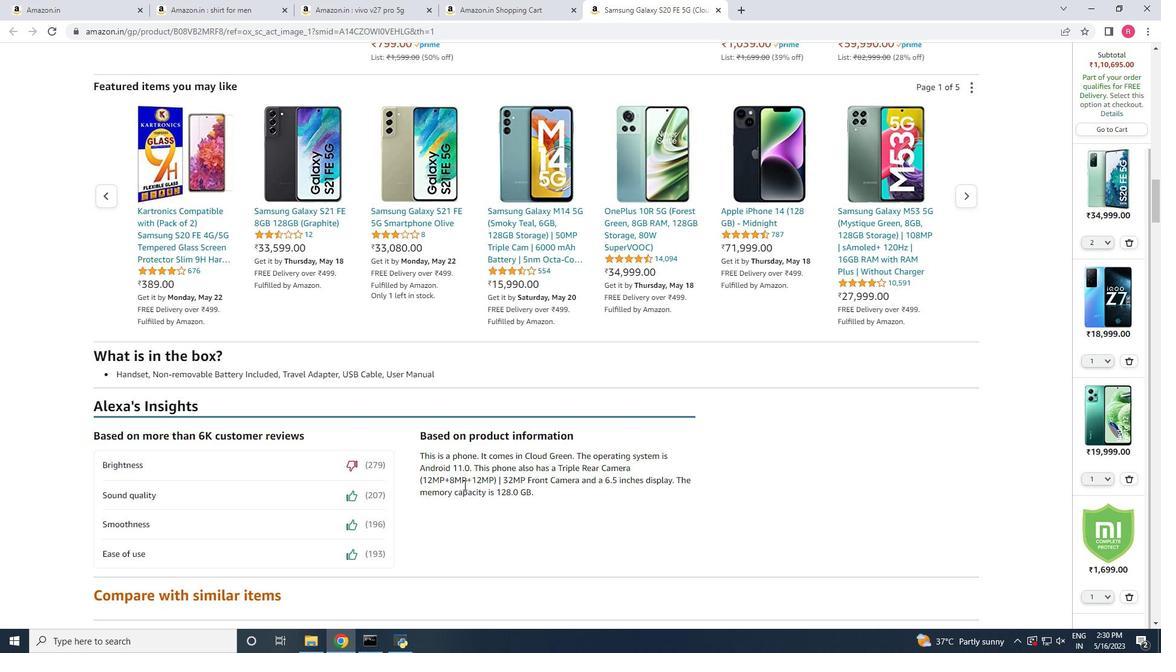 
Action: Mouse scrolled (467, 482) with delta (0, 0)
Screenshot: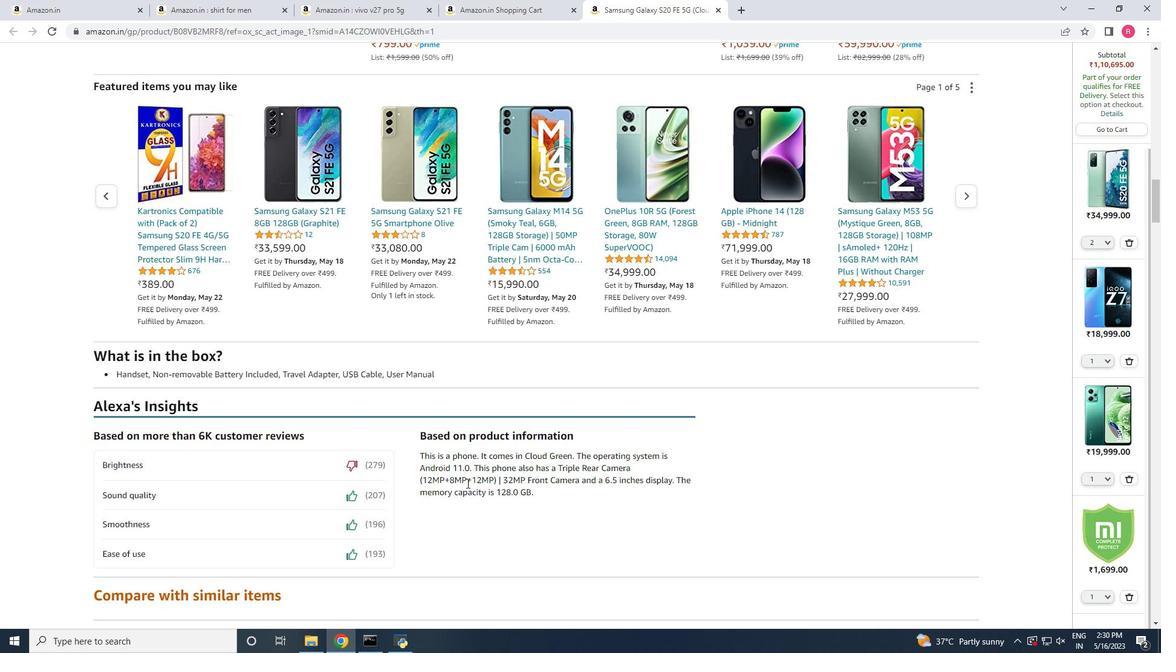 
Action: Mouse scrolled (467, 482) with delta (0, 0)
Screenshot: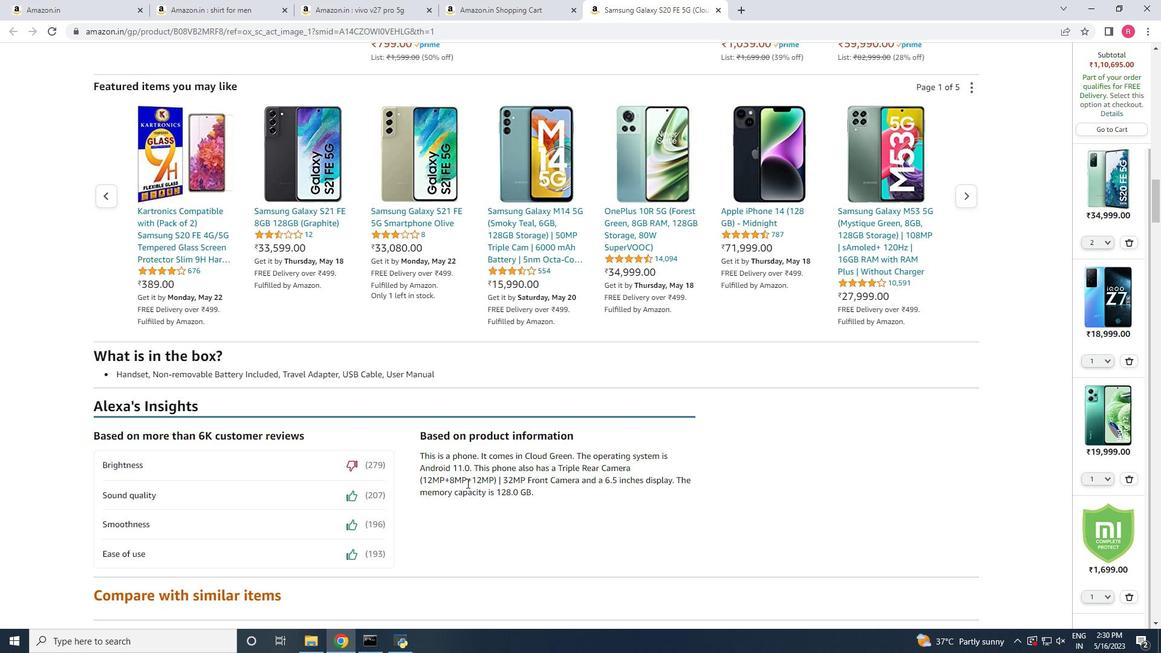 
Action: Mouse scrolled (467, 482) with delta (0, 0)
Screenshot: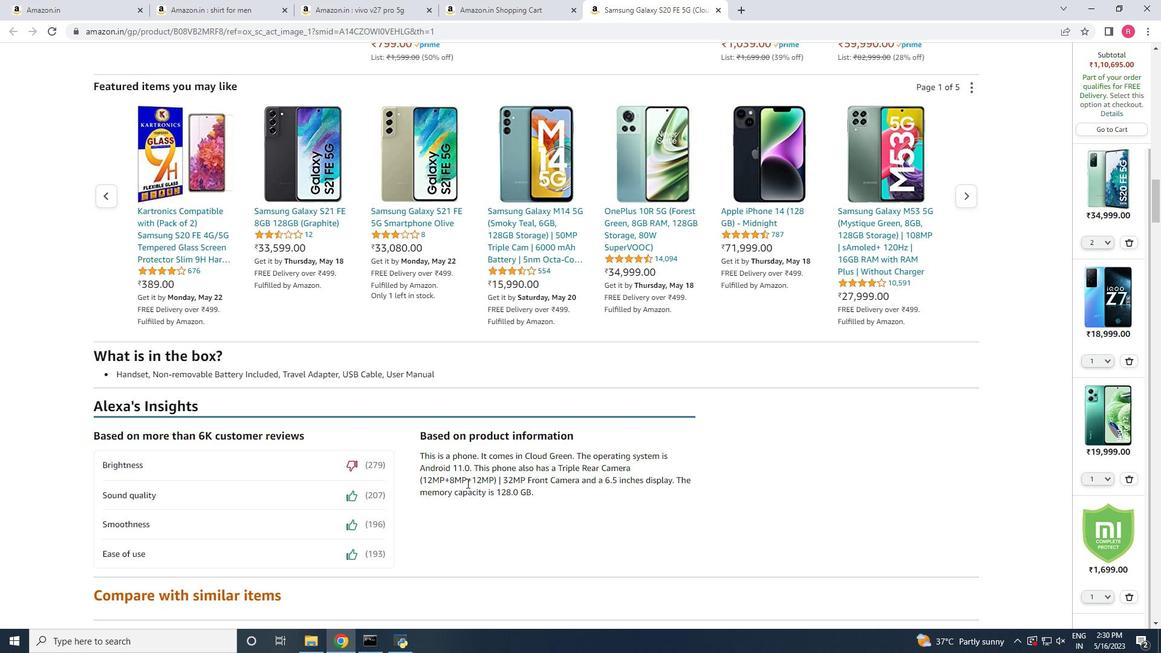 
Action: Mouse scrolled (467, 482) with delta (0, 0)
Screenshot: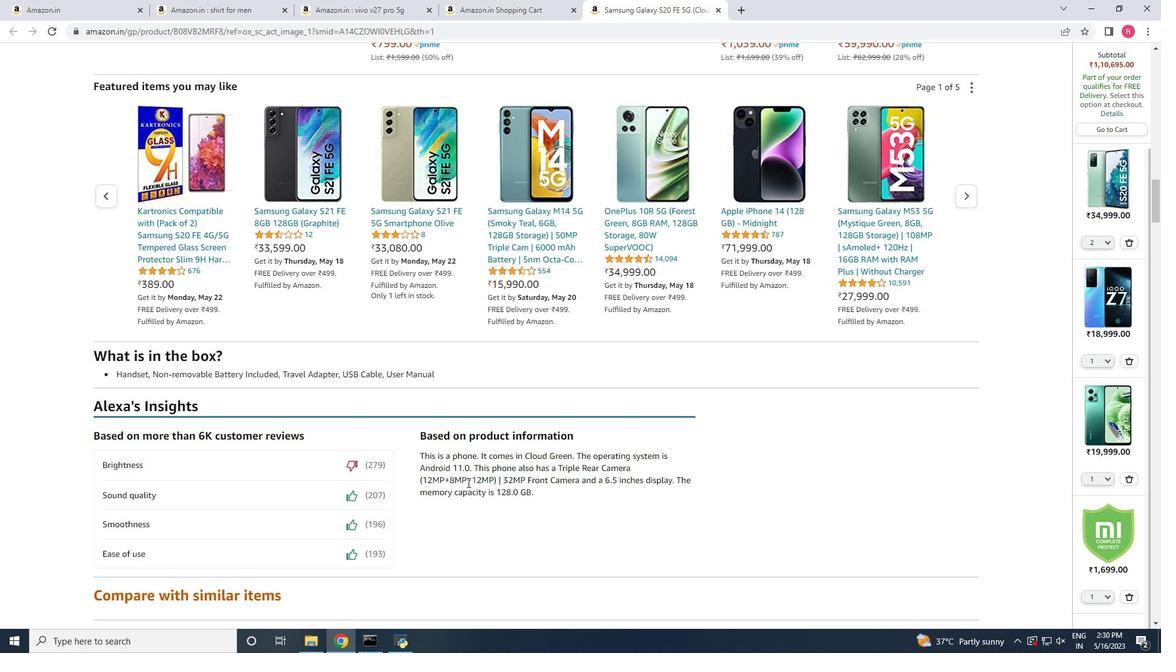 
Action: Mouse scrolled (467, 482) with delta (0, 0)
Screenshot: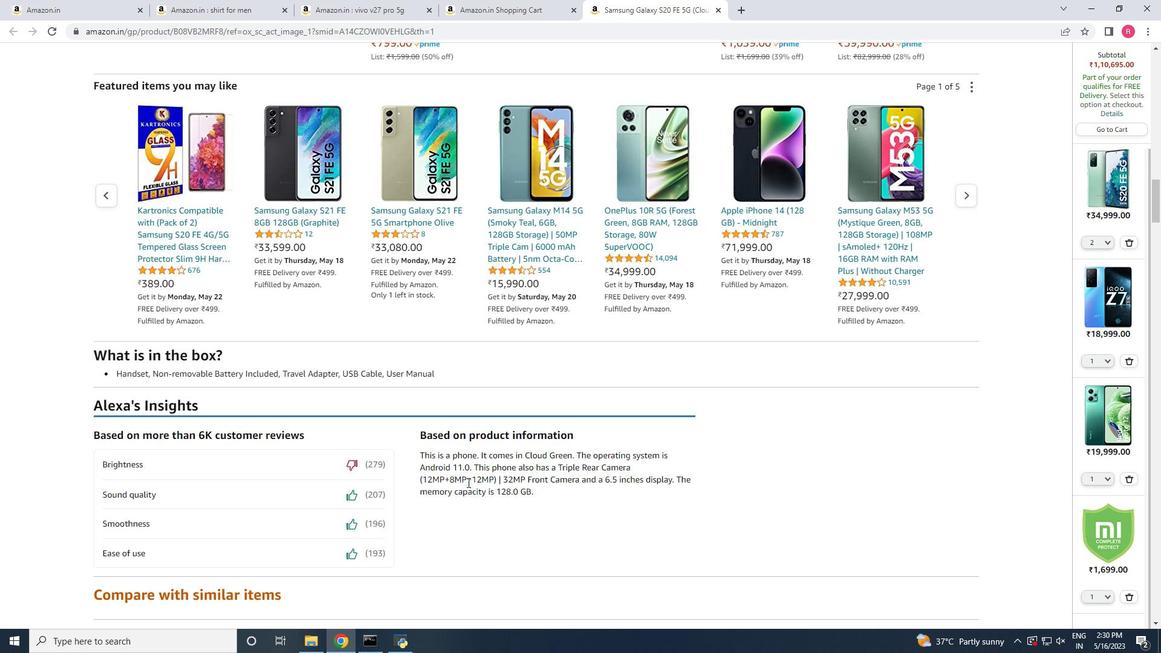 
Action: Mouse moved to (383, 479)
Screenshot: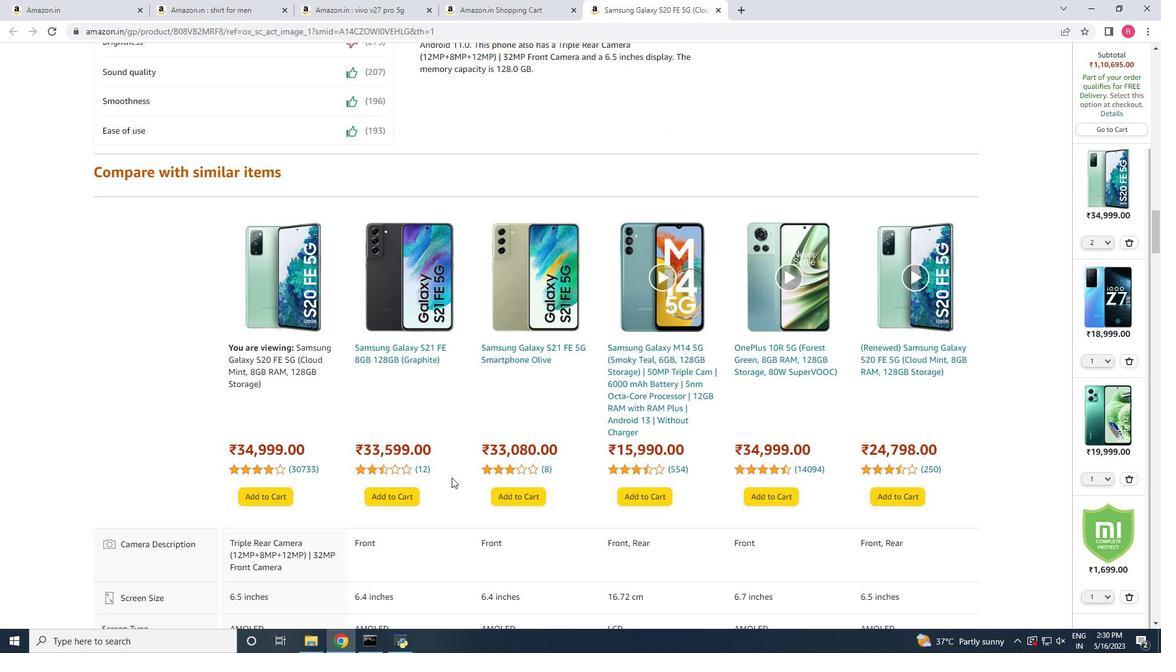
Action: Mouse scrolled (383, 478) with delta (0, 0)
Screenshot: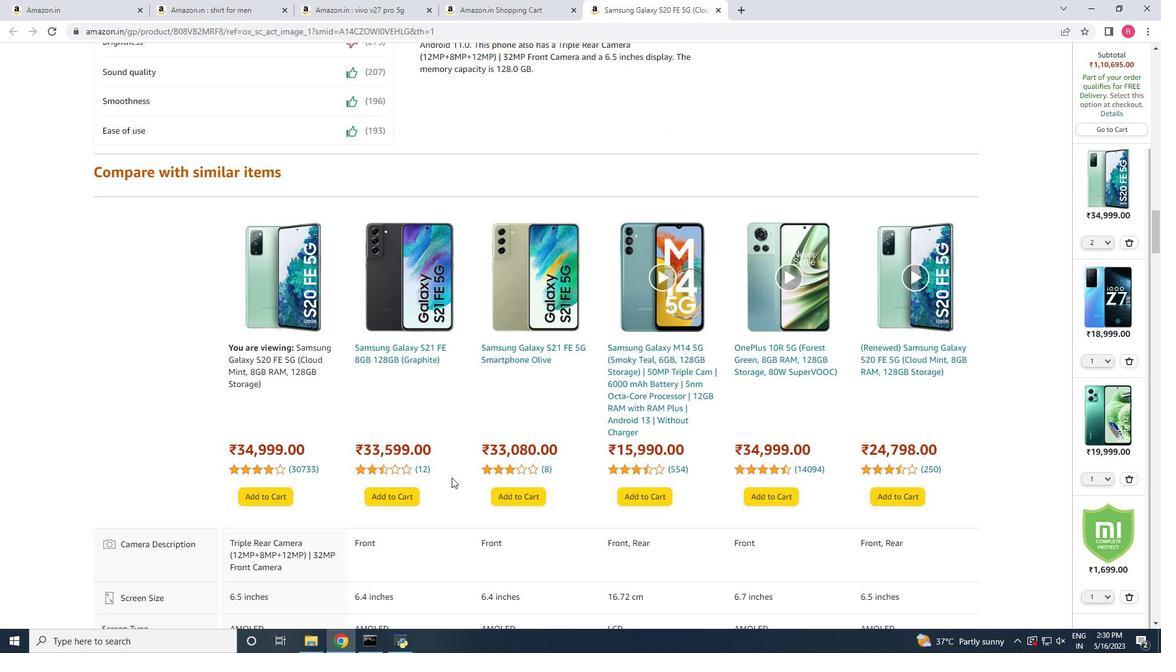 
Action: Mouse moved to (381, 479)
Screenshot: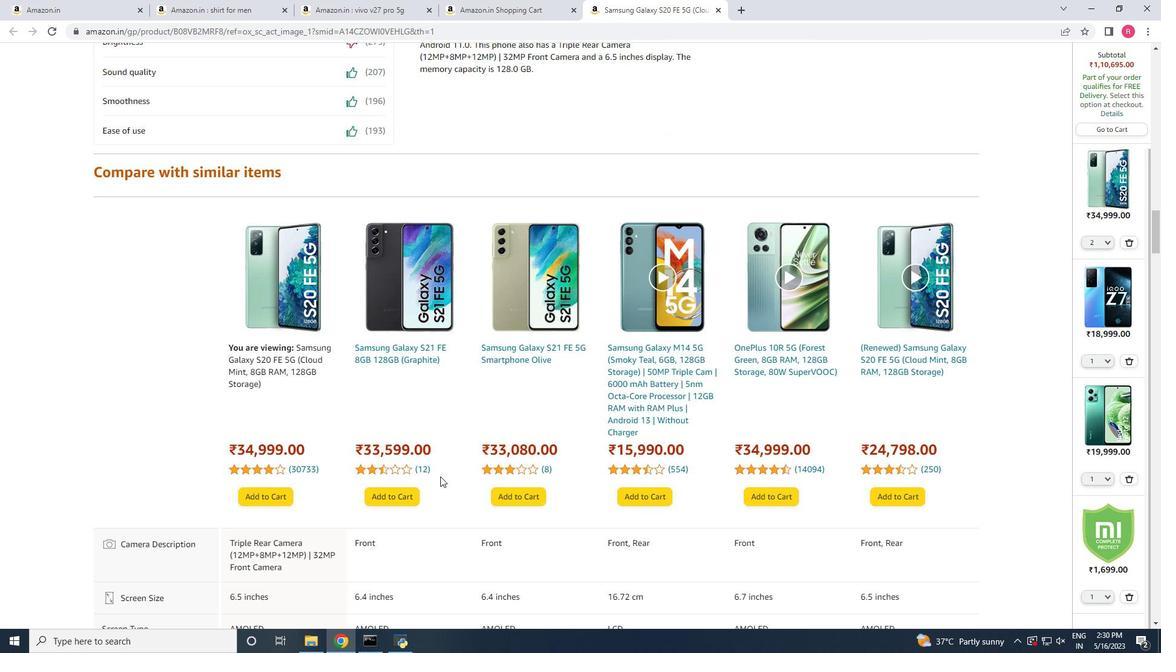 
Action: Mouse scrolled (381, 479) with delta (0, 0)
Screenshot: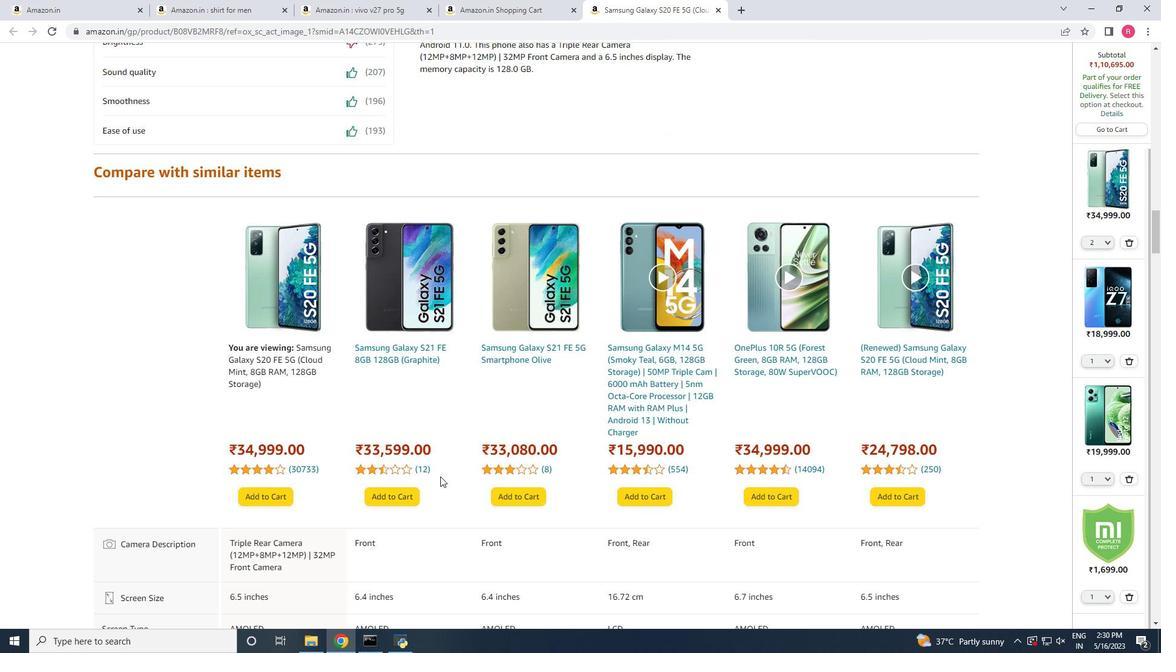 
Action: Mouse scrolled (381, 479) with delta (0, 0)
Screenshot: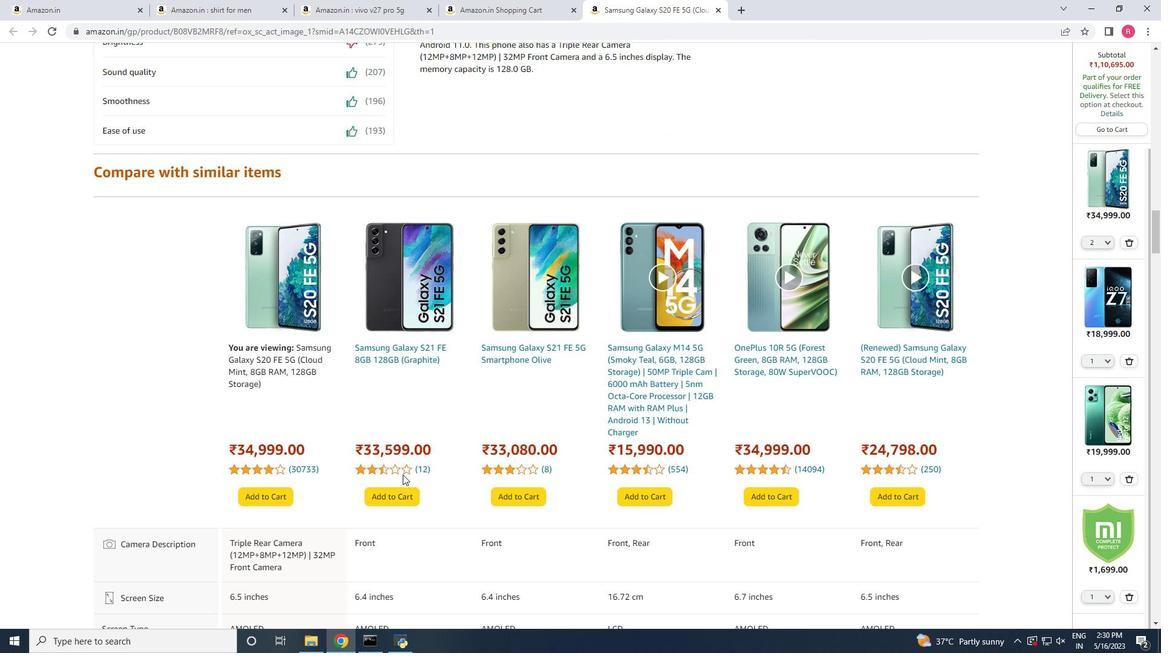 
Action: Mouse scrolled (381, 479) with delta (0, 0)
Screenshot: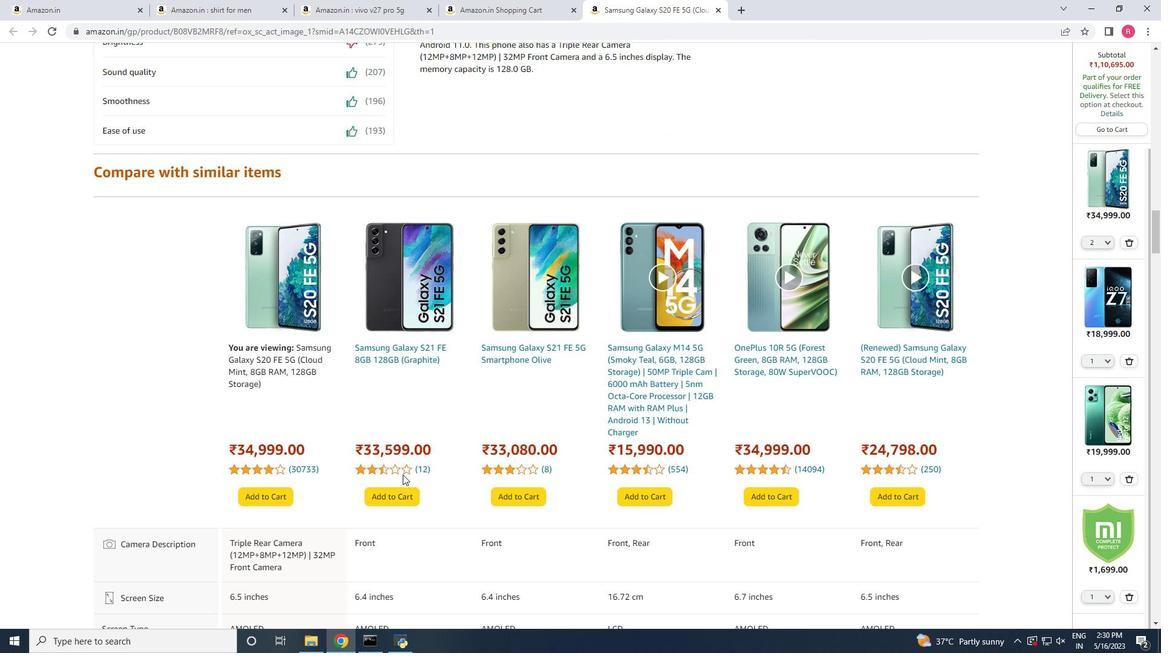 
Action: Mouse scrolled (381, 479) with delta (0, 0)
Screenshot: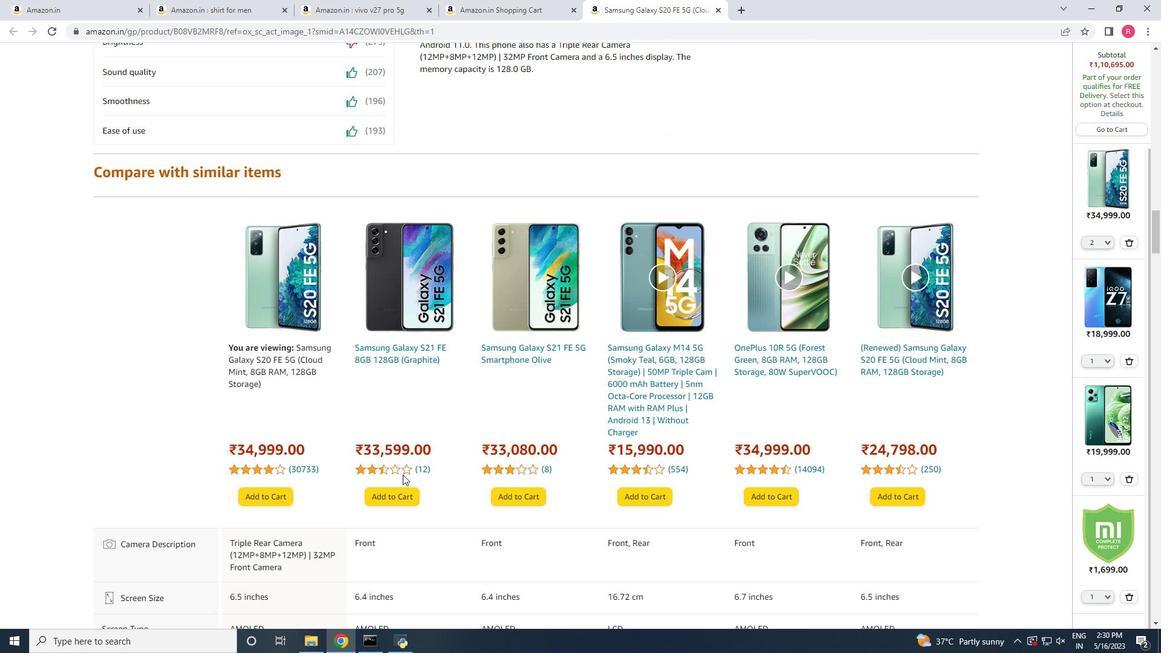 
Action: Mouse moved to (379, 479)
Screenshot: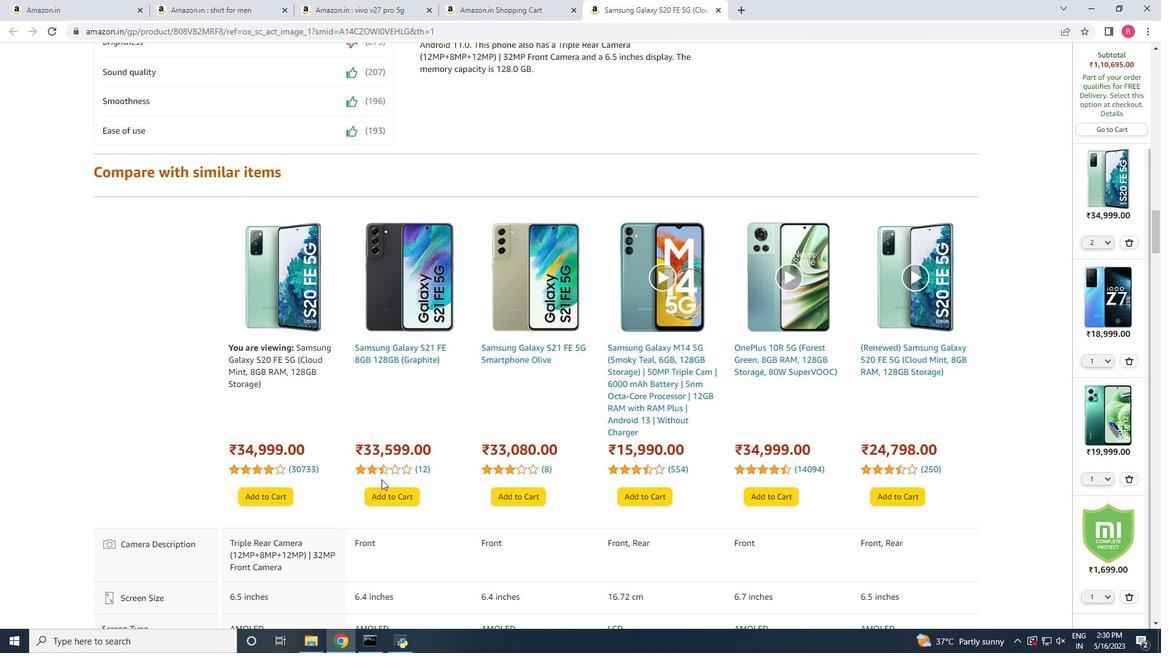 
Action: Mouse scrolled (381, 479) with delta (0, 0)
Screenshot: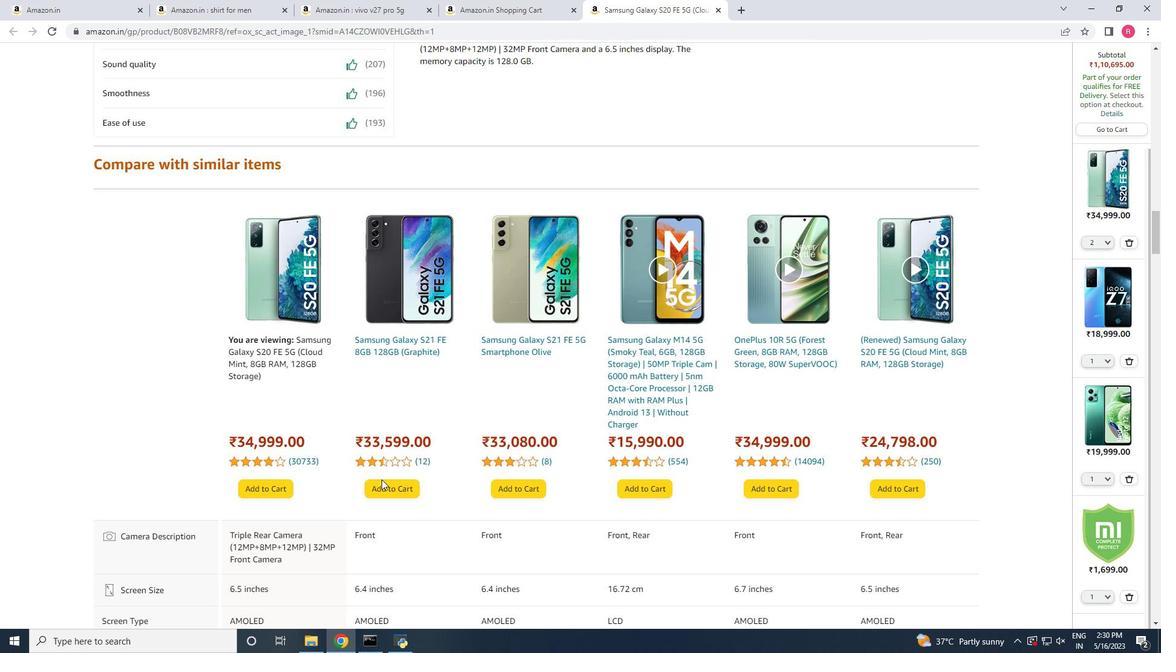 
Action: Mouse moved to (373, 470)
Screenshot: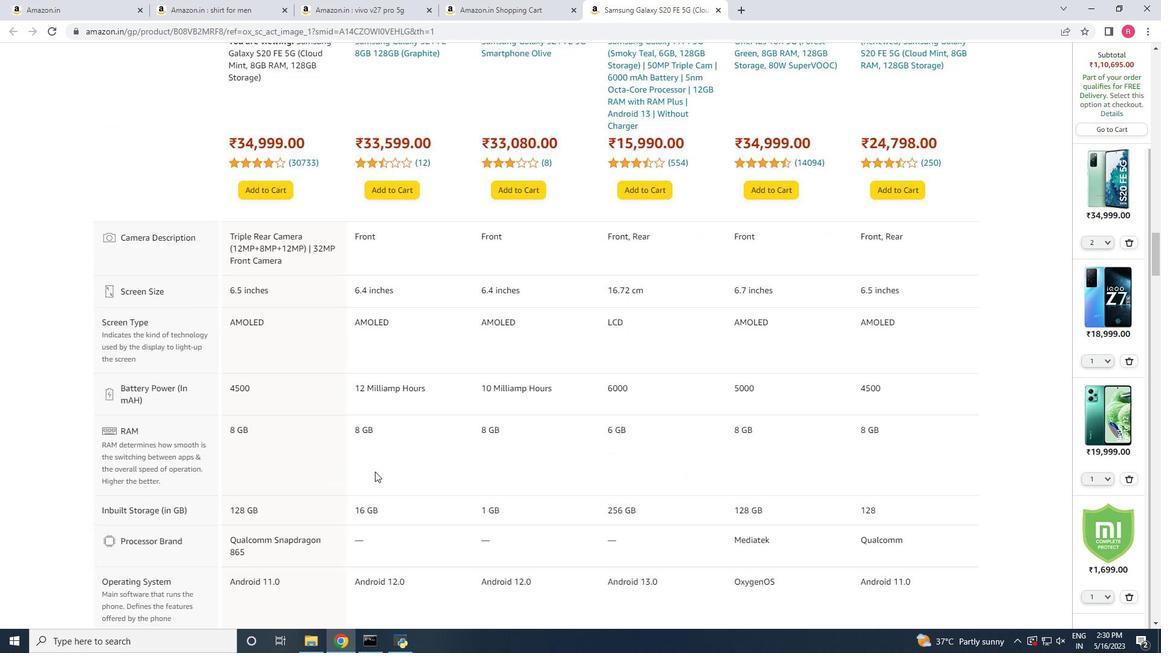 
Action: Mouse scrolled (373, 469) with delta (0, 0)
Screenshot: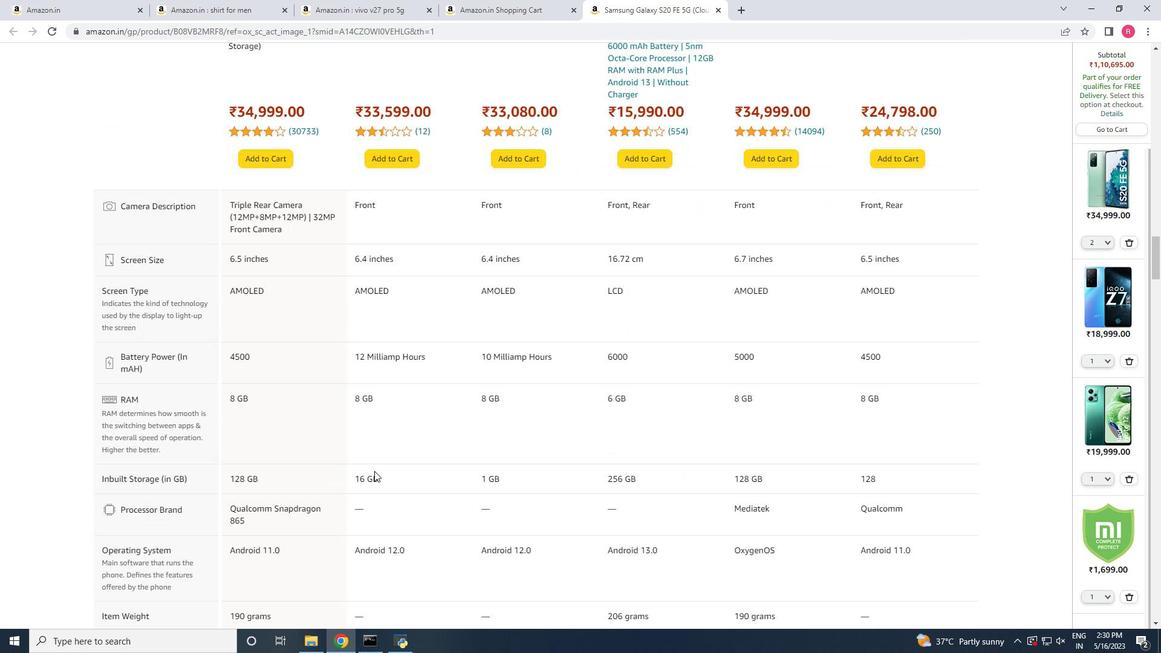 
Action: Mouse scrolled (373, 469) with delta (0, 0)
Screenshot: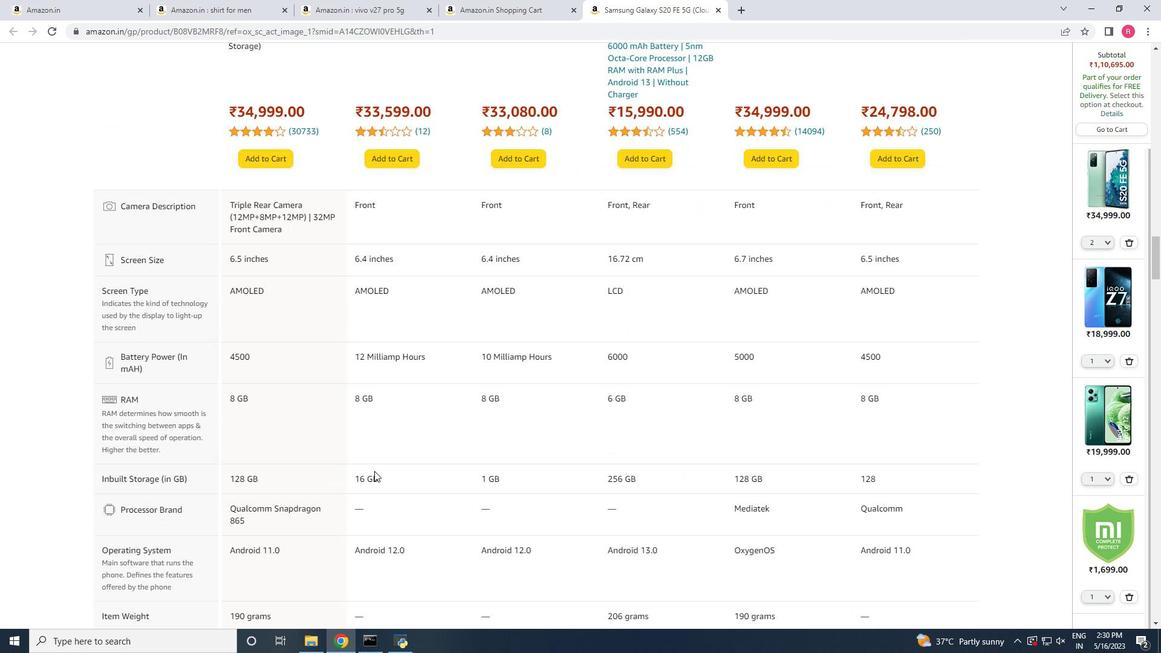 
Action: Mouse scrolled (373, 469) with delta (0, 0)
Screenshot: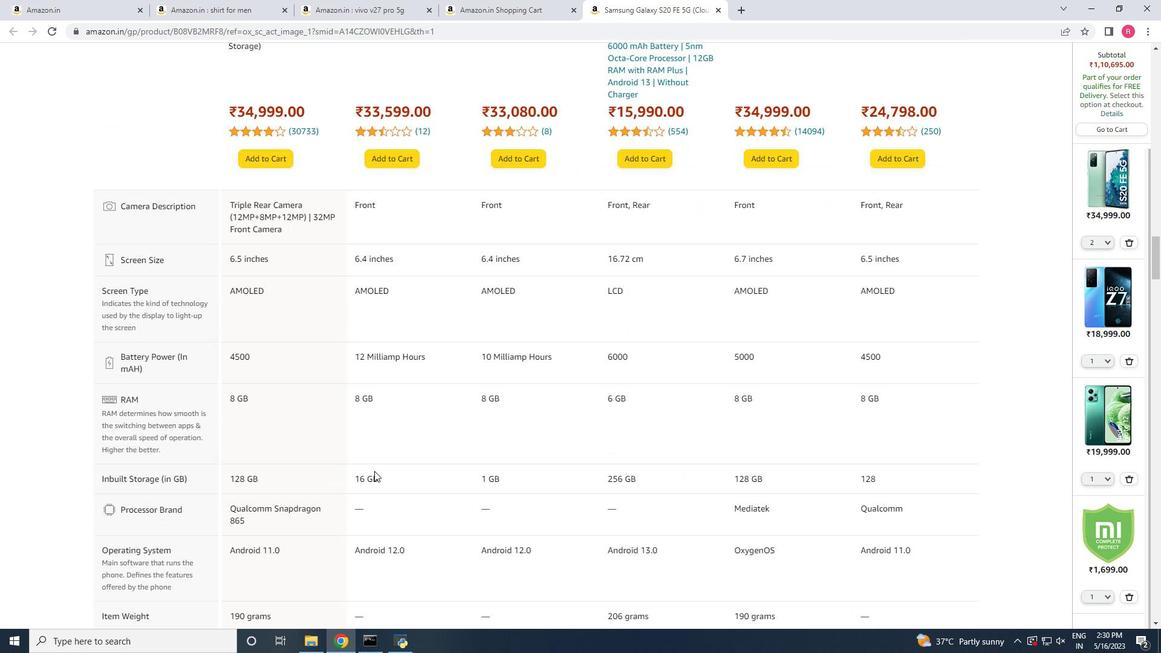 
Action: Mouse scrolled (373, 469) with delta (0, 0)
Screenshot: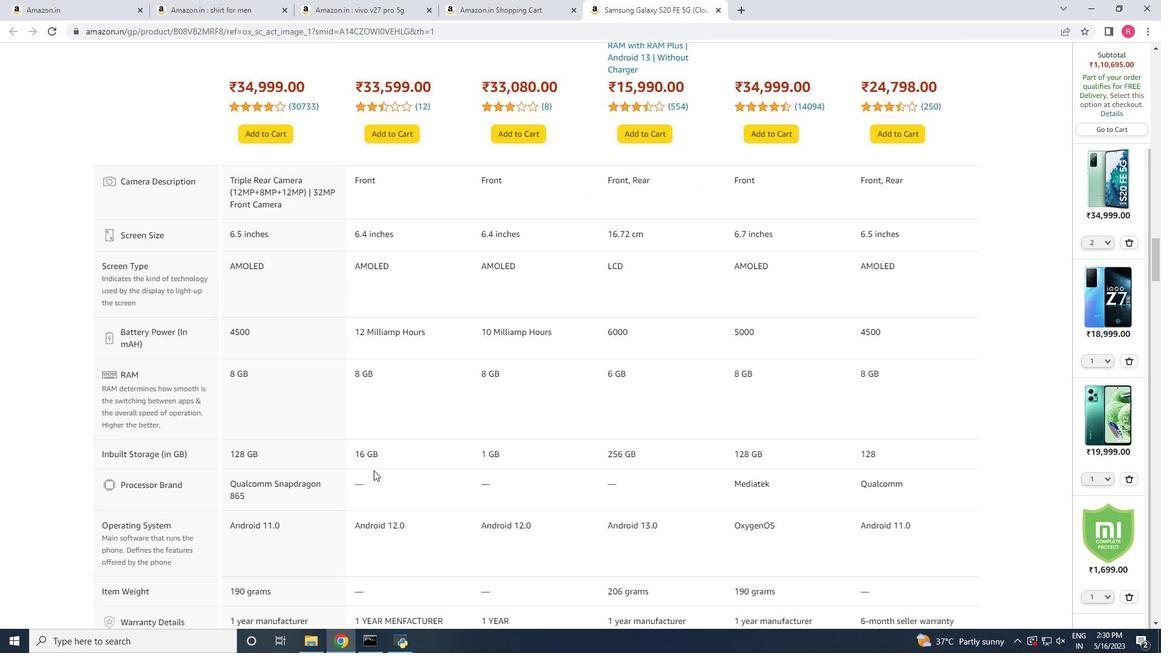 
Action: Mouse scrolled (373, 469) with delta (0, 0)
Screenshot: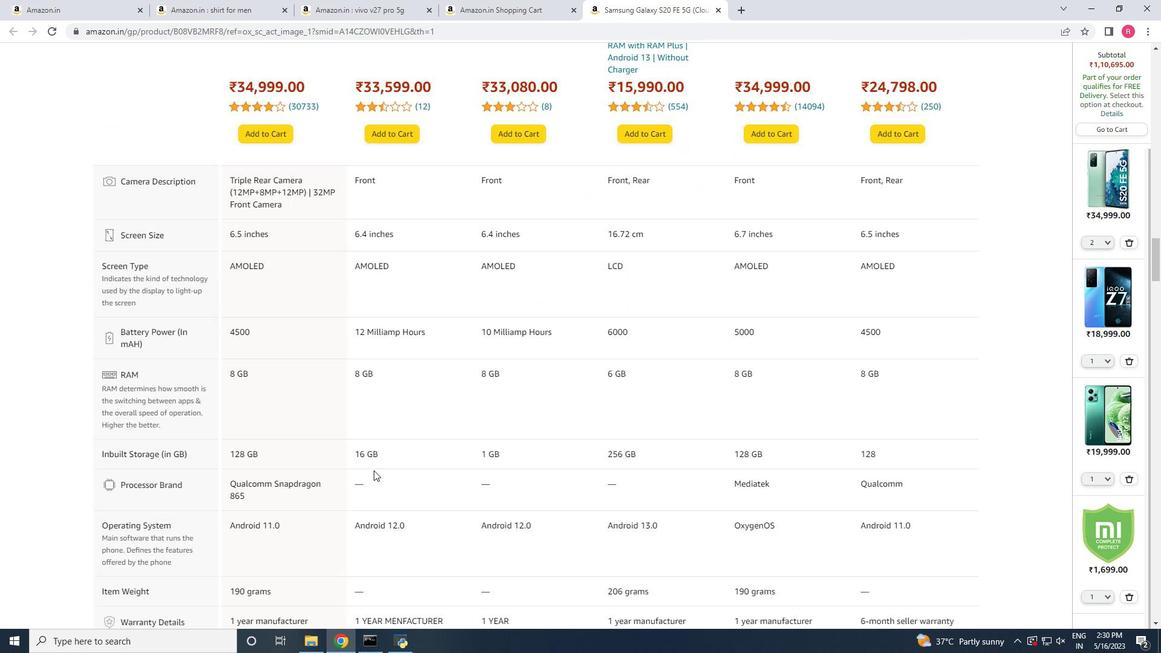 
Action: Mouse moved to (373, 469)
Screenshot: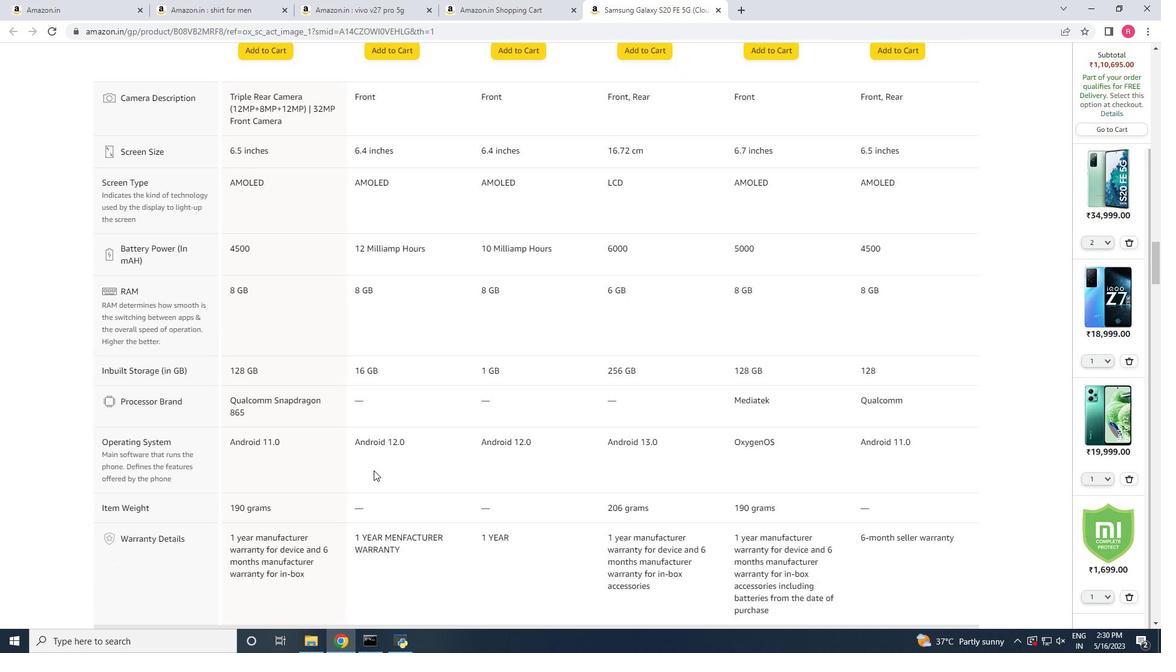 
Action: Mouse scrolled (373, 468) with delta (0, 0)
Screenshot: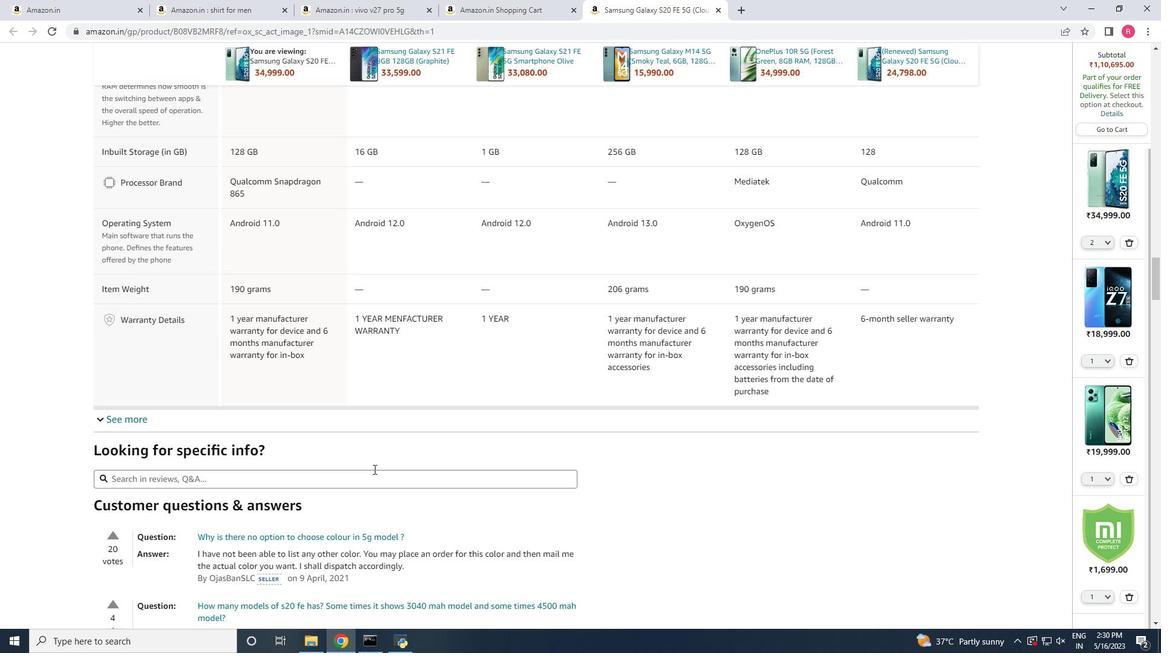 
Action: Mouse scrolled (373, 468) with delta (0, 0)
Screenshot: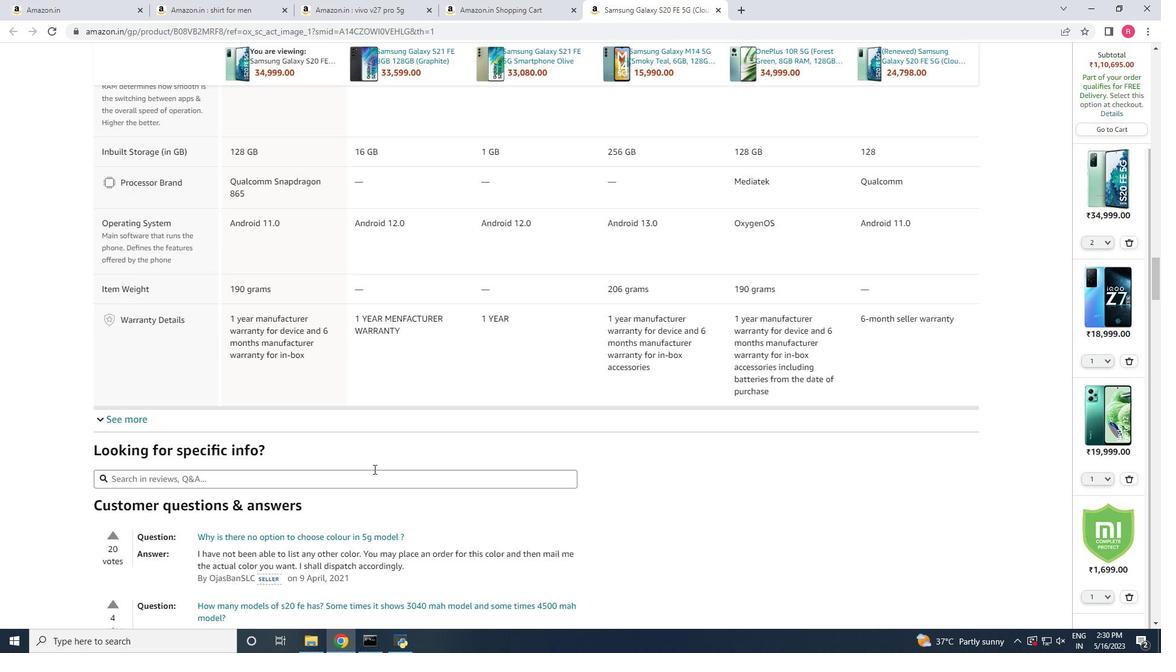
Action: Mouse scrolled (373, 468) with delta (0, 0)
Screenshot: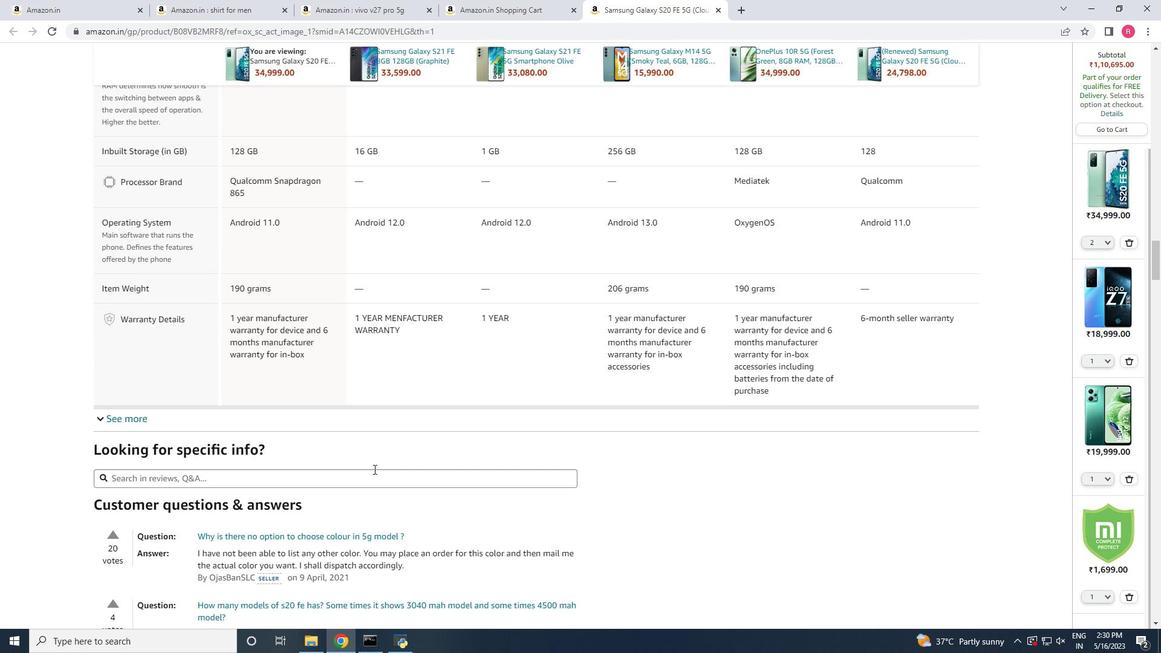 
Action: Mouse scrolled (373, 468) with delta (0, 0)
Screenshot: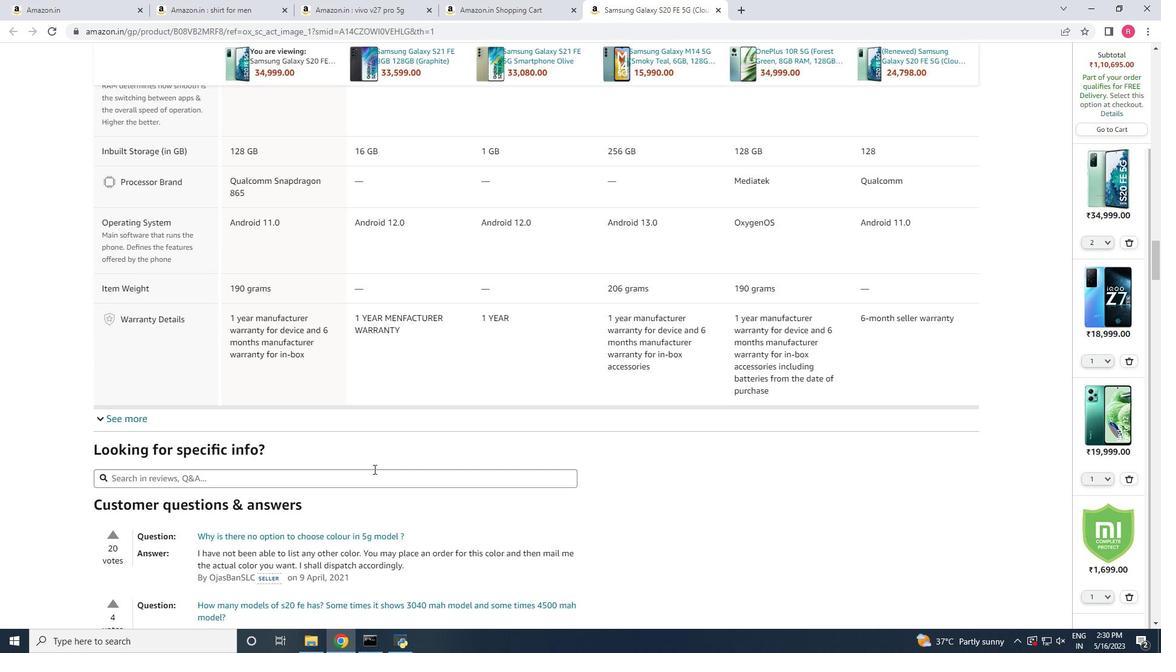 
Action: Mouse scrolled (373, 468) with delta (0, 0)
Screenshot: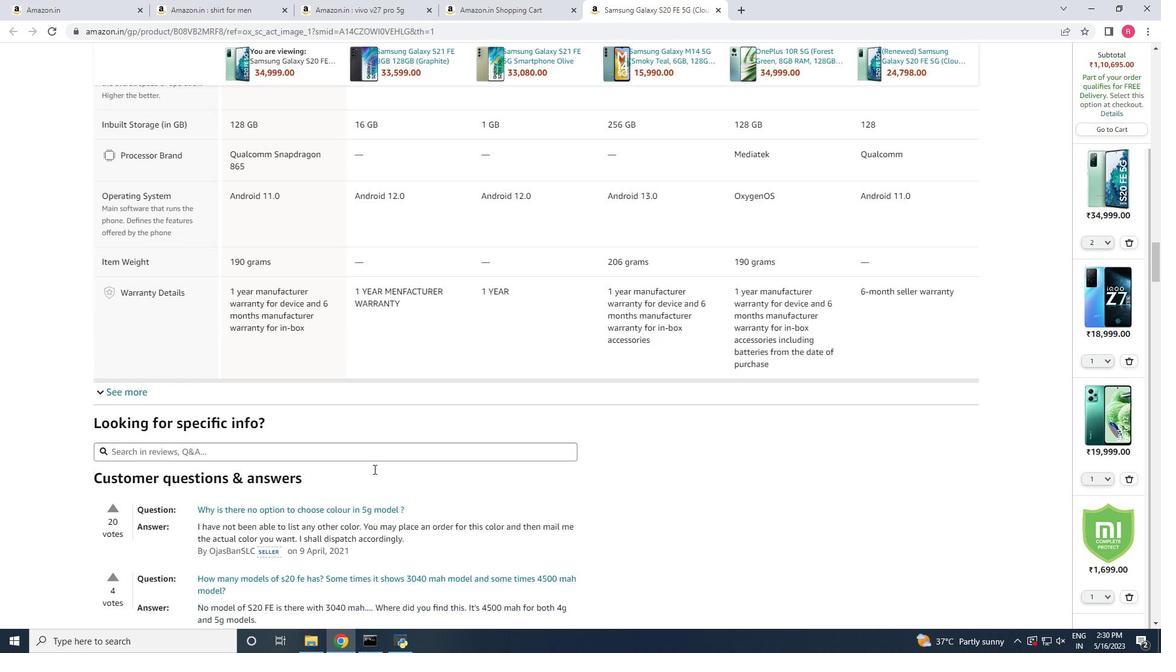 
Action: Mouse moved to (115, 241)
Screenshot: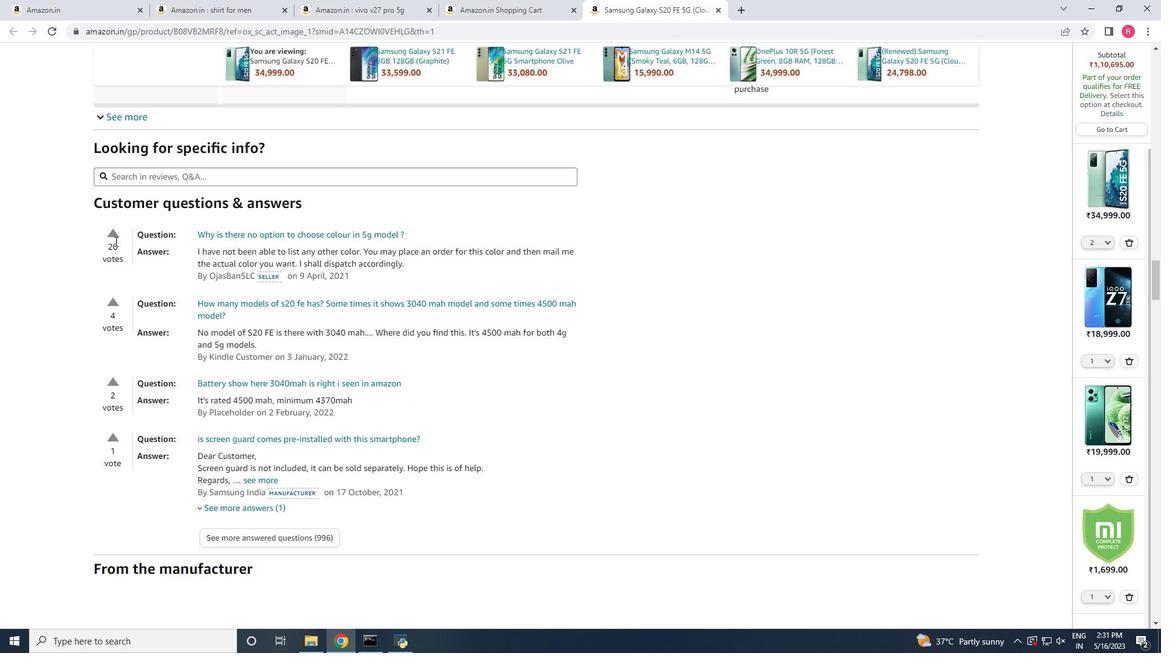 
Action: Mouse pressed left at (115, 241)
Screenshot: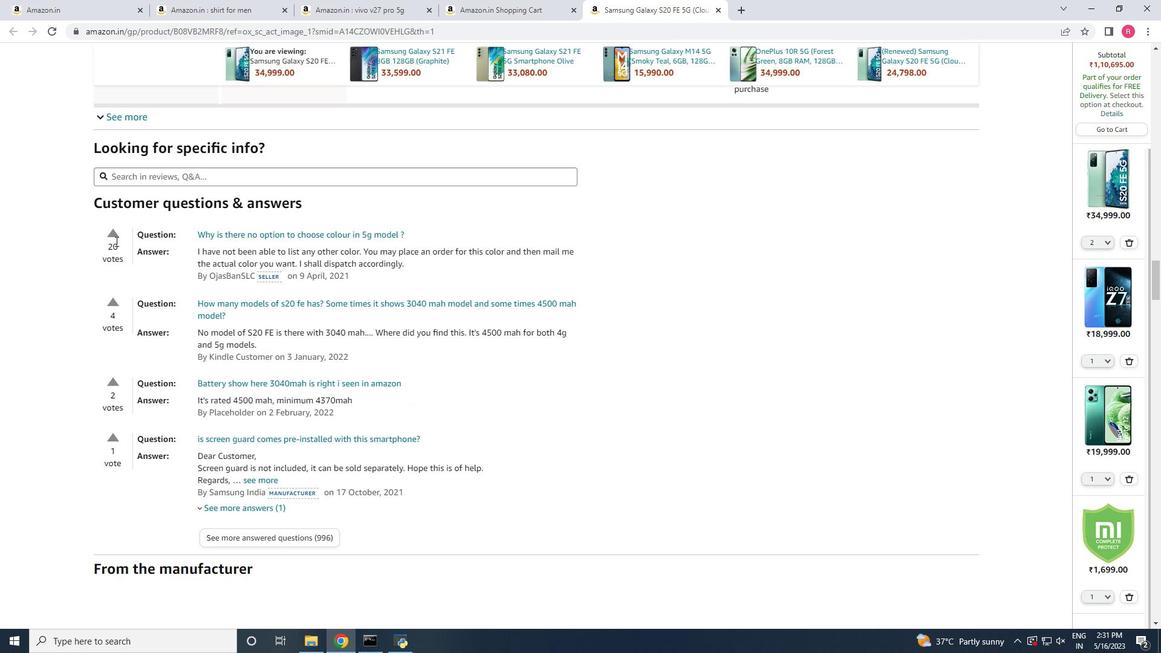 
Action: Mouse moved to (143, 240)
Screenshot: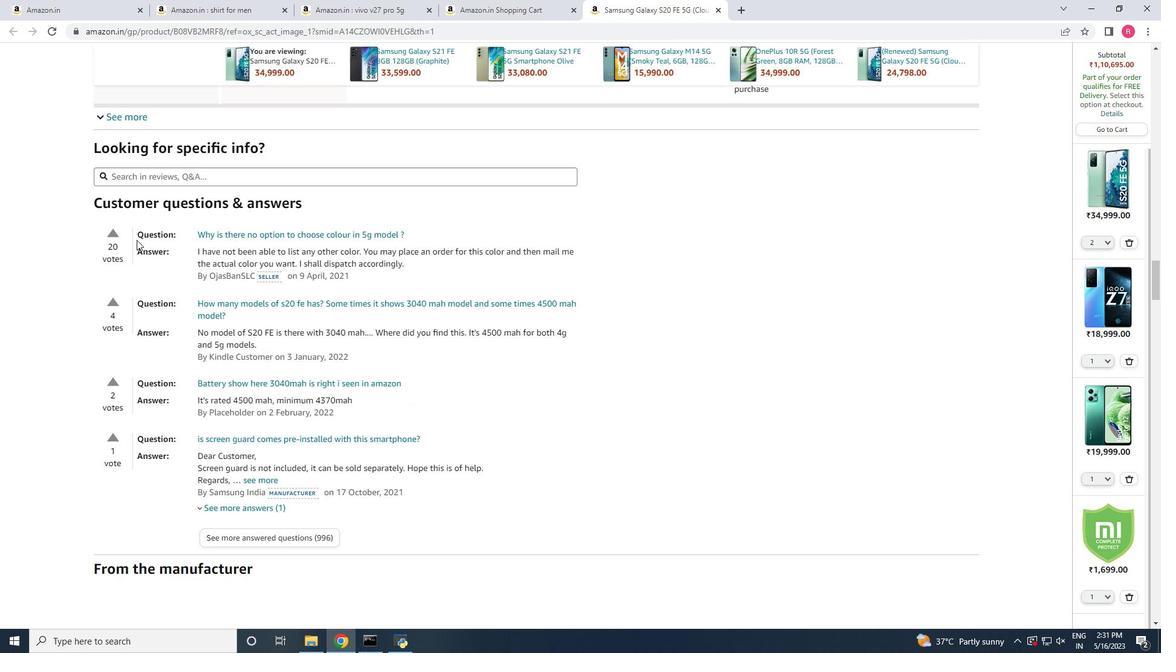
Action: Mouse pressed left at (143, 240)
Screenshot: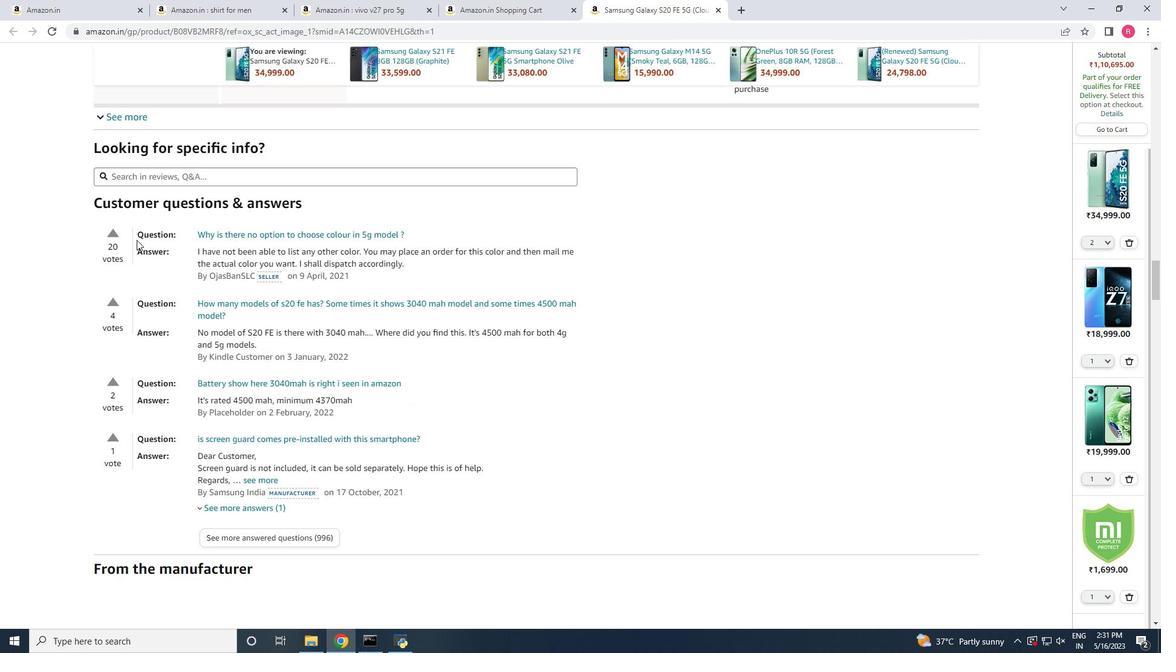 
Action: Mouse moved to (242, 313)
Screenshot: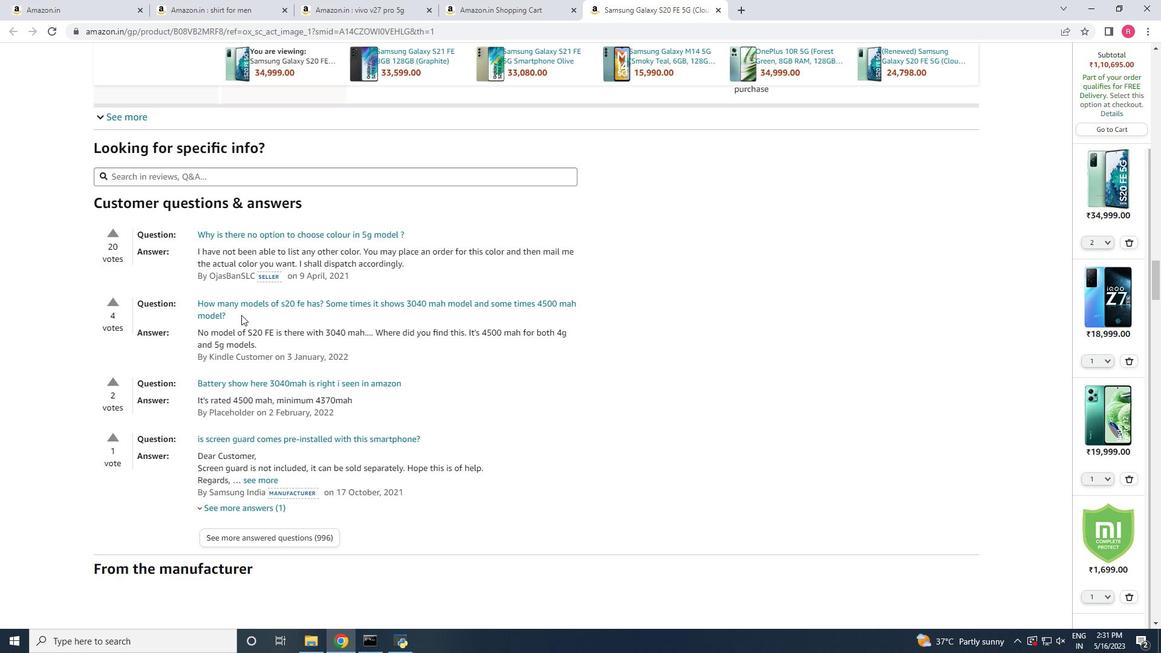 
Action: Mouse scrolled (242, 313) with delta (0, 0)
Screenshot: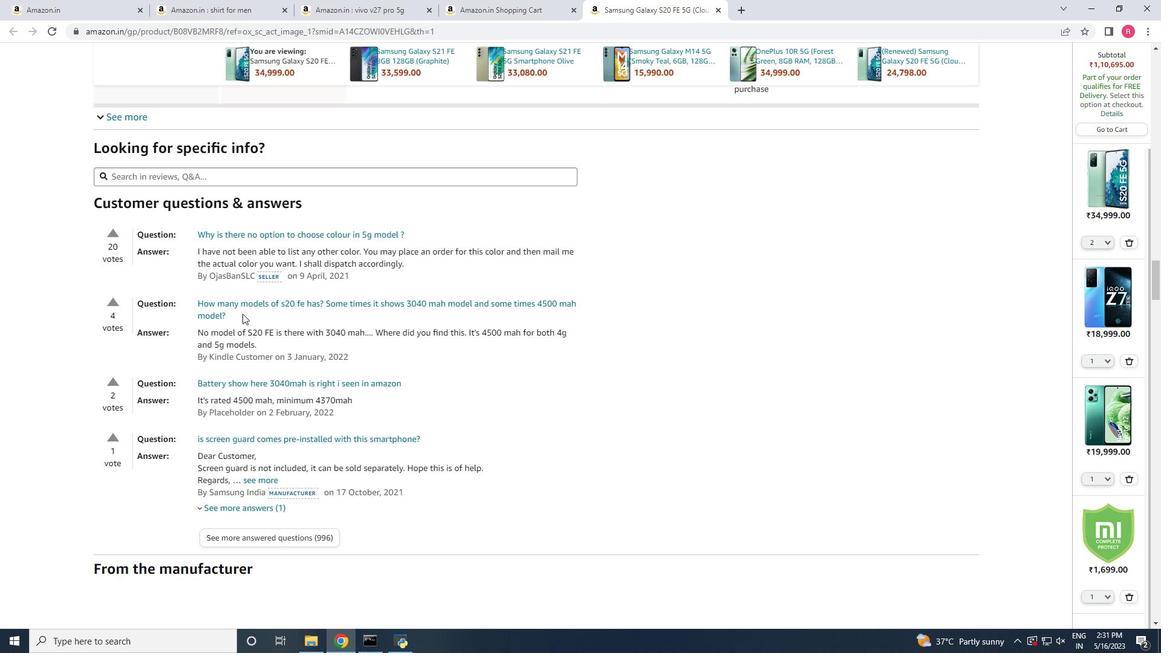 
Action: Mouse moved to (286, 476)
Screenshot: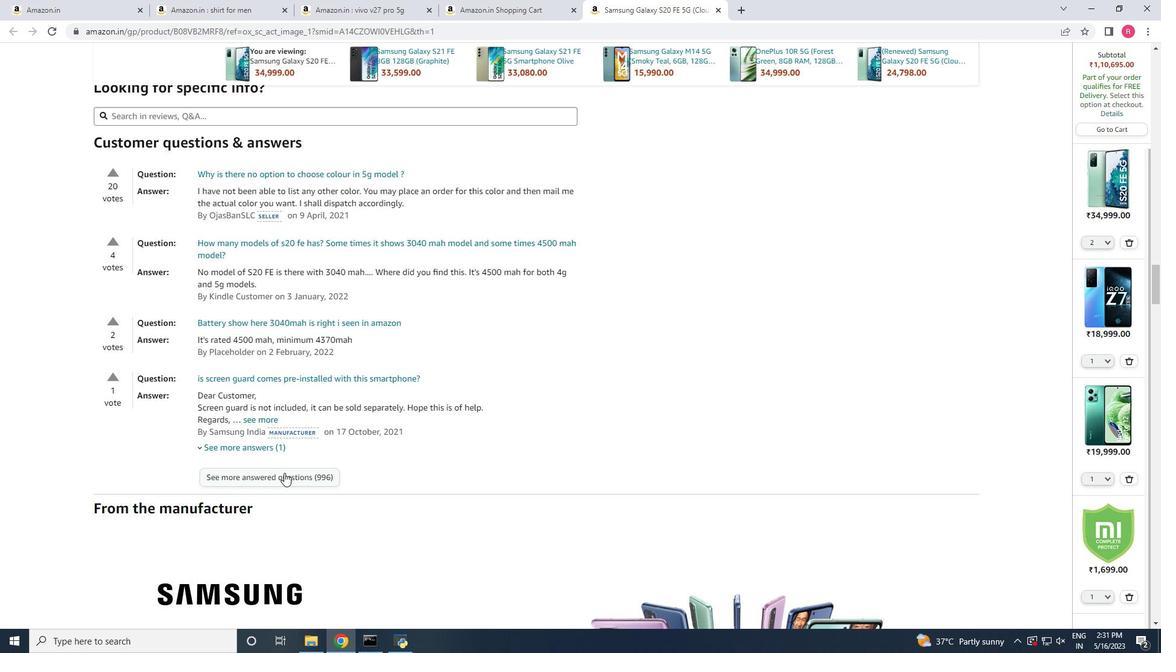 
Action: Mouse pressed left at (286, 476)
Screenshot: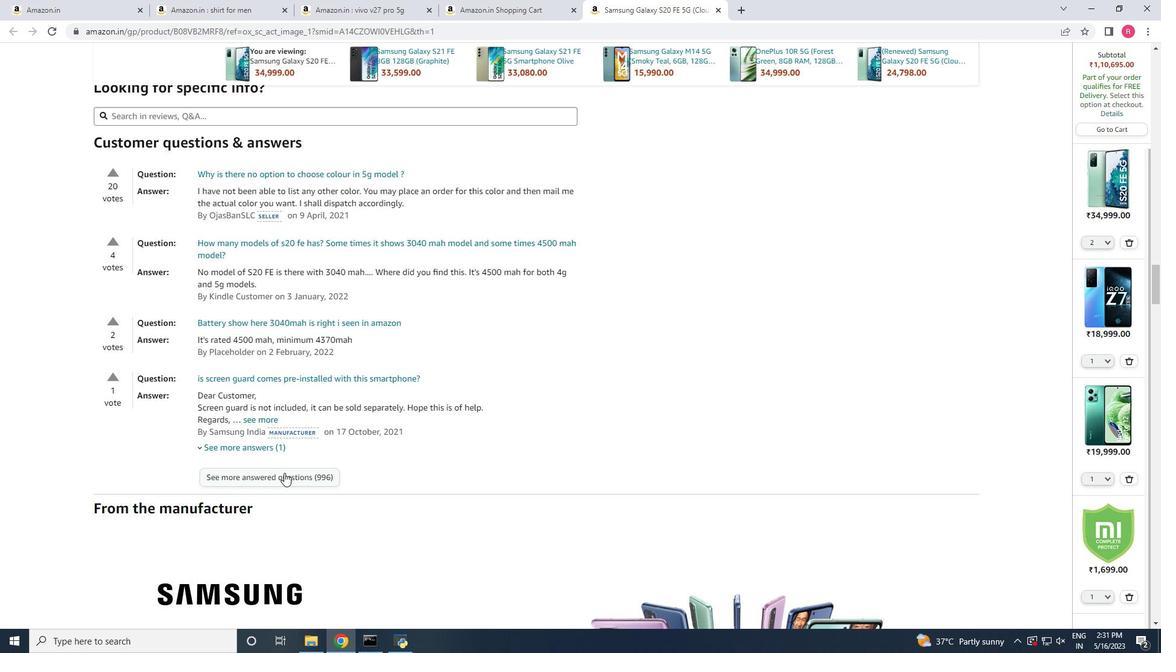 
Action: Mouse moved to (292, 464)
Screenshot: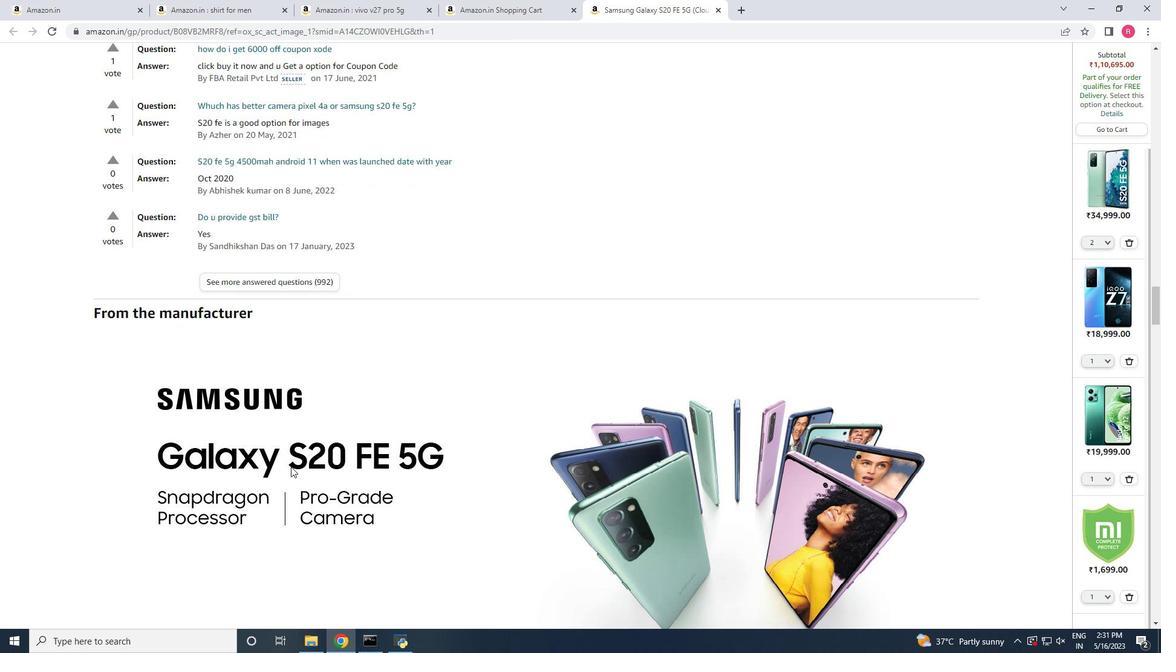 
Action: Mouse scrolled (292, 463) with delta (0, 0)
Screenshot: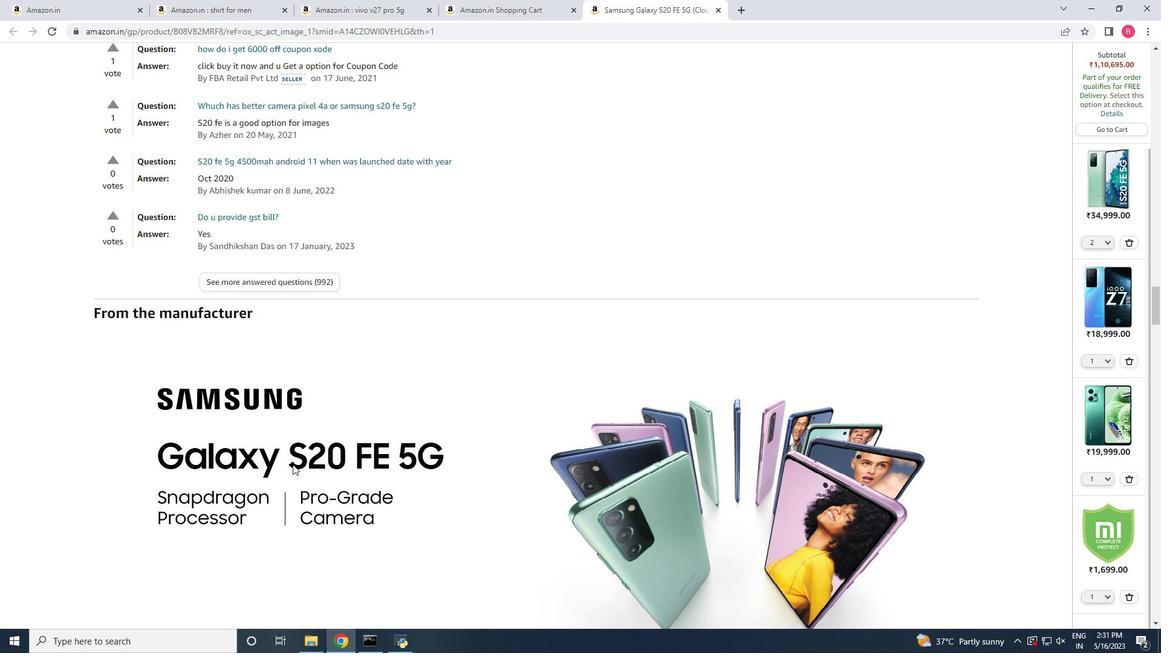 
Action: Mouse scrolled (292, 465) with delta (0, 0)
Screenshot: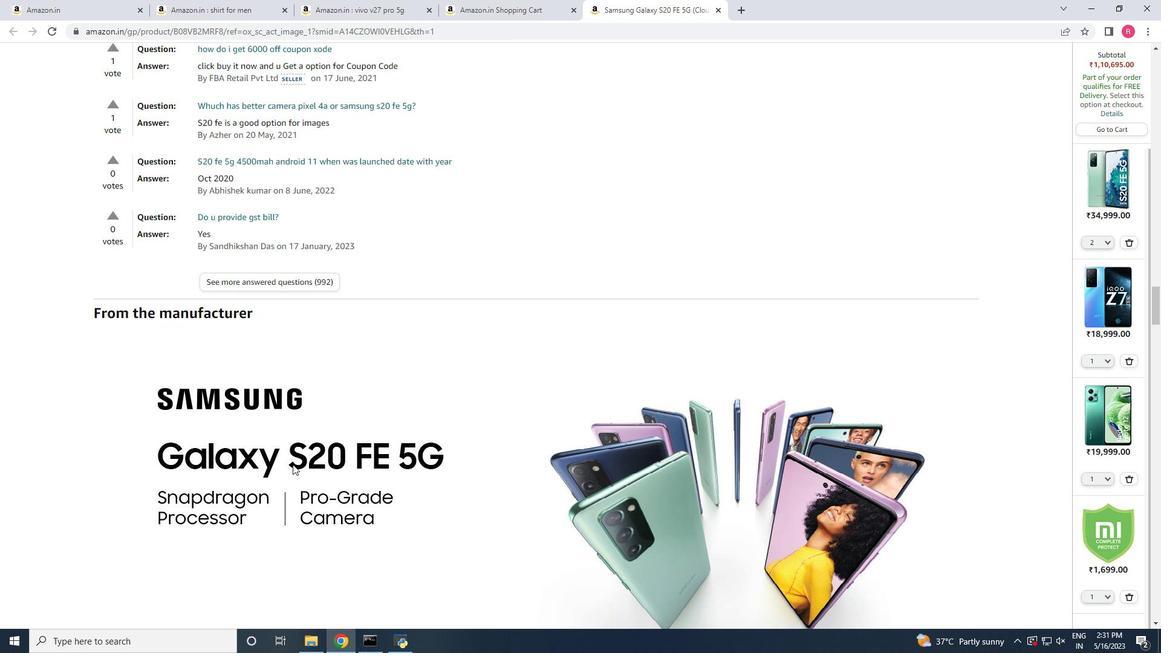 
Action: Mouse scrolled (292, 465) with delta (0, 0)
Screenshot: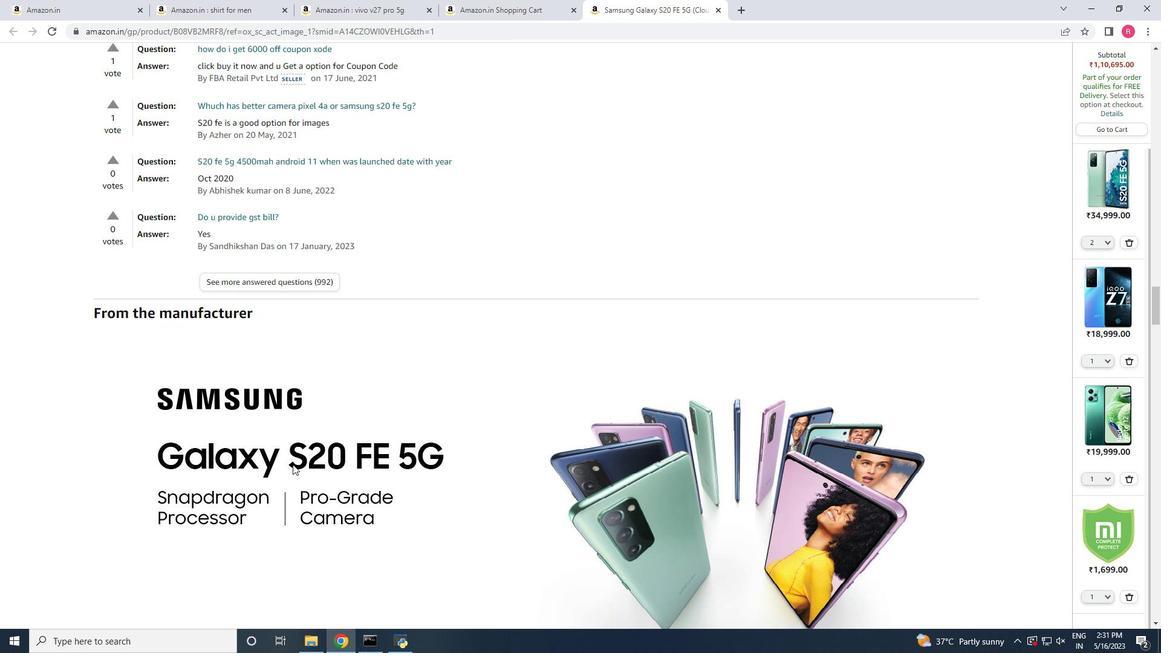 
Action: Mouse scrolled (292, 465) with delta (0, 0)
Screenshot: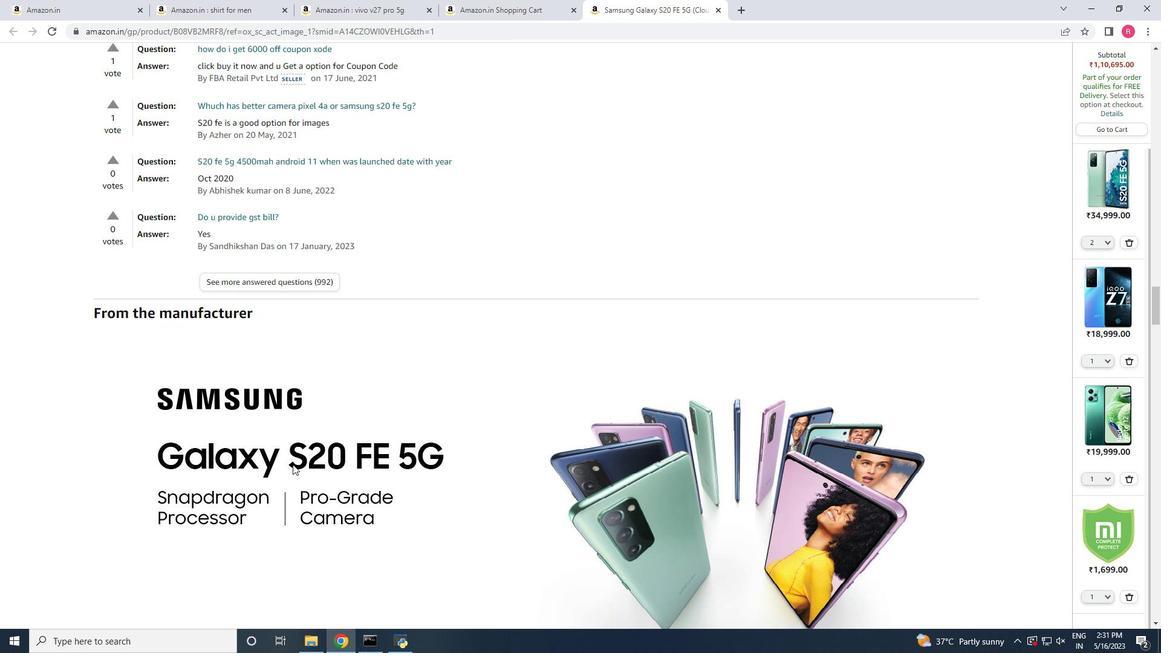 
Action: Mouse scrolled (292, 465) with delta (0, 0)
Screenshot: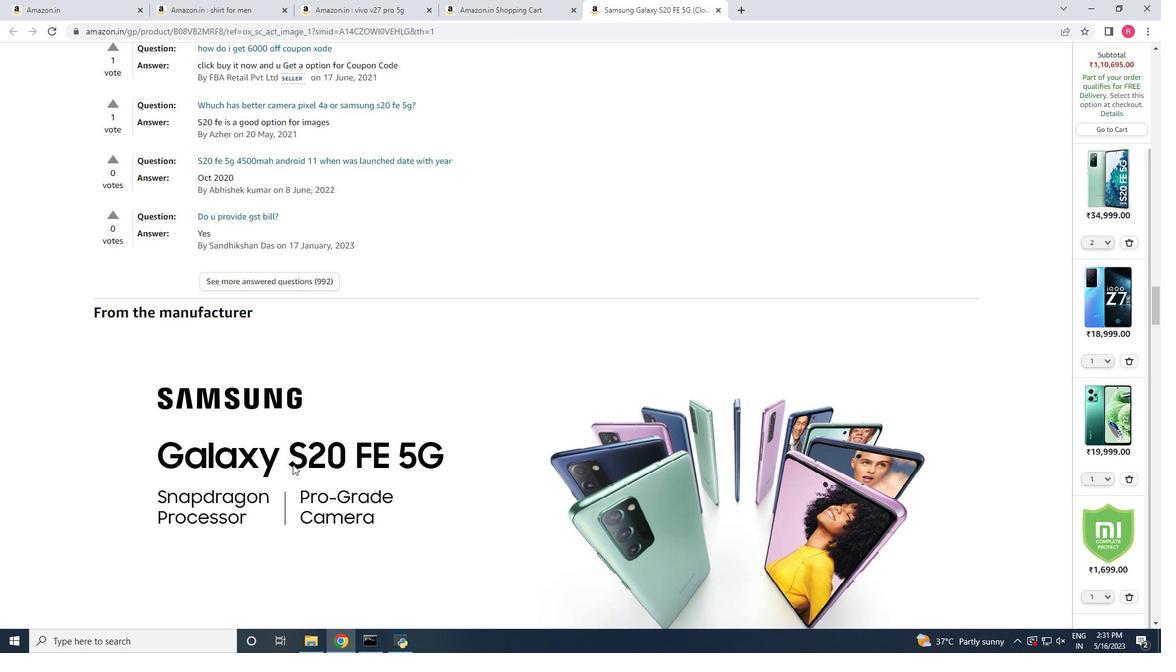 
Action: Mouse scrolled (292, 465) with delta (0, 0)
Screenshot: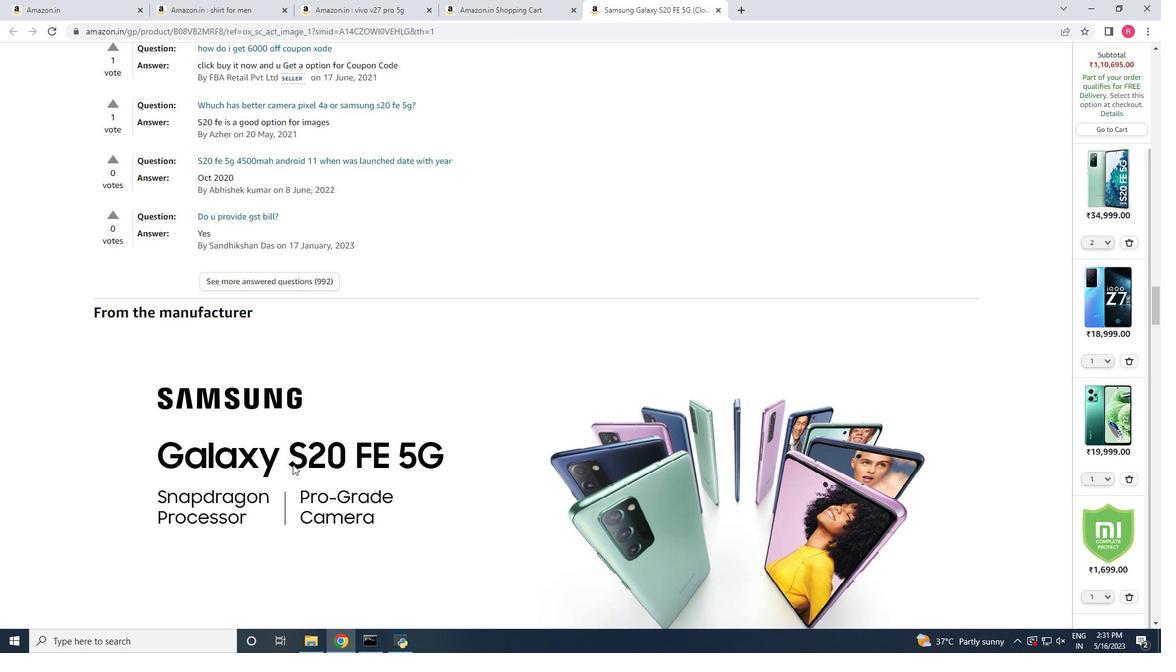 
Action: Mouse scrolled (292, 465) with delta (0, 0)
Screenshot: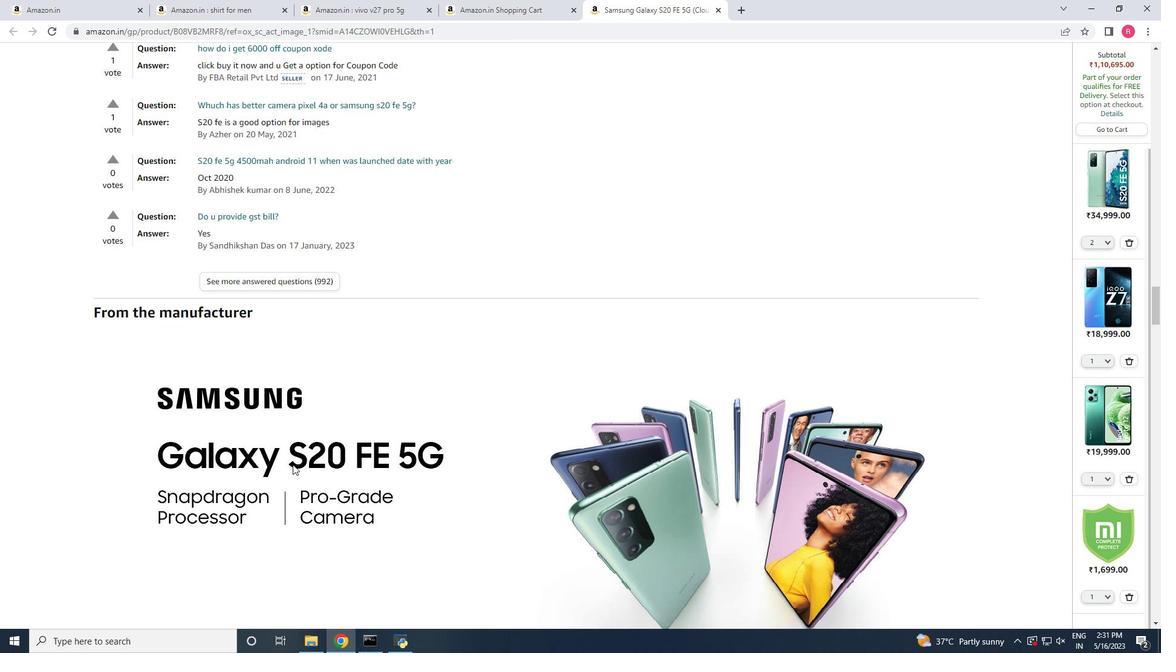 
Action: Mouse scrolled (292, 465) with delta (0, 0)
Screenshot: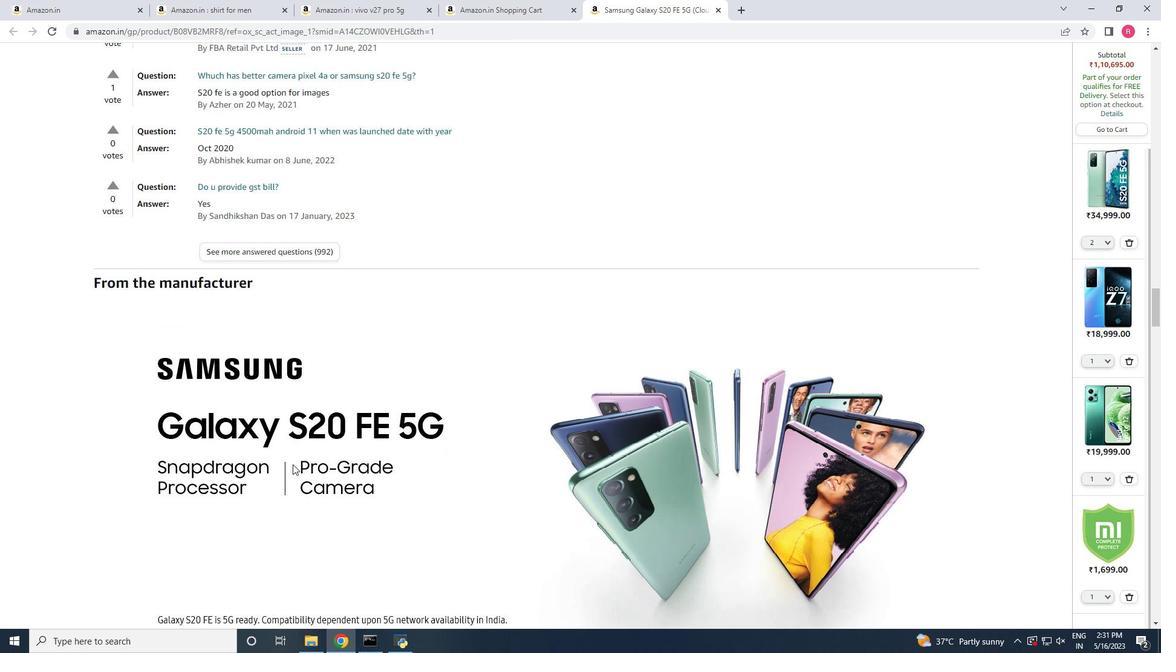 
Action: Mouse moved to (292, 463)
Screenshot: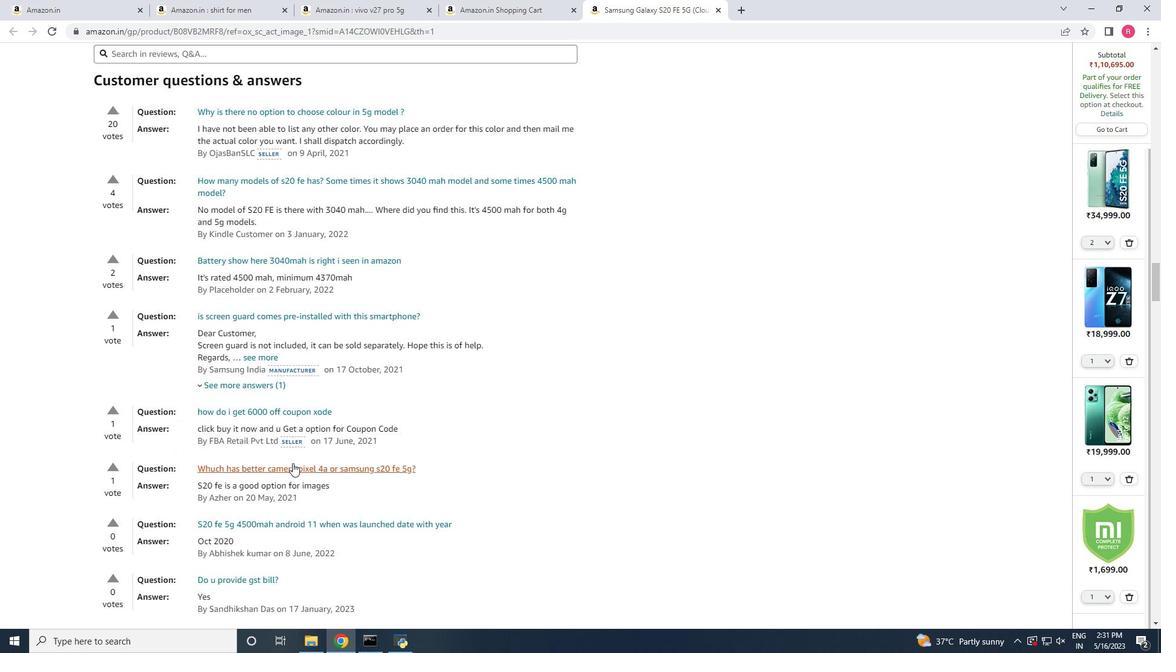 
Action: Mouse scrolled (292, 463) with delta (0, 0)
Screenshot: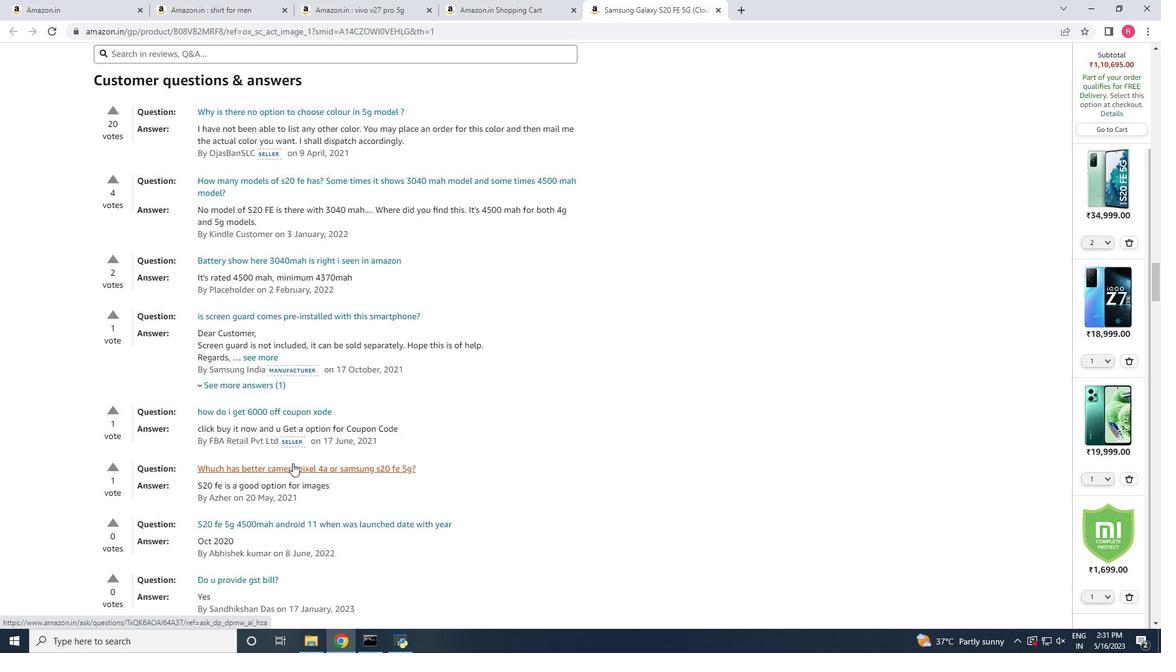 
Action: Mouse scrolled (292, 462) with delta (0, 0)
Screenshot: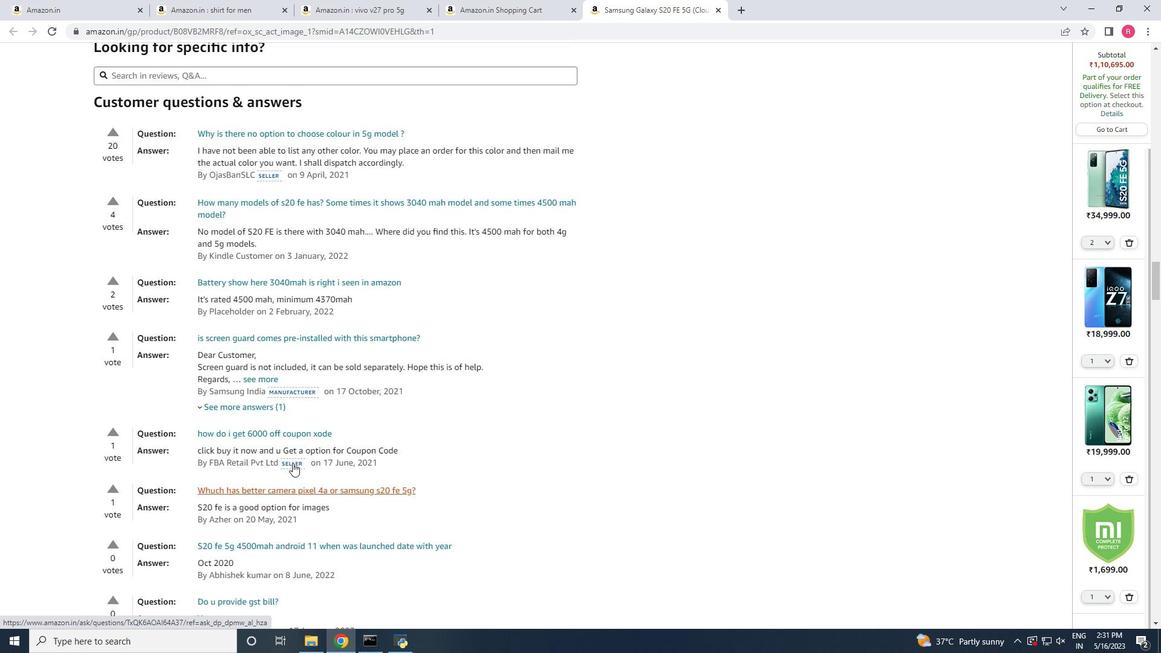 
Action: Mouse scrolled (292, 462) with delta (0, 0)
Screenshot: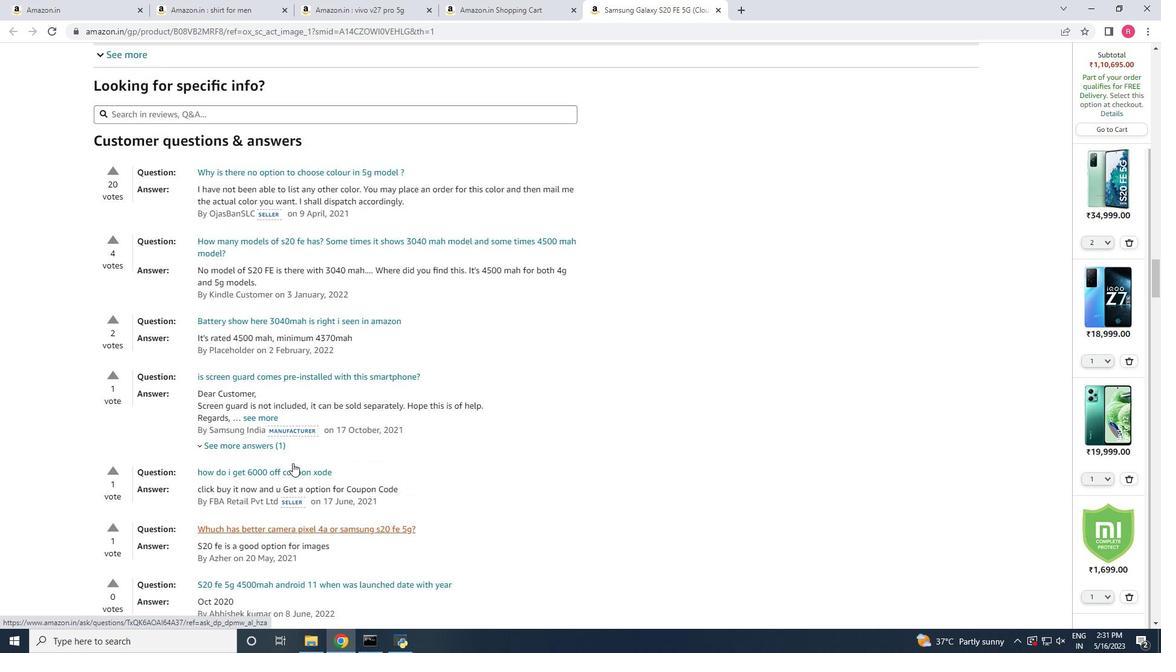 
Action: Mouse scrolled (292, 462) with delta (0, 0)
Screenshot: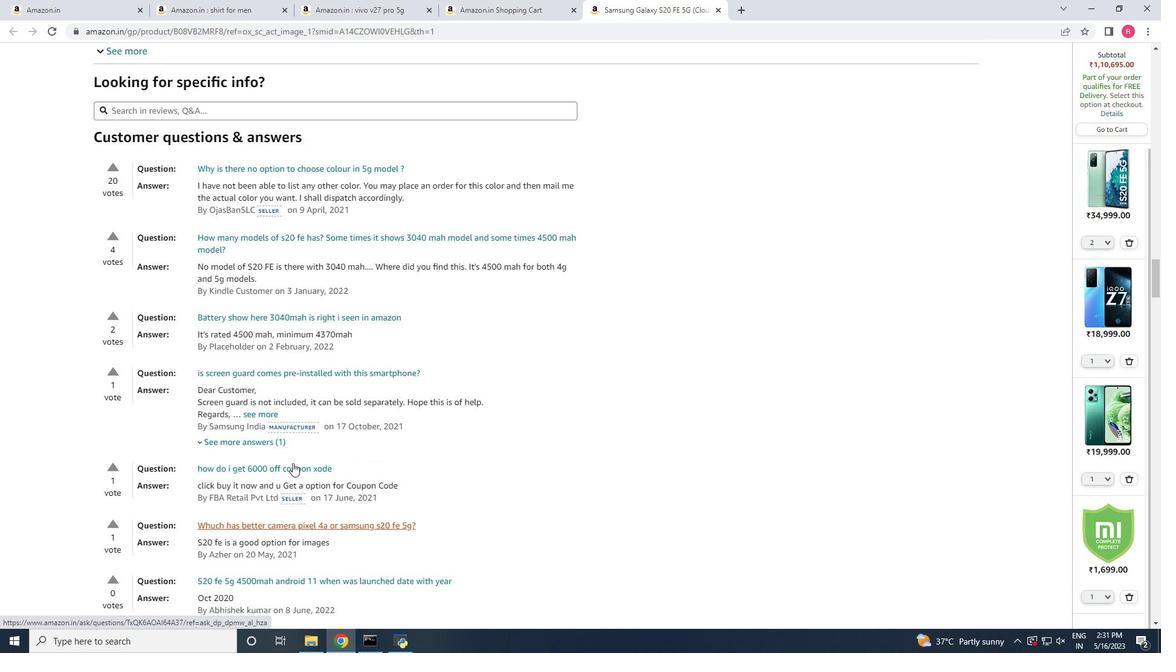 
Action: Mouse scrolled (292, 462) with delta (0, 0)
Screenshot: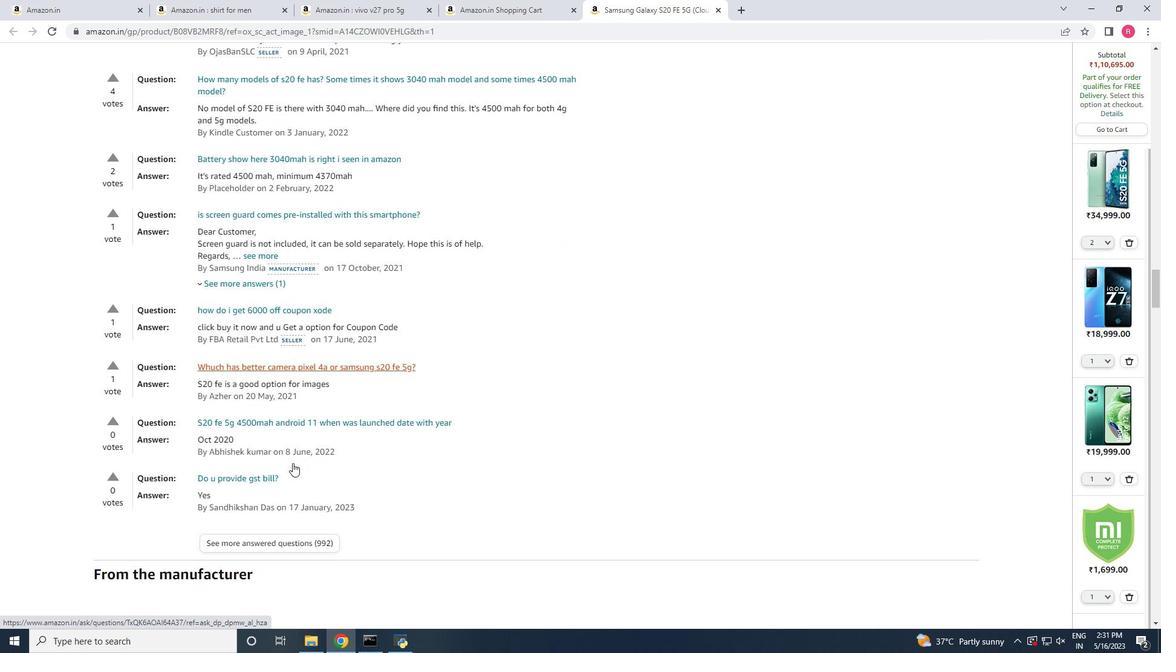 
Action: Mouse moved to (292, 462)
Screenshot: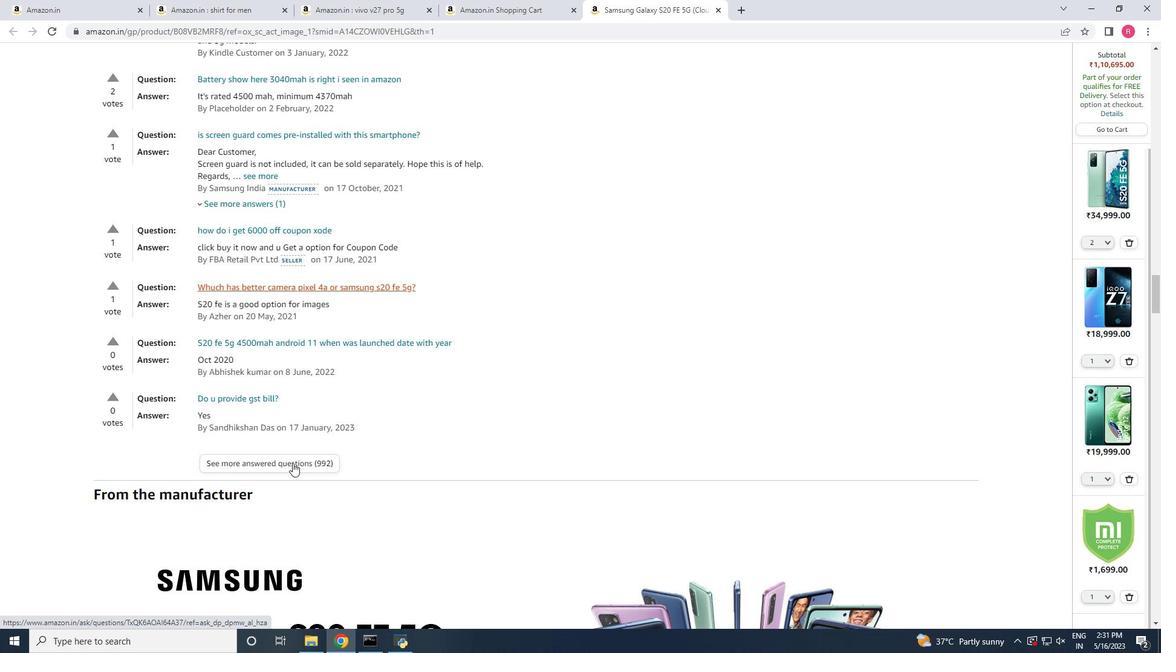
Action: Mouse pressed left at (292, 462)
Screenshot: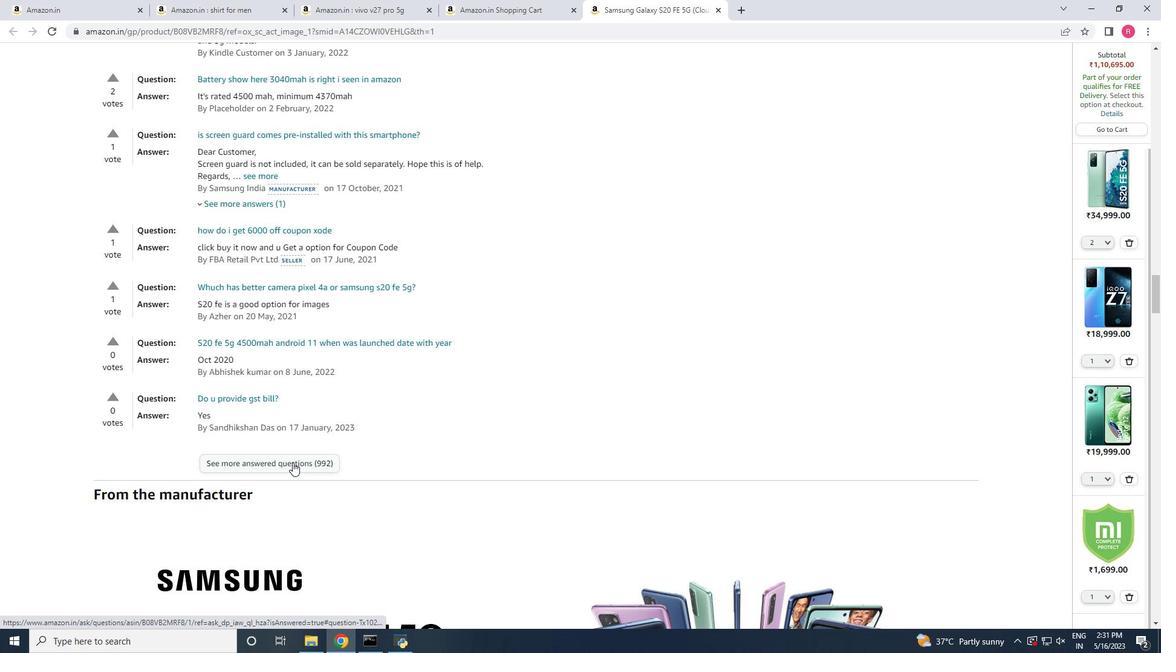 
Action: Mouse moved to (293, 459)
Screenshot: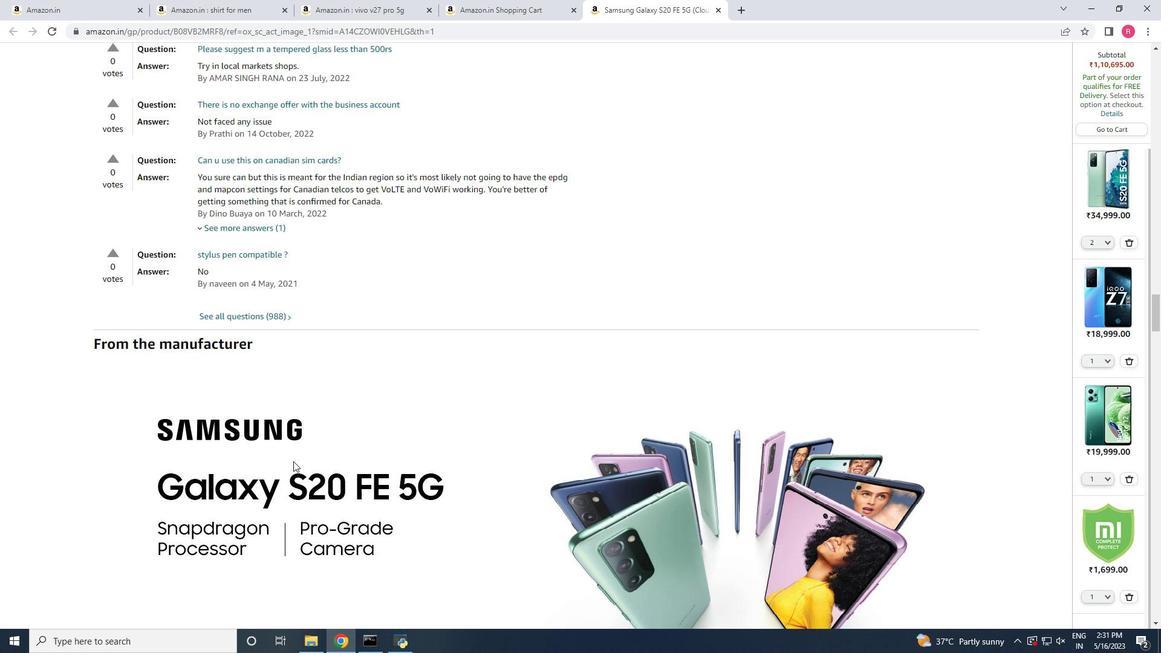 
Action: Mouse scrolled (293, 459) with delta (0, 0)
Screenshot: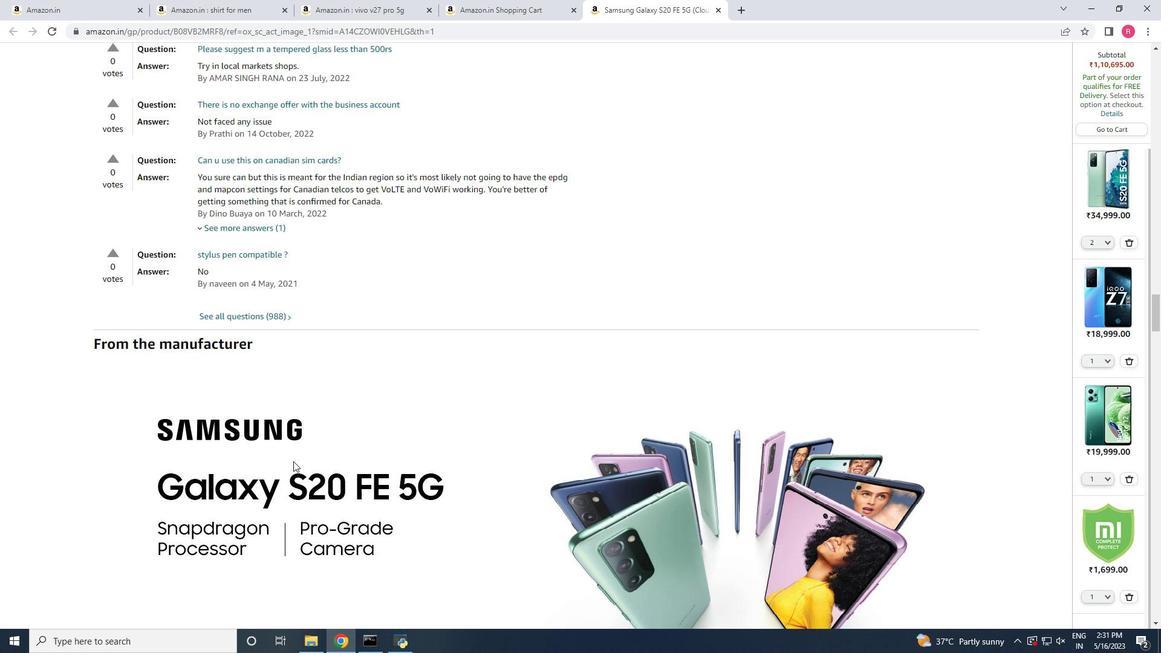 
Action: Mouse scrolled (293, 459) with delta (0, 0)
Screenshot: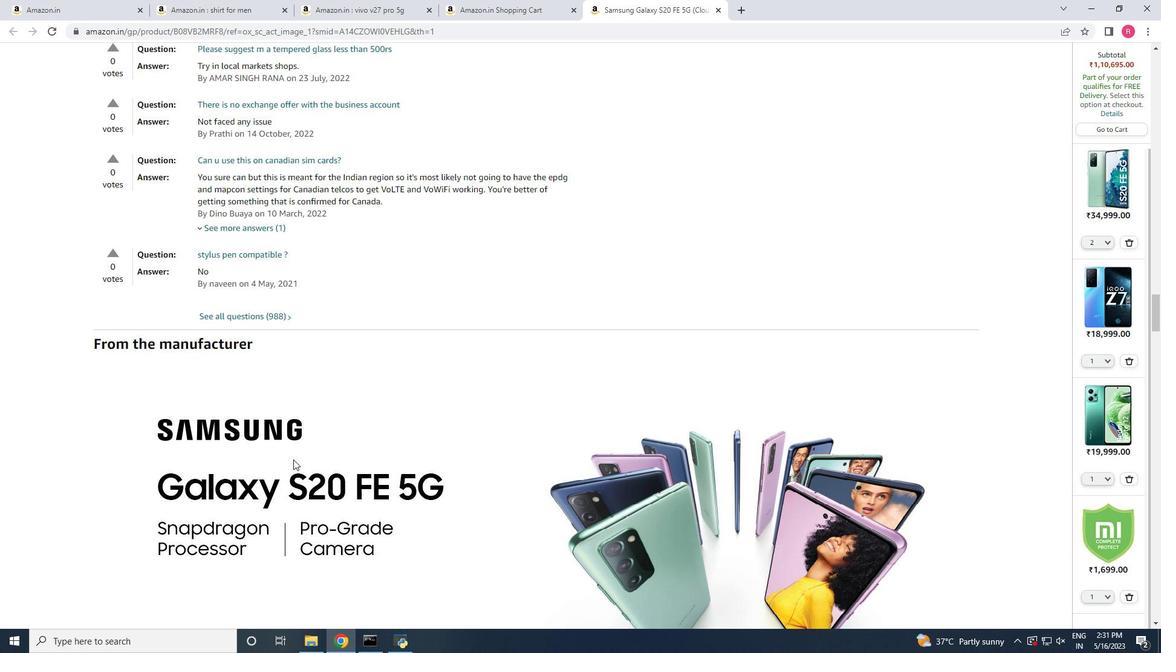 
Action: Mouse scrolled (293, 459) with delta (0, 0)
Screenshot: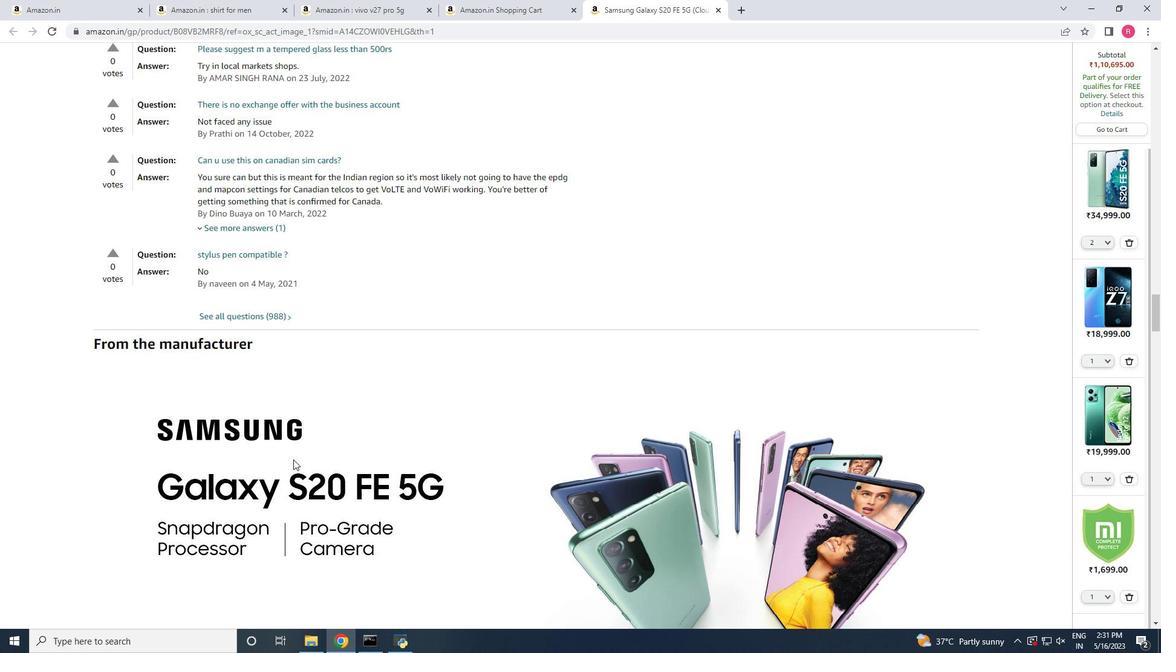 
Action: Mouse scrolled (293, 459) with delta (0, 0)
Screenshot: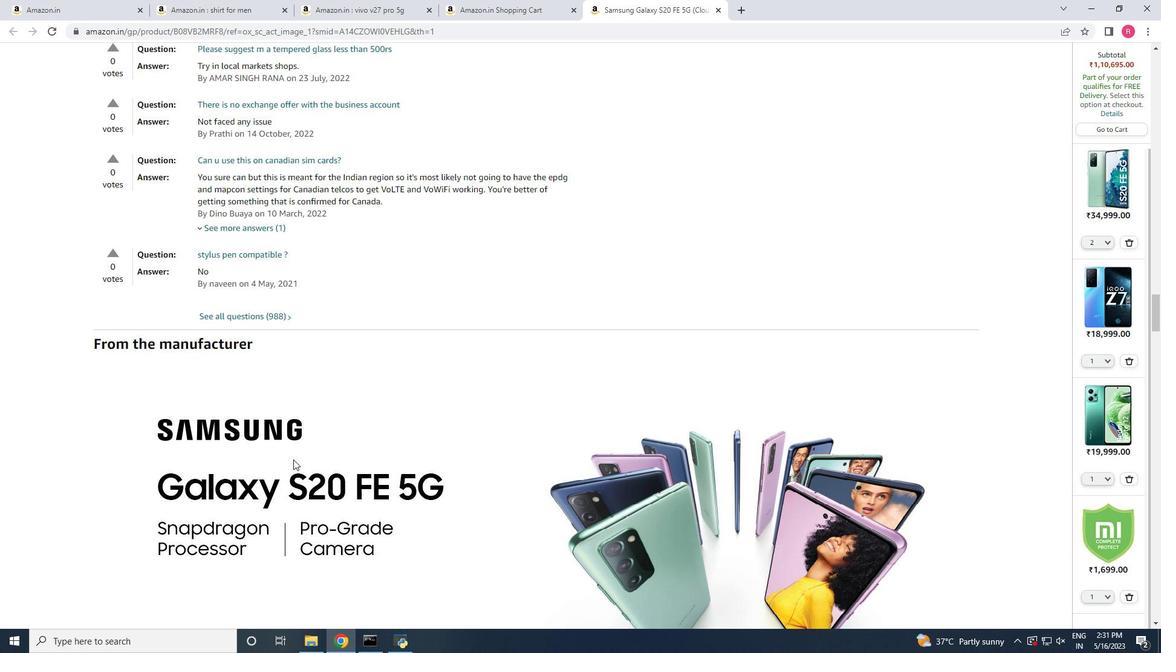 
Action: Mouse scrolled (293, 459) with delta (0, 0)
Screenshot: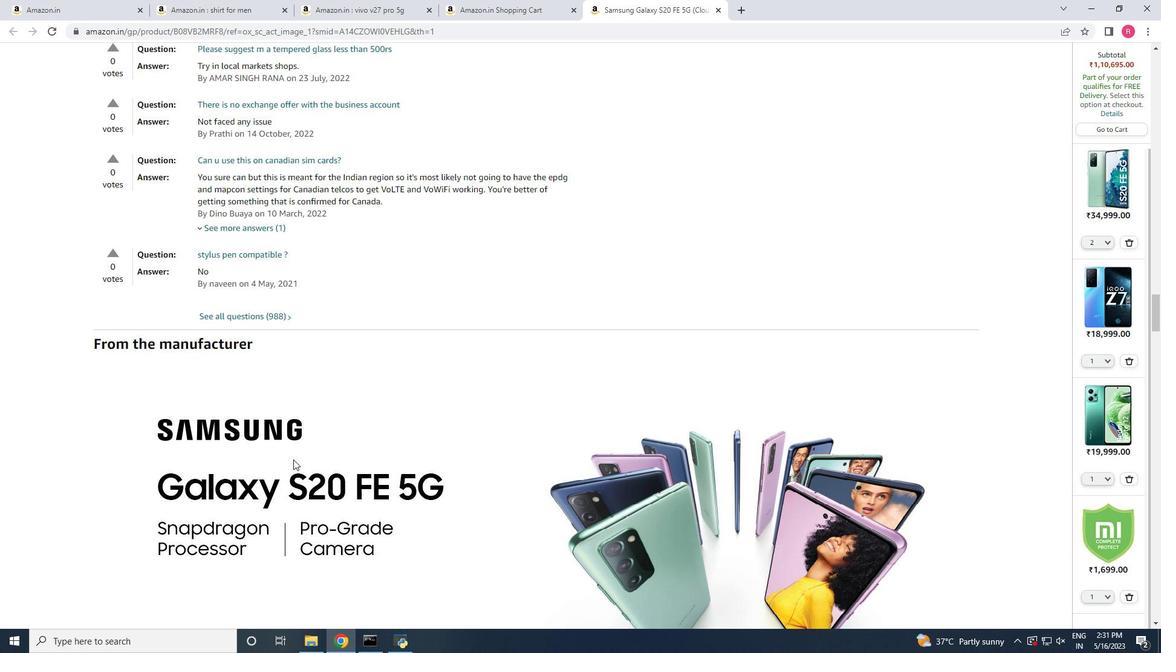 
Action: Mouse scrolled (293, 459) with delta (0, 0)
Screenshot: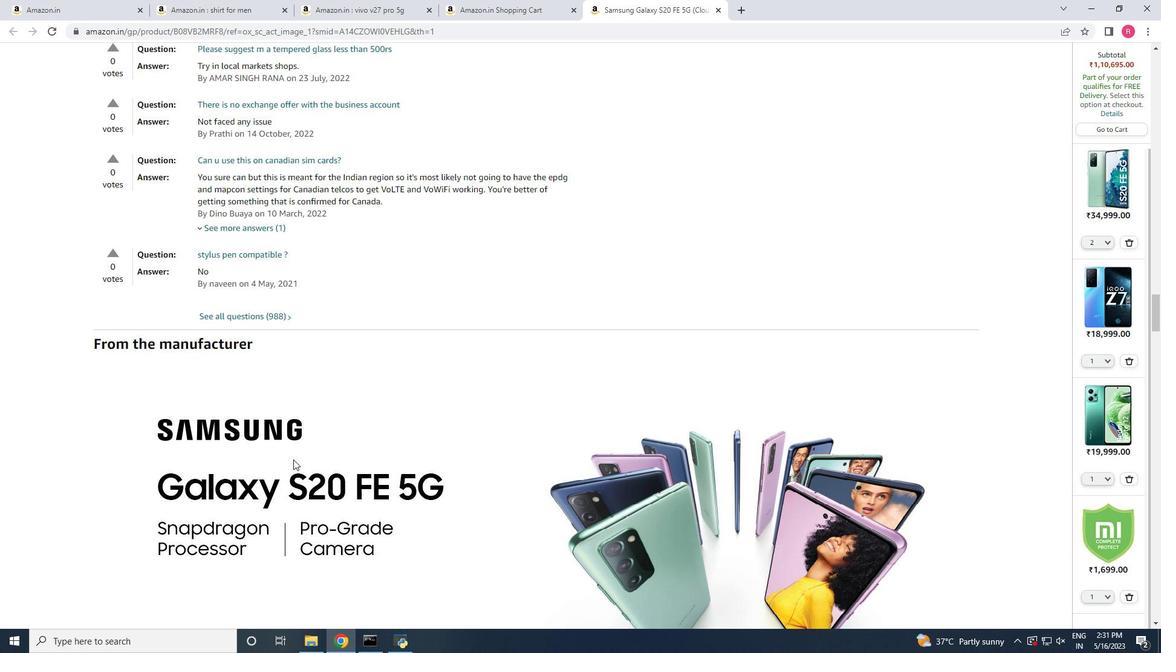 
Action: Mouse scrolled (293, 459) with delta (0, 0)
Screenshot: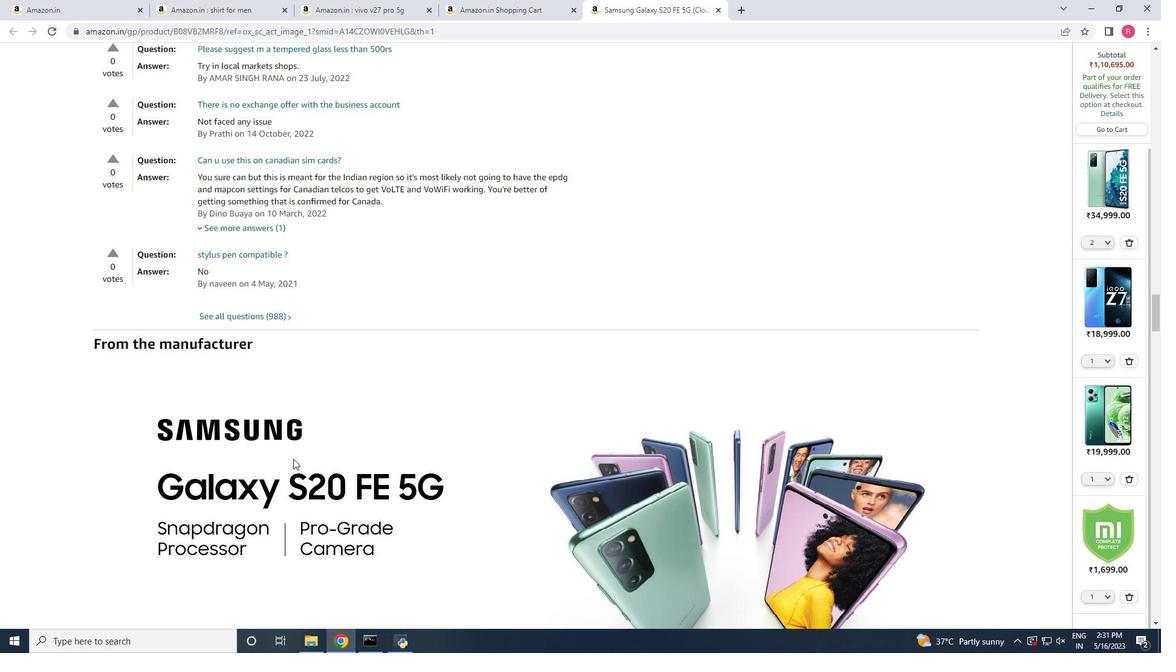 
Action: Mouse scrolled (293, 459) with delta (0, 0)
Screenshot: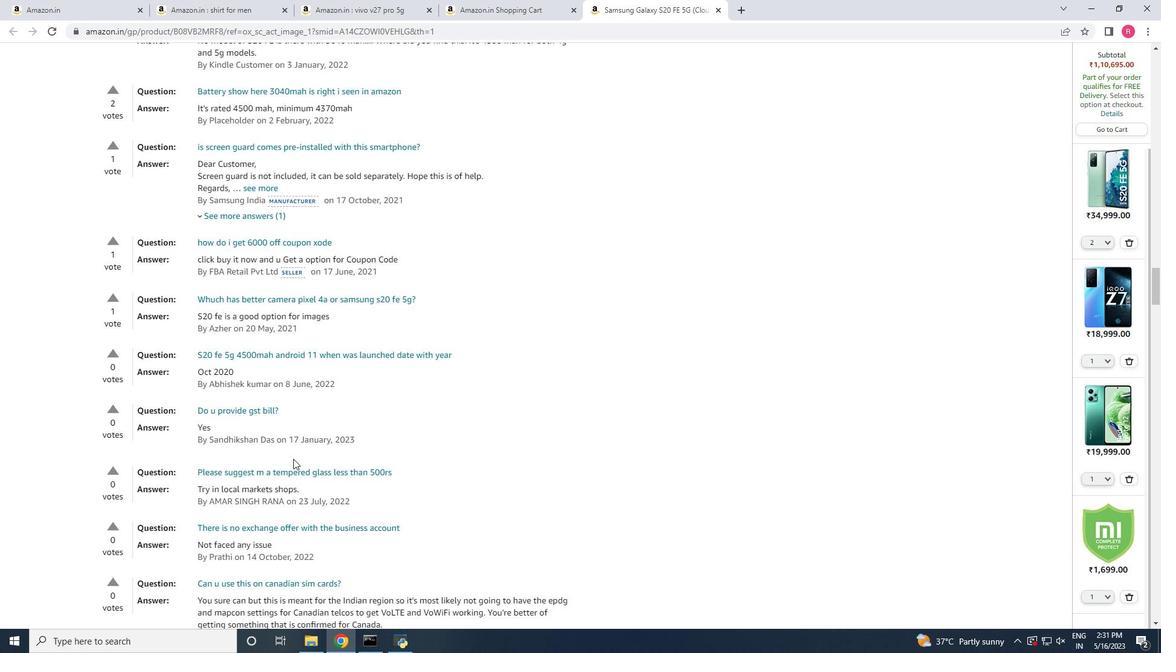 
Action: Mouse scrolled (293, 459) with delta (0, 0)
Screenshot: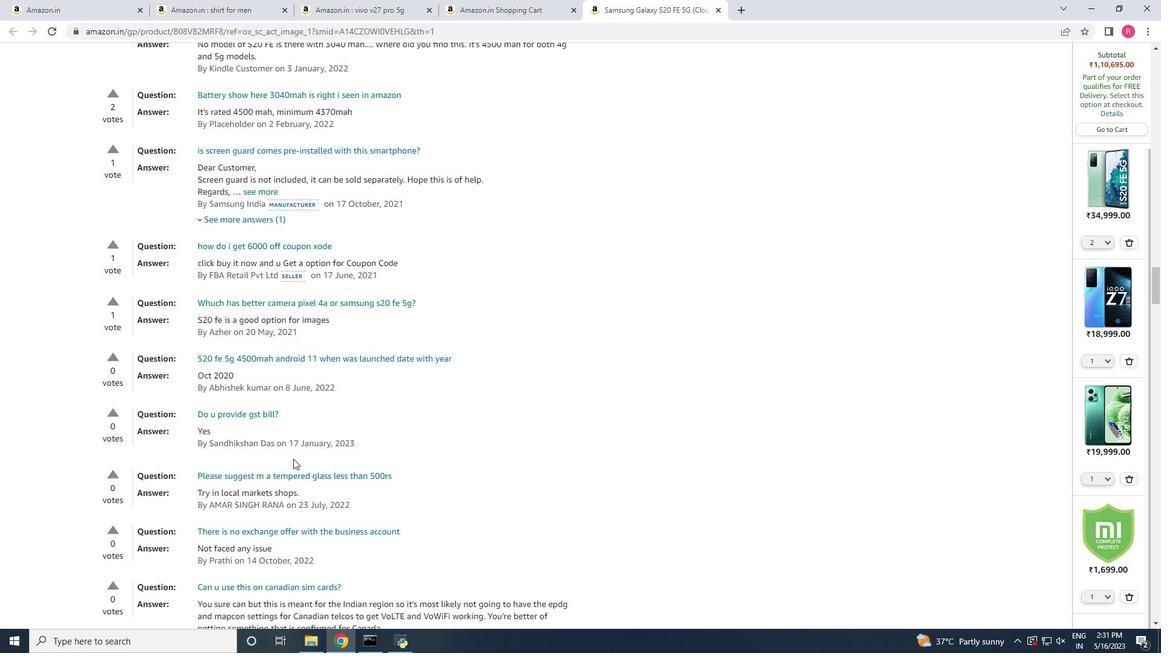 
Action: Mouse scrolled (293, 459) with delta (0, 0)
Screenshot: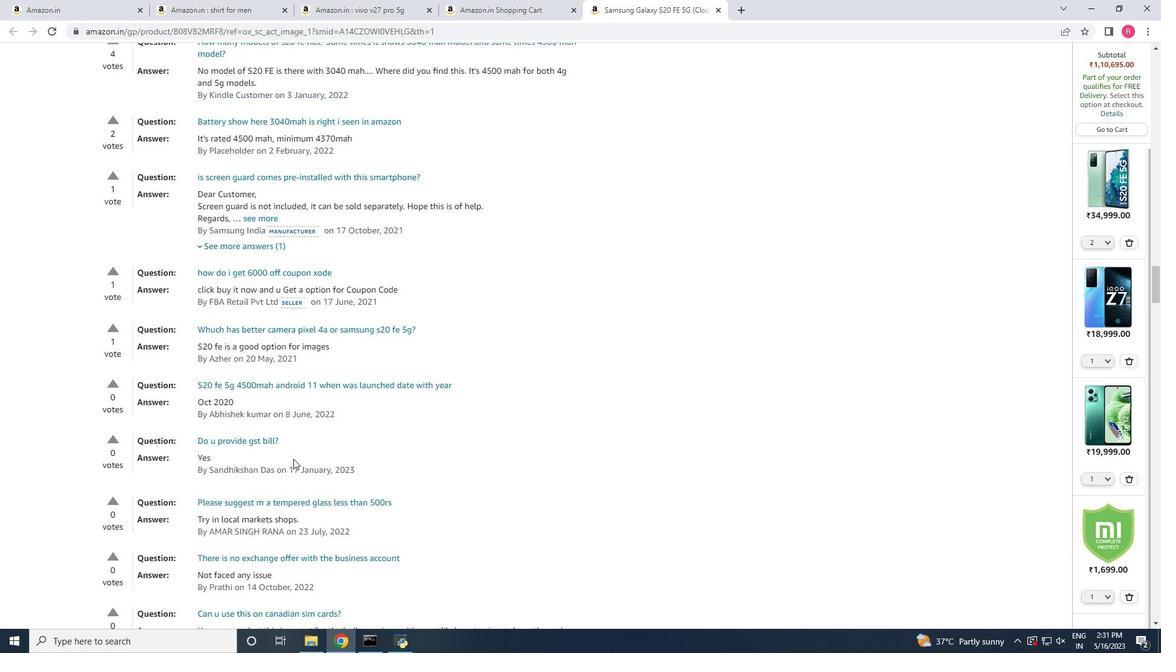 
Action: Mouse scrolled (293, 459) with delta (0, 0)
Screenshot: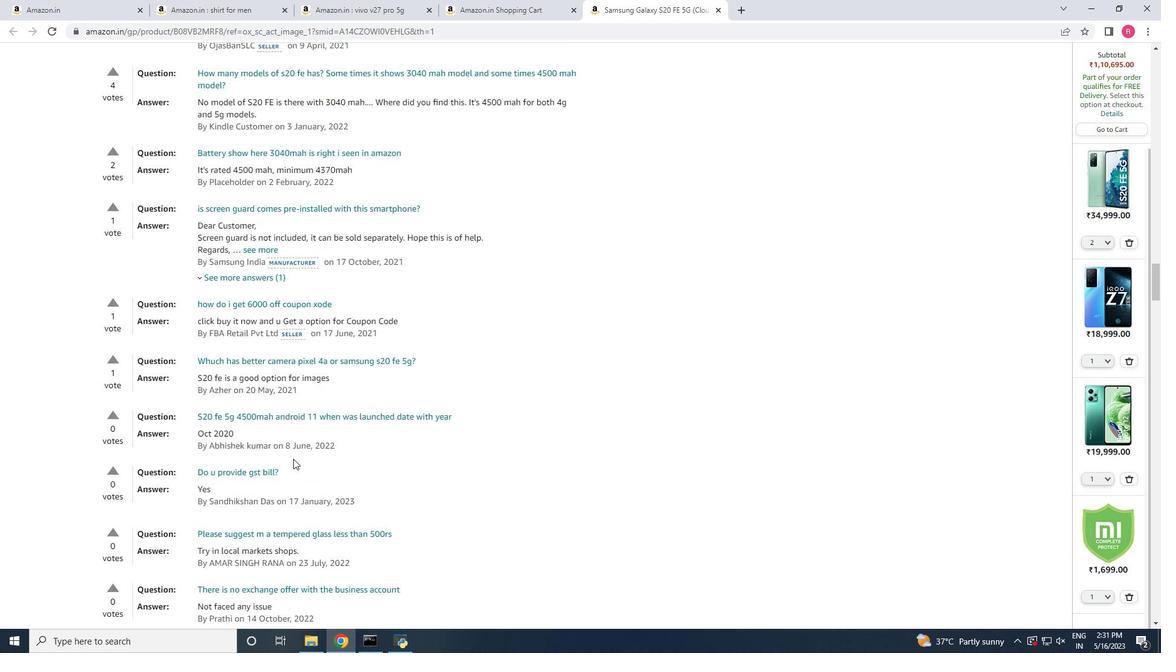 
Action: Mouse scrolled (293, 459) with delta (0, 0)
Screenshot: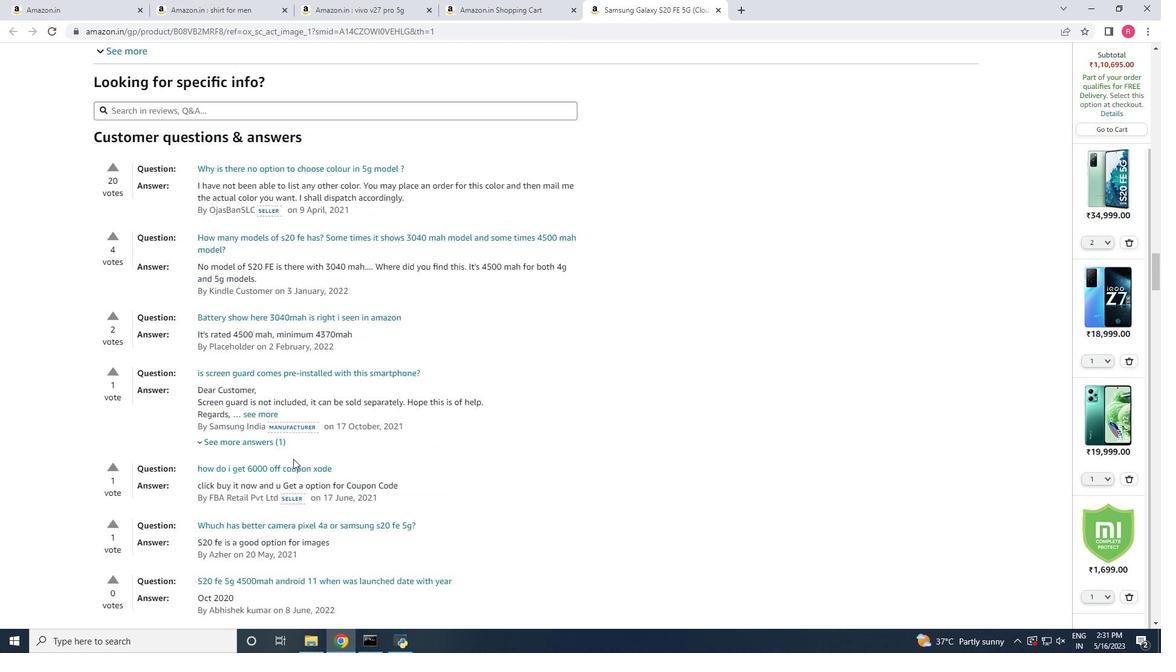 
Action: Mouse scrolled (293, 458) with delta (0, 0)
Screenshot: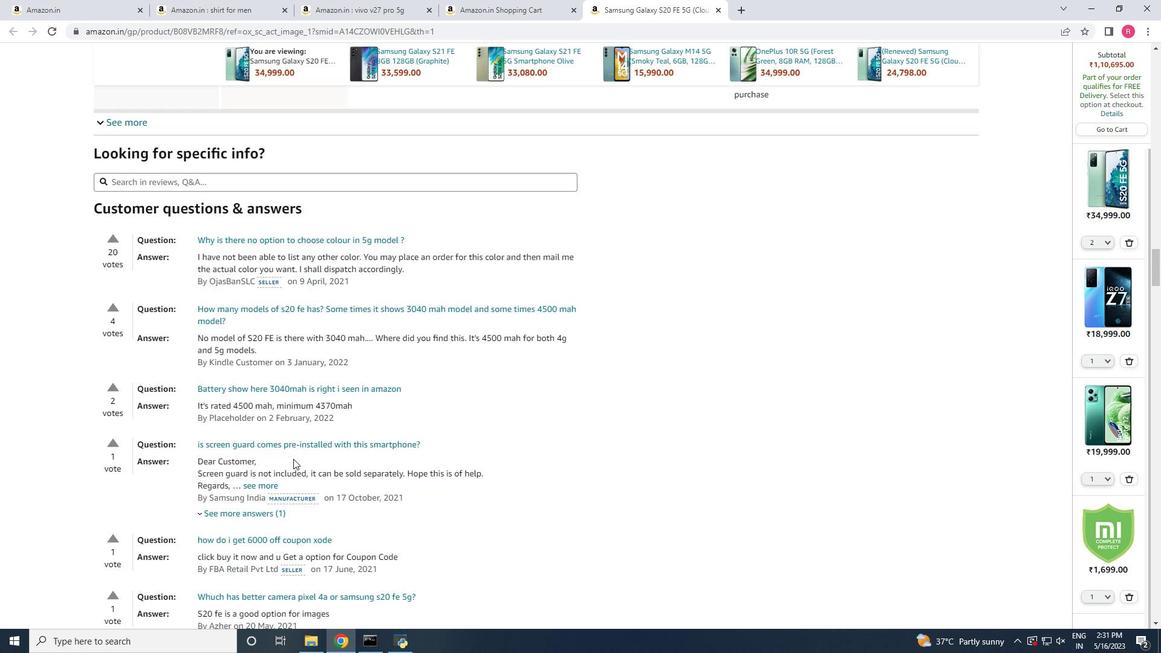 
Action: Mouse scrolled (293, 458) with delta (0, 0)
Screenshot: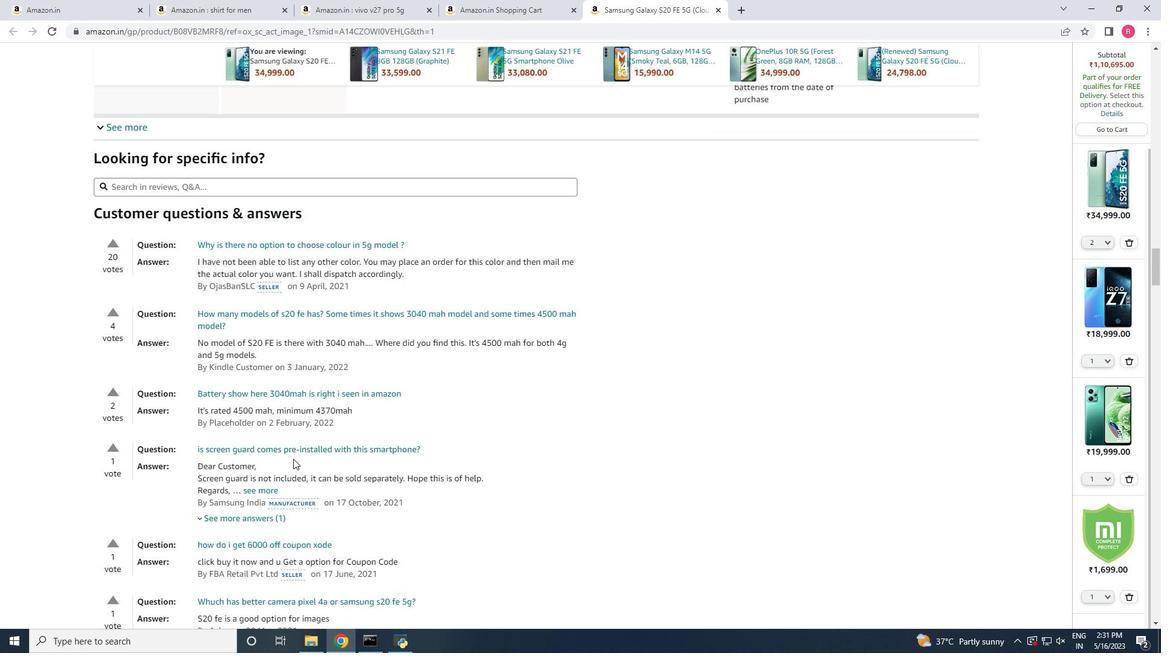 
Action: Mouse scrolled (293, 458) with delta (0, 0)
Screenshot: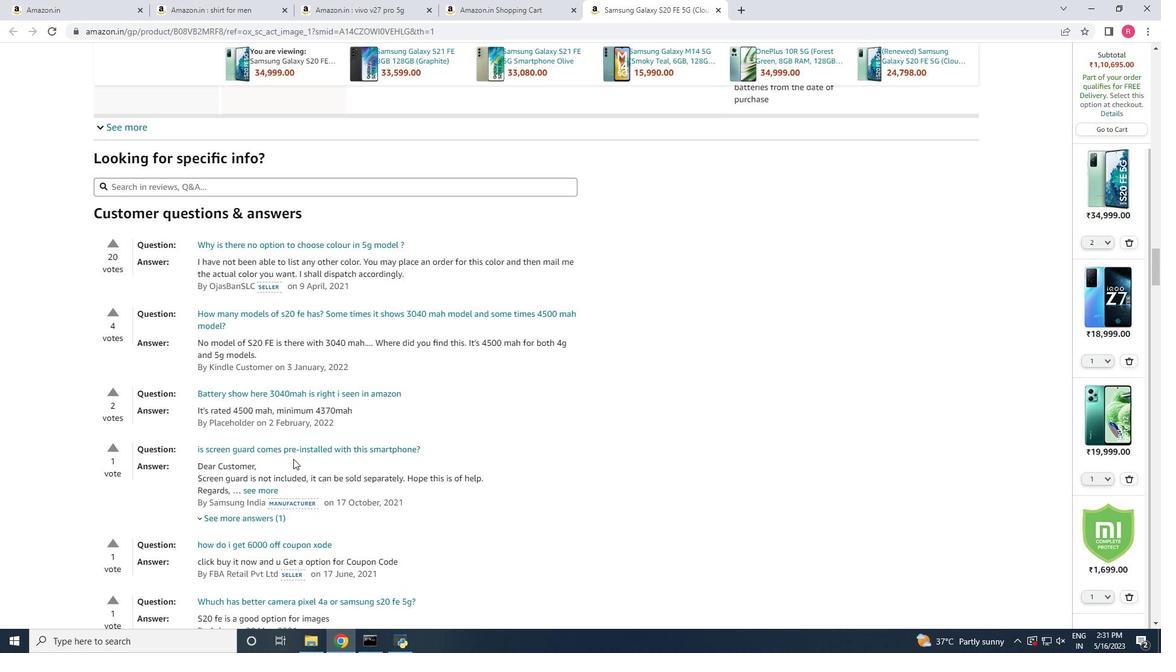 
Action: Mouse moved to (293, 458)
Screenshot: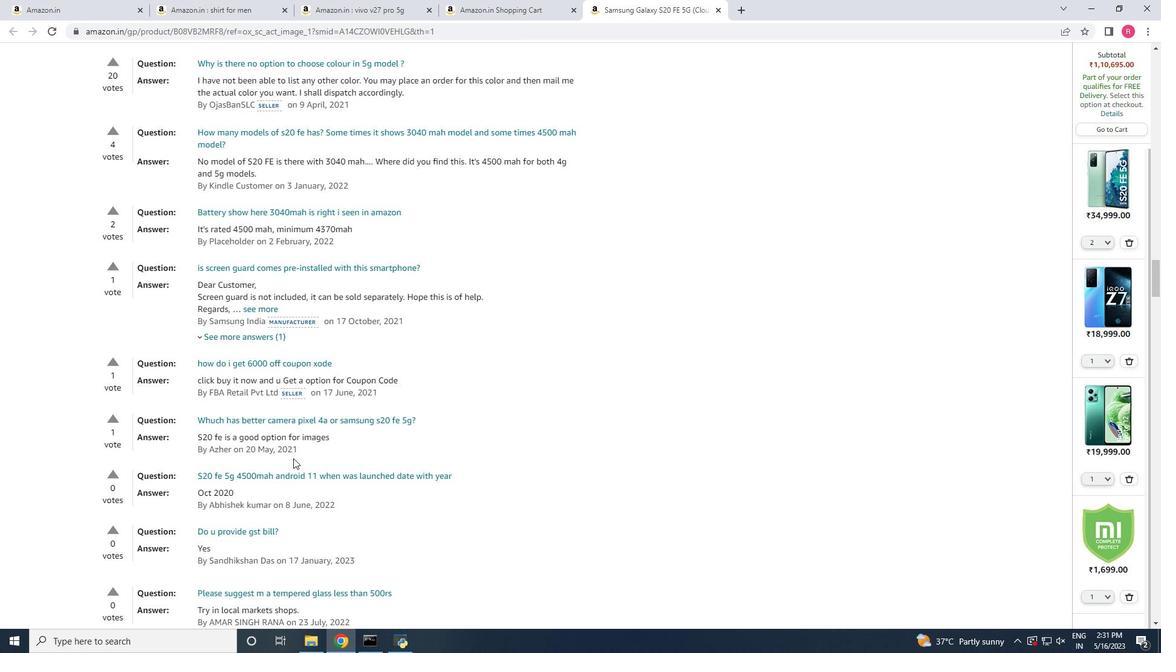 
Action: Mouse scrolled (293, 457) with delta (0, 0)
Screenshot: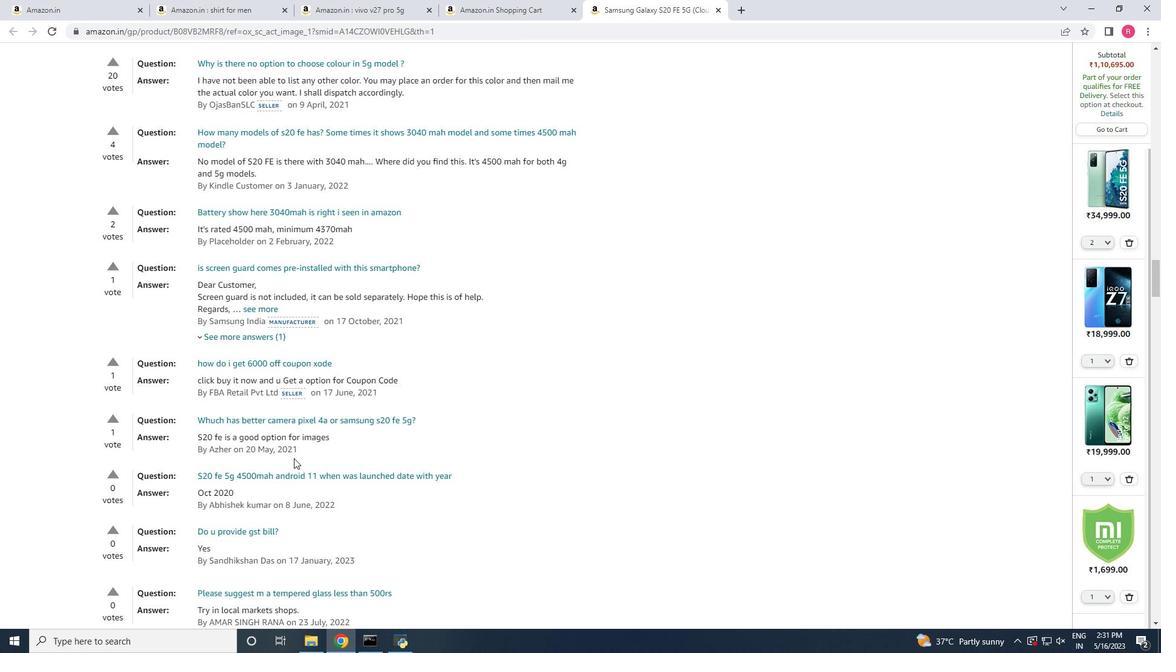 
Action: Mouse scrolled (293, 457) with delta (0, 0)
Screenshot: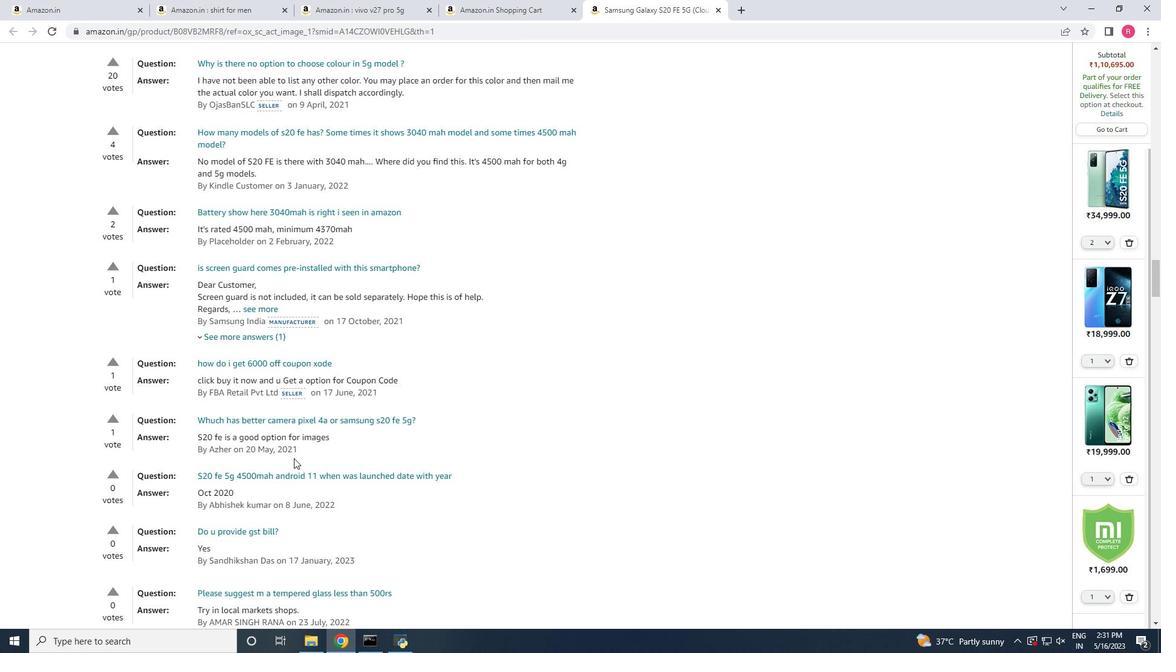 
Action: Mouse scrolled (293, 457) with delta (0, 0)
Screenshot: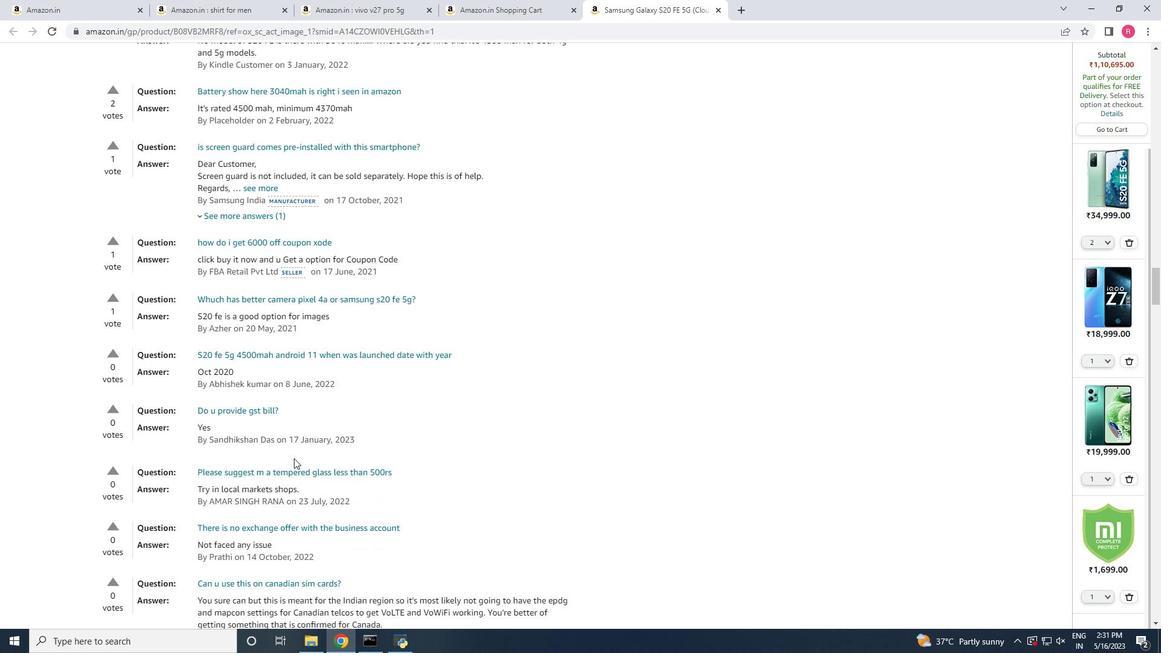 
Action: Mouse scrolled (293, 457) with delta (0, 0)
Screenshot: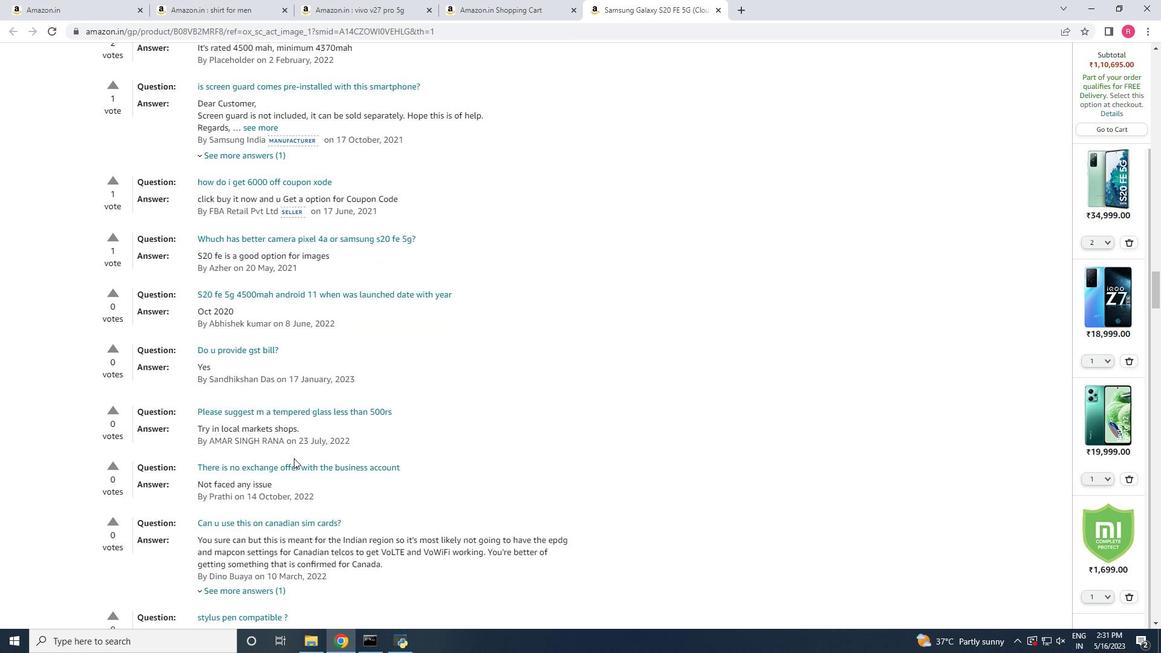 
Action: Mouse scrolled (293, 457) with delta (0, 0)
Screenshot: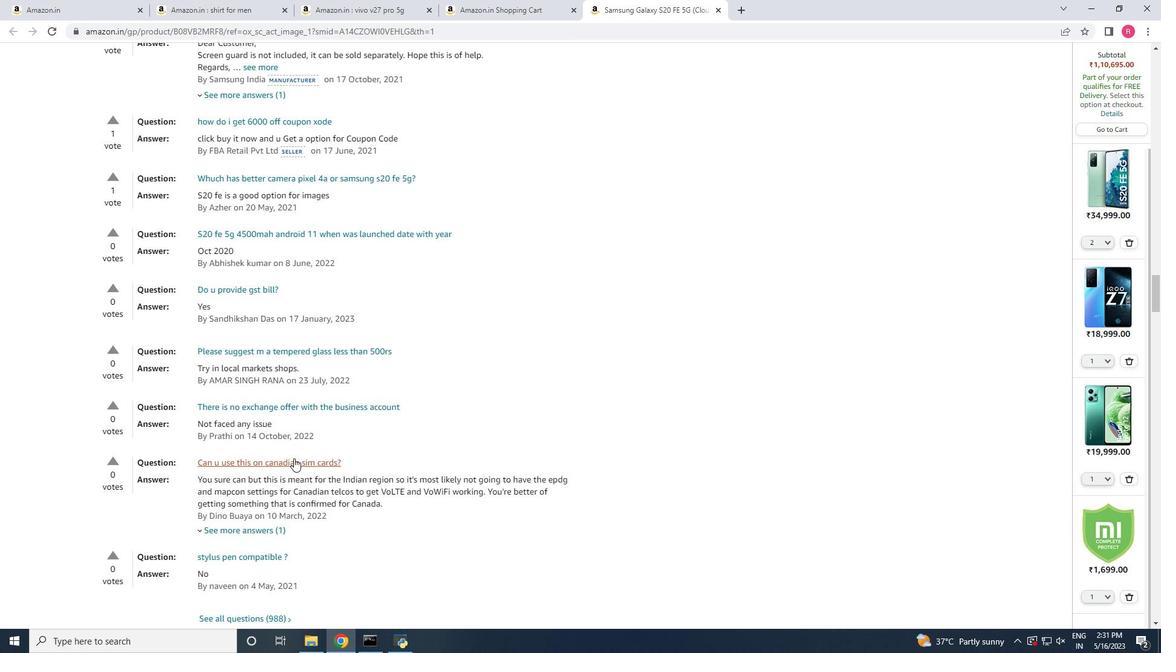 
Action: Mouse scrolled (293, 457) with delta (0, 0)
